 Task: Open a blank sheet, save the file as Joseph Add the quote 'Life isn't about finding yourself; it's about creating yourself.'Life isn't about finding yourself; it's about creating yourself.  Apply font style Apply font style DejaVu Serif and font size 20 Align the text to the Center .Change the text color to  Dark blue
Action: Mouse moved to (131, 119)
Screenshot: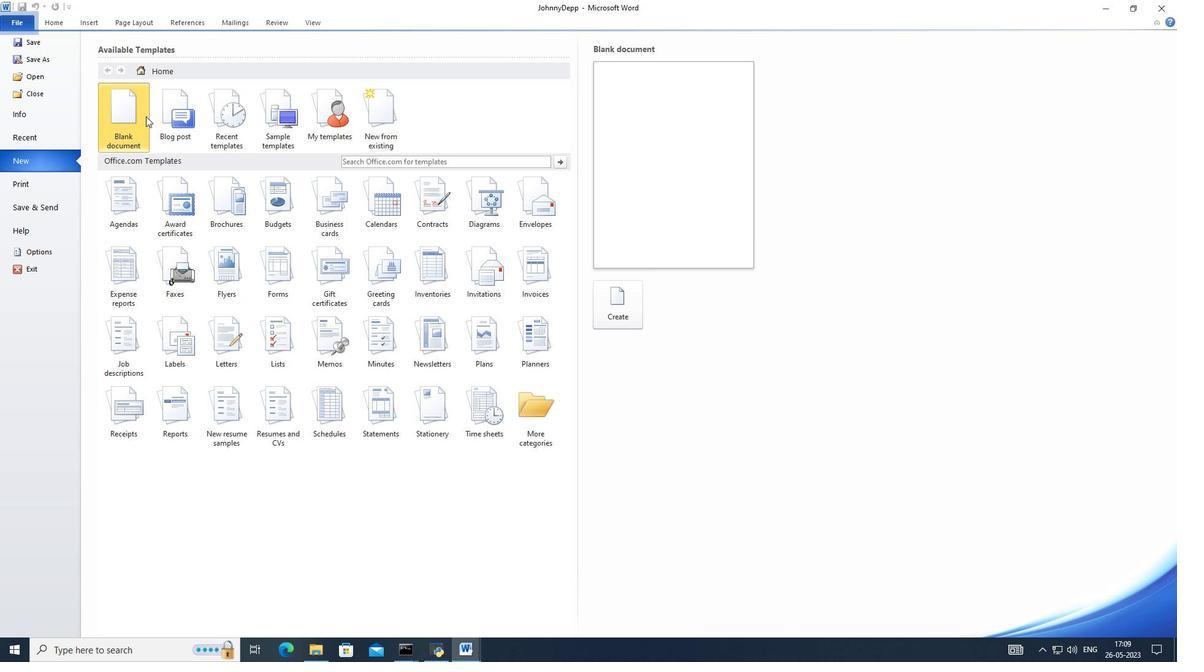 
Action: Mouse pressed left at (131, 119)
Screenshot: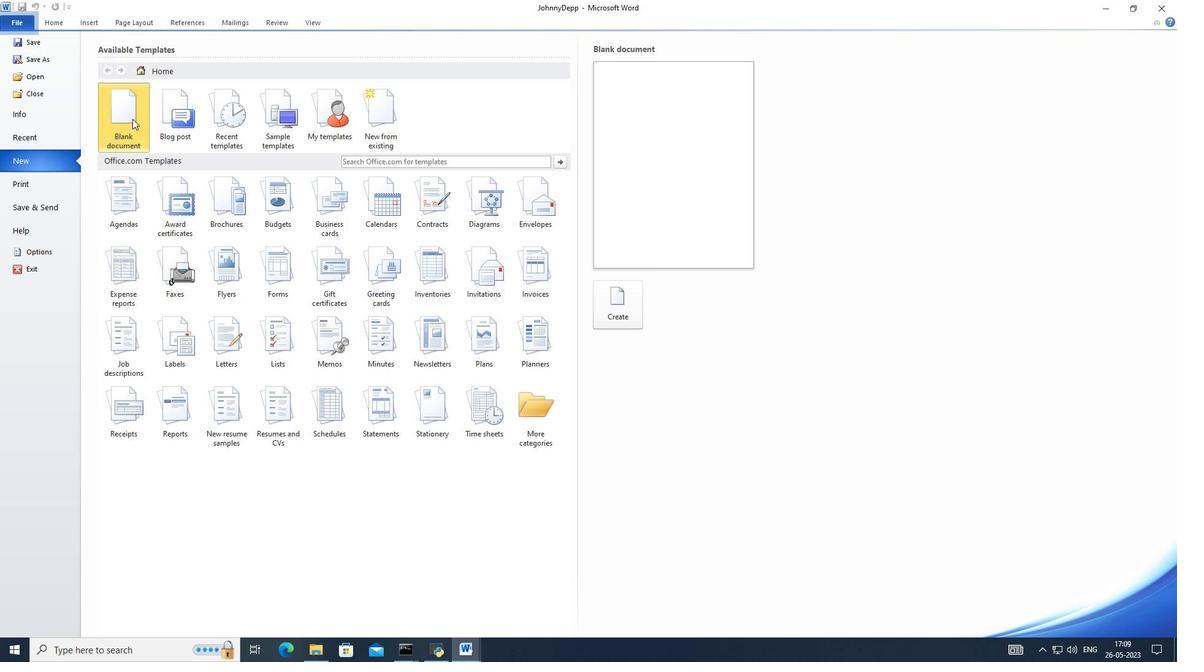 
Action: Mouse moved to (647, 311)
Screenshot: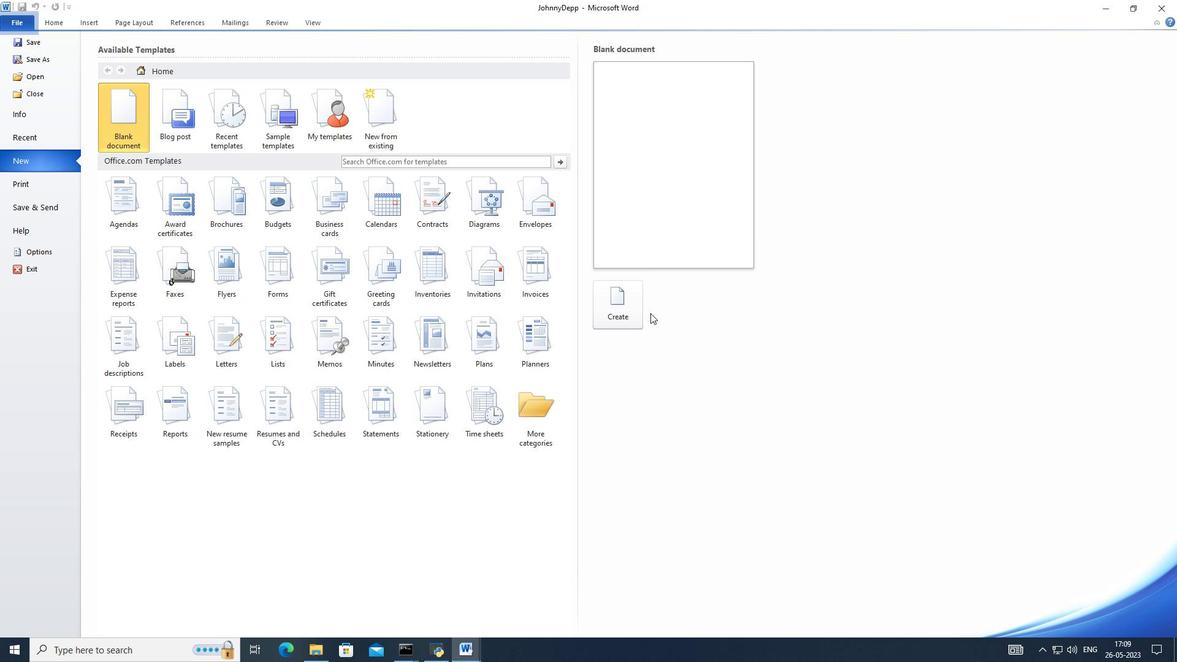 
Action: Mouse pressed left at (647, 311)
Screenshot: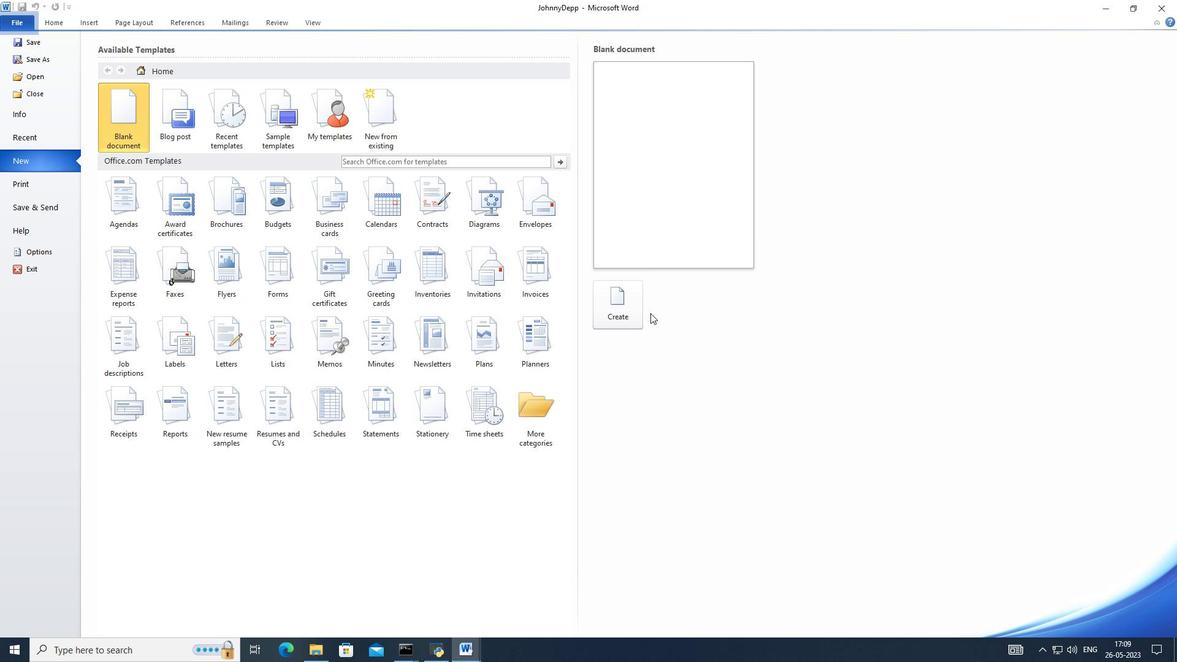 
Action: Mouse moved to (632, 312)
Screenshot: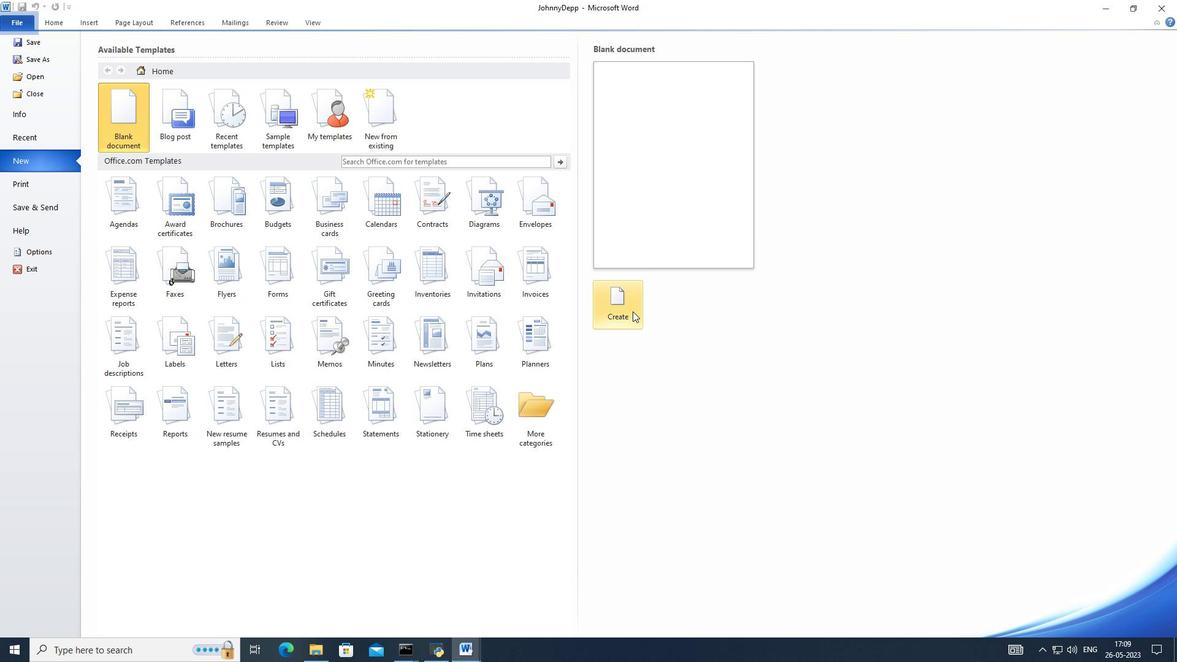 
Action: Mouse pressed left at (632, 312)
Screenshot: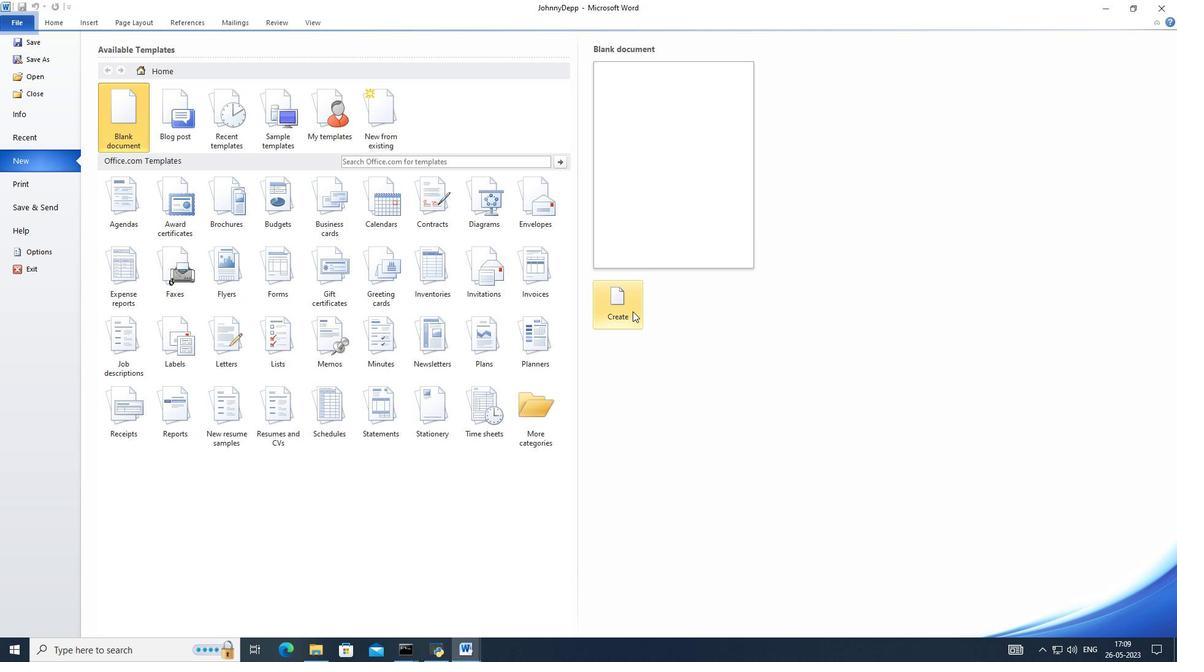 
Action: Key pressed ctrl+S<Key.caps_lock>J<Key.caps_lock>oseph
Screenshot: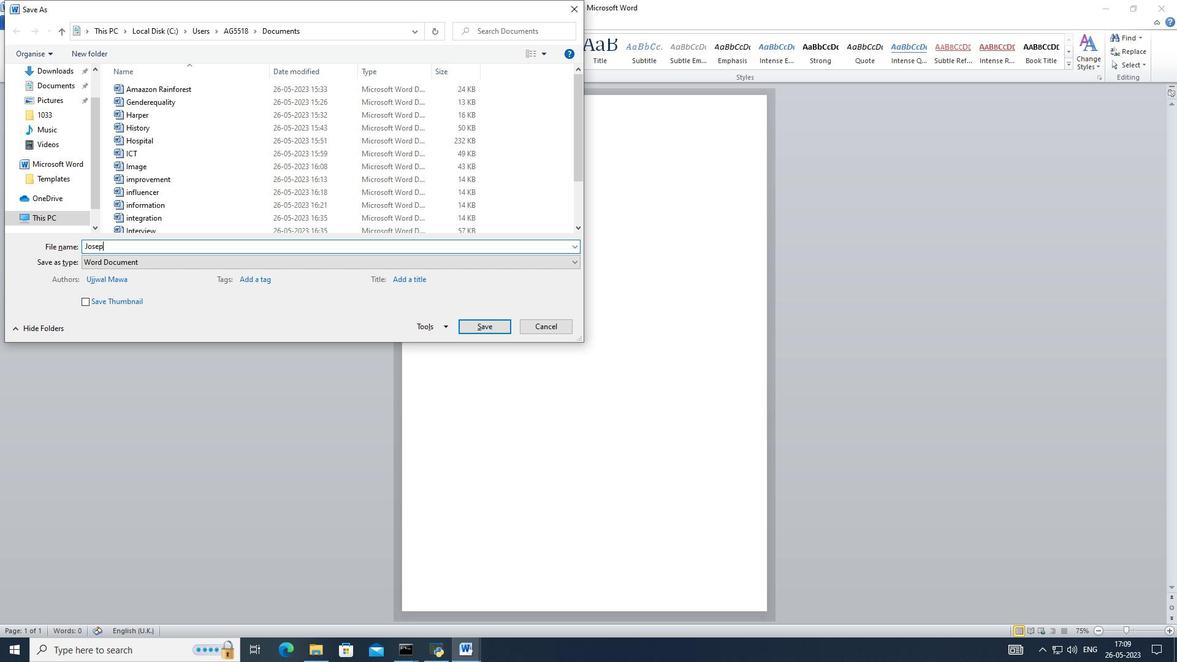 
Action: Mouse moved to (486, 323)
Screenshot: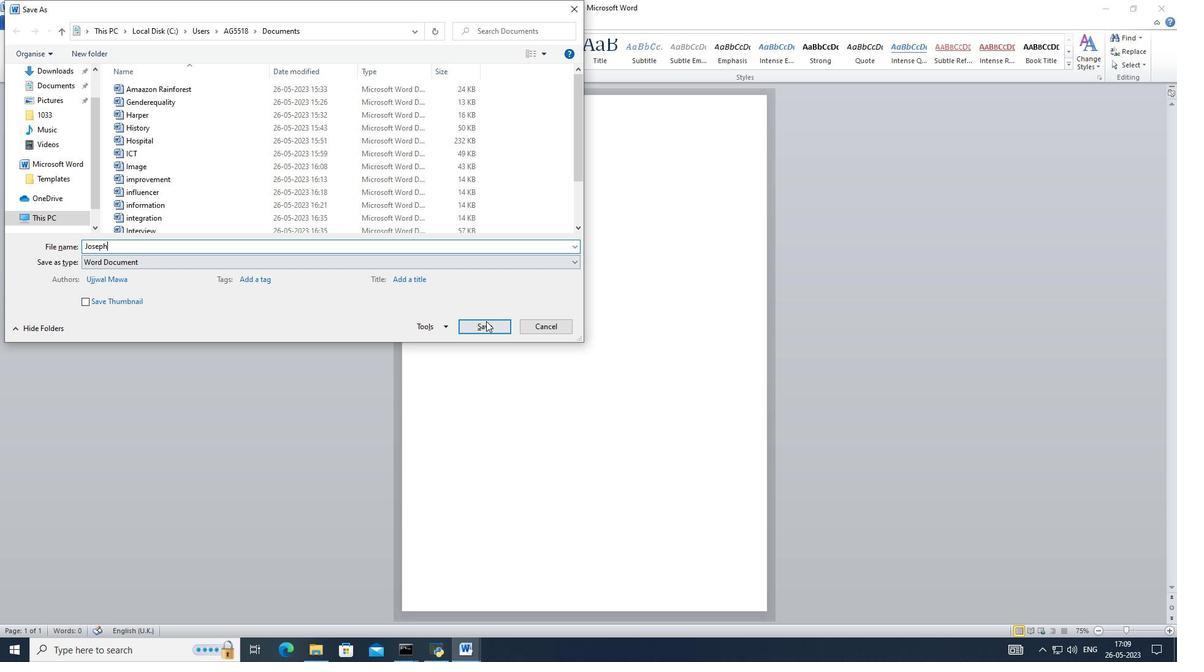 
Action: Mouse pressed left at (486, 323)
Screenshot: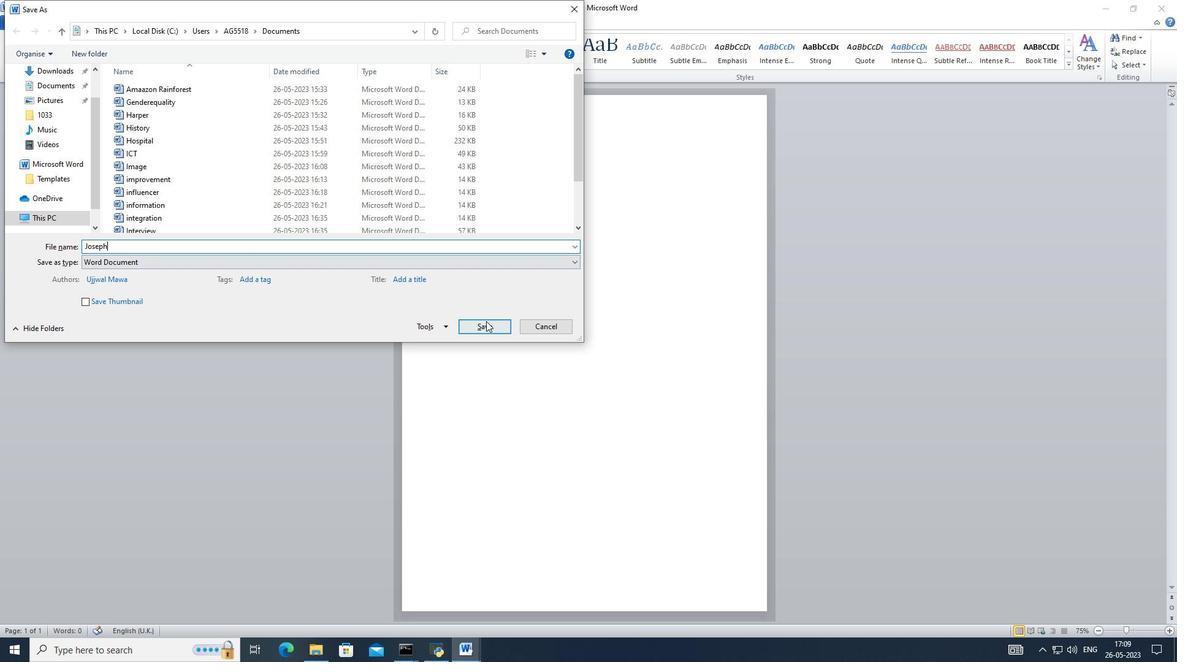 
Action: Mouse moved to (475, 158)
Screenshot: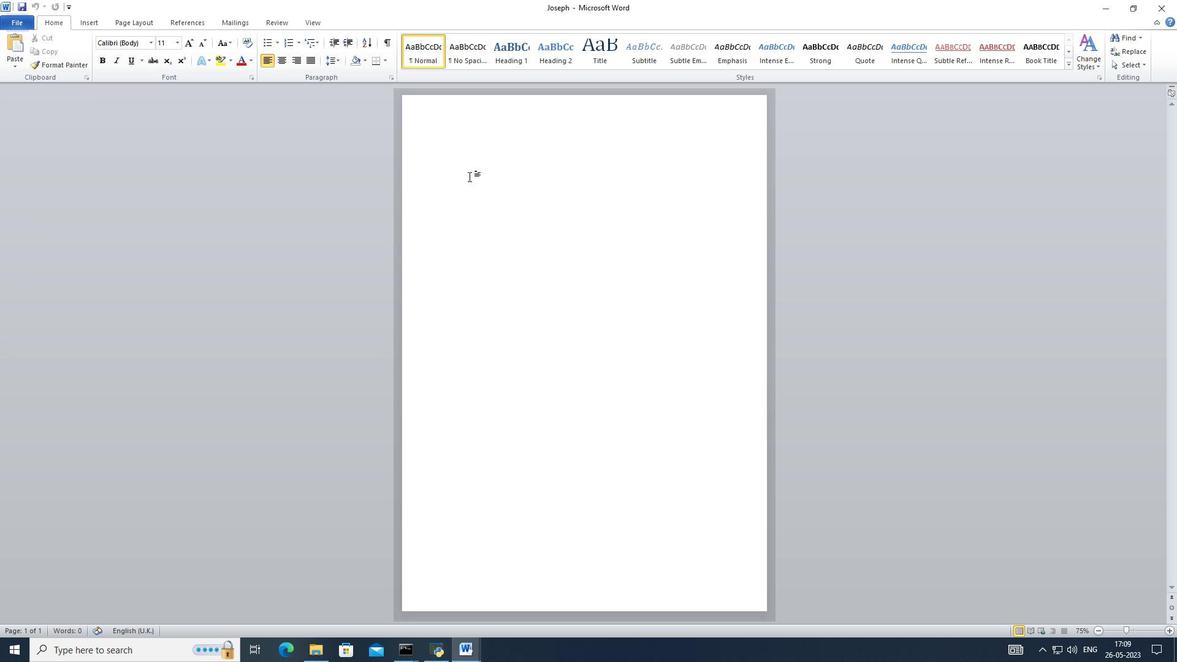 
Action: Mouse pressed left at (475, 158)
Screenshot: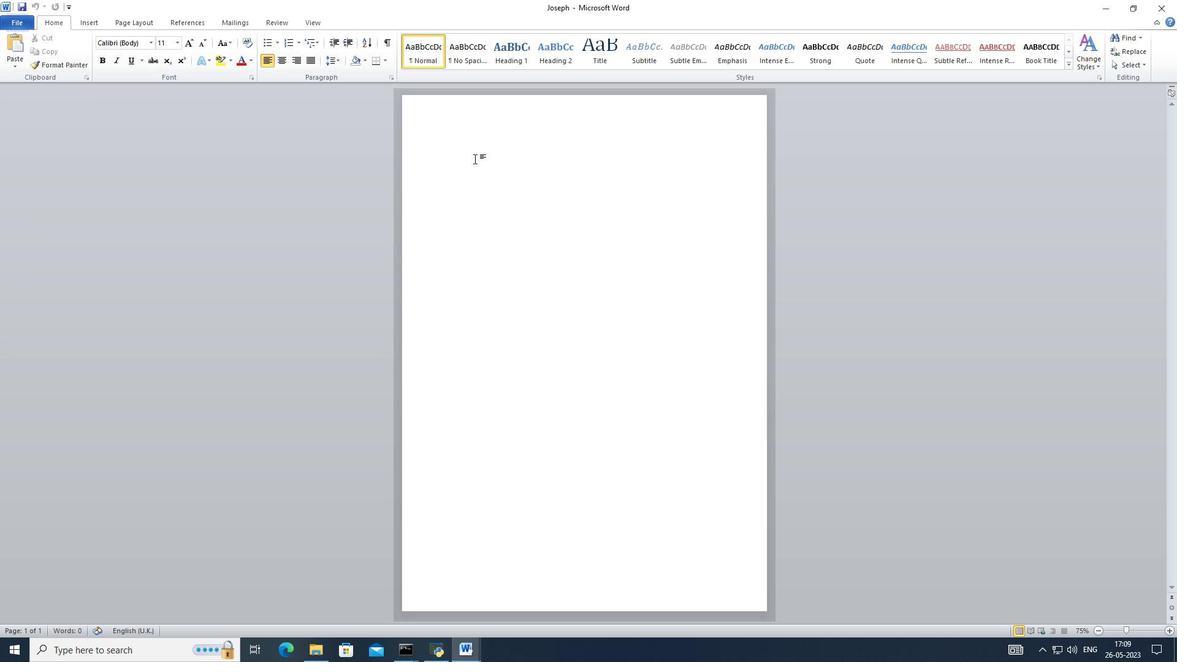 
Action: Mouse moved to (476, 157)
Screenshot: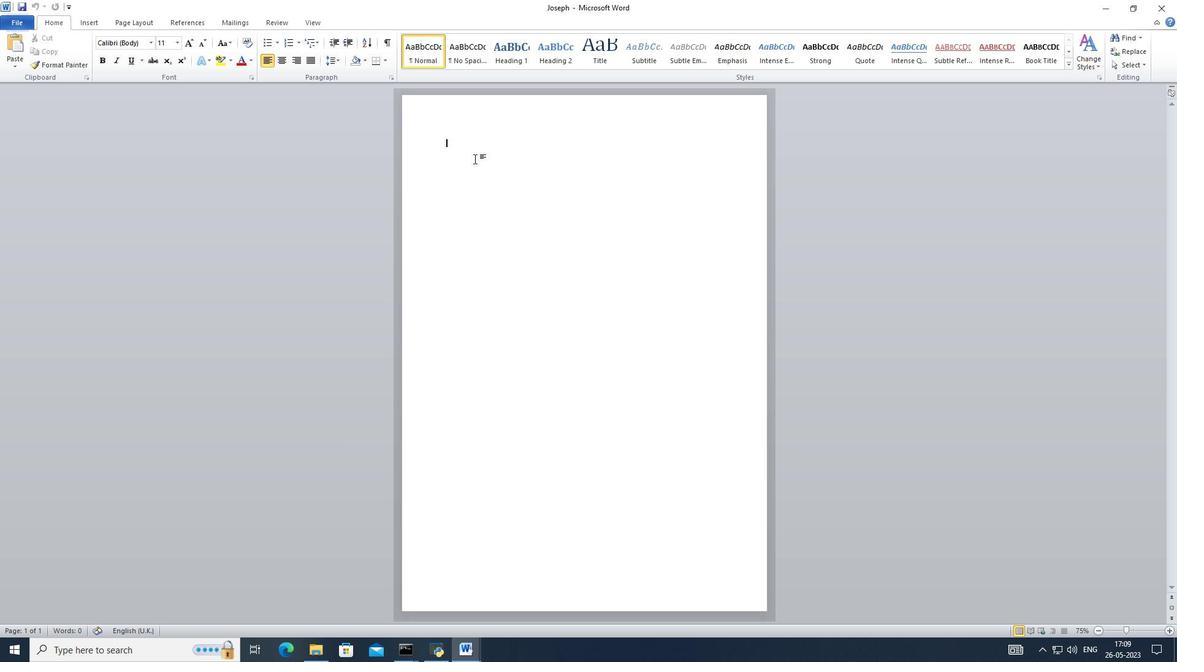
Action: Key pressed <Key.shift_r>"<Key.space><Key.caps_lock>L<Key.caps_lock>ife<Key.space>isntabout<Key.space>finf=<Key.backspace><Key.backspace>ding<Key.space>yourselg<Key.space>=<Key.backspace><Key.backspace><Key.backspace><Key.backspace><Key.backspace>elf<Key.space>it<Key.space>is<Key.space>about<Key.space>creating<Key.space>yourself<Key.shift_r>"
Screenshot: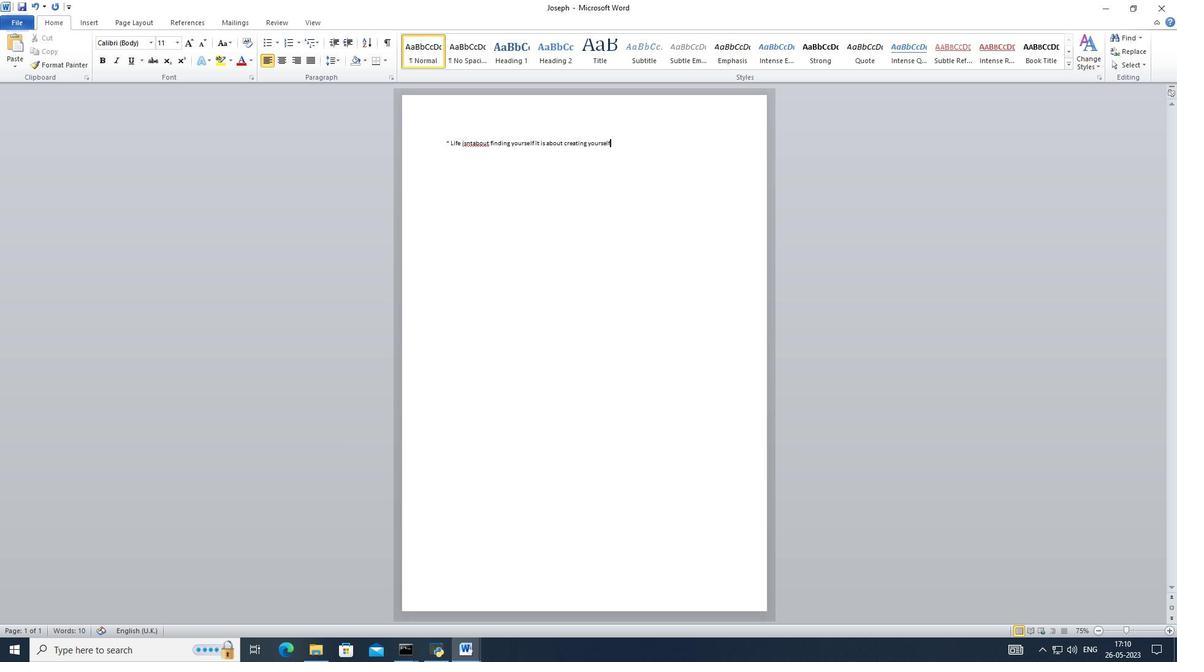 
Action: Mouse moved to (473, 149)
Screenshot: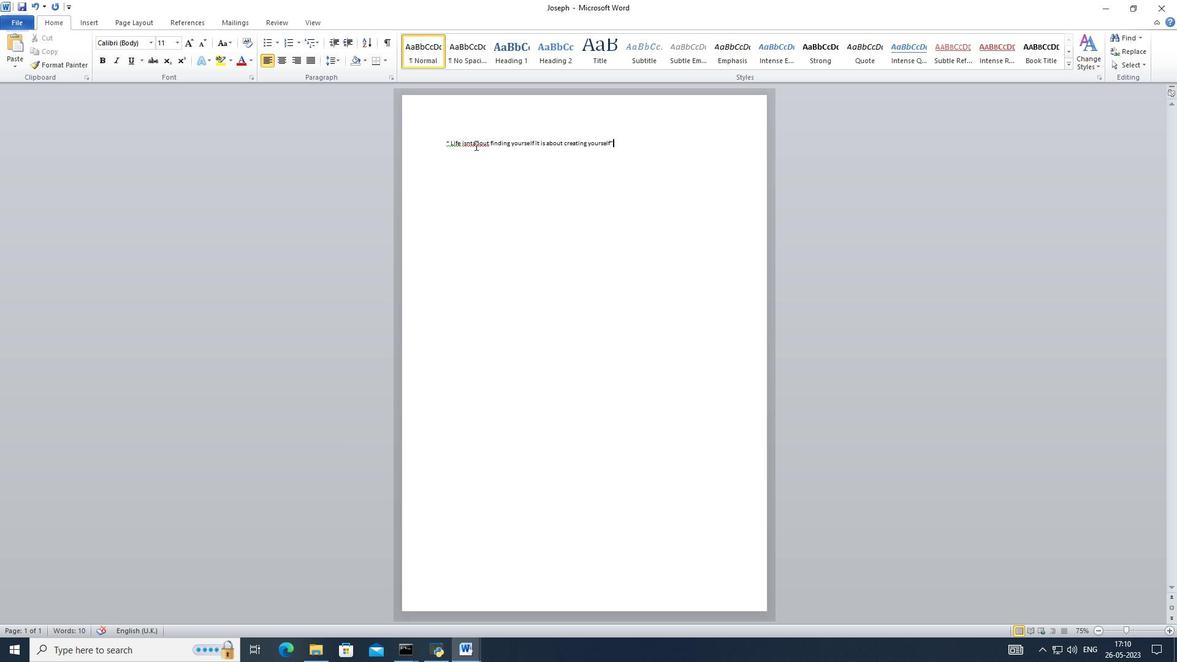 
Action: Mouse pressed left at (473, 149)
Screenshot: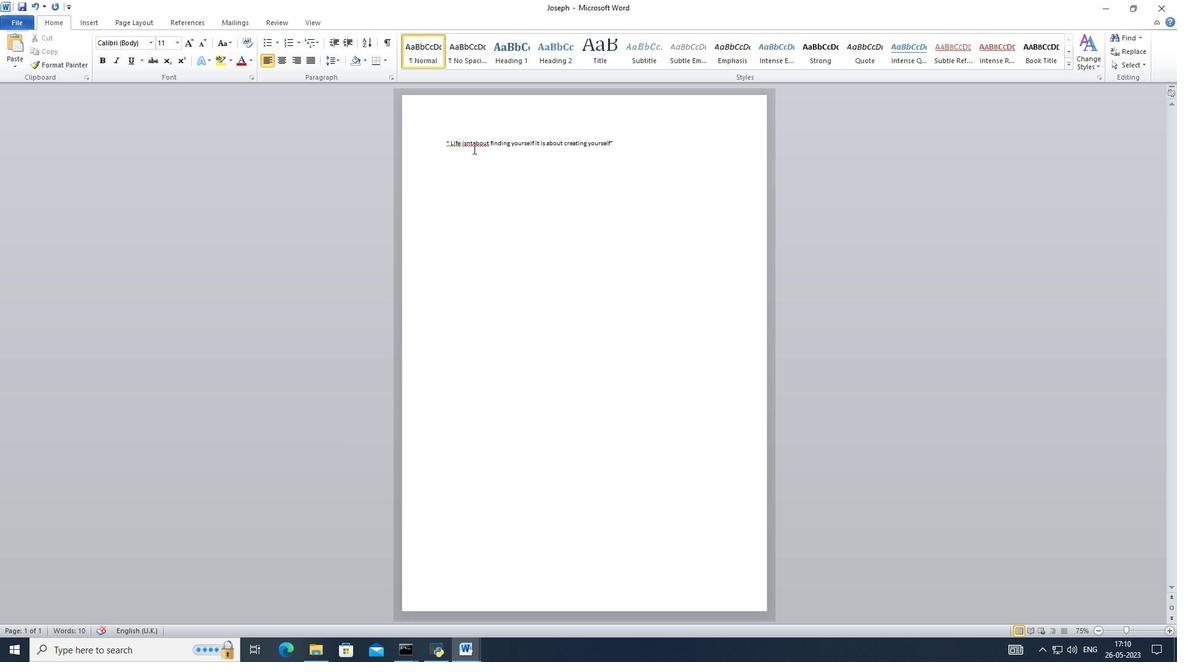 
Action: Mouse pressed left at (473, 149)
Screenshot: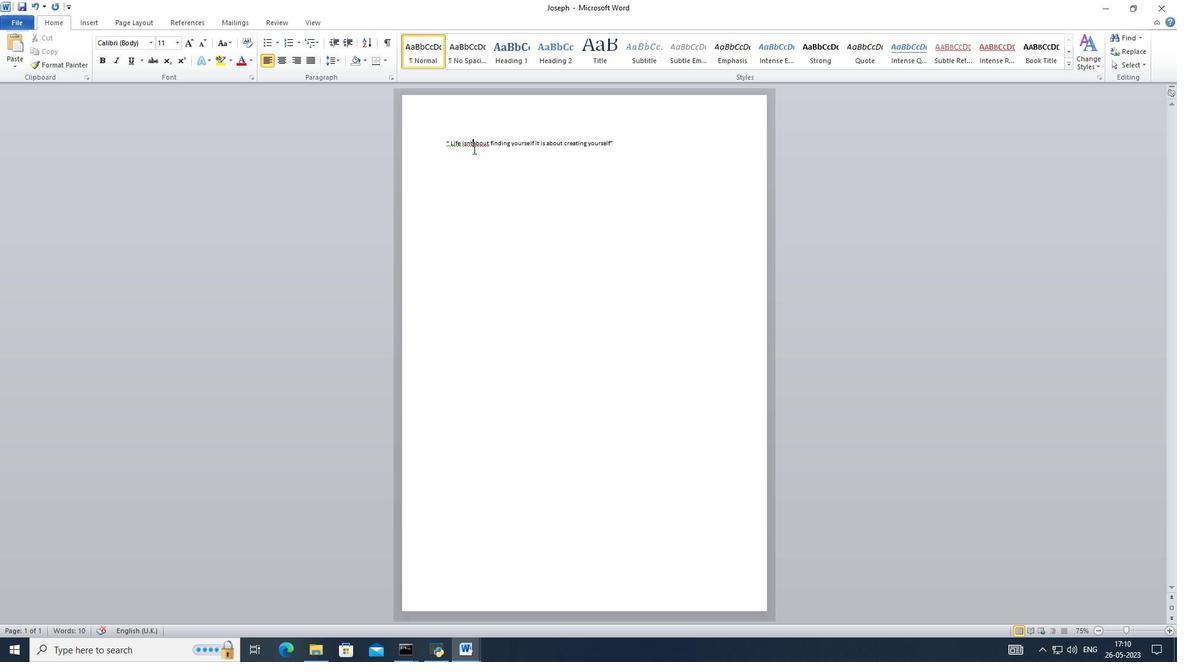 
Action: Mouse pressed right at (473, 149)
Screenshot: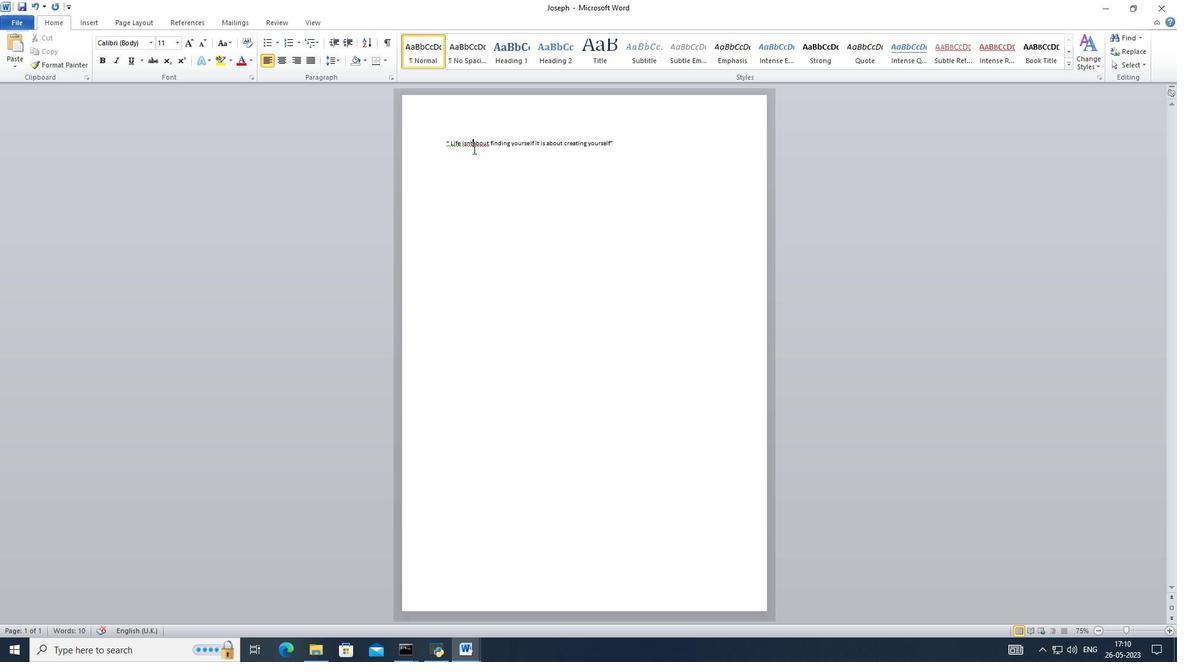 
Action: Mouse pressed right at (473, 149)
Screenshot: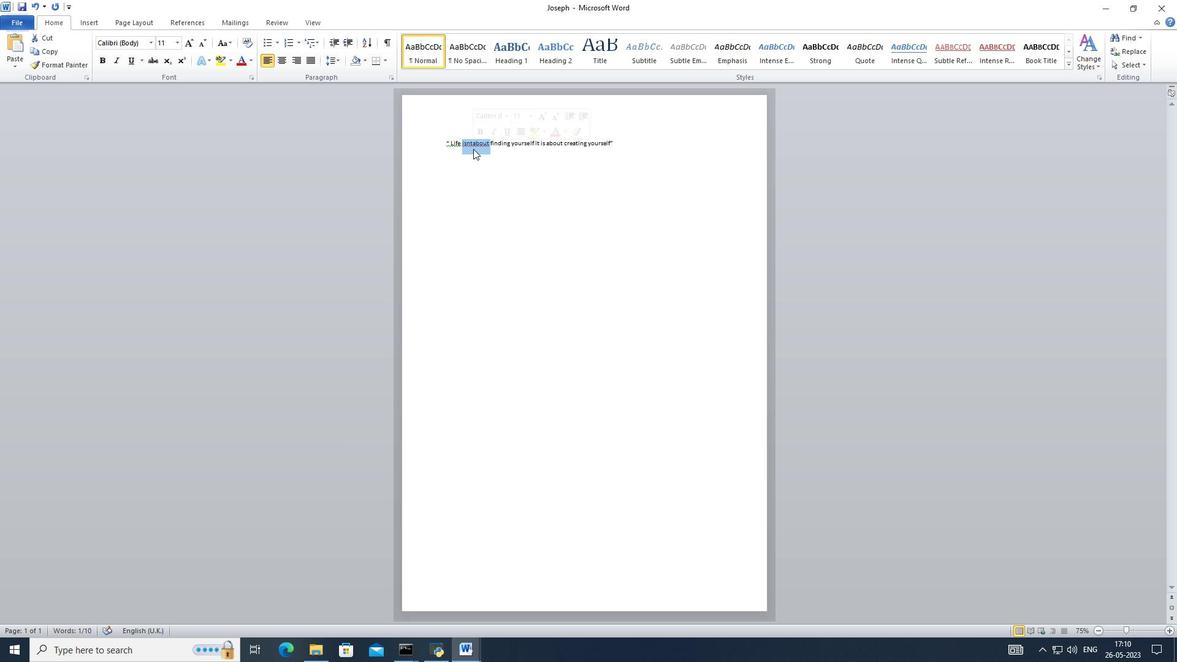 
Action: Mouse moved to (455, 173)
Screenshot: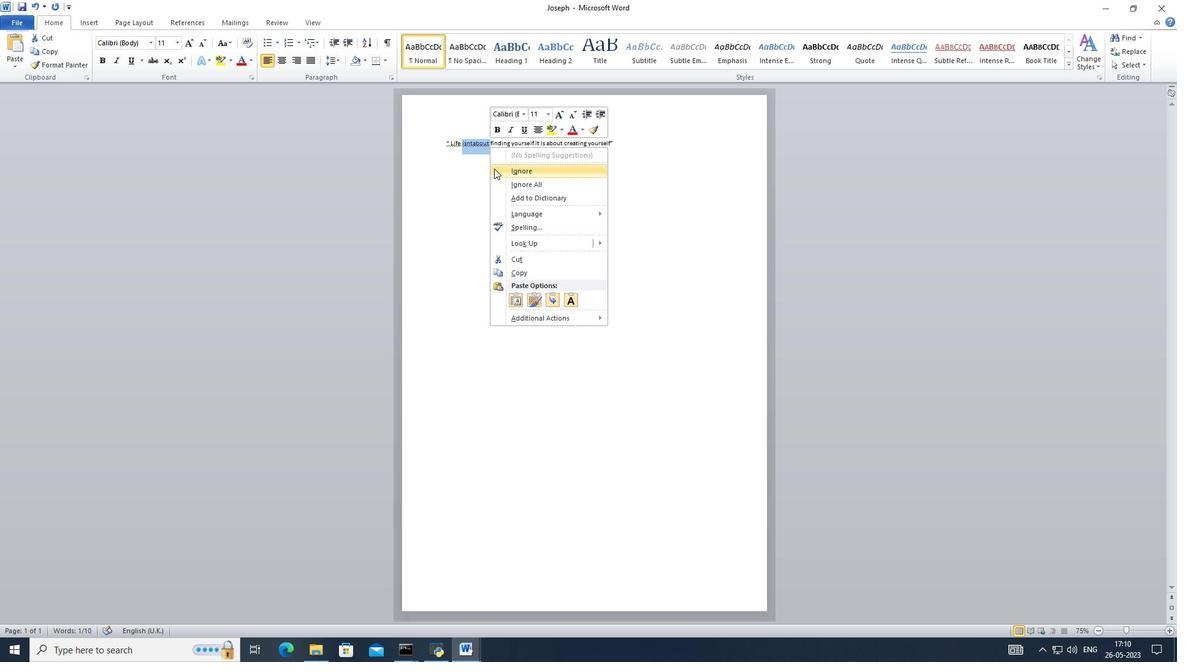 
Action: Mouse pressed left at (455, 173)
Screenshot: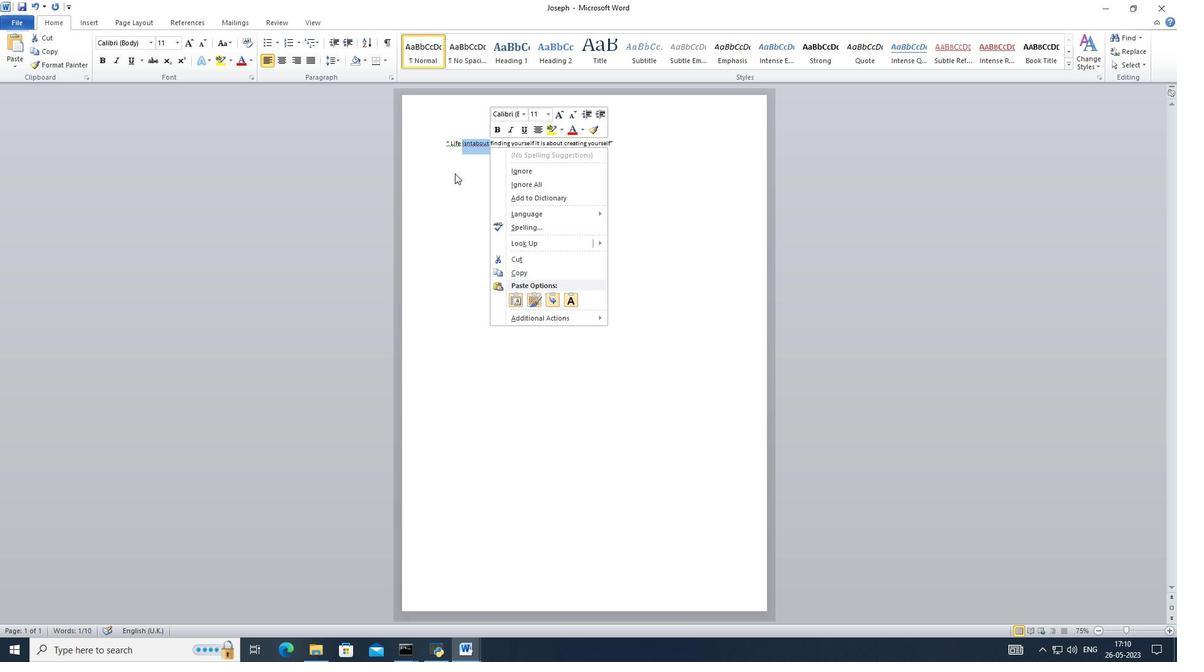 
Action: Mouse moved to (477, 153)
Screenshot: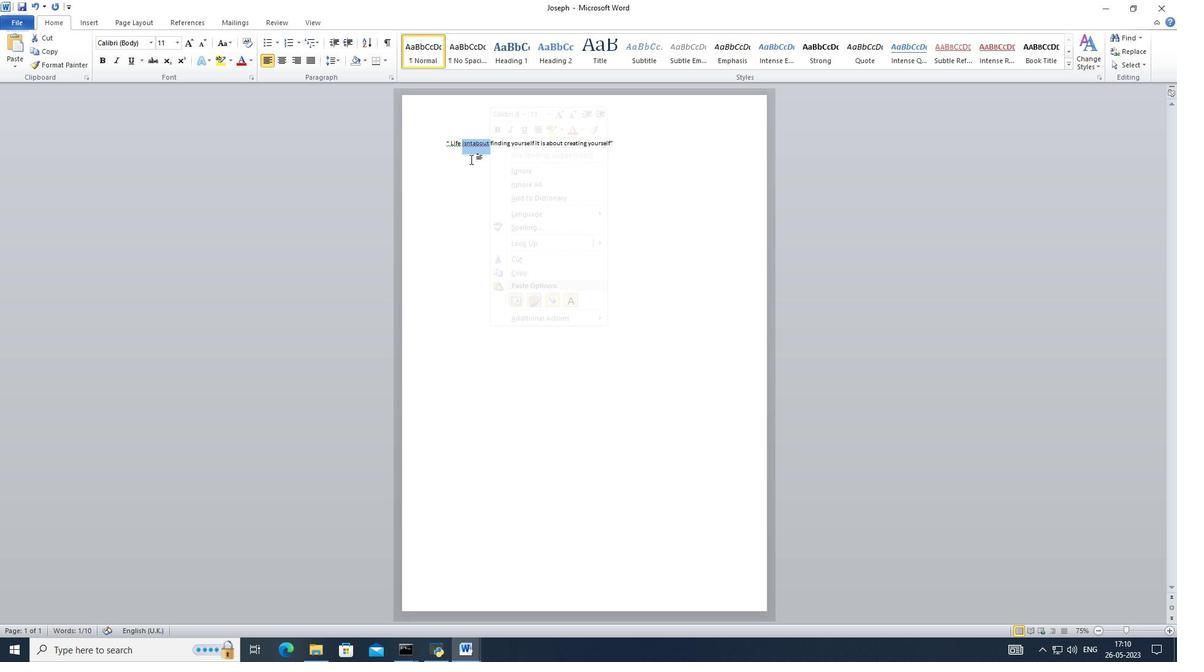 
Action: Mouse pressed left at (477, 153)
Screenshot: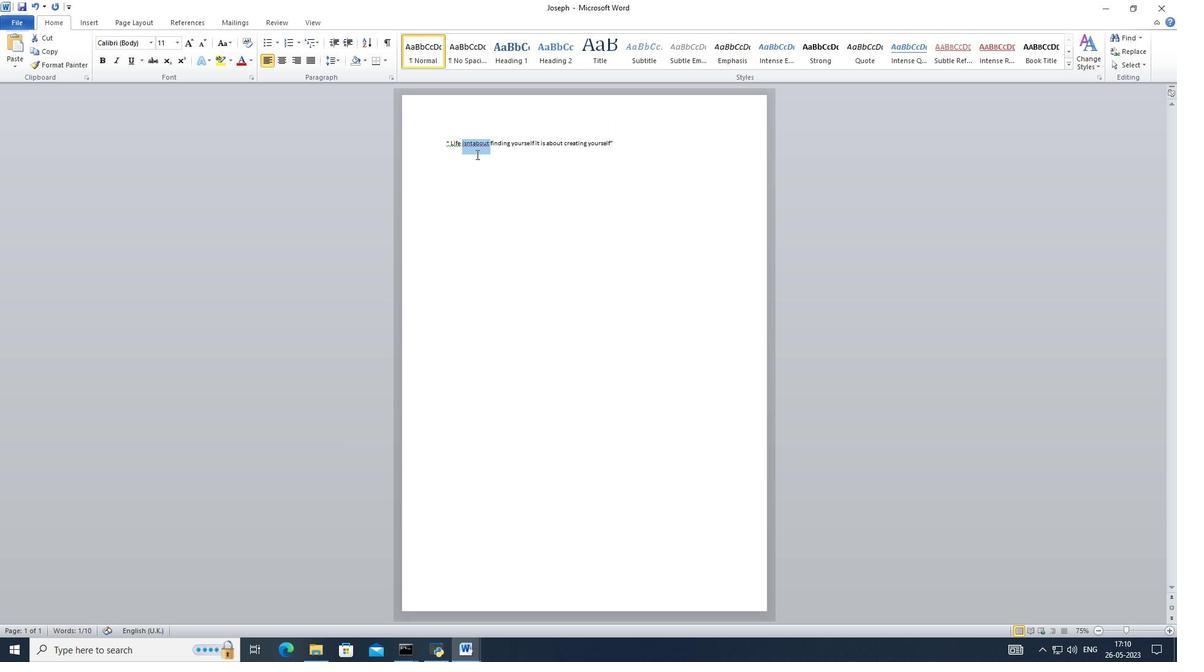
Action: Mouse moved to (474, 142)
Screenshot: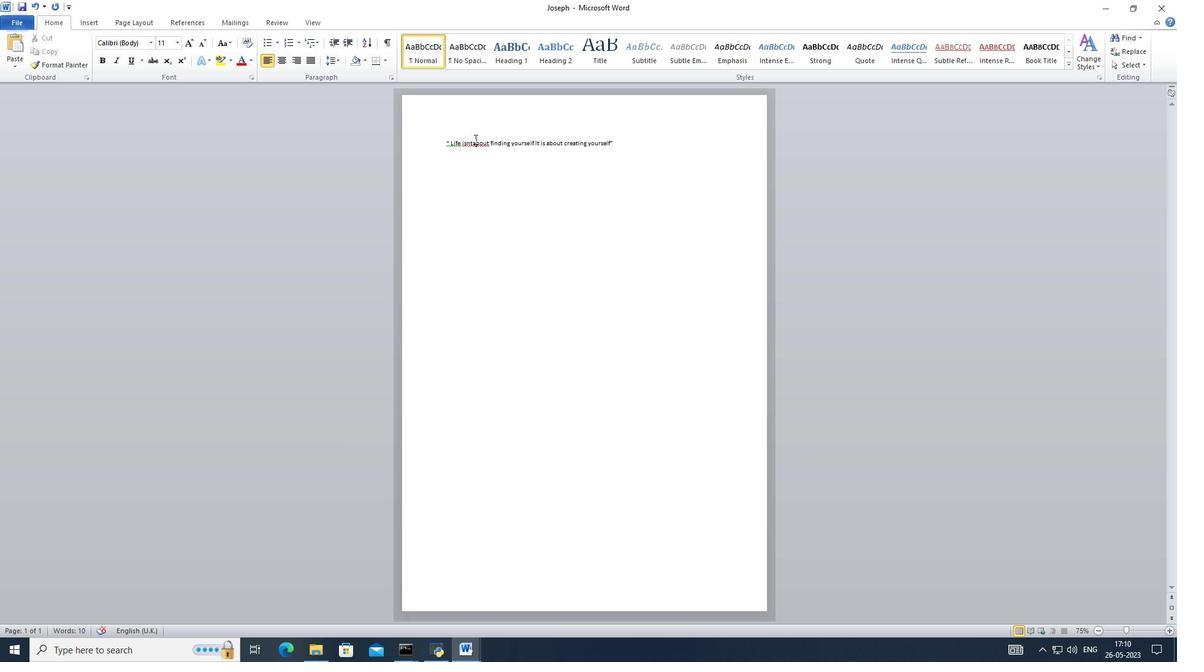 
Action: Mouse pressed left at (474, 142)
Screenshot: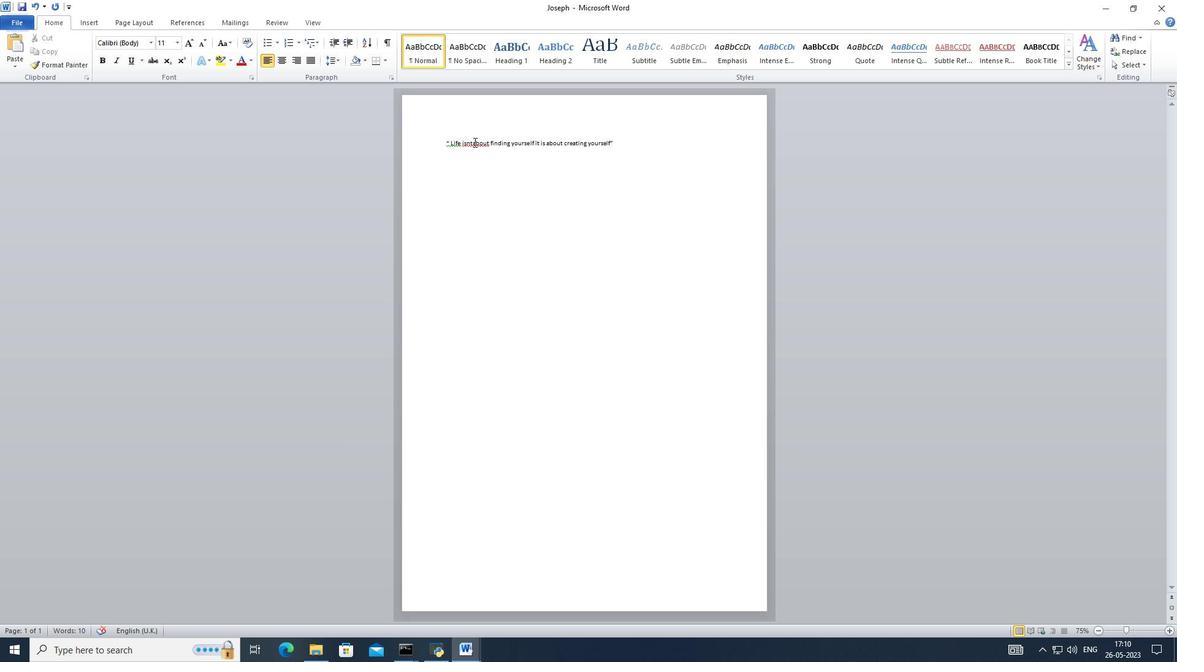 
Action: Key pressed v
Screenshot: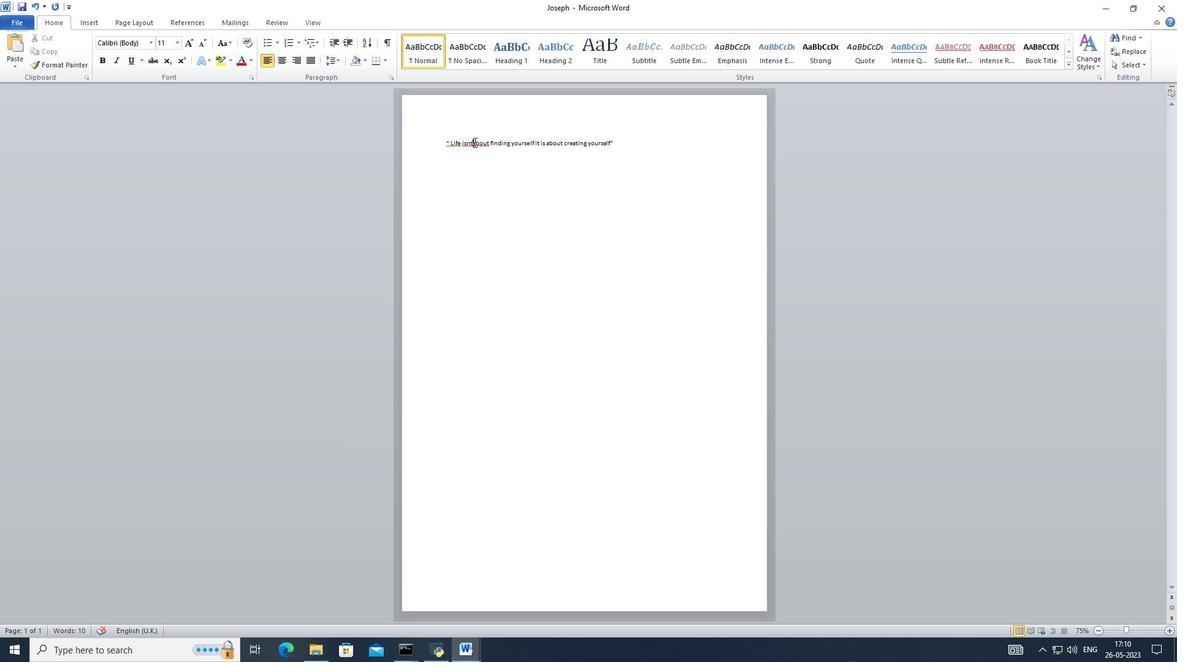 
Action: Mouse moved to (517, 135)
Screenshot: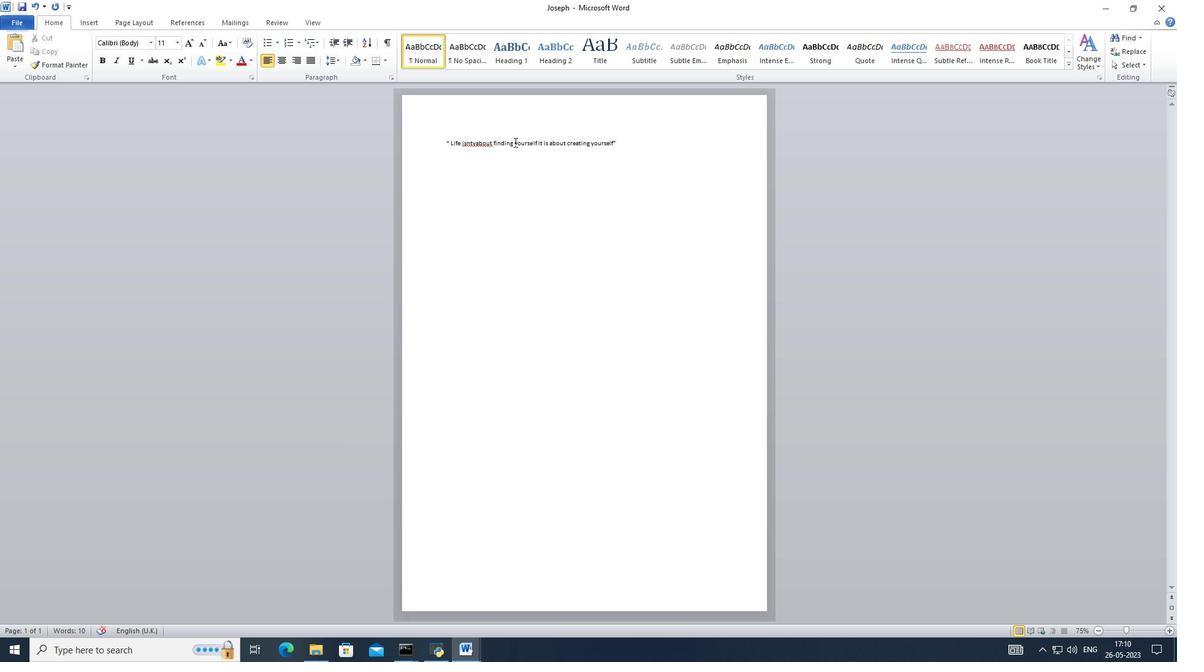 
Action: Key pressed <Key.backspace><Key.space>
Screenshot: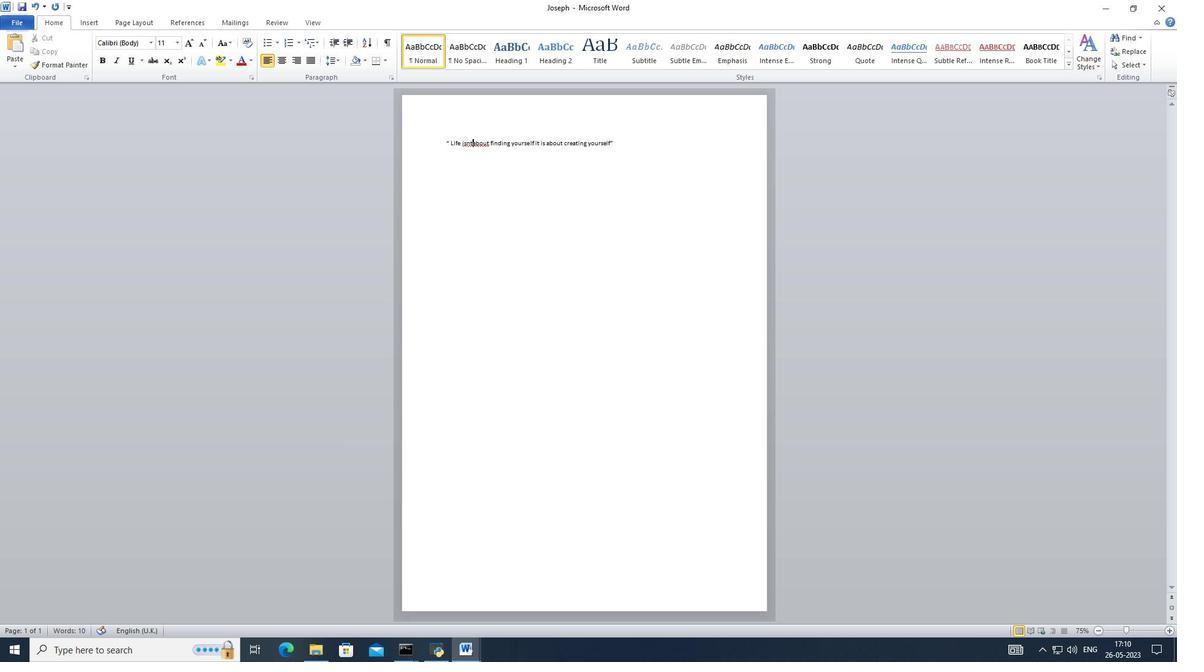 
Action: Mouse moved to (472, 172)
Screenshot: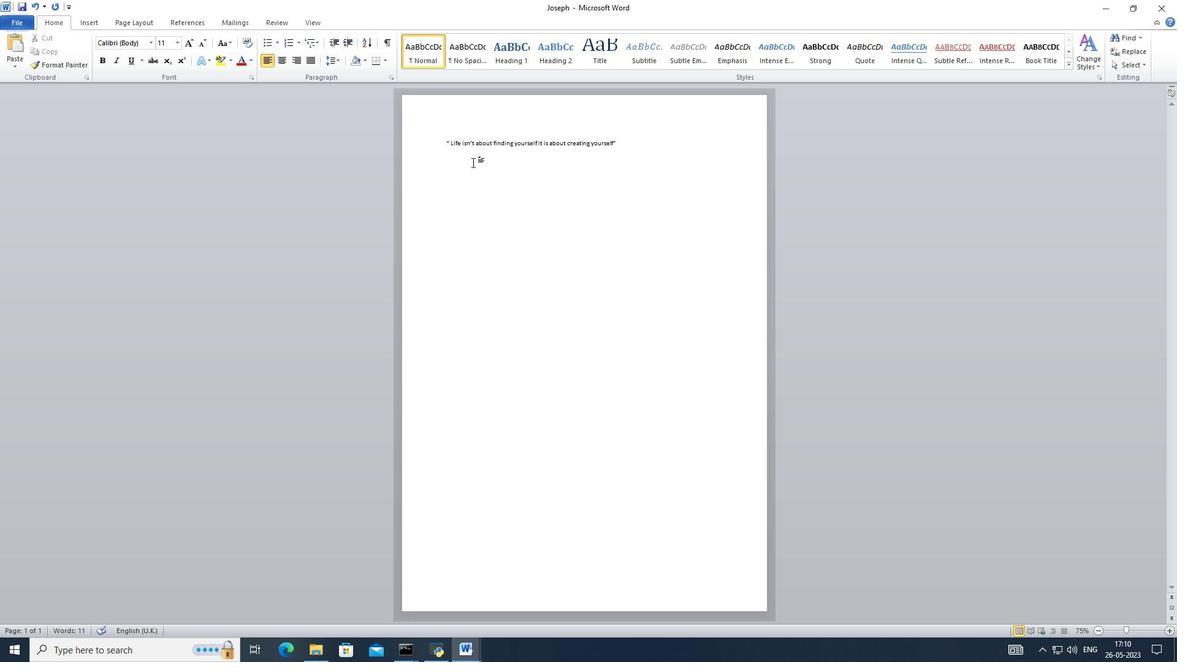 
Action: Mouse pressed left at (472, 172)
Screenshot: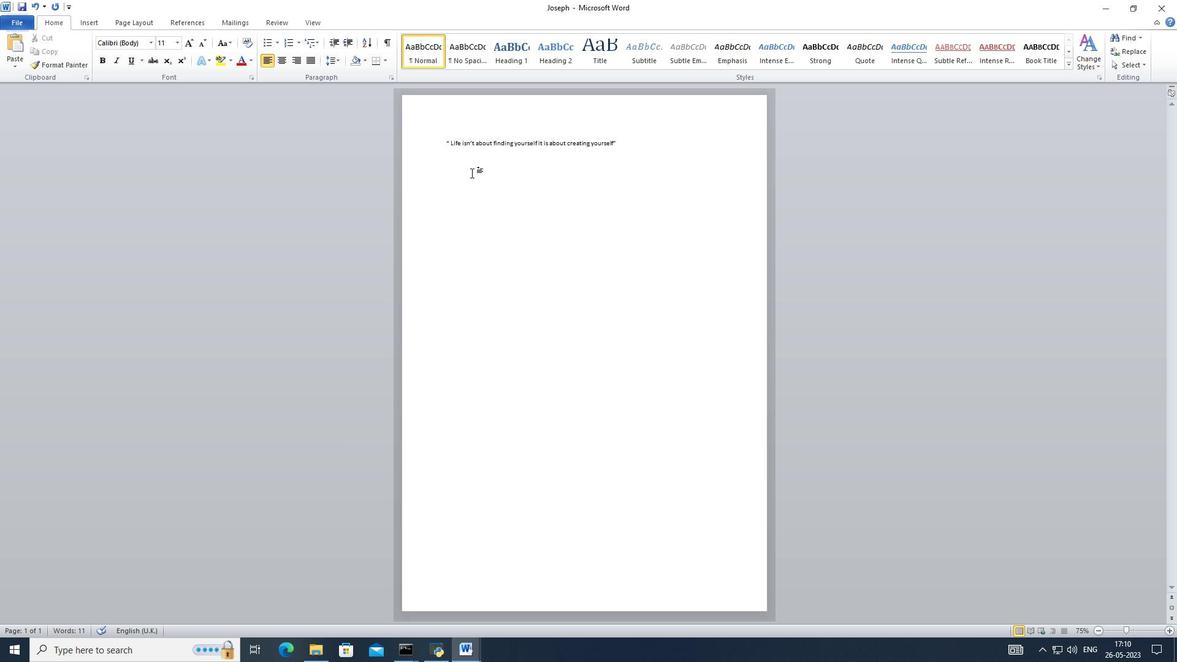 
Action: Mouse moved to (462, 142)
Screenshot: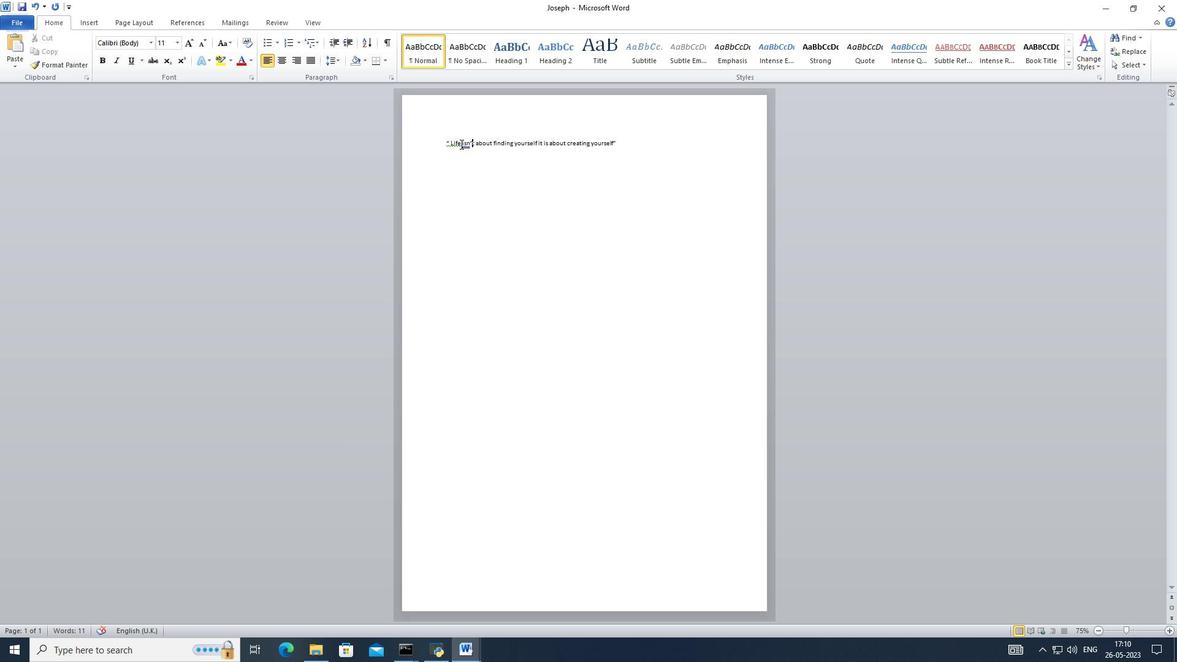 
Action: Mouse pressed left at (462, 142)
Screenshot: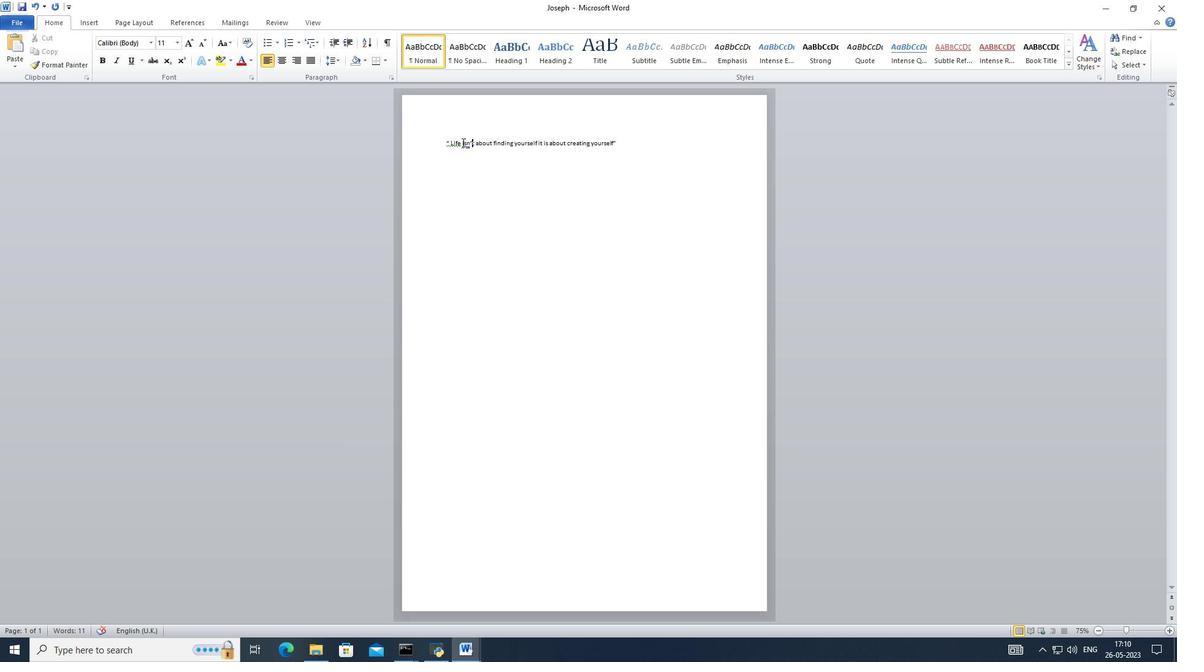 
Action: Mouse pressed right at (462, 142)
Screenshot: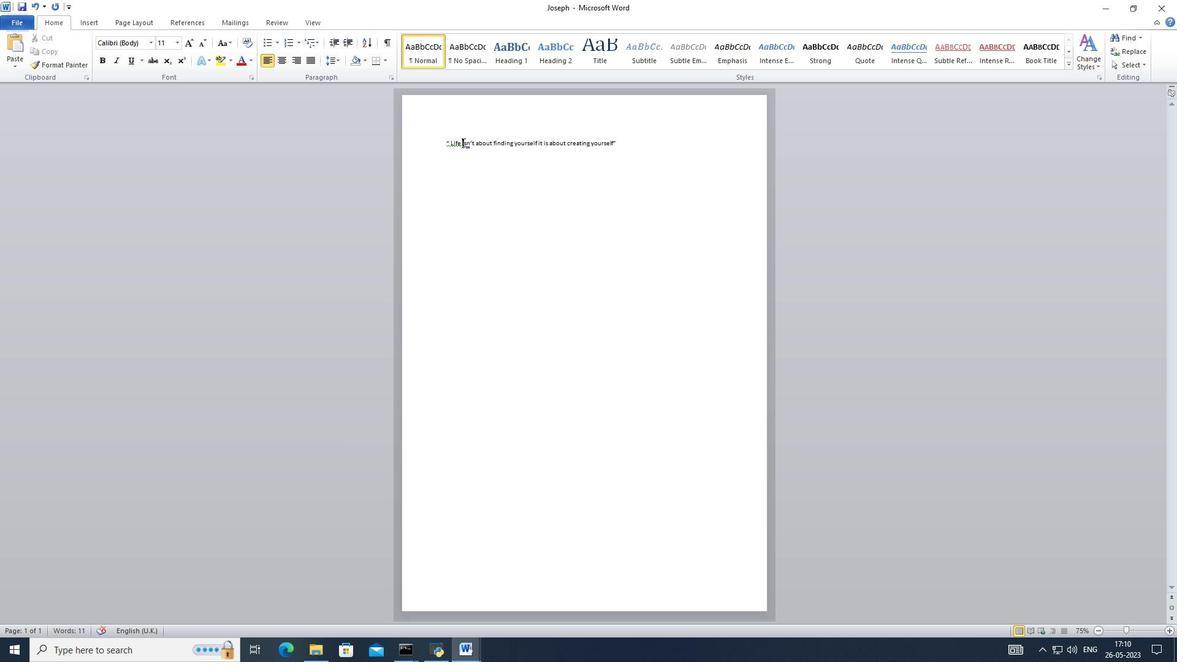 
Action: Mouse moved to (430, 212)
Screenshot: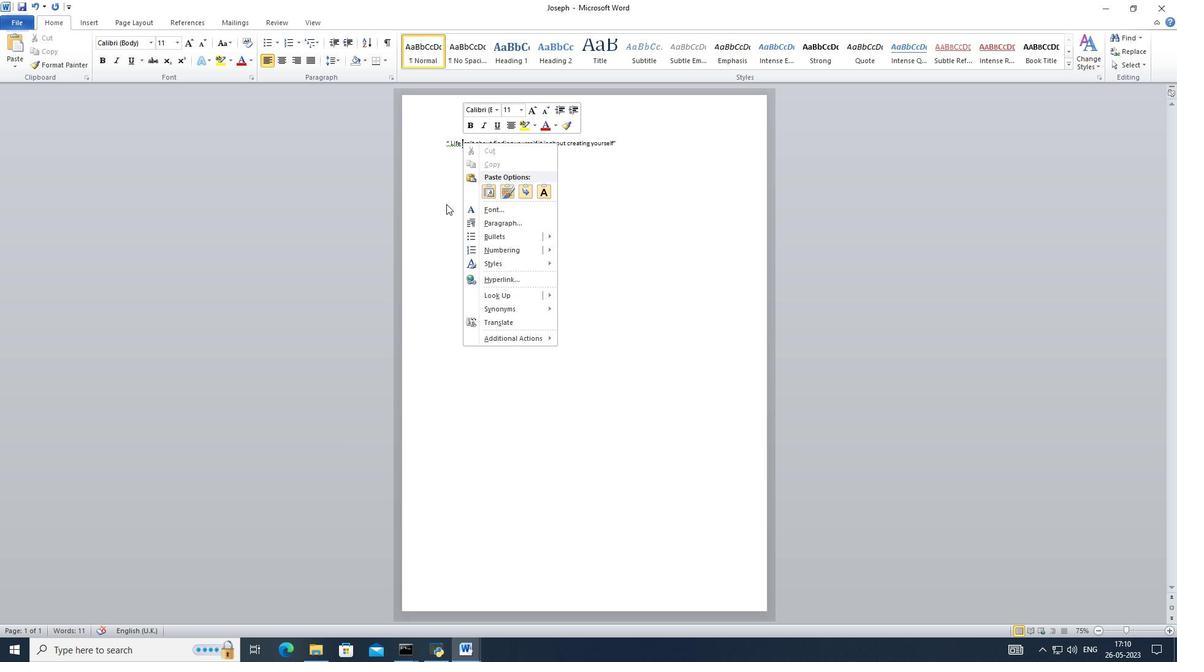 
Action: Mouse pressed left at (430, 212)
Screenshot: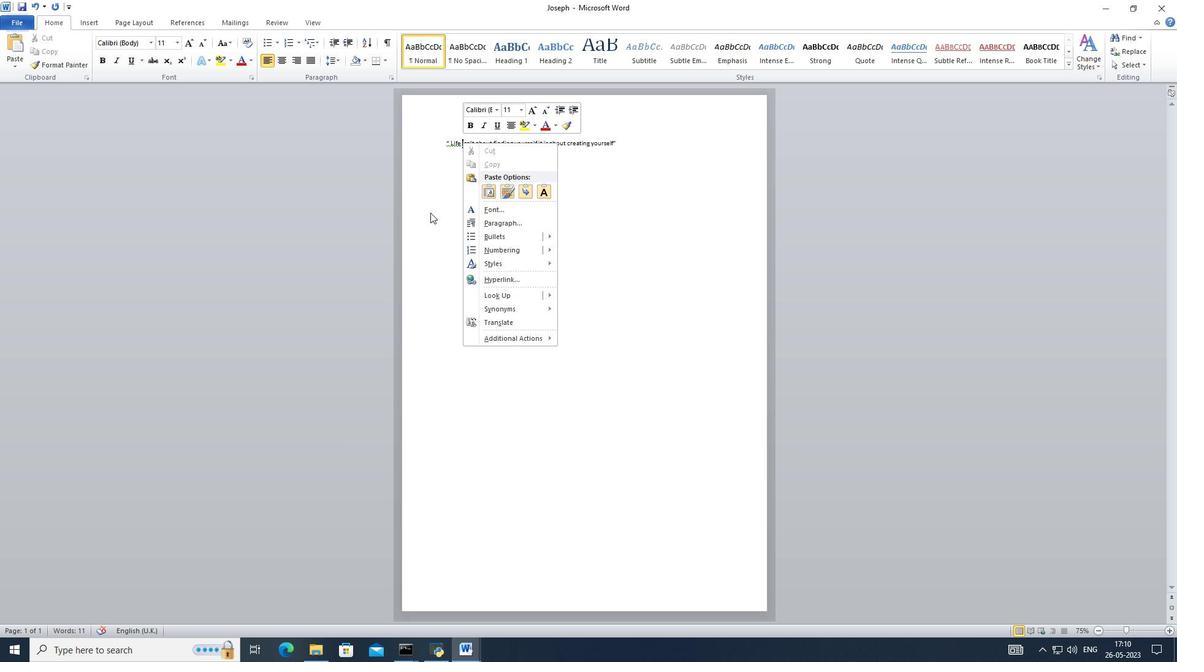 
Action: Mouse moved to (626, 142)
Screenshot: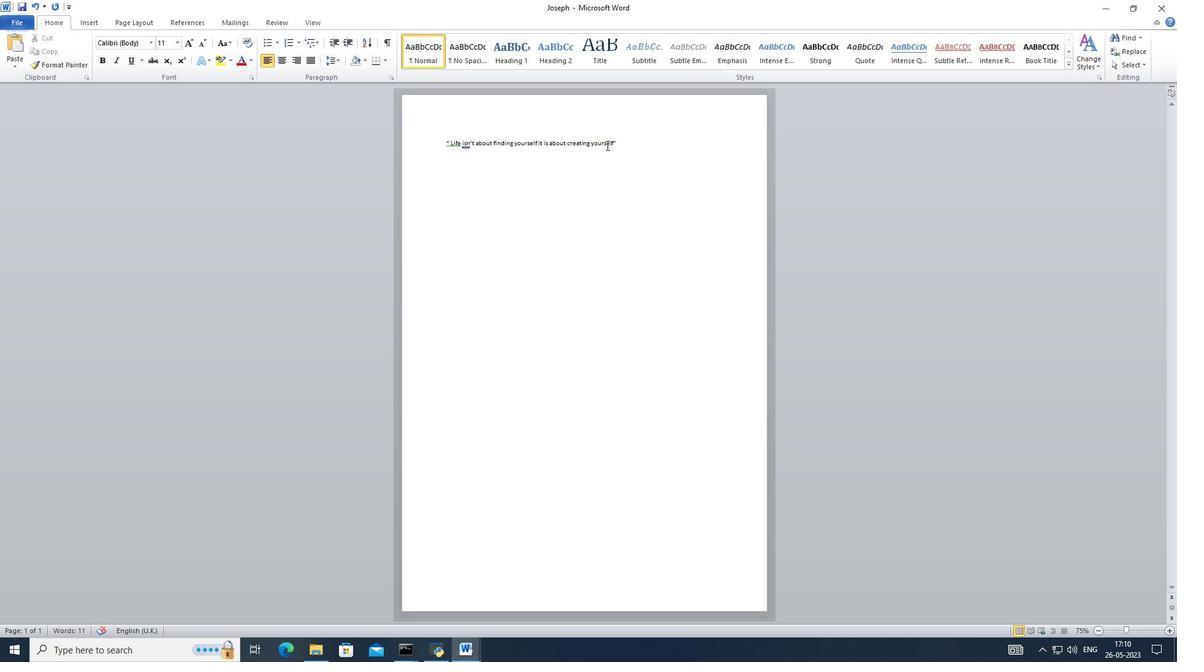 
Action: Mouse pressed left at (626, 142)
Screenshot: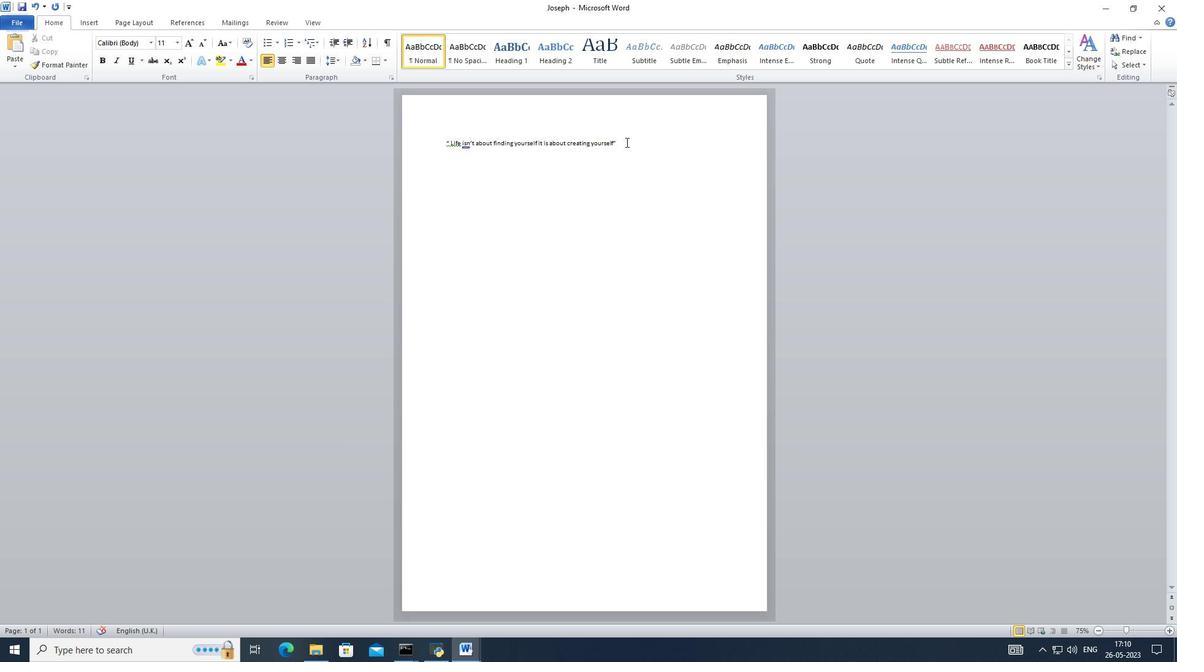 
Action: Mouse moved to (140, 46)
Screenshot: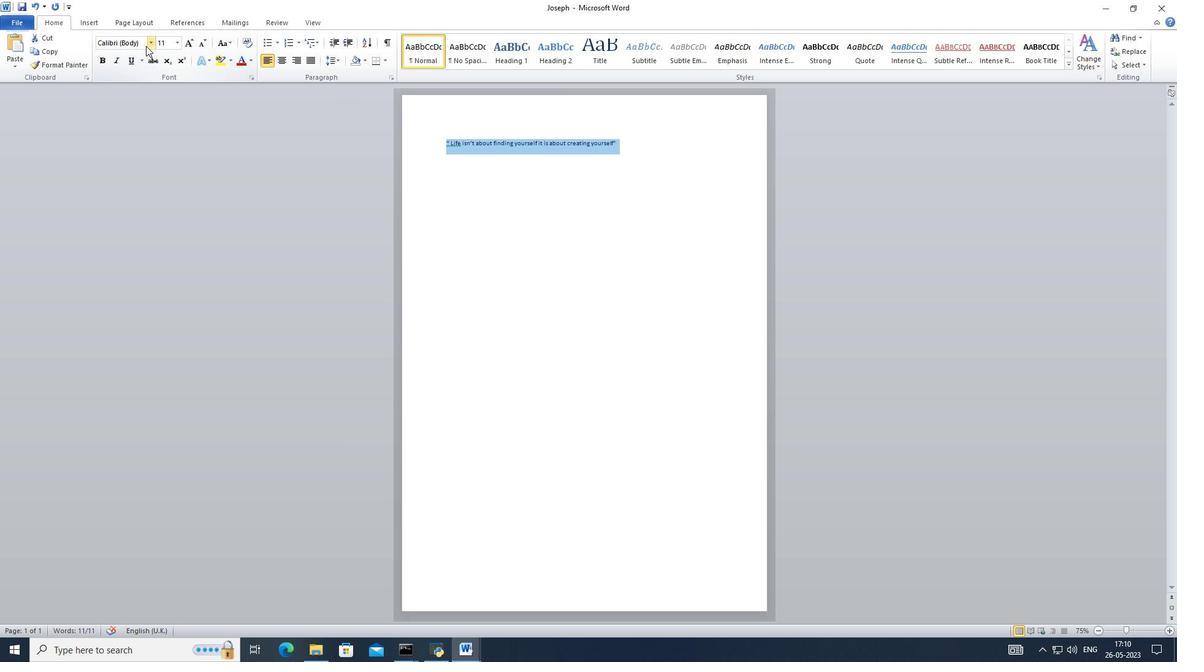 
Action: Mouse pressed left at (140, 46)
Screenshot: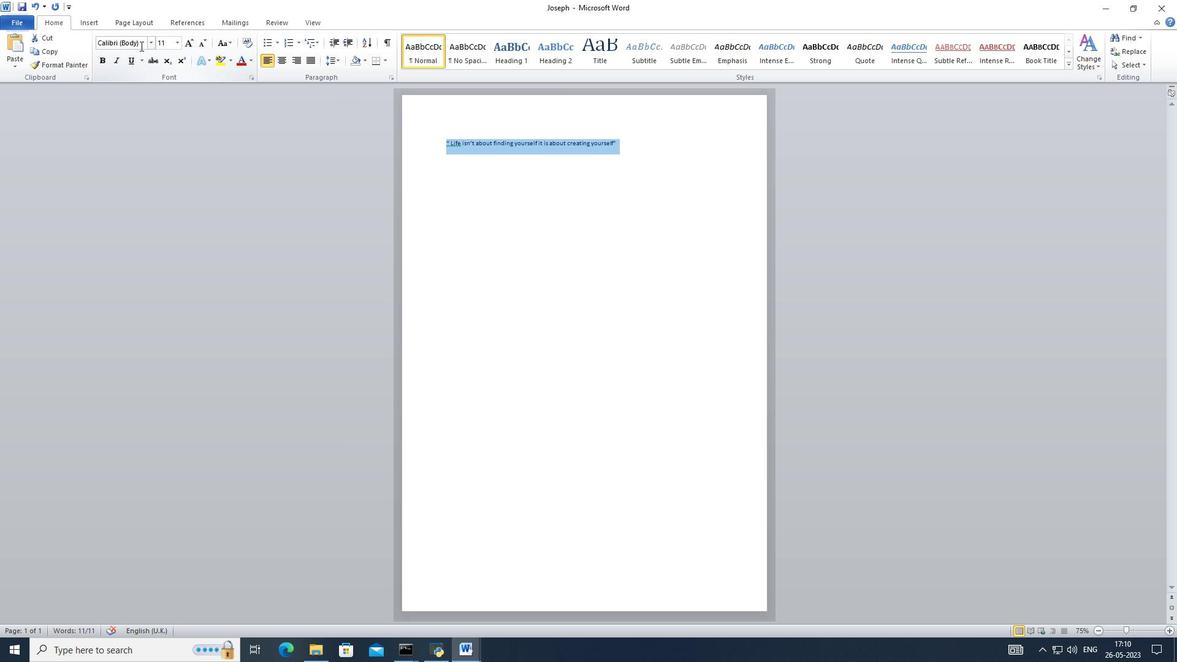 
Action: Mouse moved to (147, 41)
Screenshot: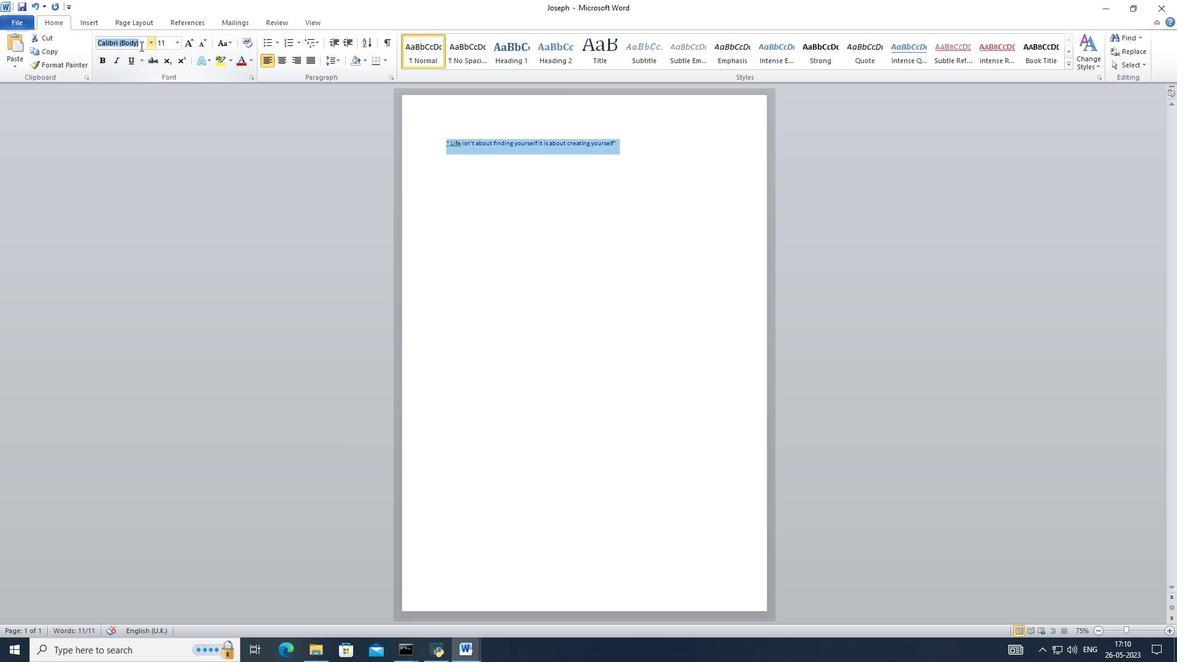 
Action: Mouse pressed left at (147, 41)
Screenshot: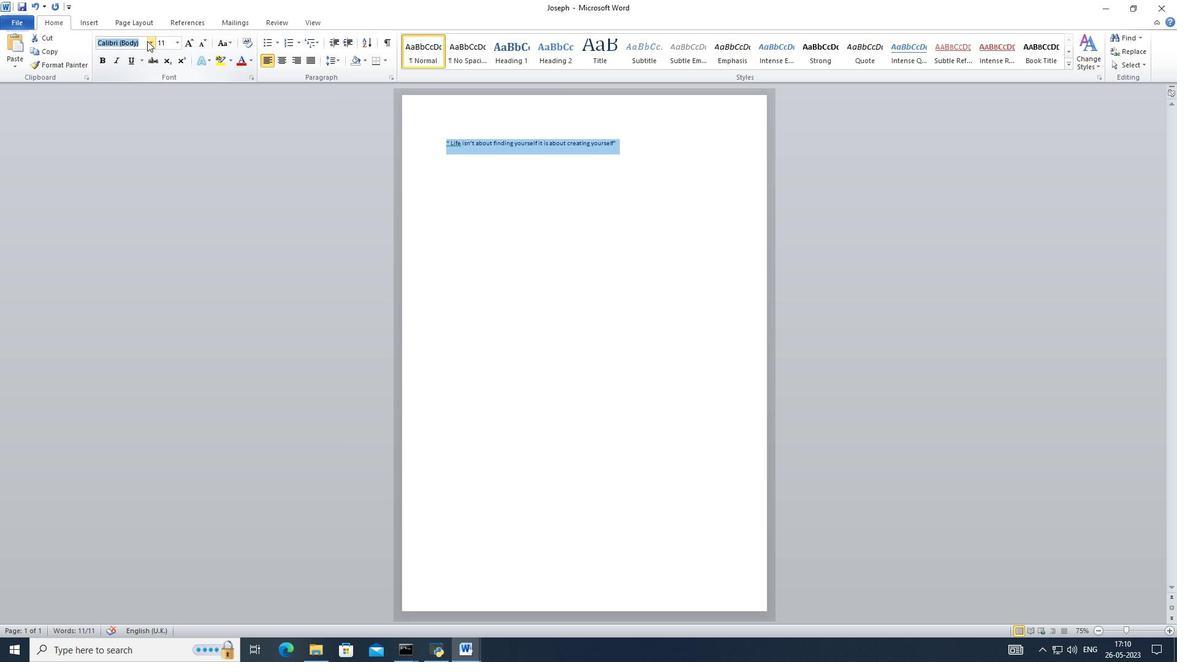 
Action: Mouse moved to (148, 291)
Screenshot: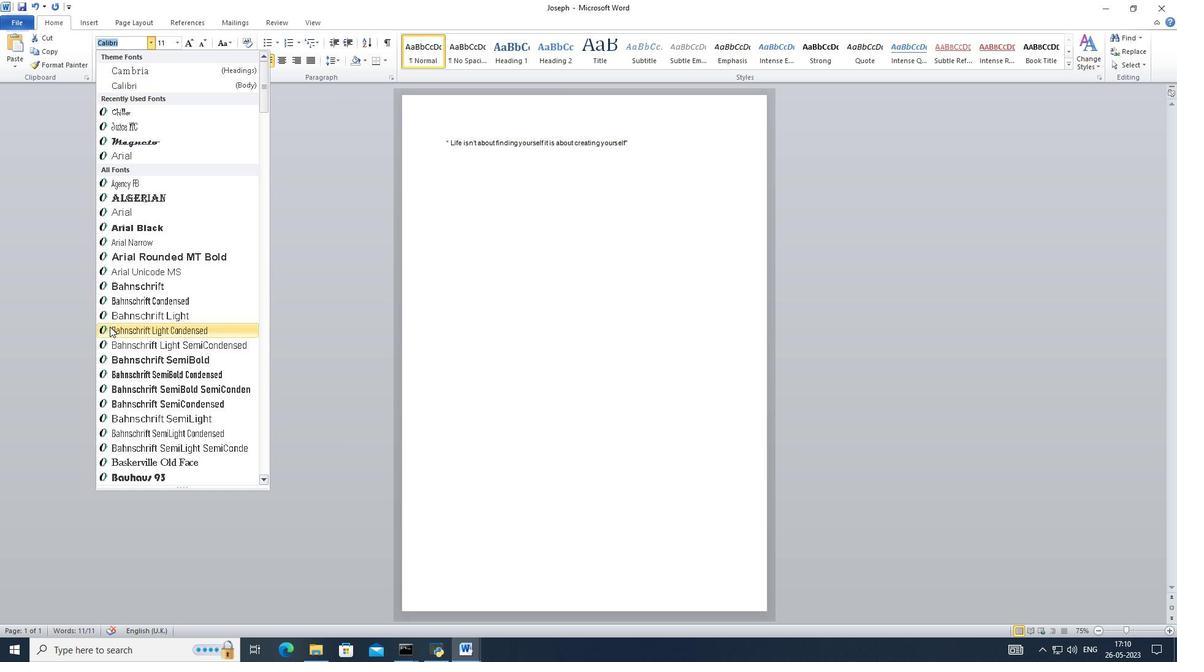 
Action: Mouse scrolled (148, 290) with delta (0, 0)
Screenshot: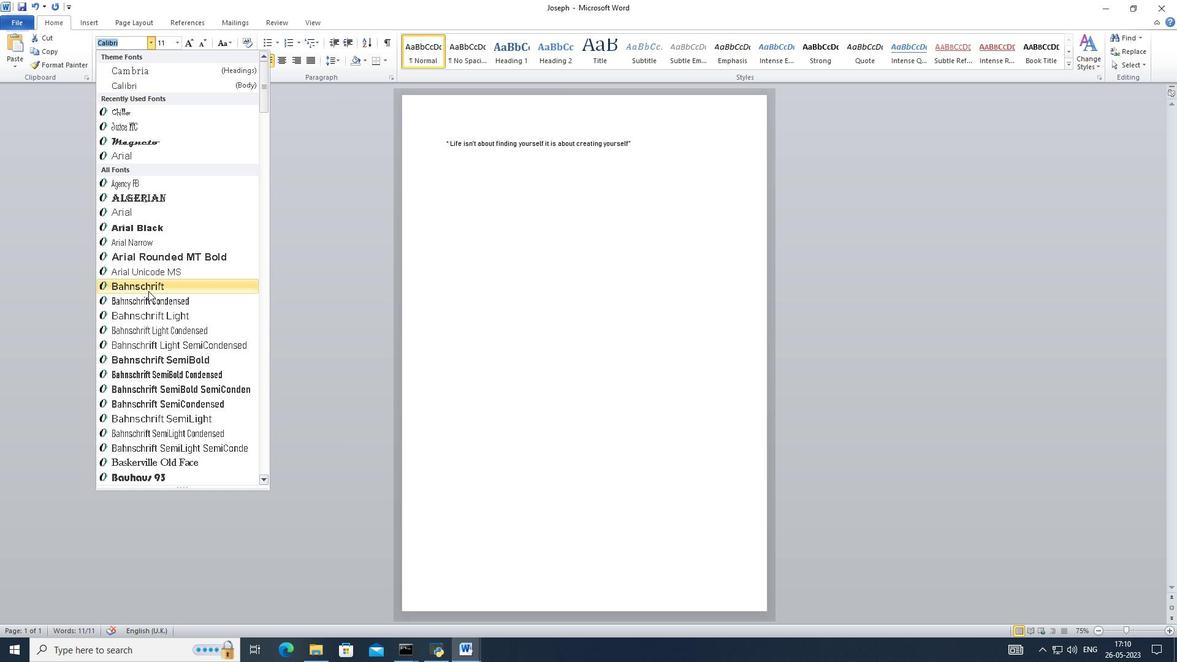 
Action: Mouse scrolled (148, 290) with delta (0, 0)
Screenshot: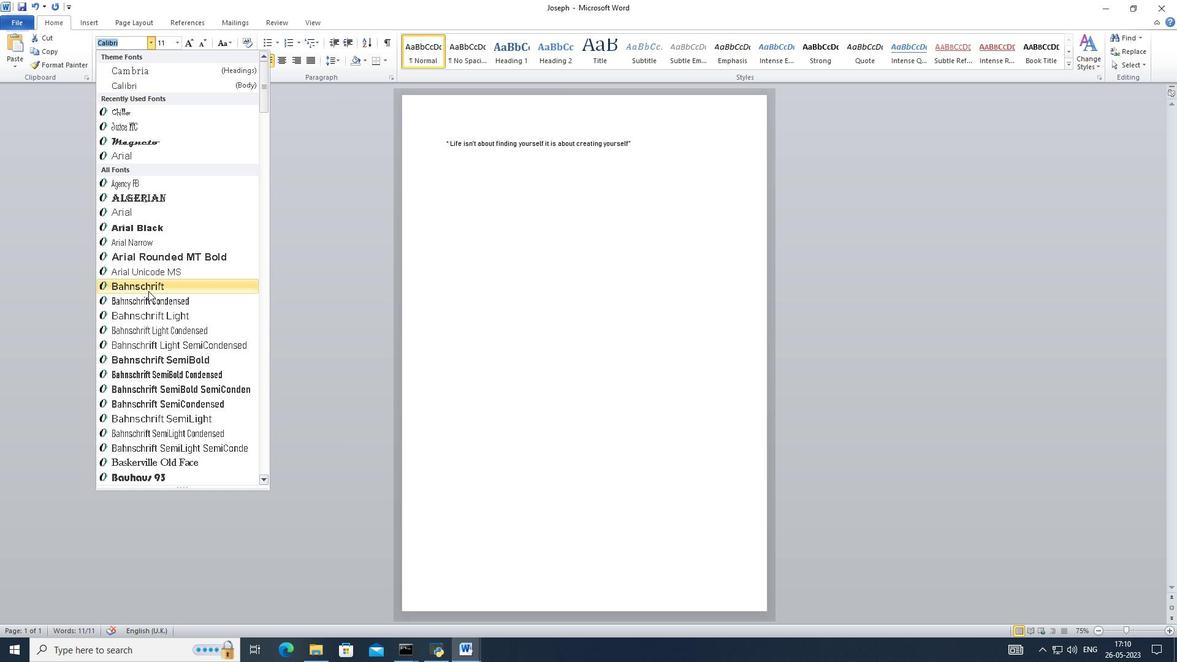 
Action: Mouse moved to (148, 290)
Screenshot: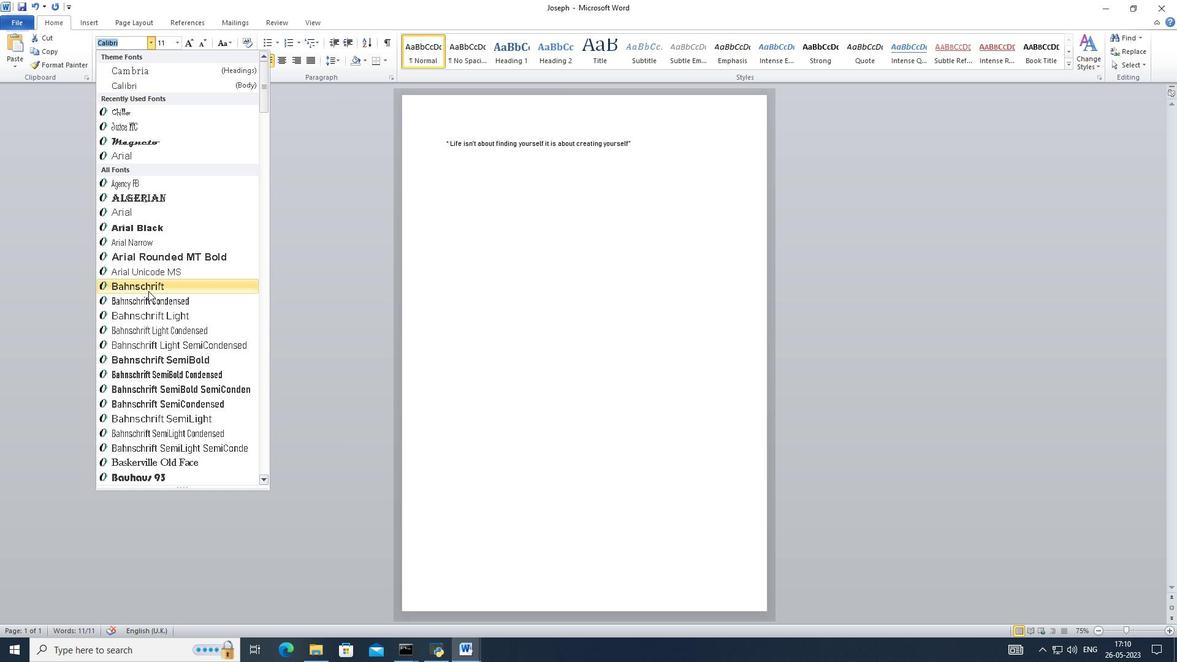 
Action: Mouse scrolled (148, 290) with delta (0, 0)
Screenshot: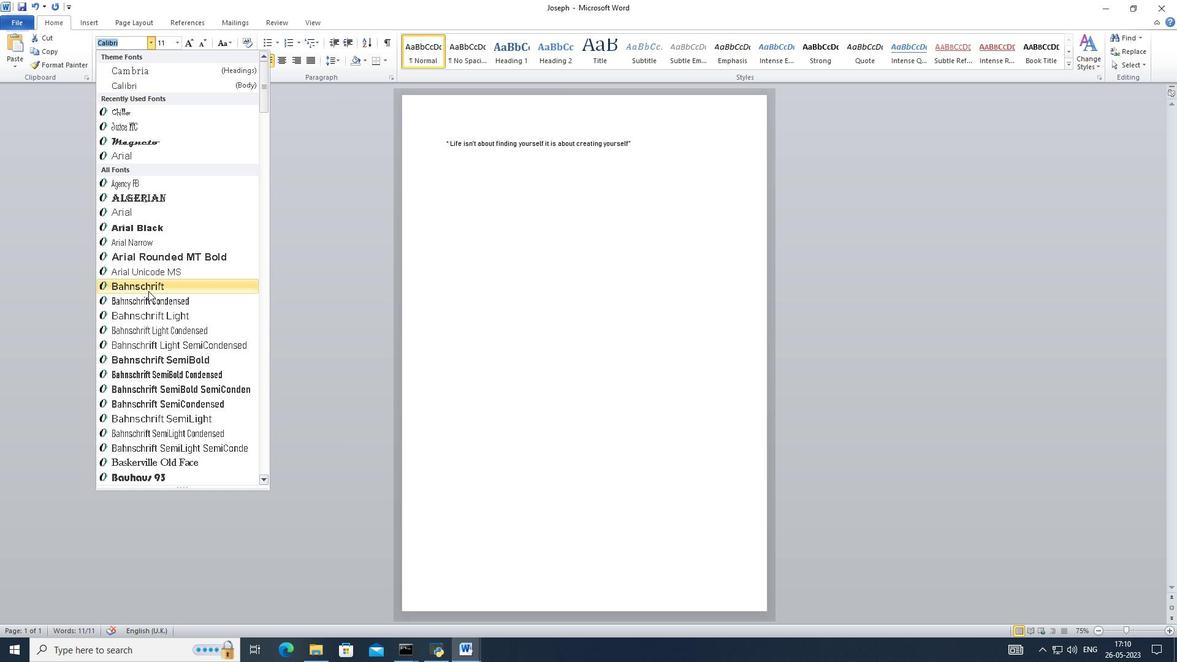 
Action: Mouse moved to (150, 289)
Screenshot: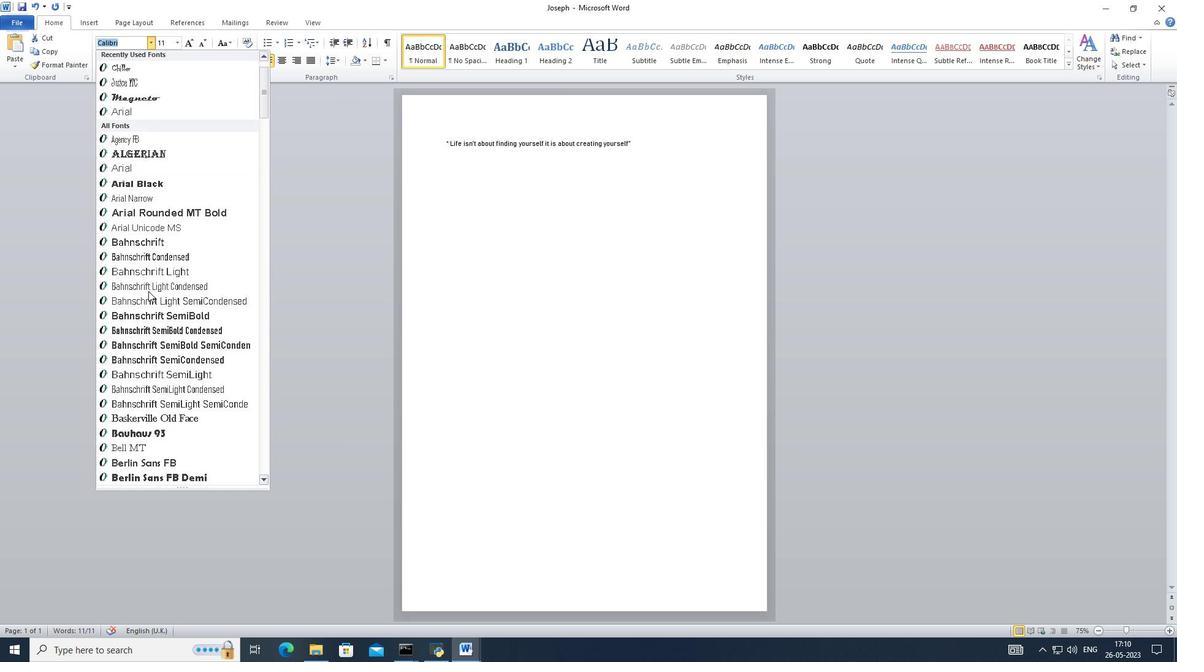 
Action: Mouse scrolled (150, 290) with delta (0, 0)
Screenshot: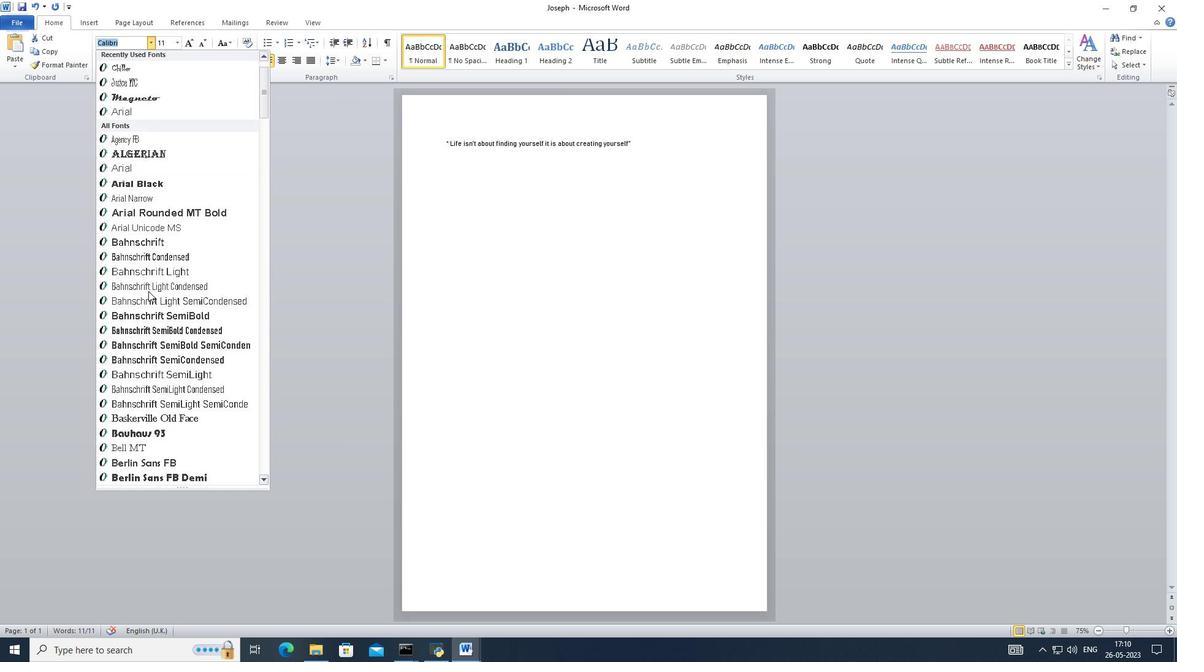 
Action: Mouse scrolled (150, 288) with delta (0, 0)
Screenshot: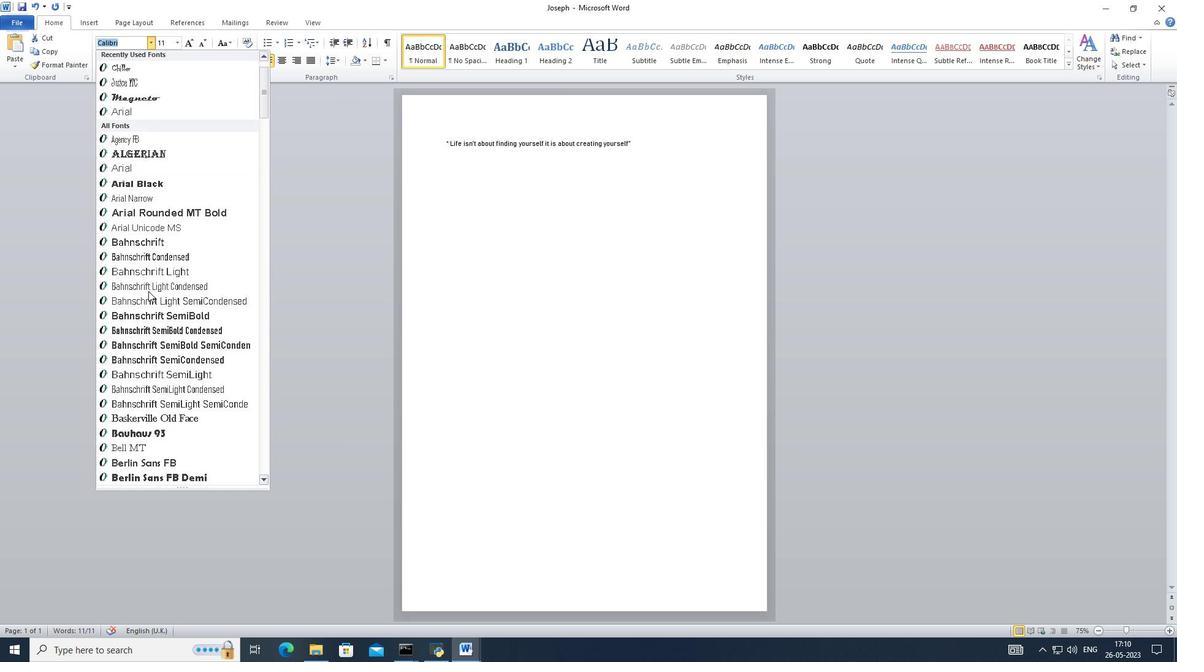 
Action: Mouse scrolled (150, 288) with delta (0, 0)
Screenshot: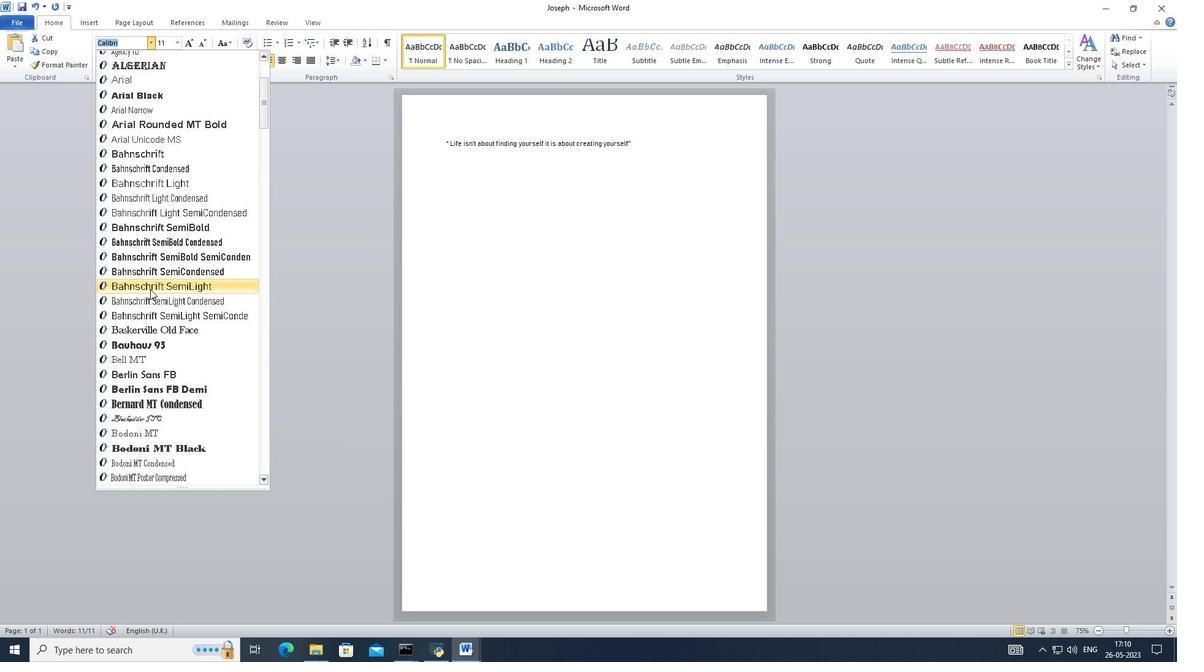 
Action: Mouse scrolled (150, 288) with delta (0, 0)
Screenshot: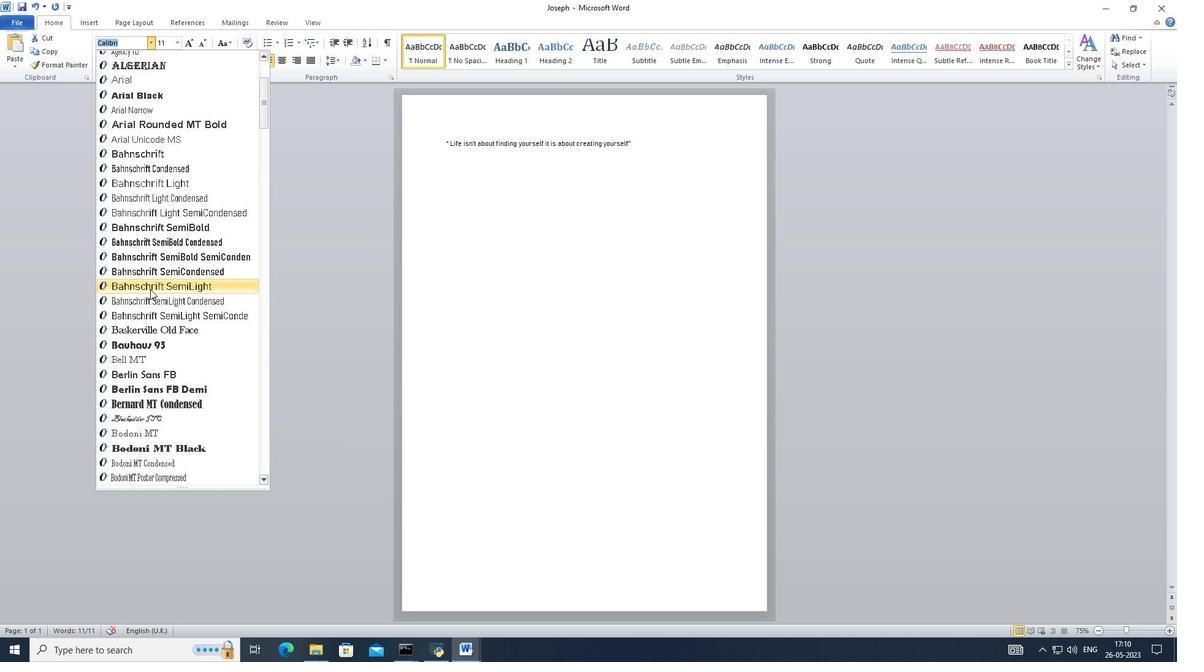 
Action: Mouse scrolled (150, 288) with delta (0, 0)
Screenshot: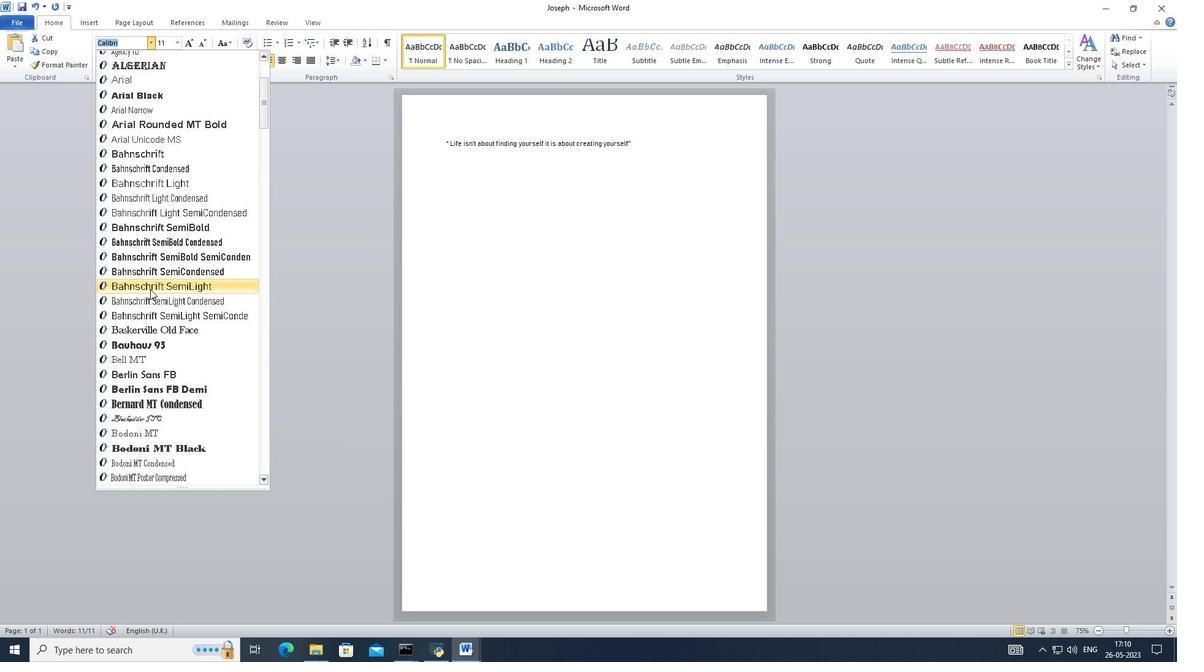
Action: Mouse moved to (150, 288)
Screenshot: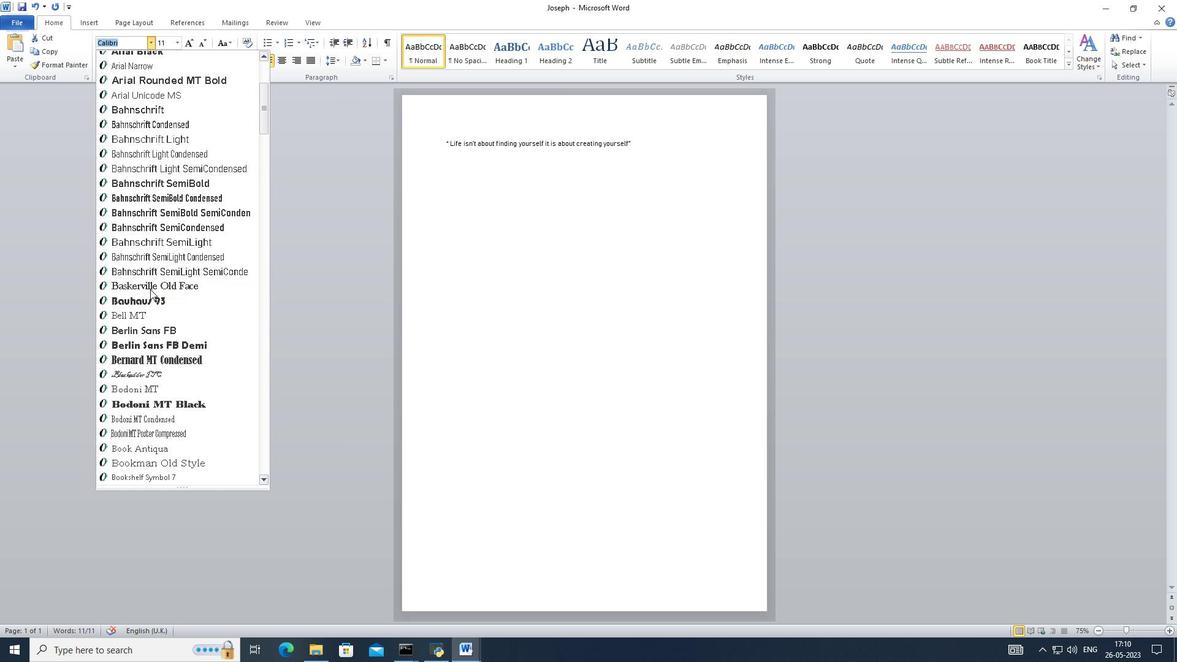 
Action: Mouse scrolled (150, 288) with delta (0, 0)
Screenshot: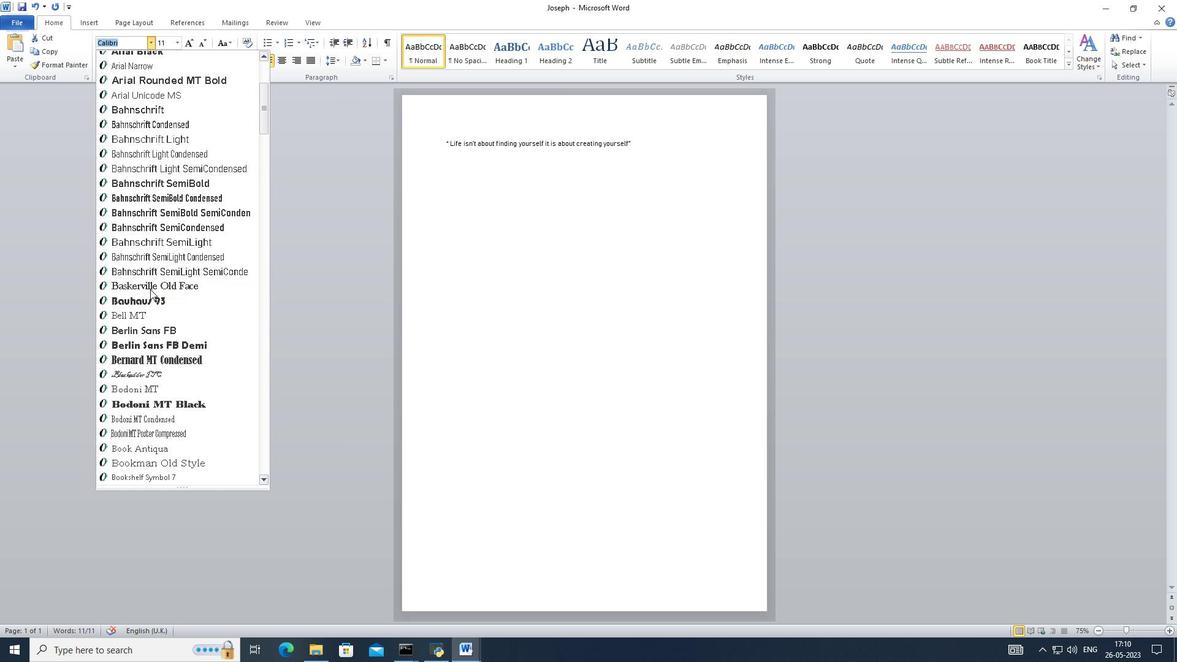 
Action: Mouse moved to (150, 288)
Screenshot: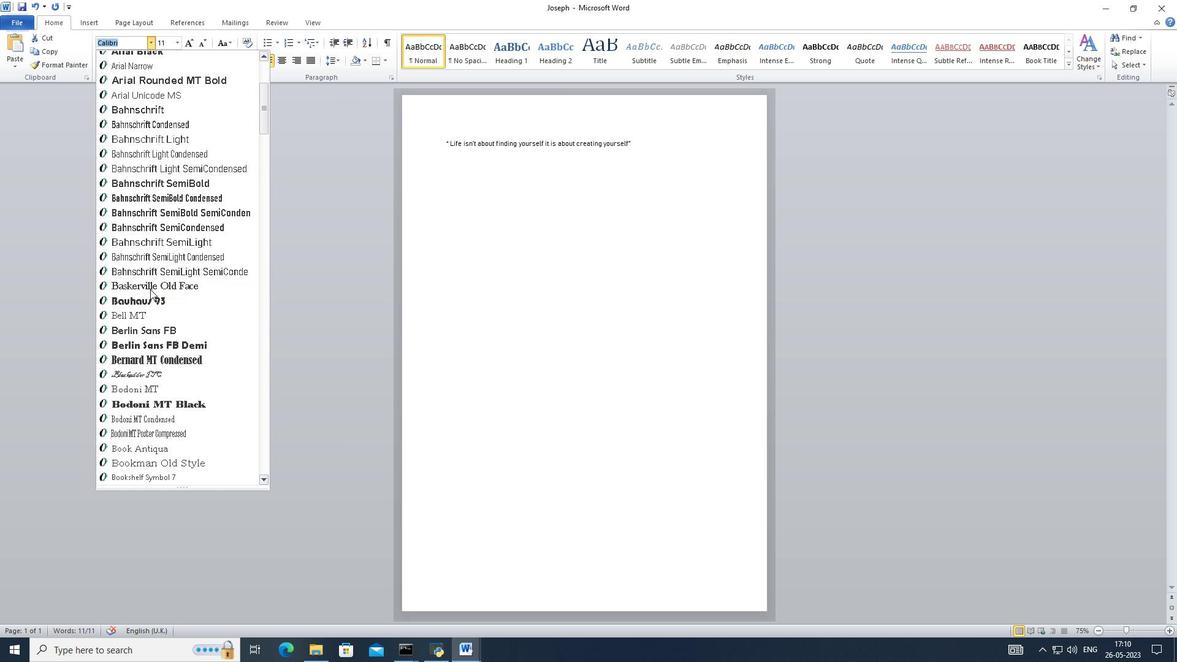 
Action: Mouse scrolled (150, 287) with delta (0, 0)
Screenshot: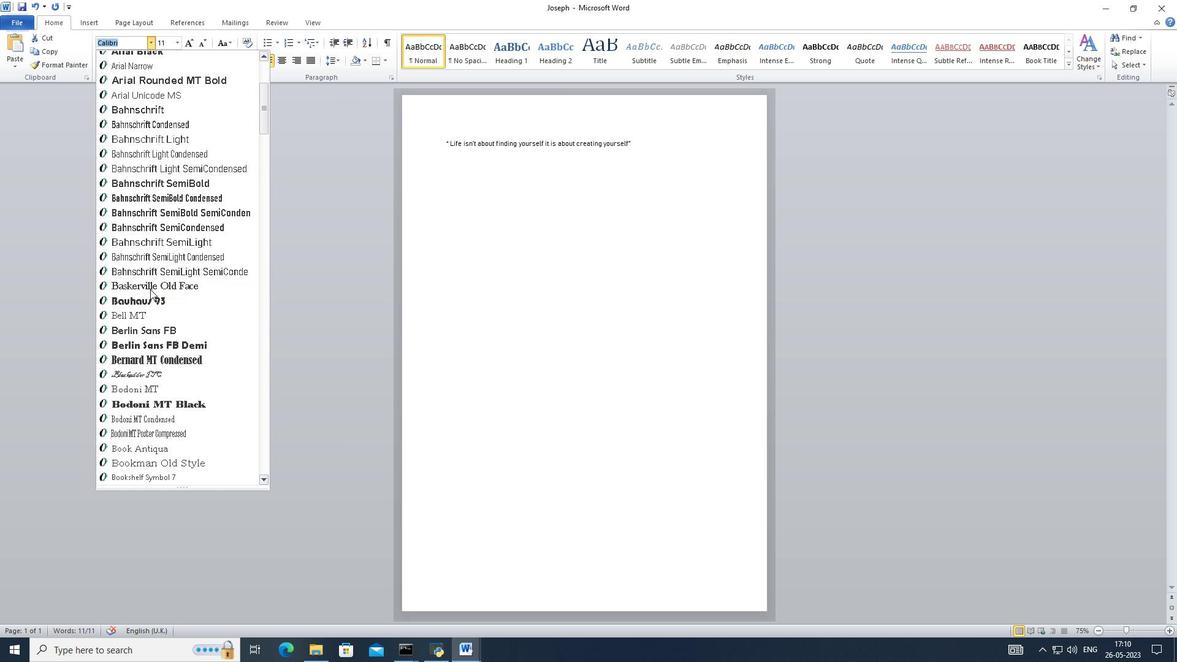 
Action: Mouse moved to (152, 287)
Screenshot: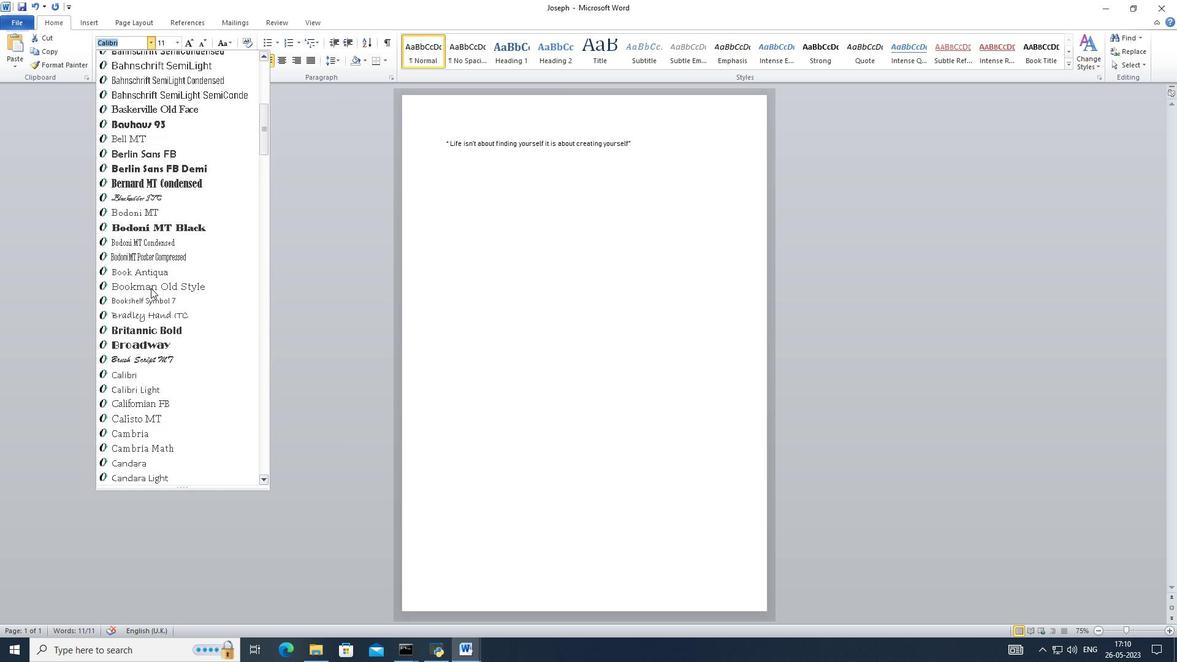 
Action: Mouse scrolled (152, 286) with delta (0, 0)
Screenshot: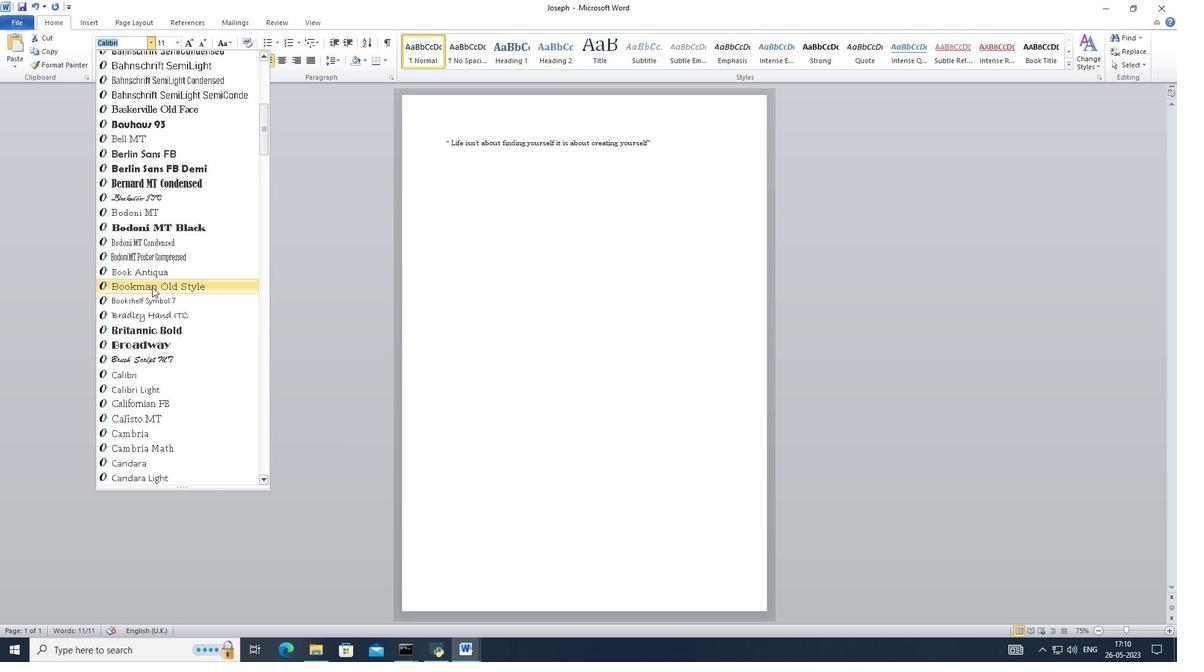 
Action: Mouse scrolled (152, 286) with delta (0, 0)
Screenshot: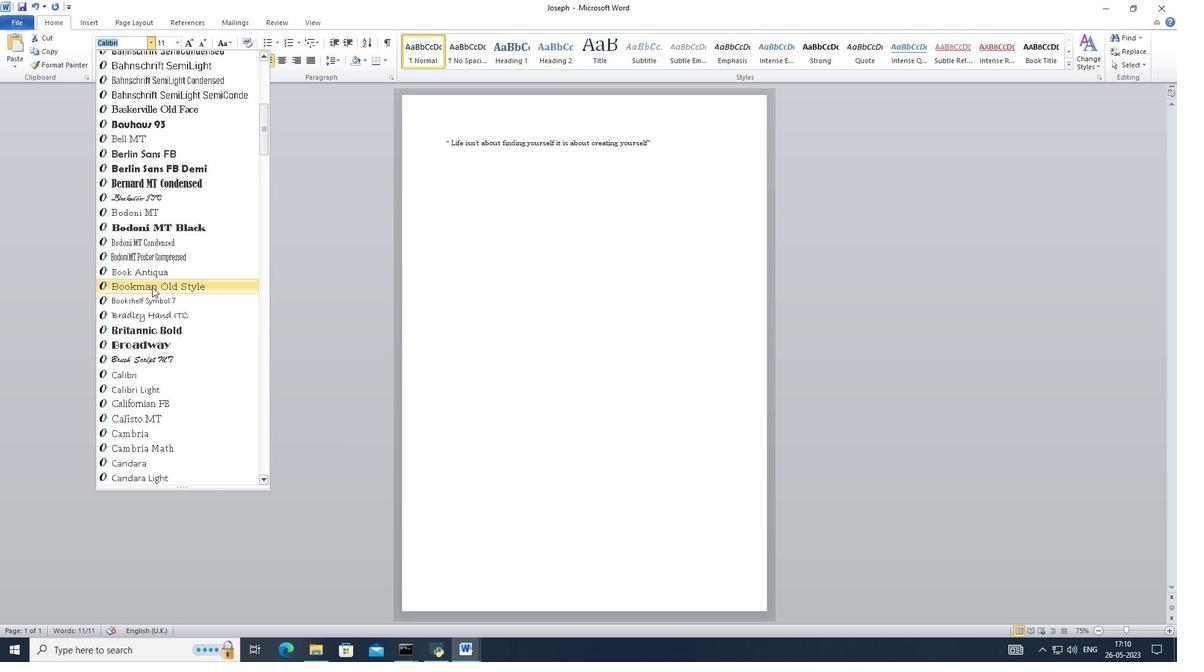 
Action: Mouse scrolled (152, 286) with delta (0, 0)
Screenshot: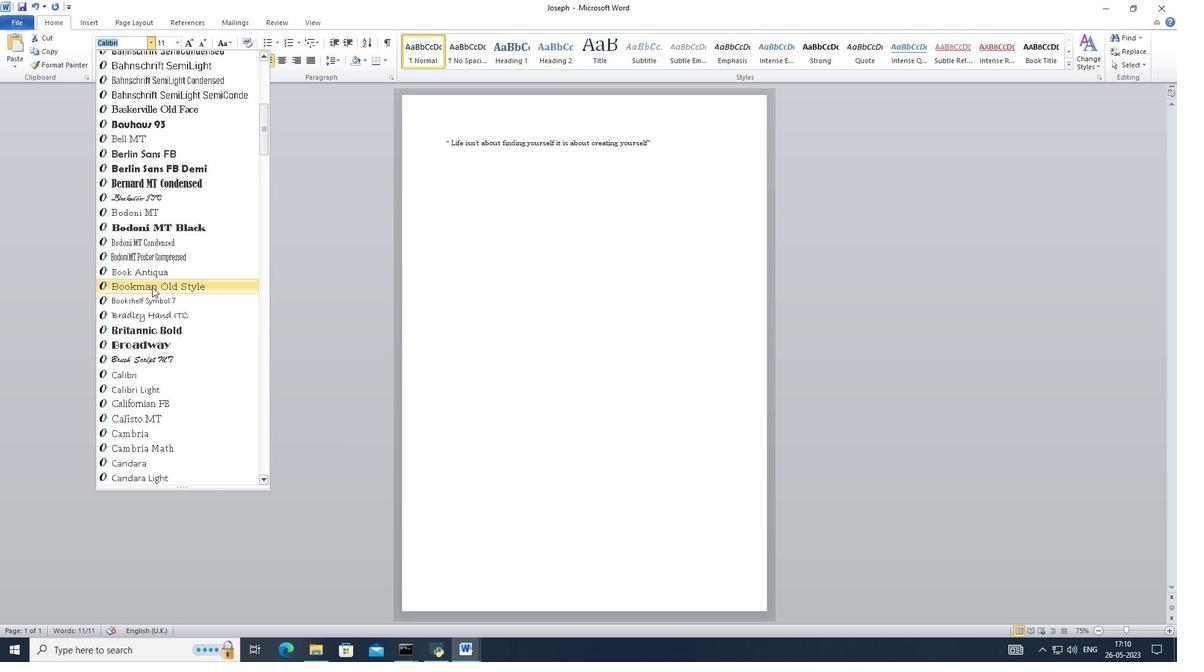 
Action: Mouse scrolled (152, 286) with delta (0, 0)
Screenshot: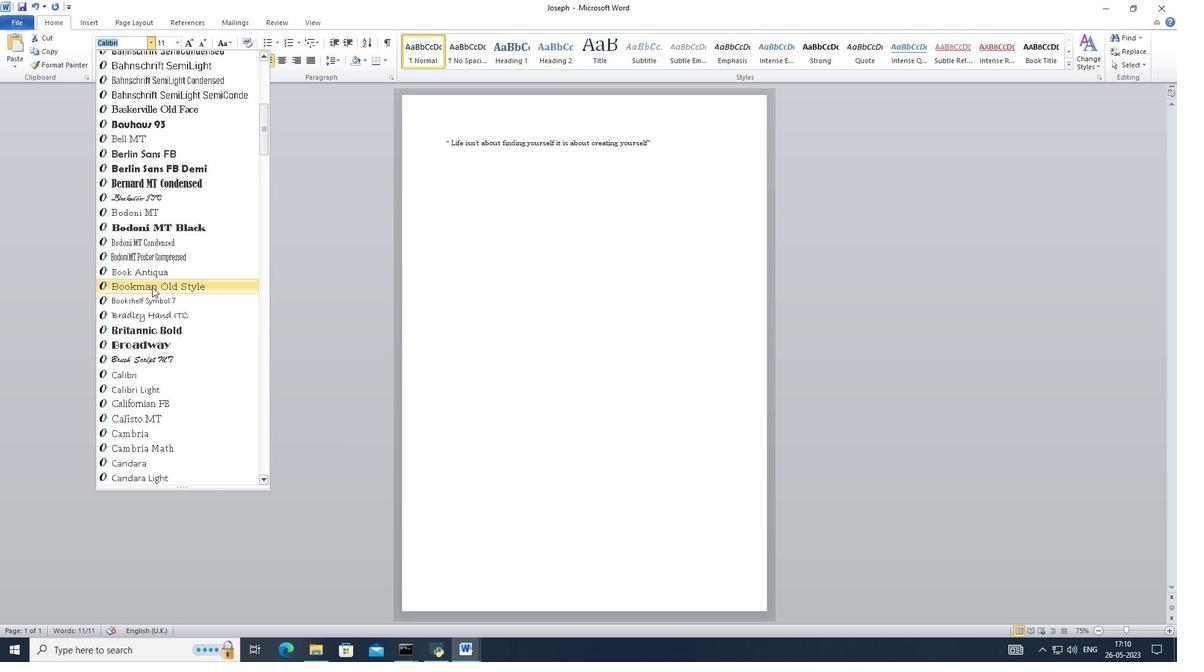 
Action: Mouse scrolled (152, 286) with delta (0, 0)
Screenshot: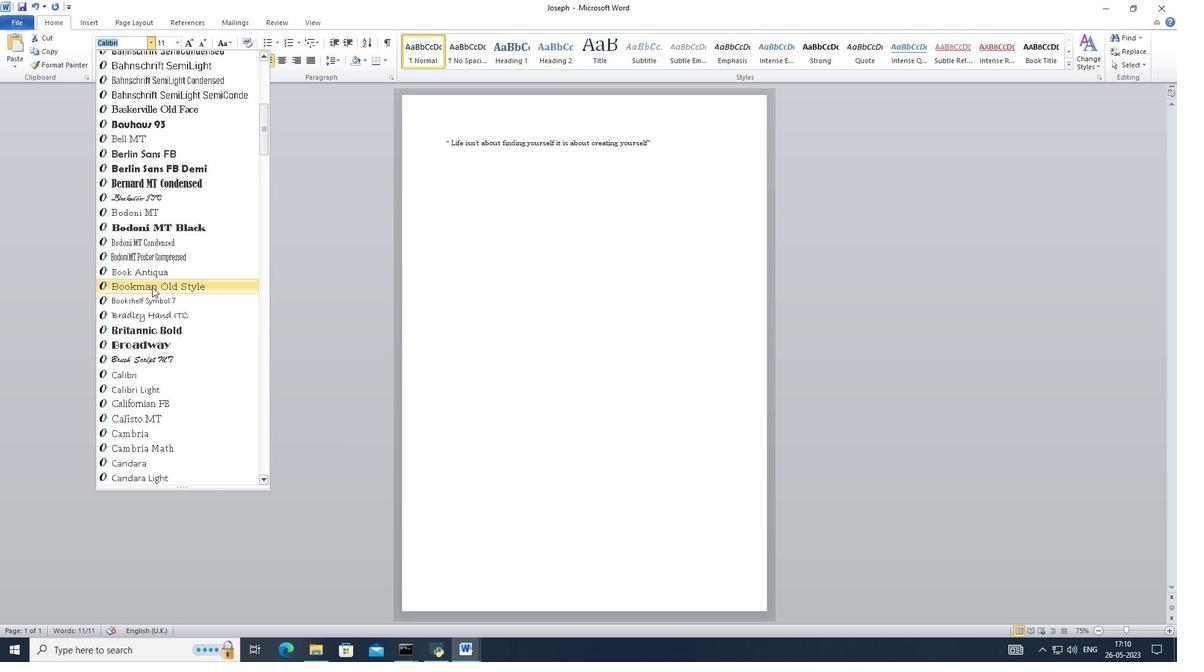 
Action: Mouse moved to (152, 286)
Screenshot: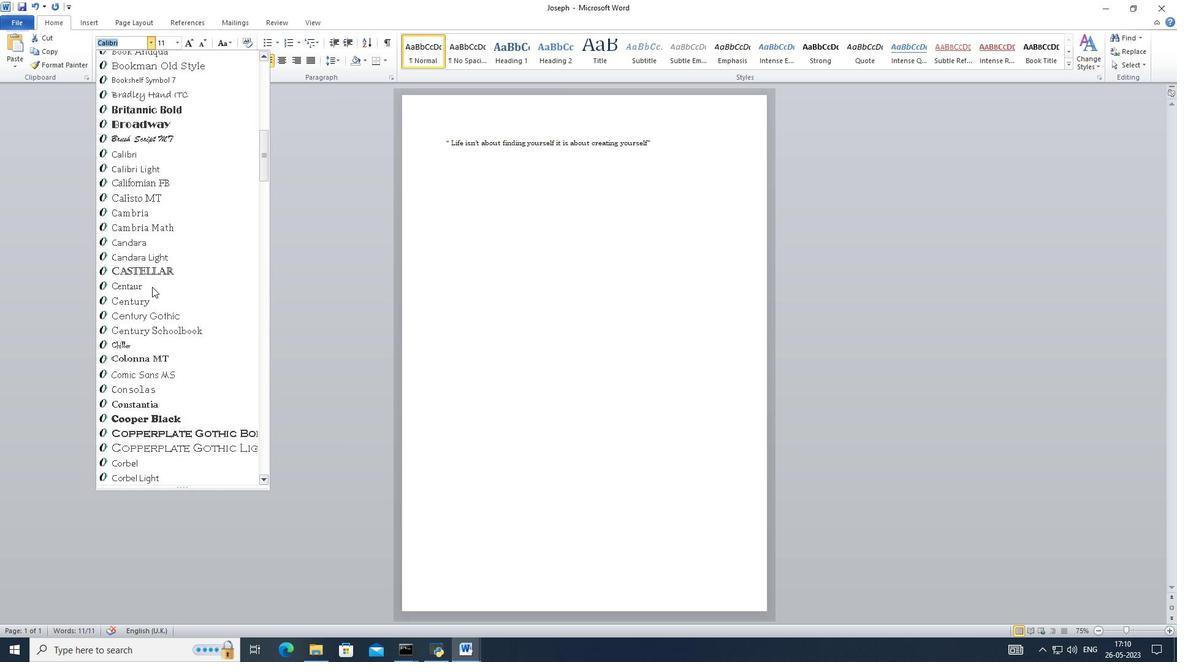 
Action: Mouse scrolled (152, 285) with delta (0, 0)
Screenshot: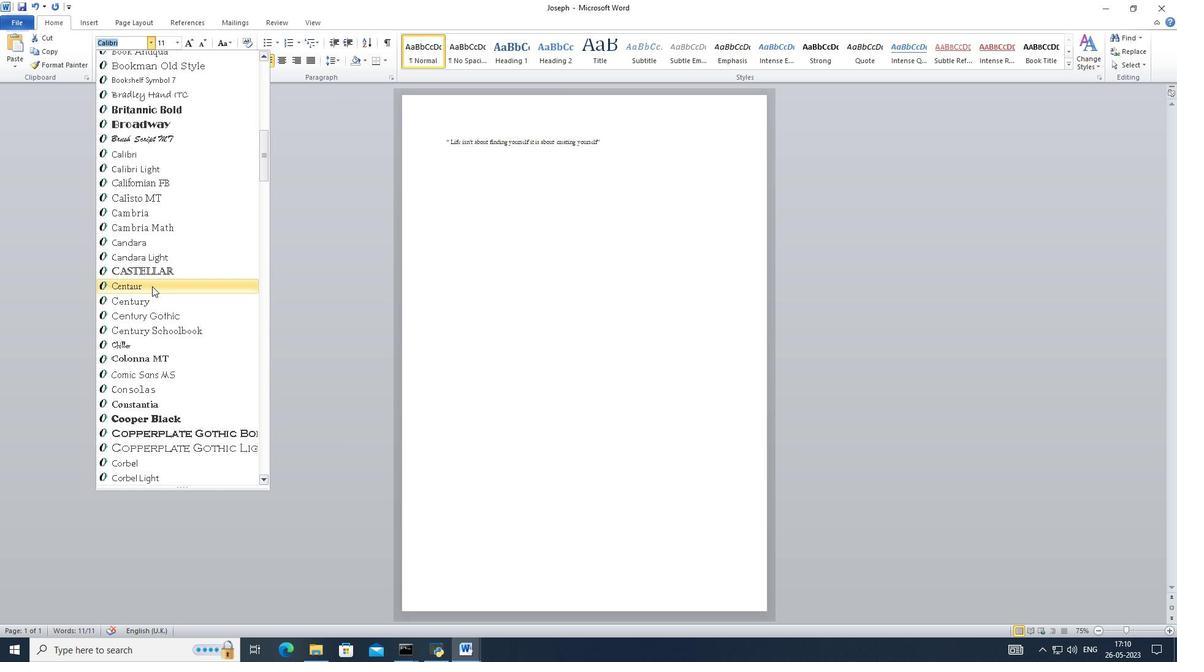 
Action: Mouse moved to (153, 285)
Screenshot: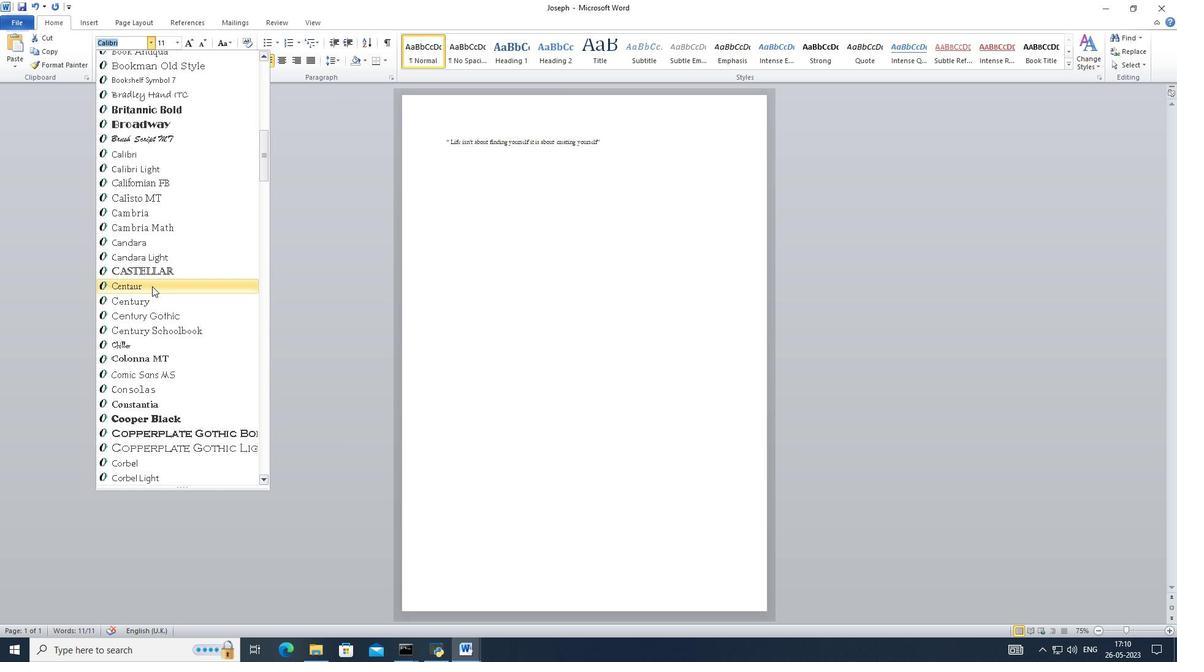 
Action: Mouse scrolled (152, 285) with delta (0, 0)
Screenshot: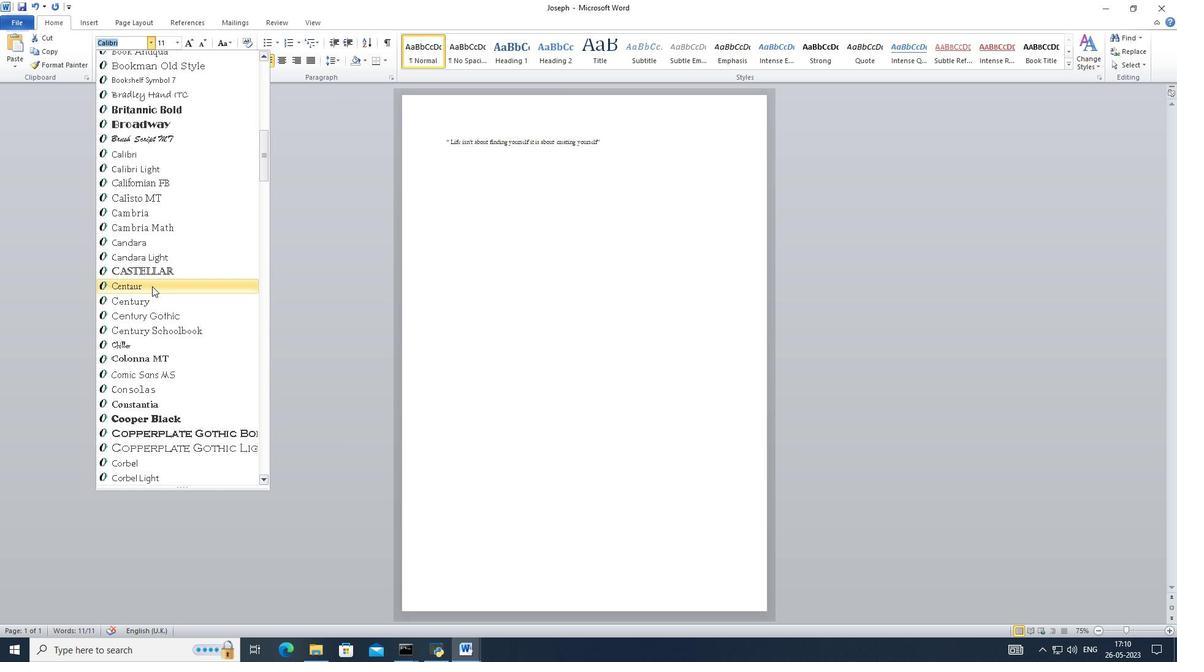 
Action: Mouse scrolled (153, 285) with delta (0, 0)
Screenshot: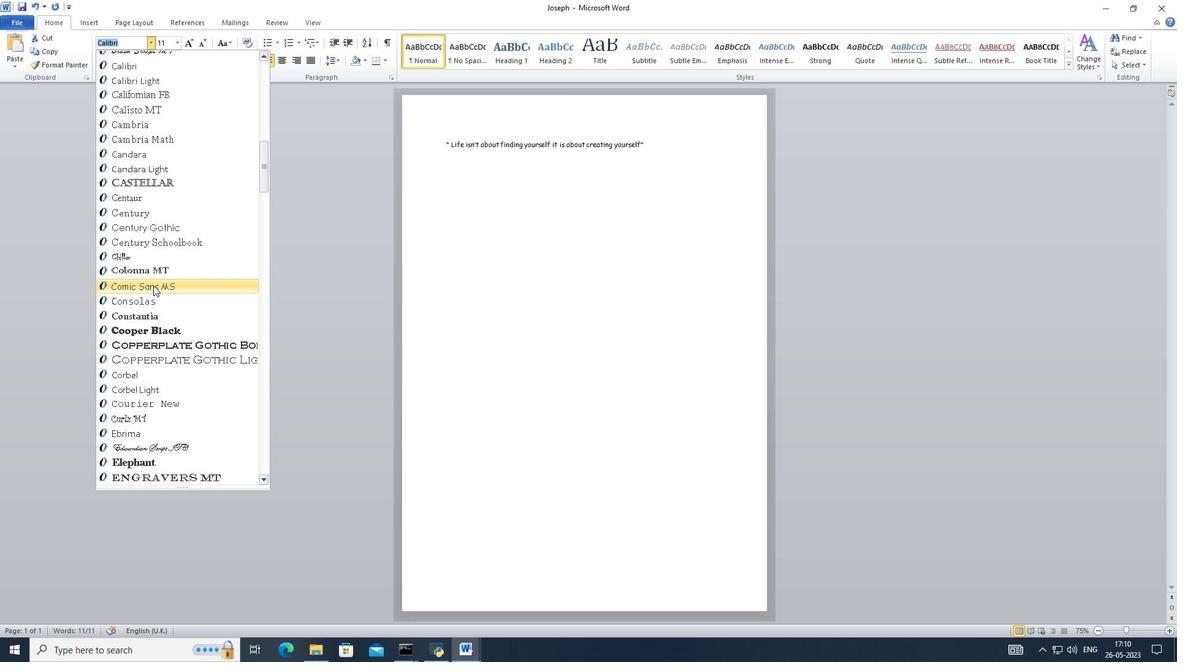 
Action: Mouse scrolled (153, 285) with delta (0, 0)
Screenshot: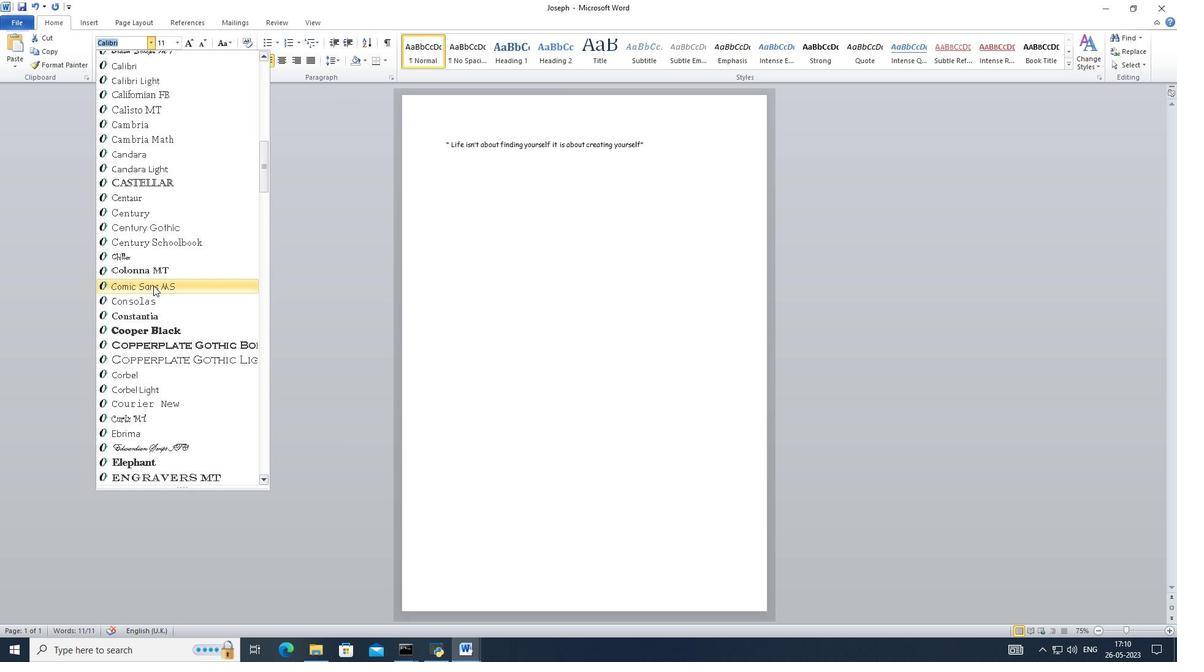 
Action: Mouse scrolled (153, 286) with delta (0, 0)
Screenshot: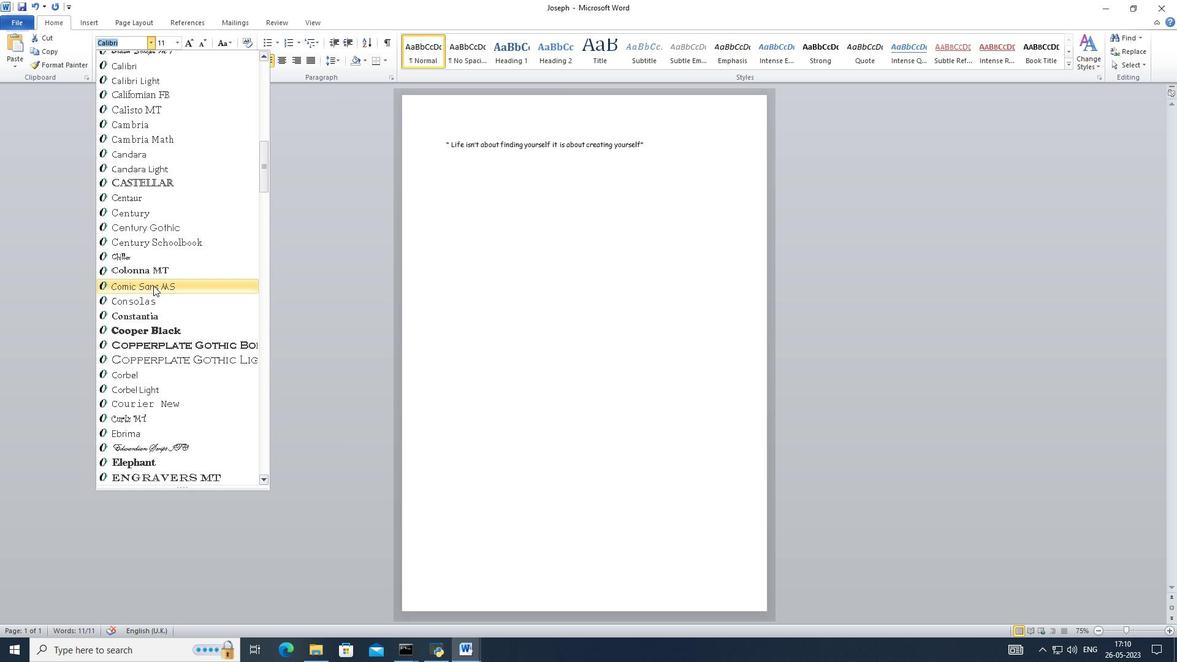 
Action: Mouse scrolled (153, 285) with delta (0, 0)
Screenshot: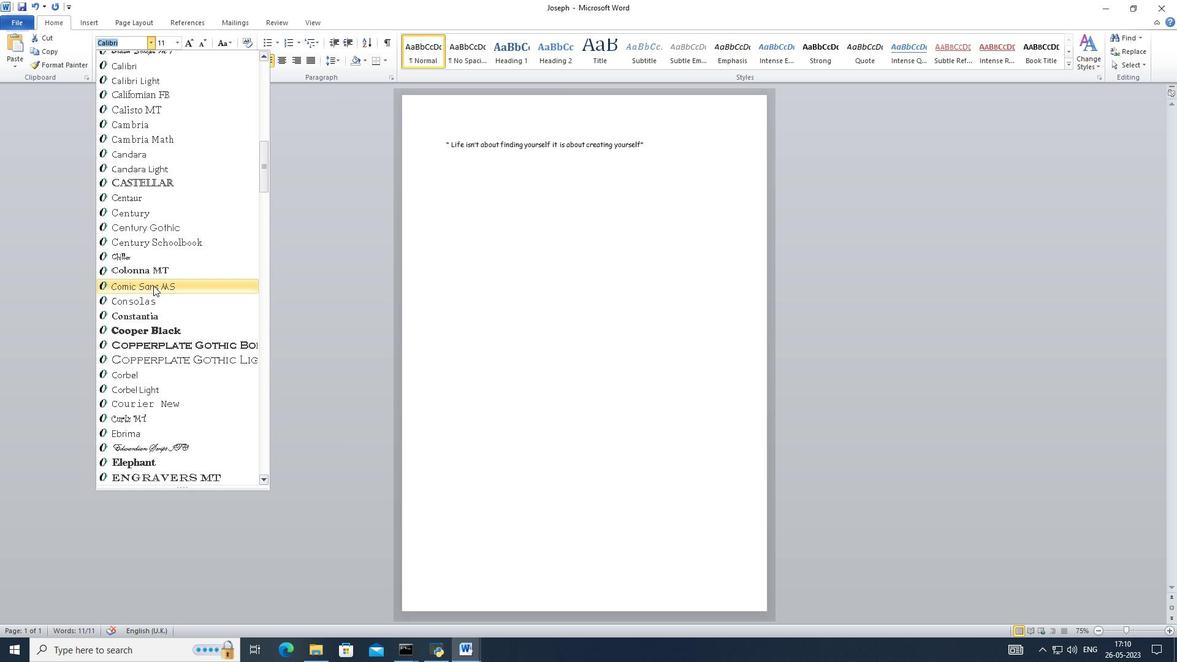 
Action: Mouse scrolled (153, 285) with delta (0, 0)
Screenshot: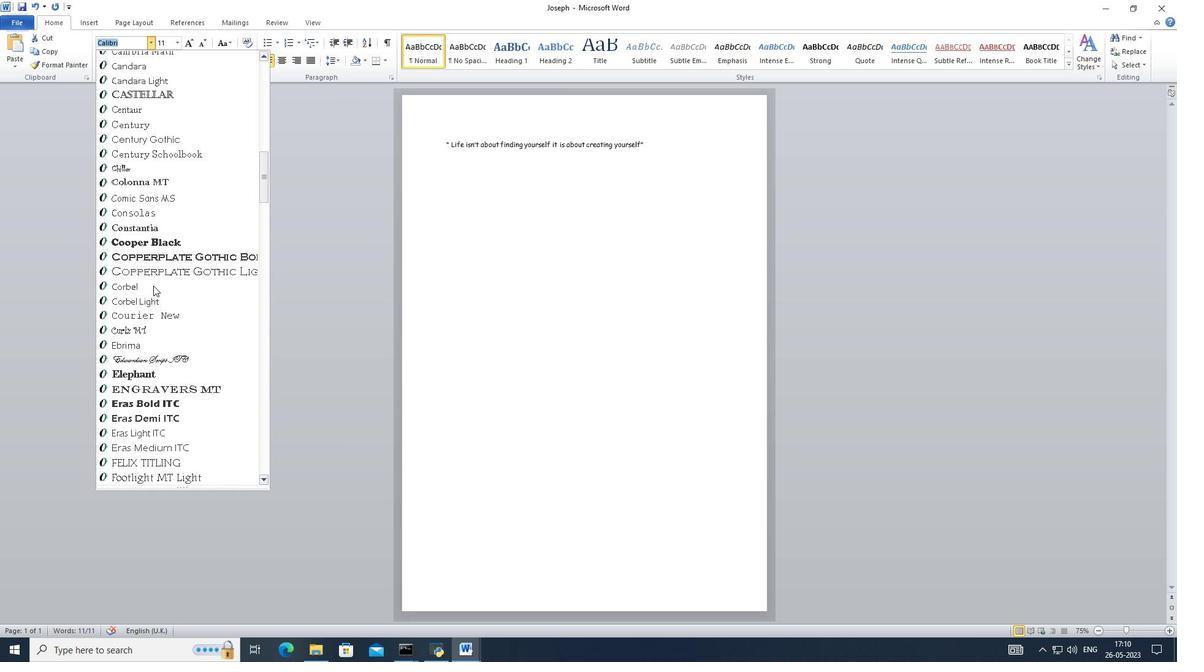 
Action: Mouse scrolled (153, 285) with delta (0, 0)
Screenshot: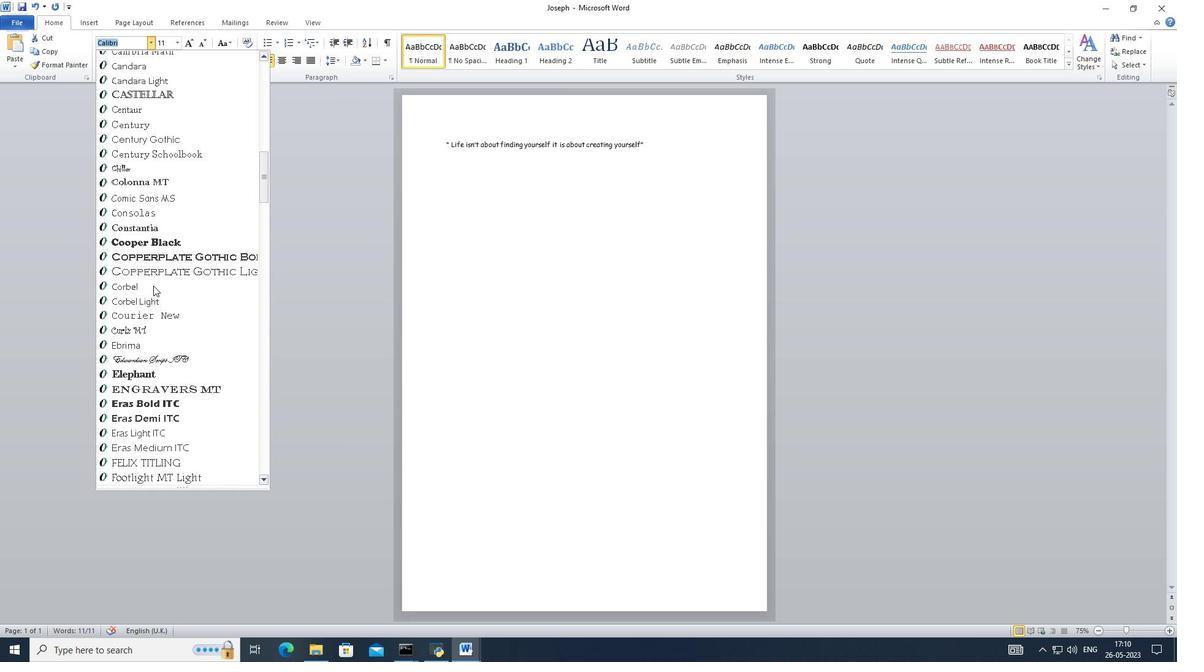 
Action: Mouse scrolled (153, 285) with delta (0, 0)
Screenshot: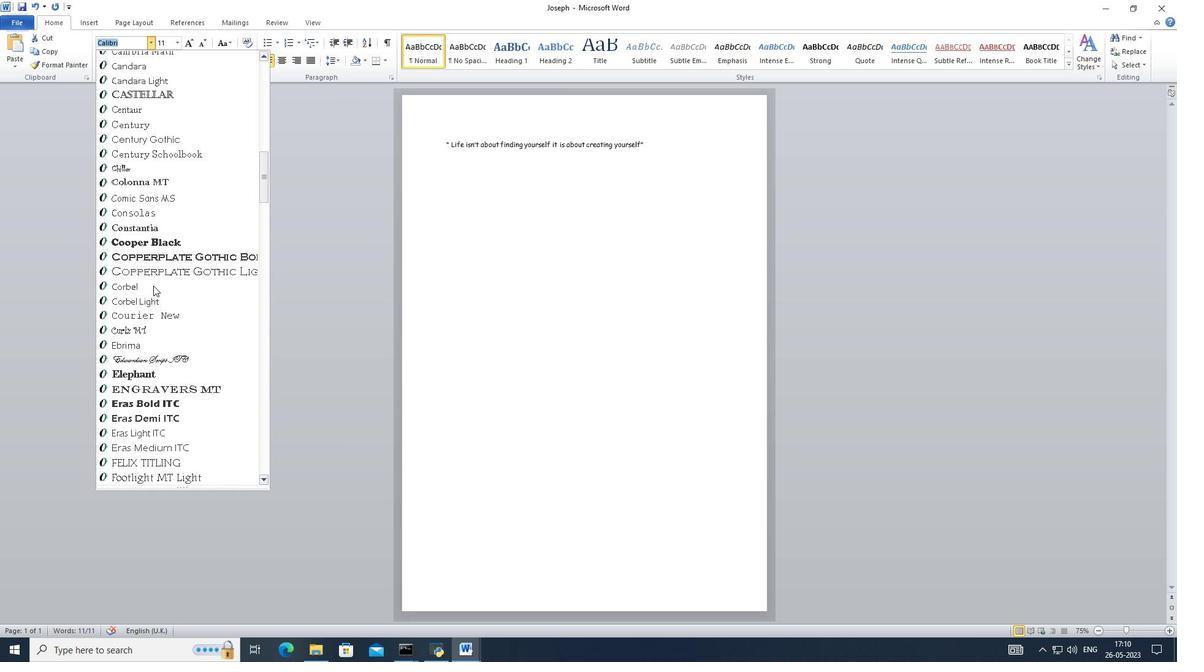 
Action: Mouse scrolled (153, 285) with delta (0, 0)
Screenshot: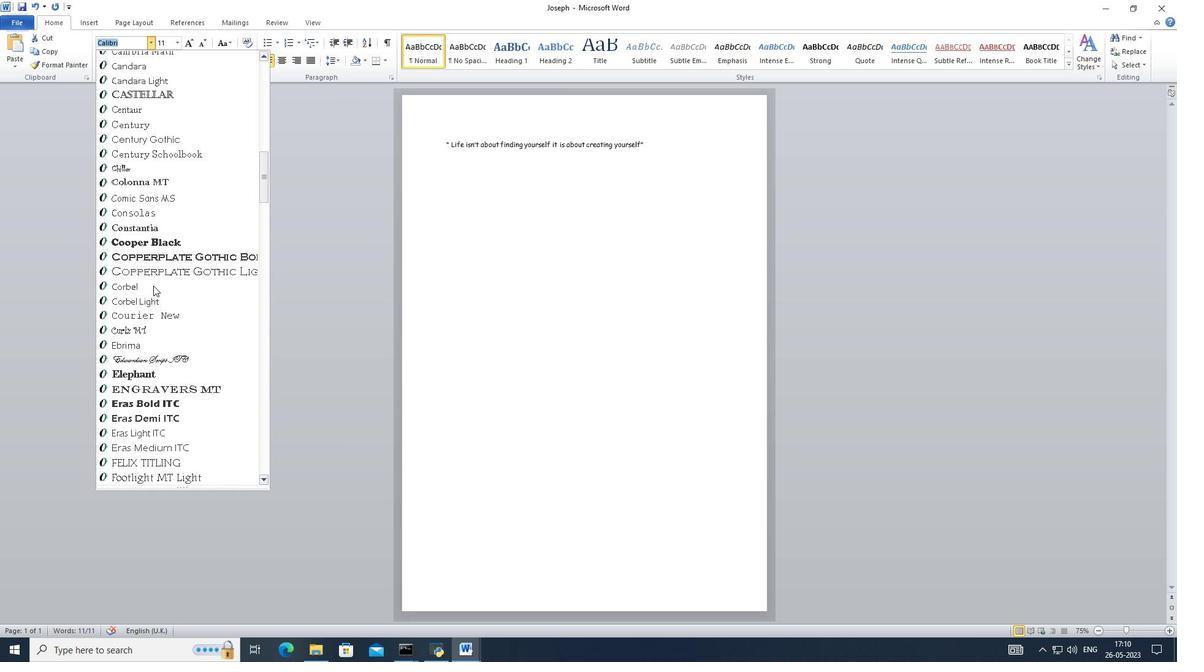 
Action: Mouse moved to (146, 423)
Screenshot: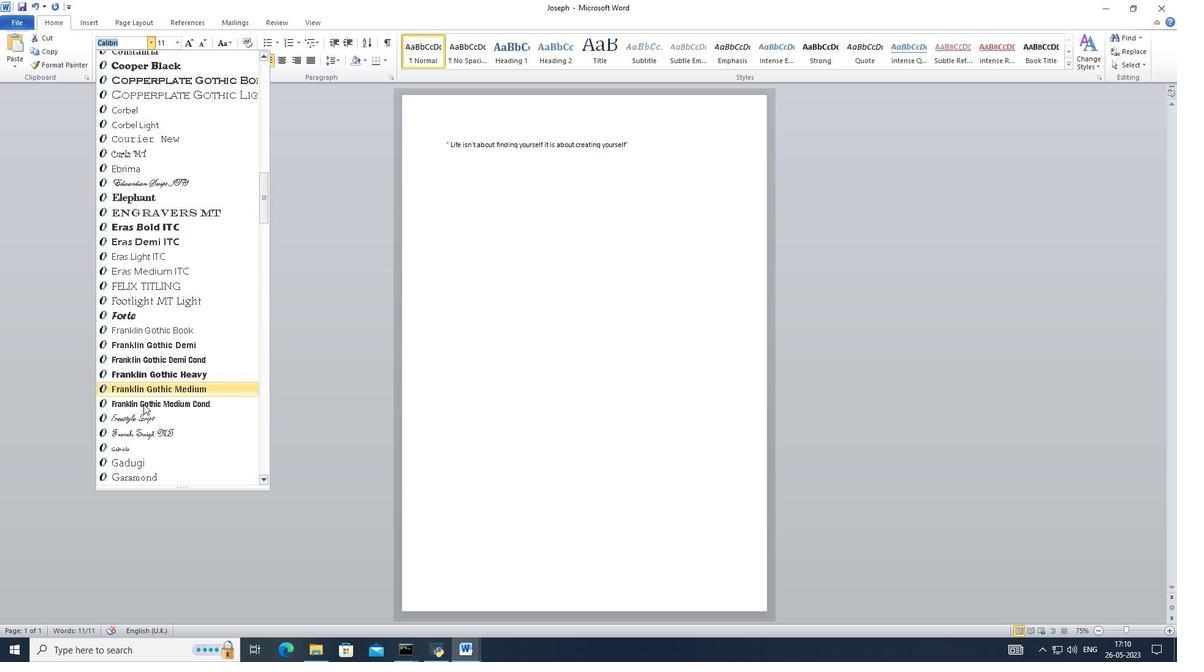 
Action: Mouse scrolled (146, 422) with delta (0, 0)
Screenshot: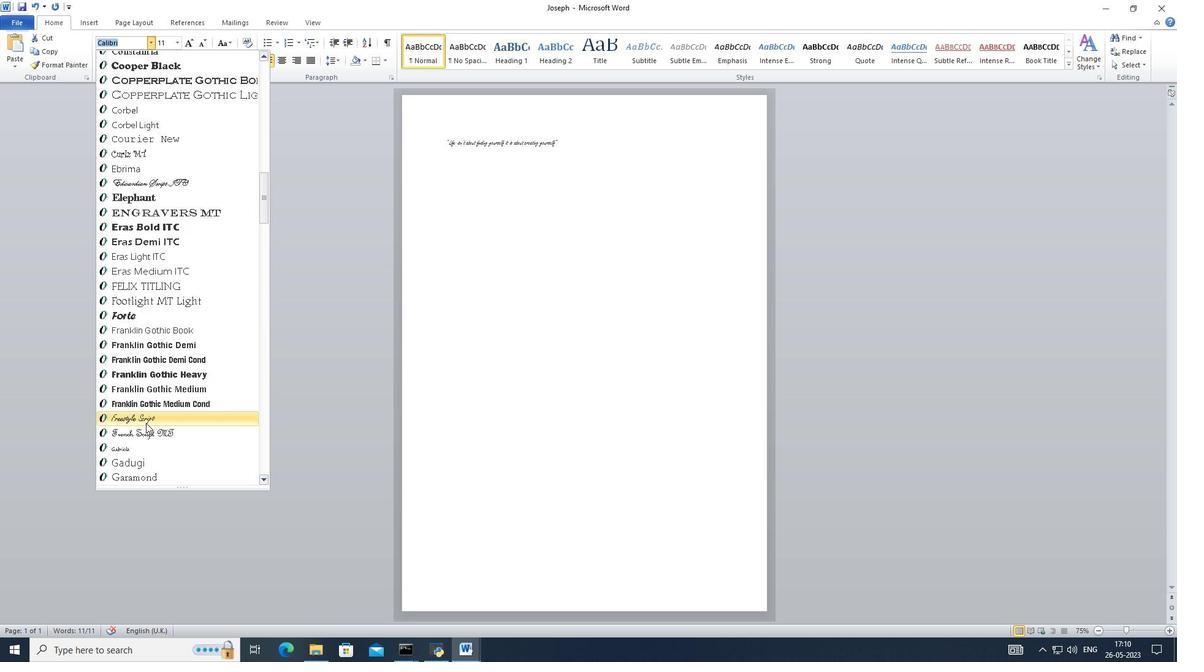 
Action: Mouse scrolled (146, 422) with delta (0, 0)
Screenshot: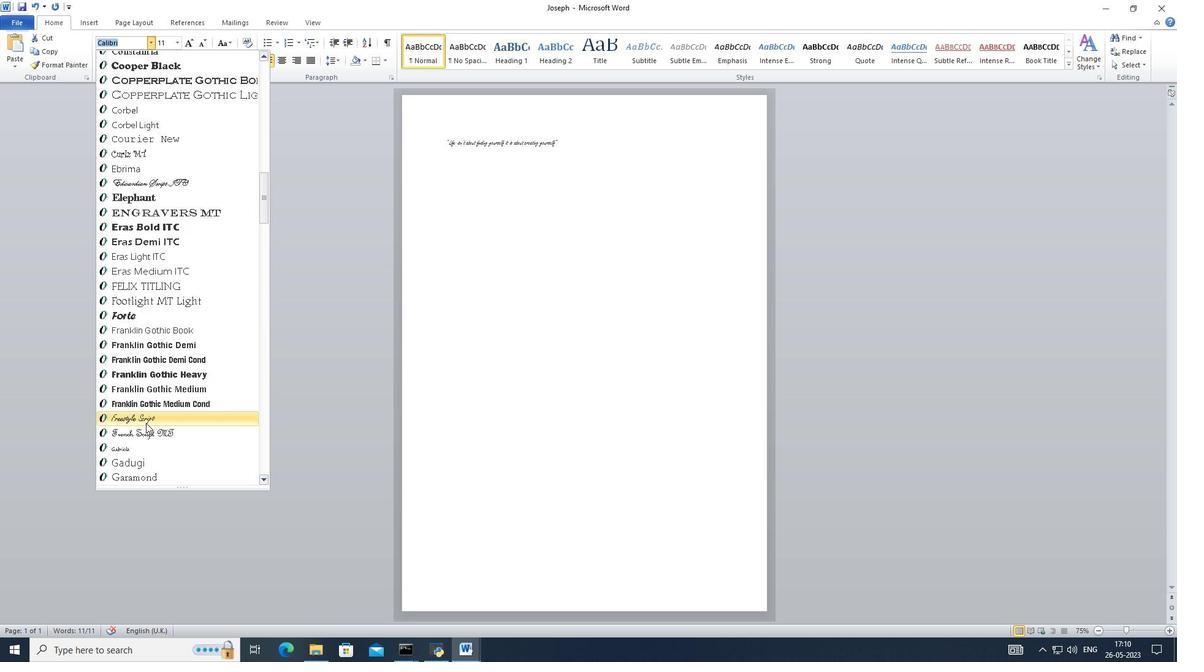 
Action: Mouse scrolled (146, 422) with delta (0, 0)
Screenshot: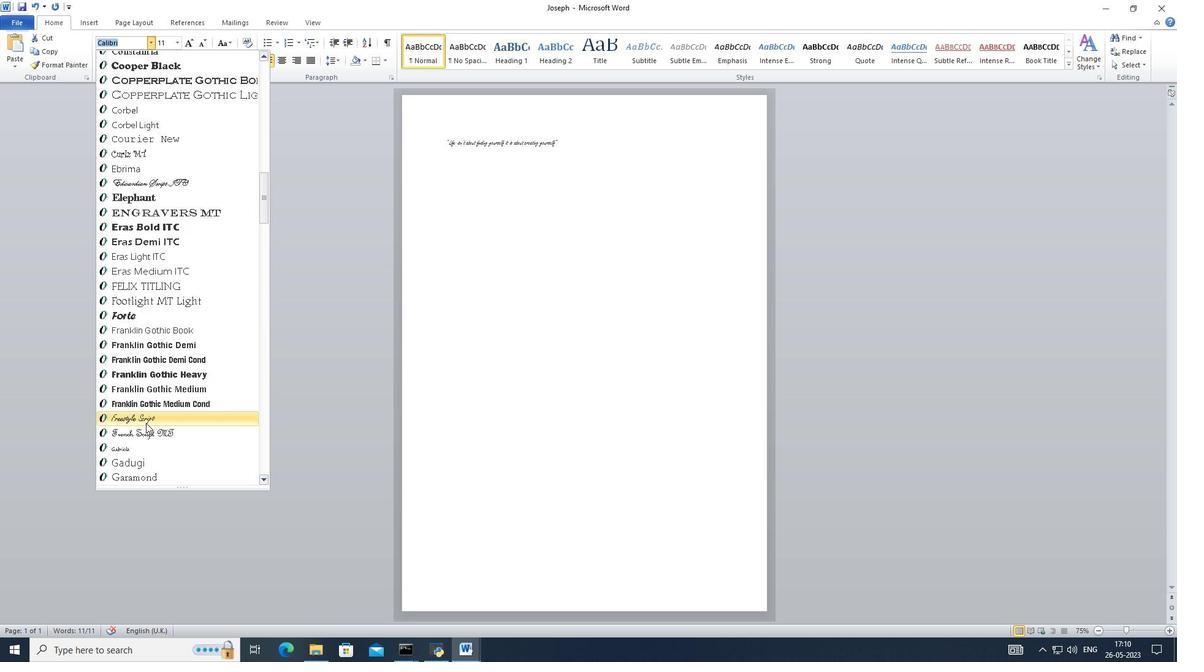 
Action: Mouse moved to (146, 421)
Screenshot: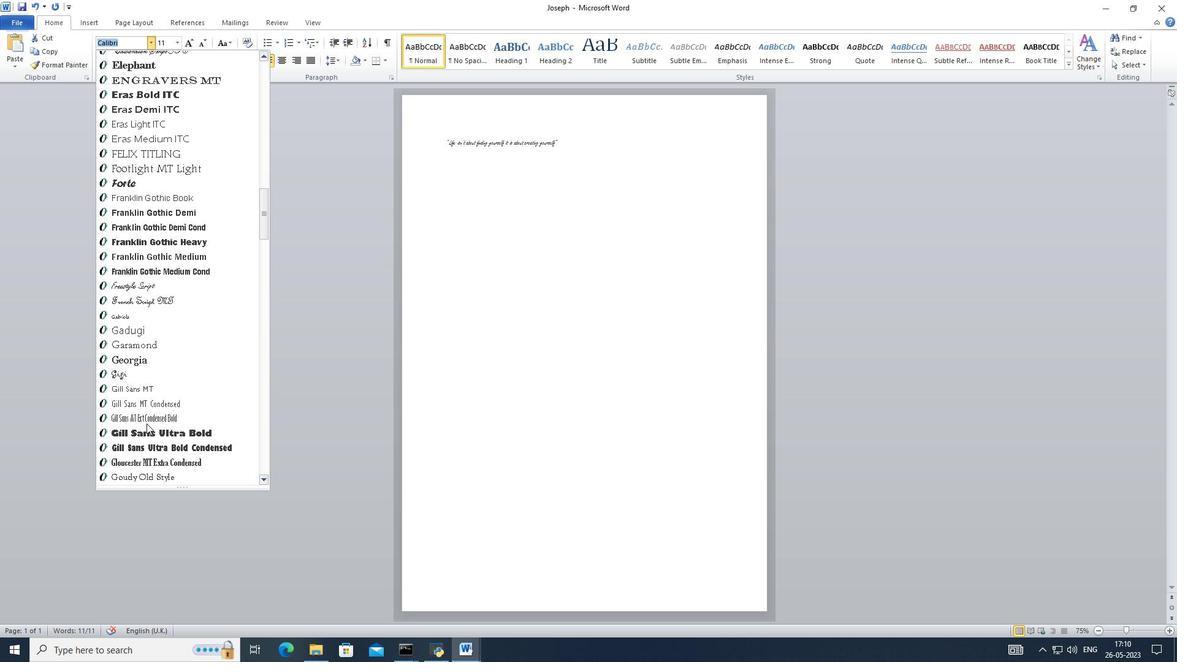 
Action: Mouse scrolled (146, 420) with delta (0, 0)
Screenshot: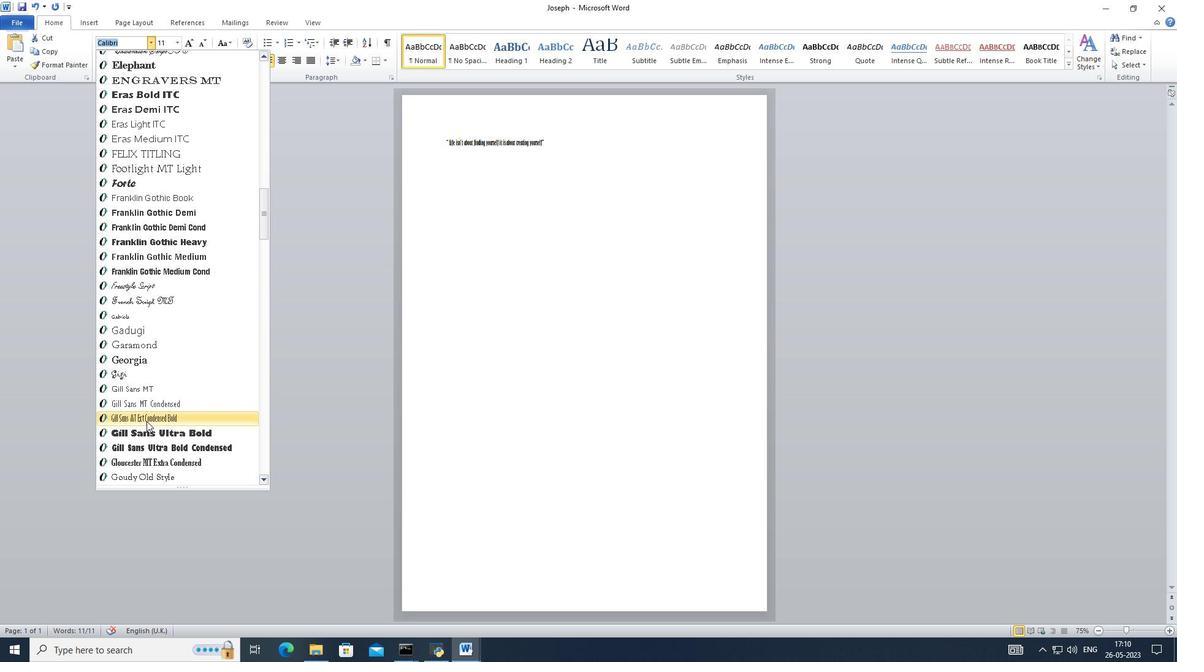 
Action: Mouse scrolled (146, 420) with delta (0, 0)
Screenshot: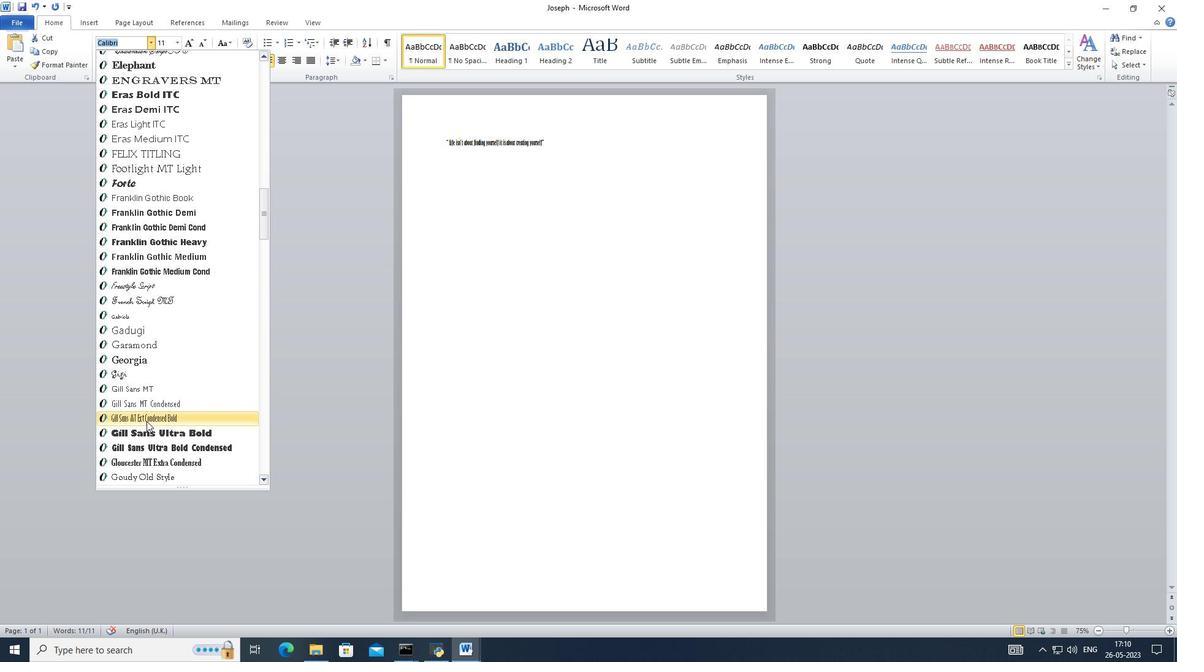 
Action: Mouse scrolled (146, 420) with delta (0, 0)
Screenshot: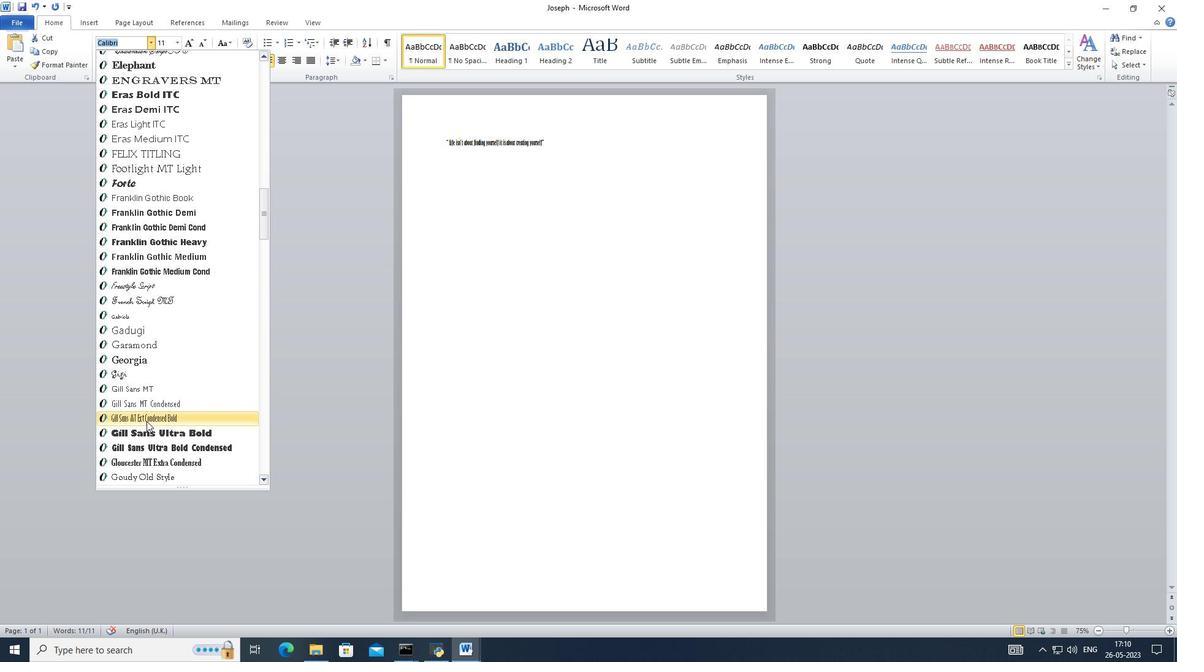 
Action: Mouse scrolled (146, 420) with delta (0, 0)
Screenshot: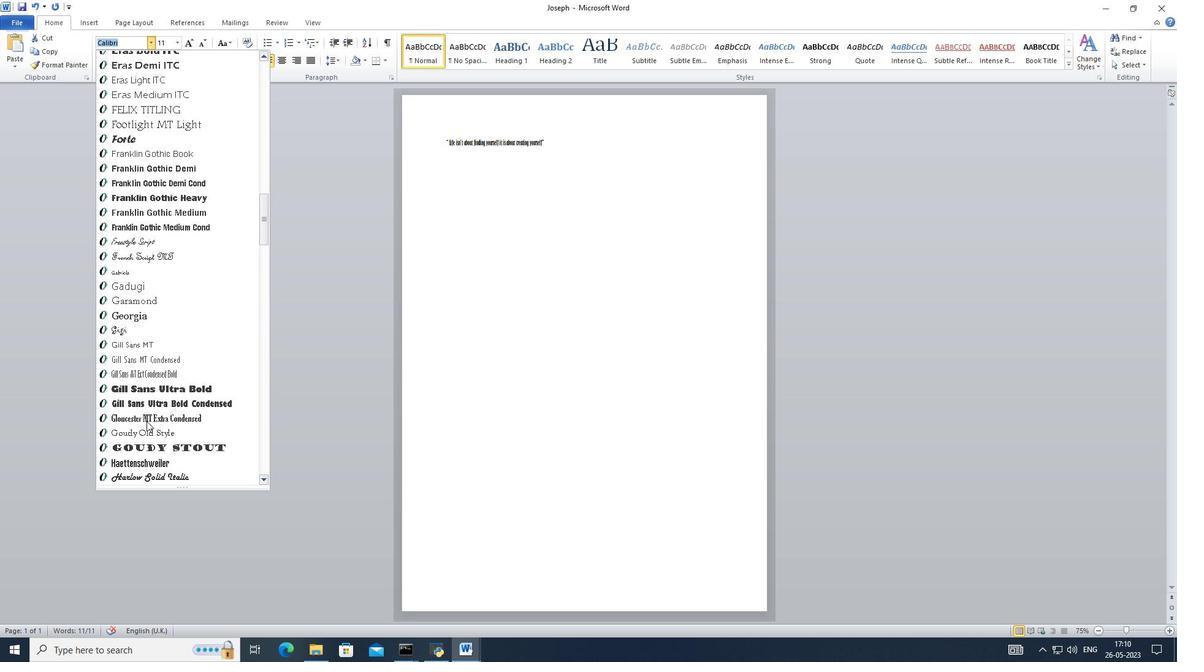 
Action: Mouse moved to (146, 419)
Screenshot: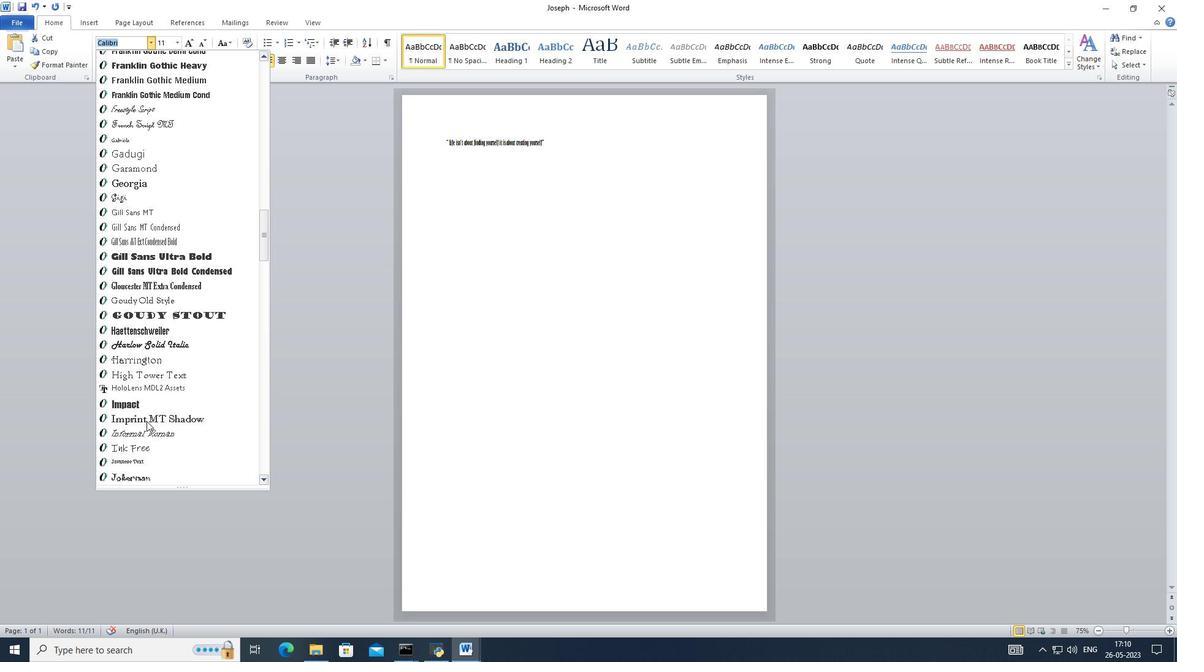 
Action: Mouse scrolled (146, 418) with delta (0, 0)
Screenshot: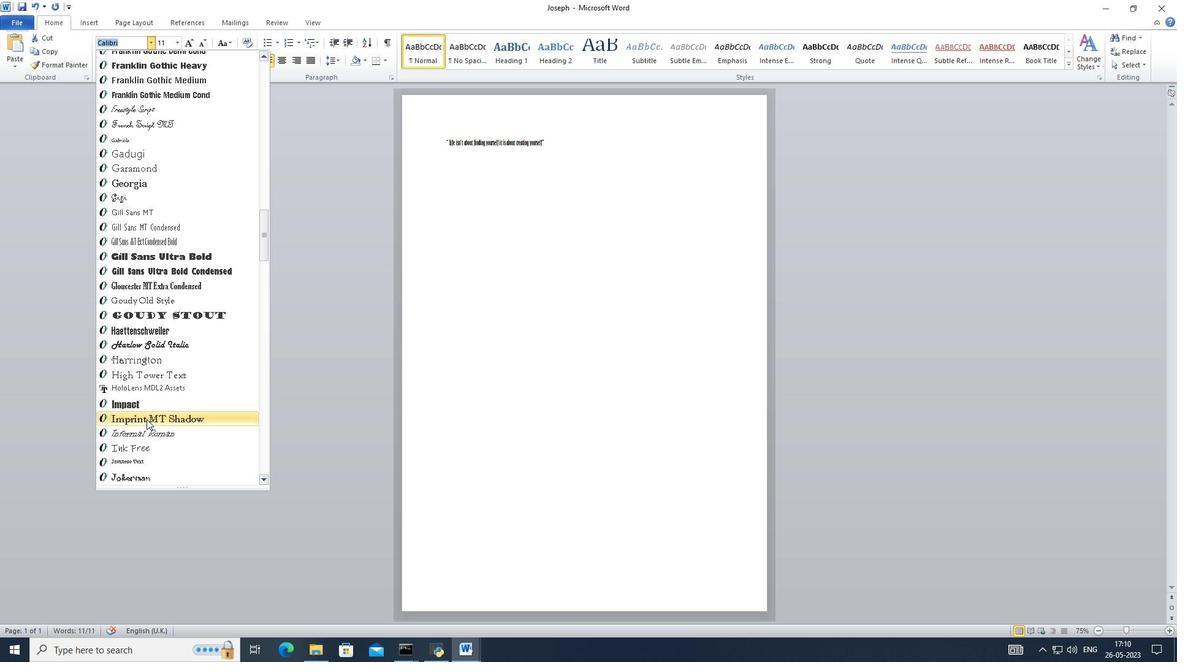 
Action: Mouse scrolled (146, 418) with delta (0, 0)
Screenshot: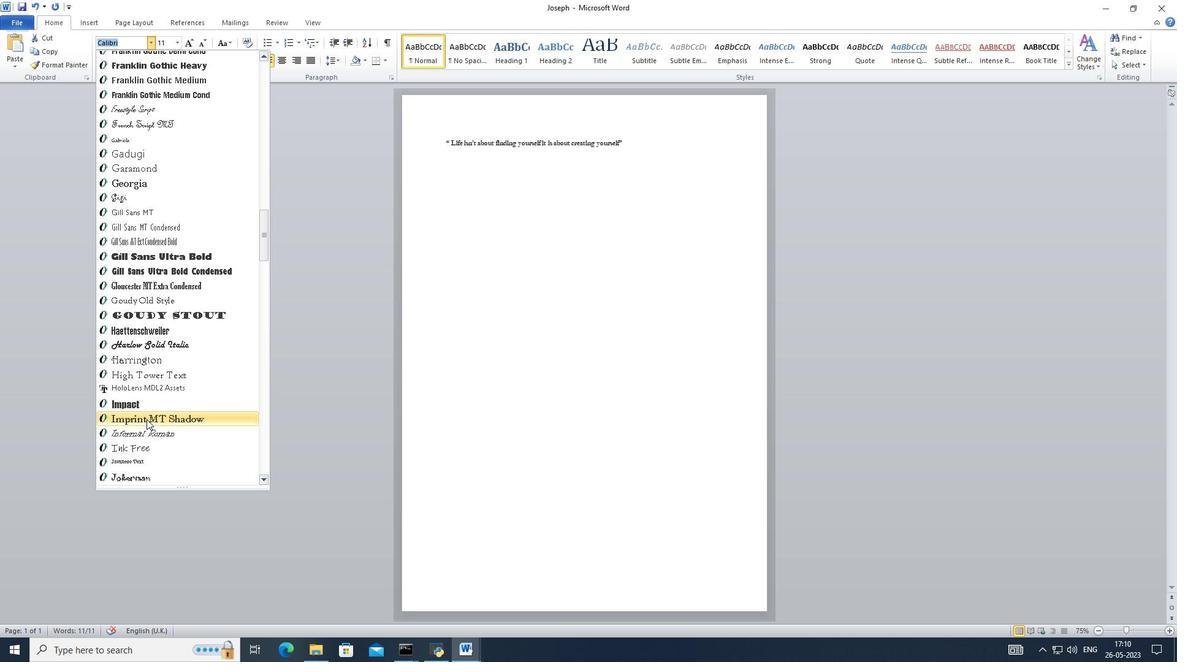 
Action: Mouse scrolled (146, 418) with delta (0, 0)
Screenshot: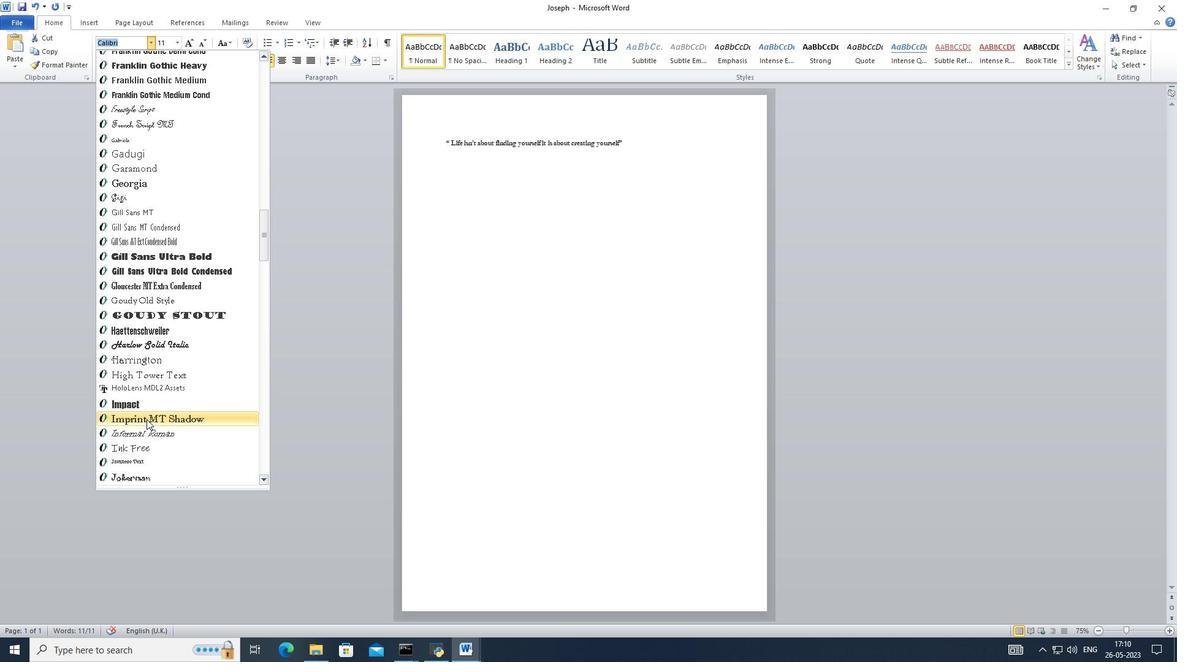 
Action: Mouse scrolled (146, 418) with delta (0, 0)
Screenshot: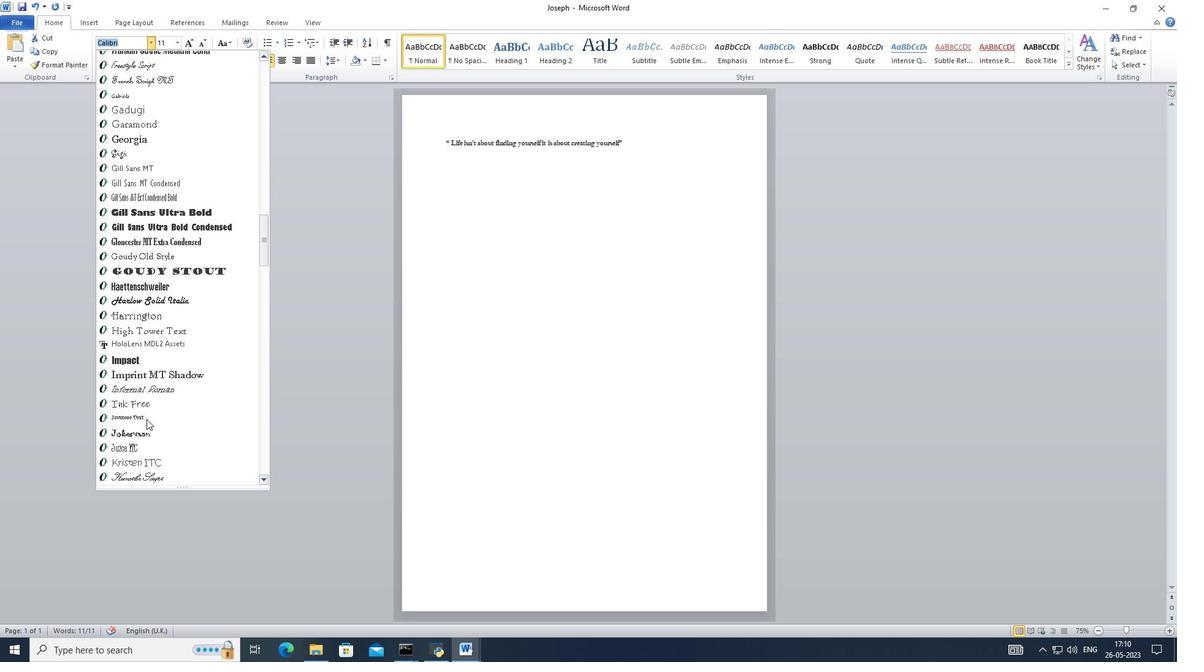 
Action: Mouse scrolled (146, 418) with delta (0, 0)
Screenshot: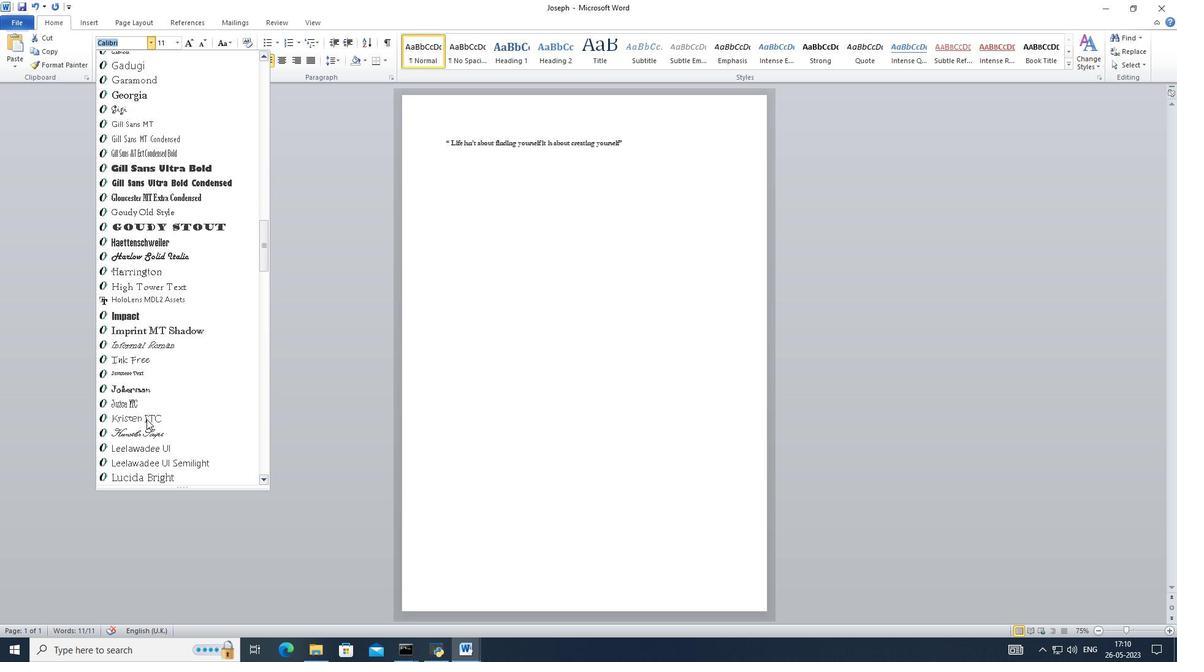
Action: Mouse moved to (146, 417)
Screenshot: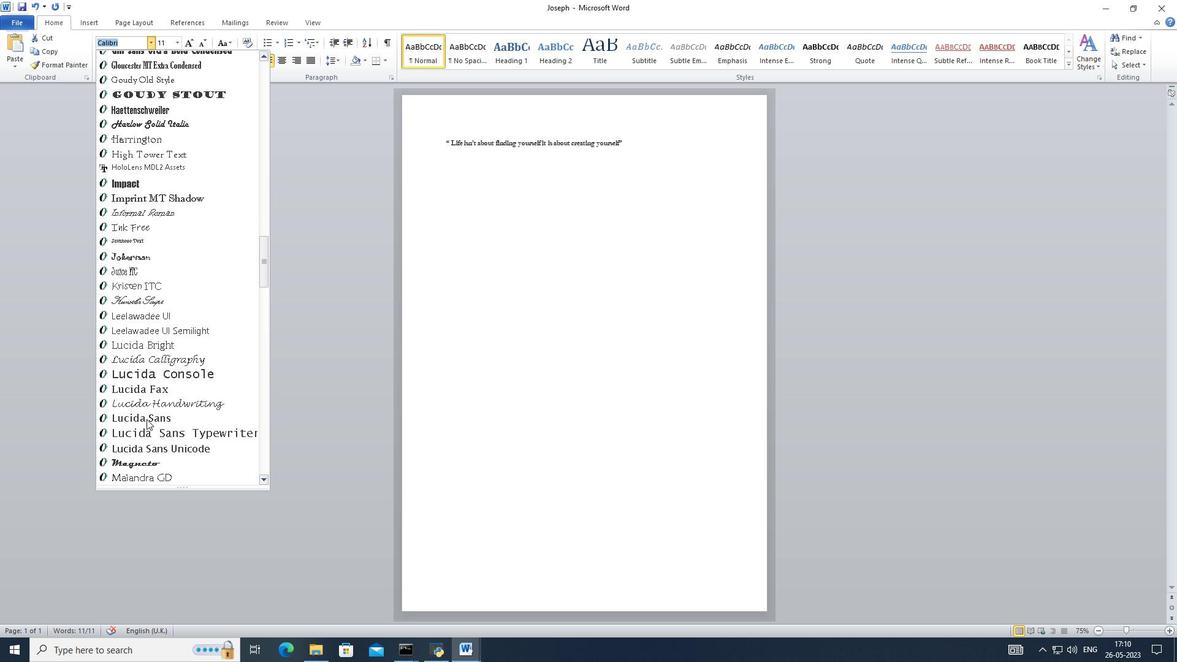 
Action: Mouse scrolled (146, 416) with delta (0, 0)
Screenshot: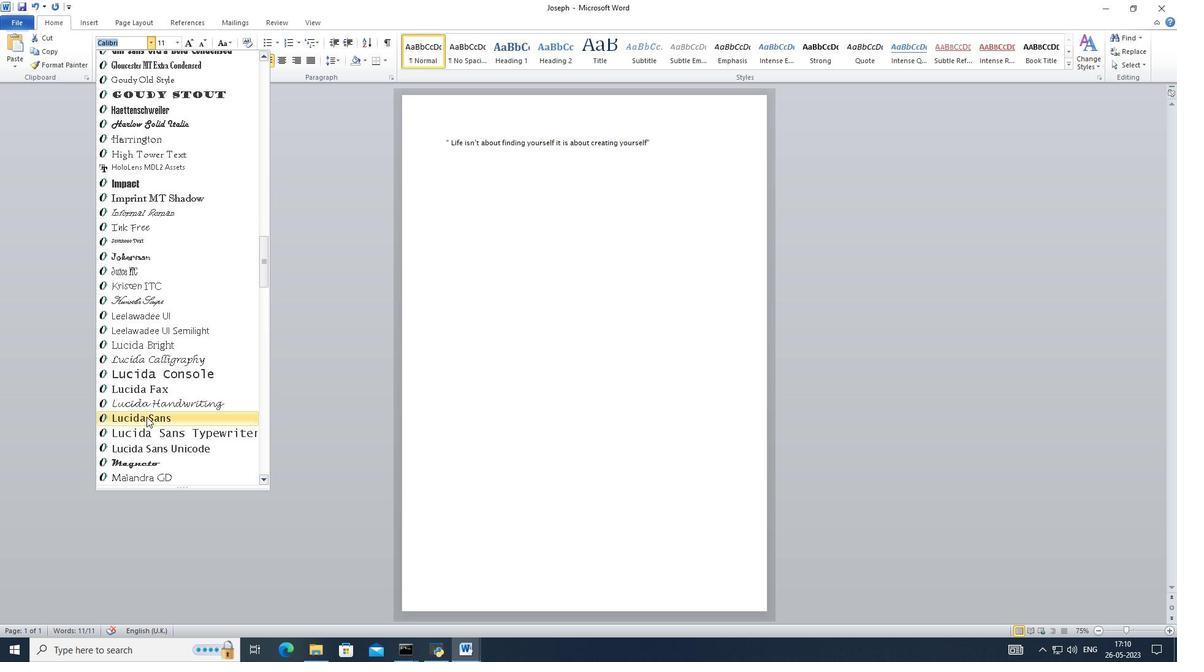 
Action: Mouse scrolled (146, 416) with delta (0, 0)
Screenshot: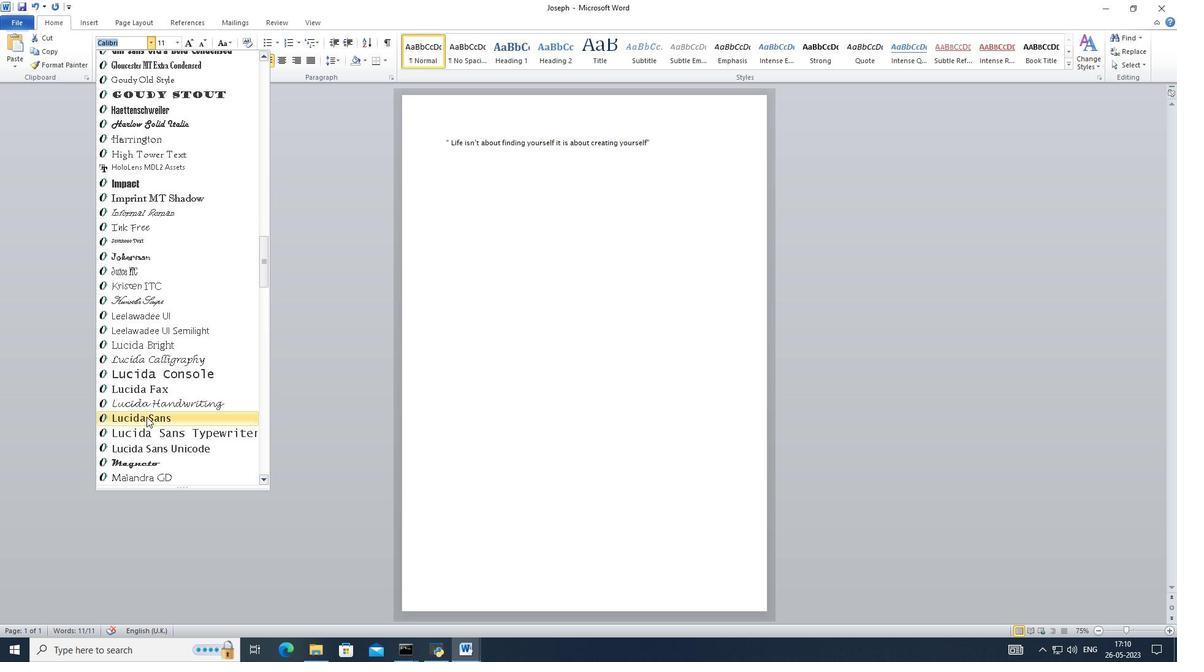
Action: Mouse scrolled (146, 416) with delta (0, 0)
Screenshot: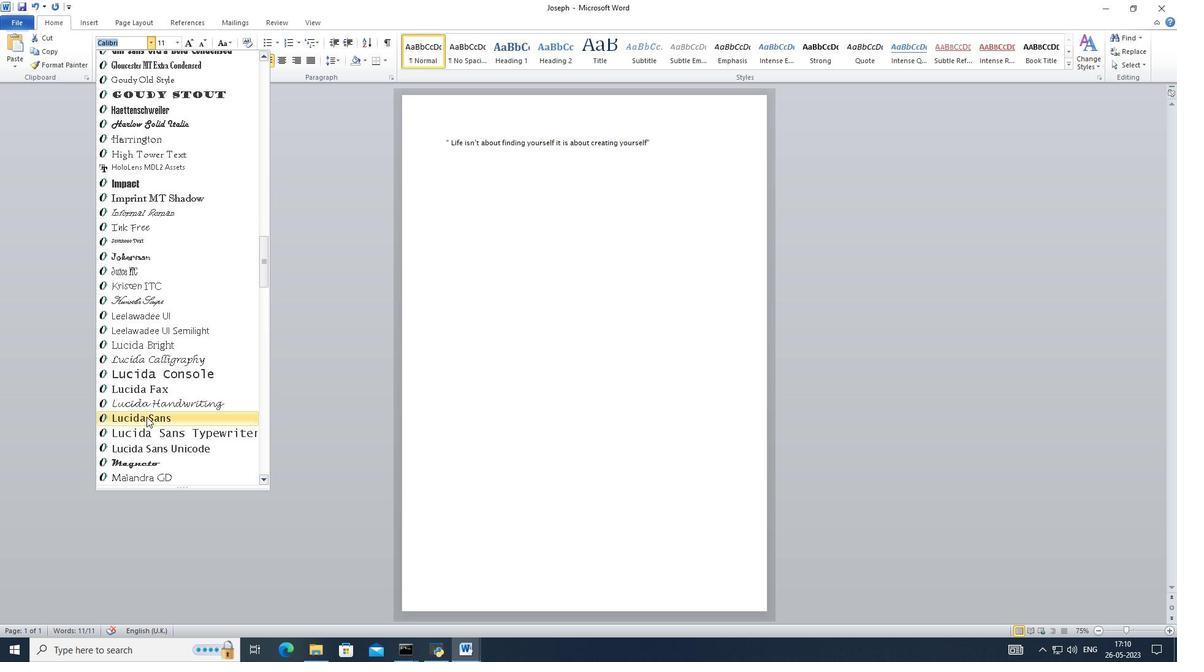 
Action: Mouse scrolled (146, 416) with delta (0, 0)
Screenshot: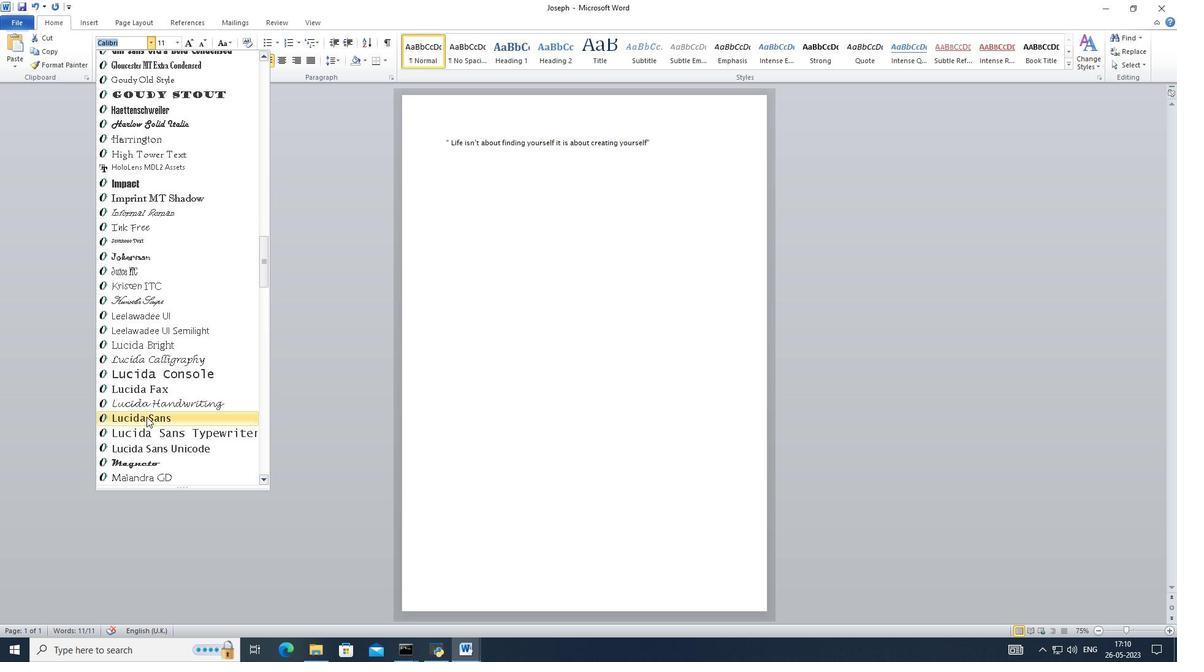 
Action: Mouse scrolled (146, 416) with delta (0, 0)
Screenshot: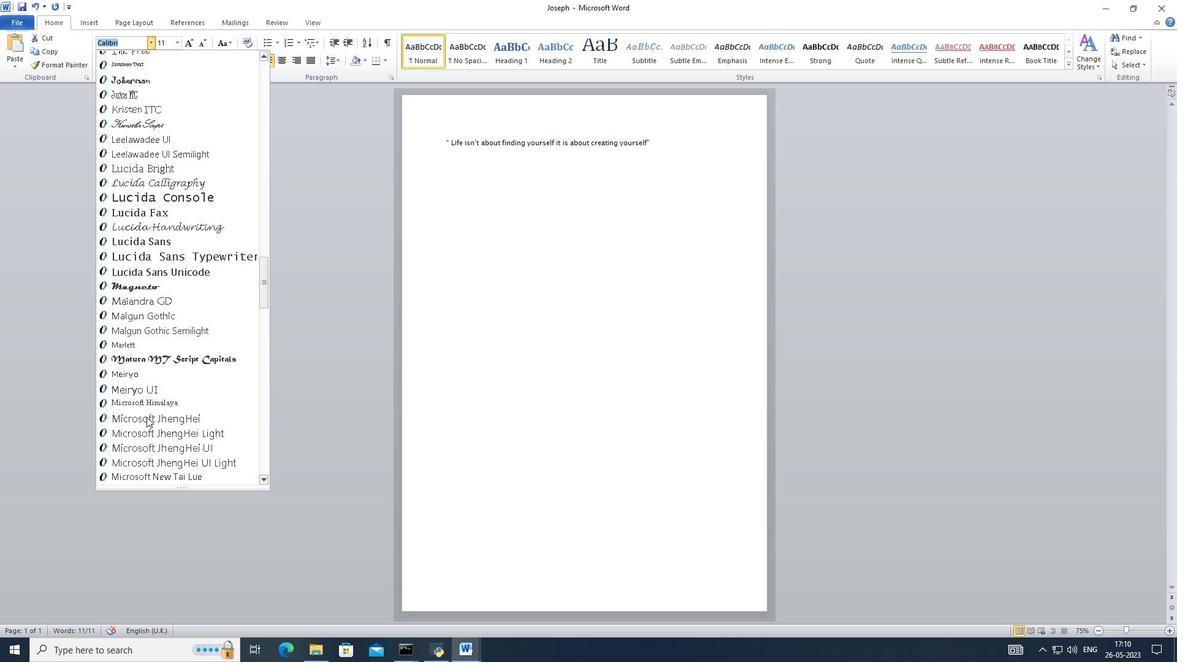 
Action: Mouse scrolled (146, 416) with delta (0, 0)
Screenshot: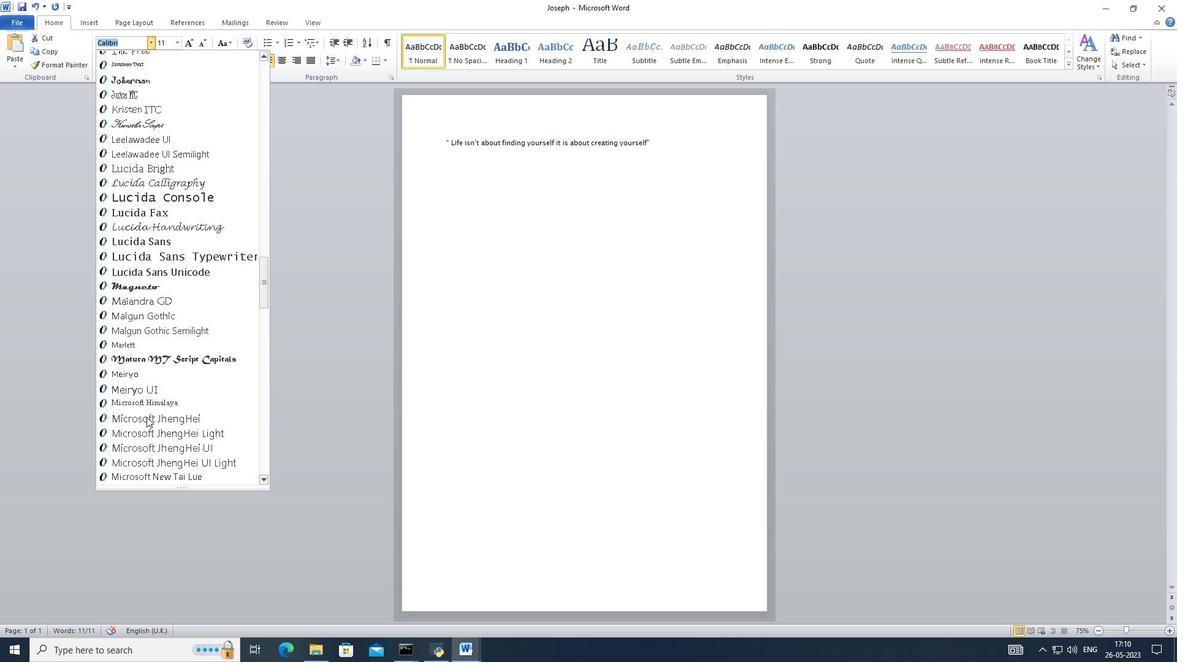 
Action: Mouse scrolled (146, 416) with delta (0, 0)
Screenshot: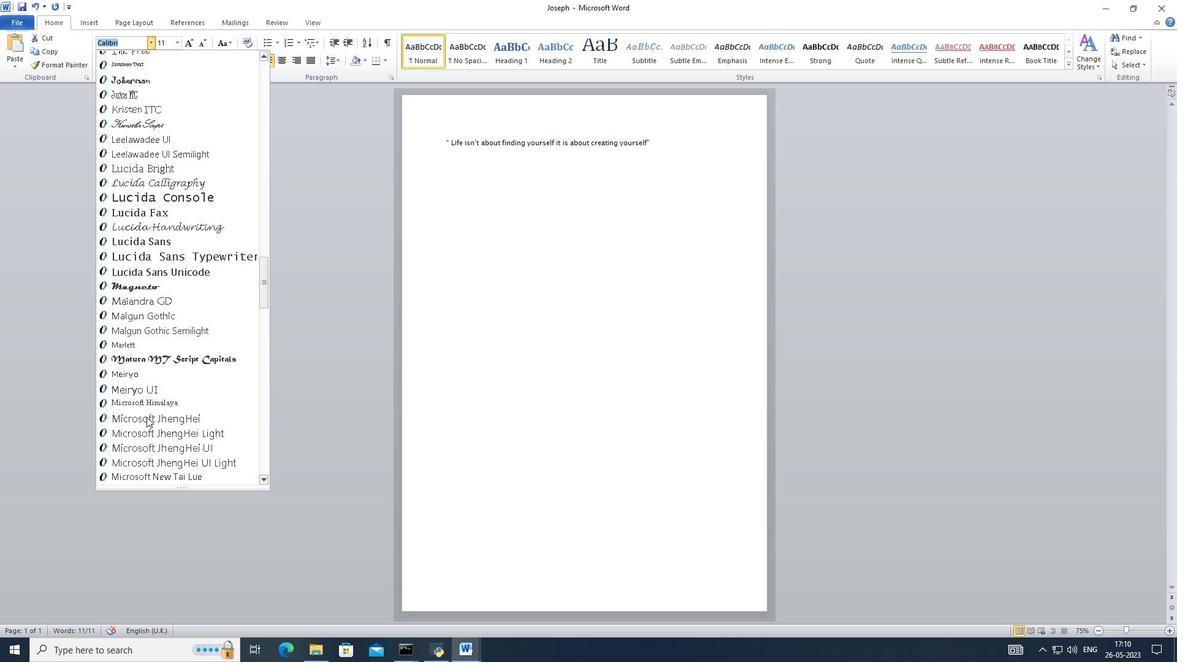
Action: Mouse scrolled (146, 416) with delta (0, 0)
Screenshot: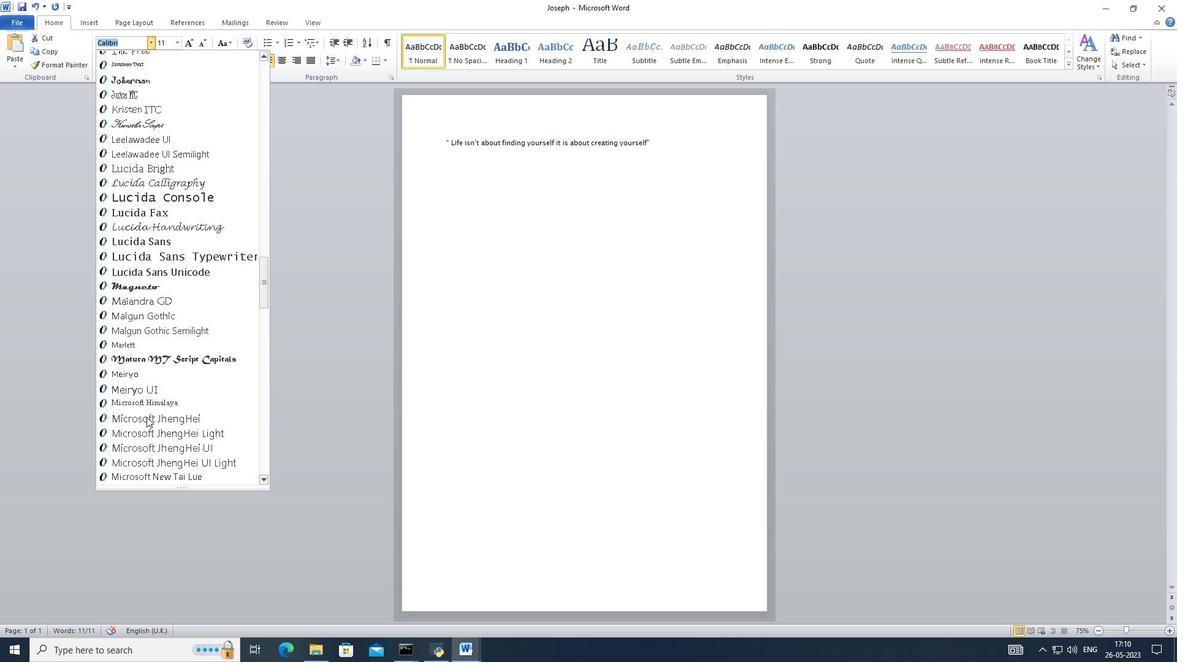 
Action: Mouse scrolled (146, 416) with delta (0, 0)
Screenshot: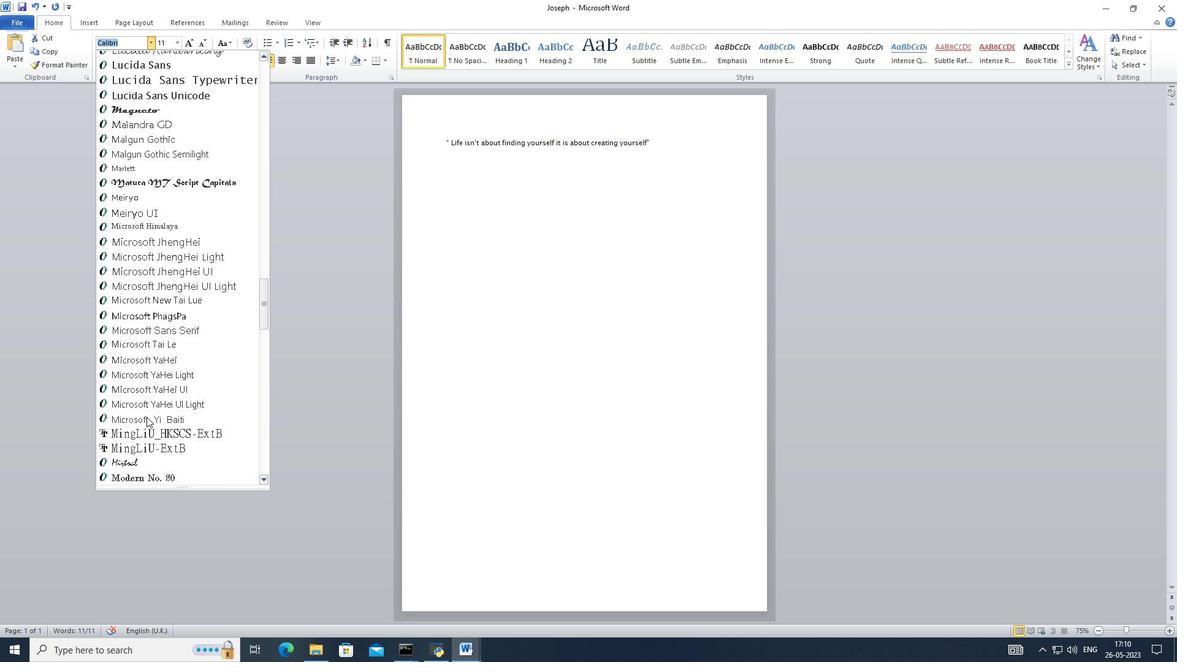 
Action: Mouse scrolled (146, 416) with delta (0, 0)
Screenshot: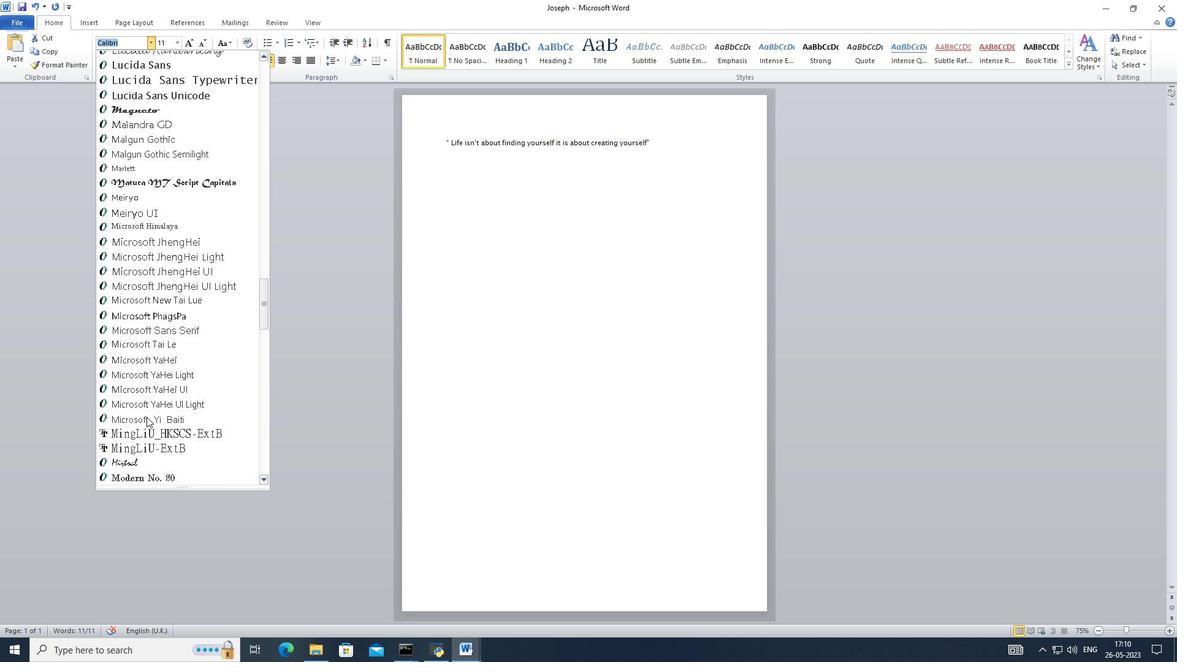
Action: Mouse scrolled (146, 416) with delta (0, 0)
Screenshot: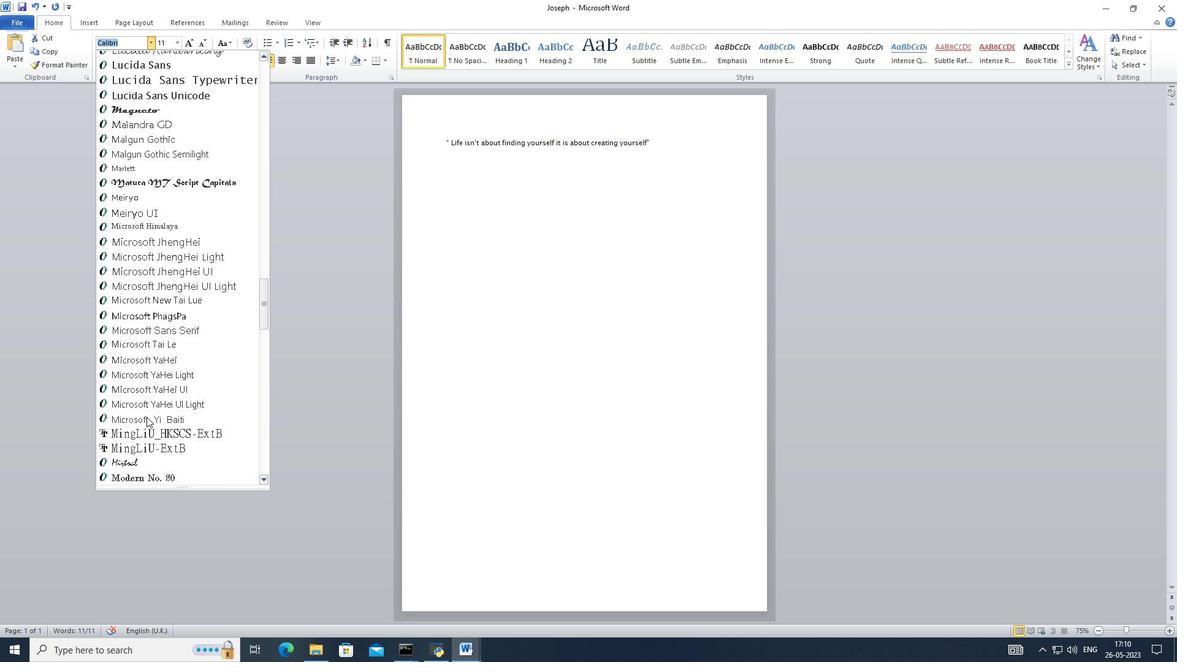 
Action: Mouse scrolled (146, 416) with delta (0, 0)
Screenshot: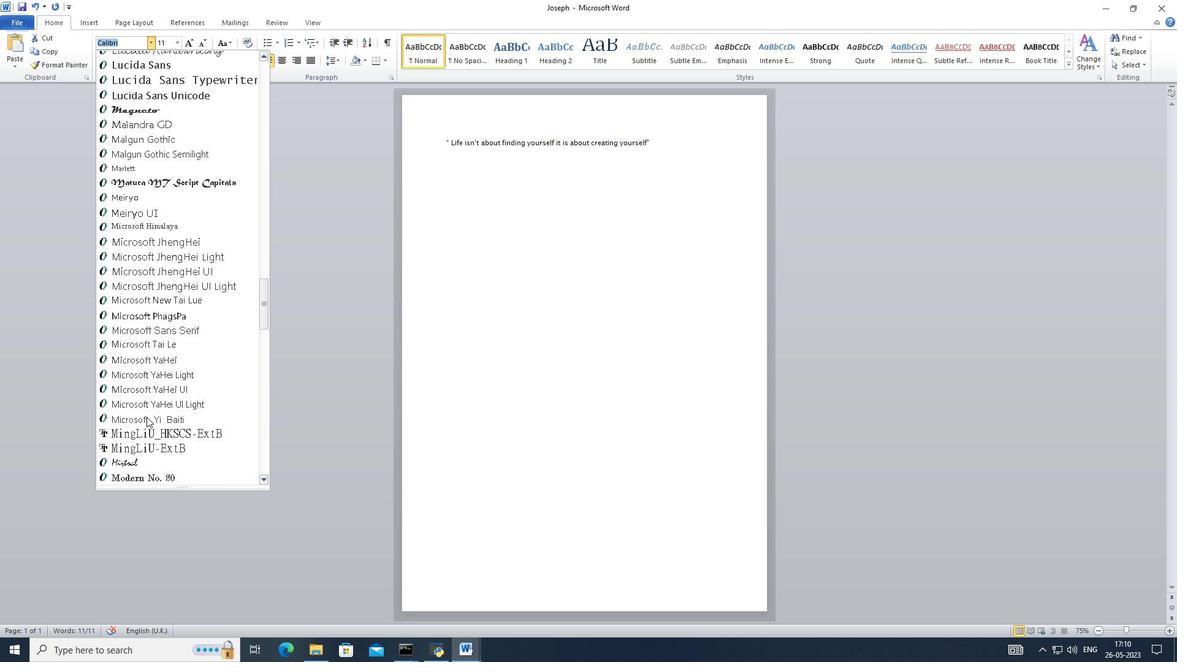 
Action: Mouse scrolled (146, 416) with delta (0, 0)
Screenshot: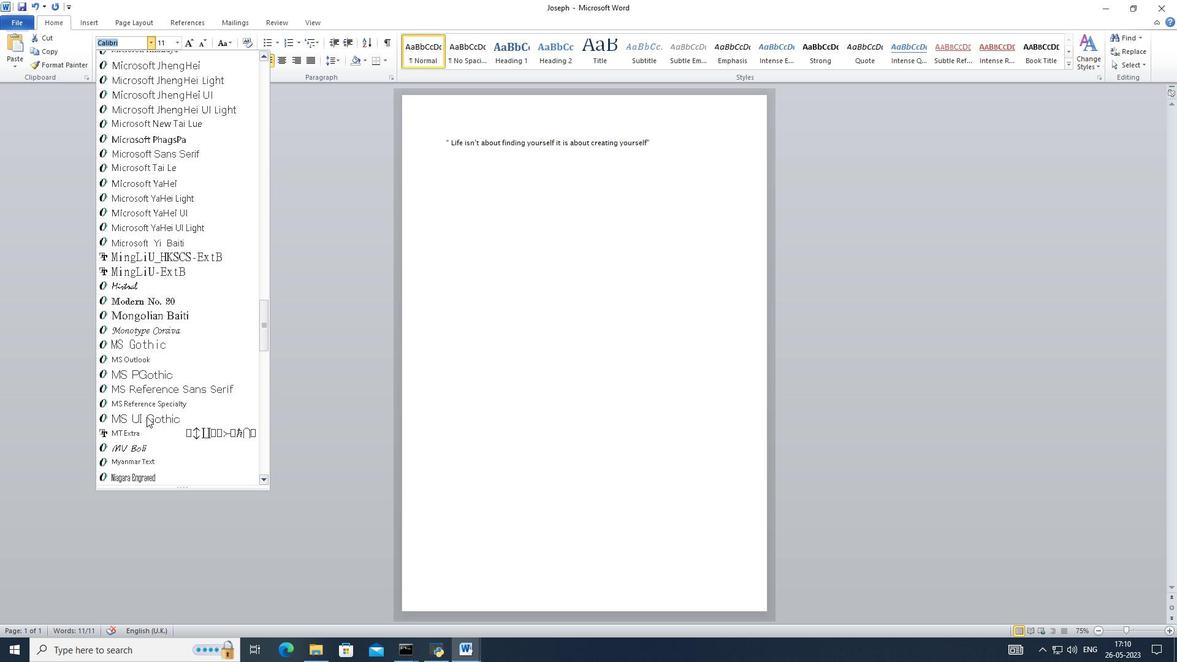 
Action: Mouse scrolled (146, 416) with delta (0, 0)
Screenshot: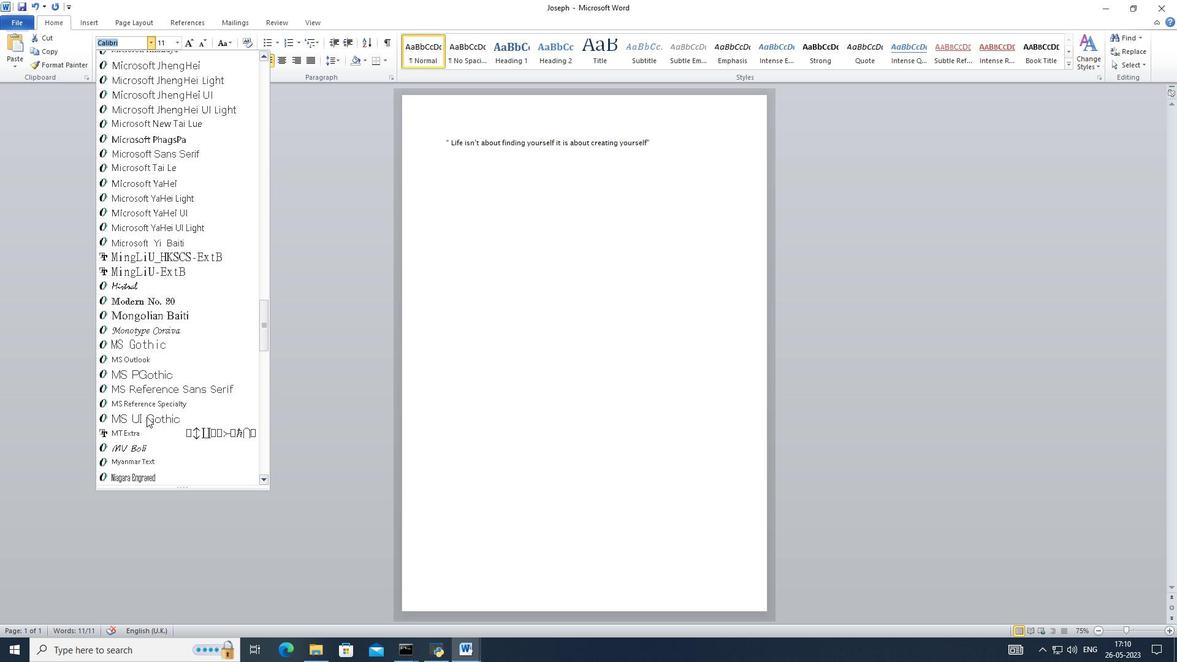 
Action: Mouse scrolled (146, 416) with delta (0, 0)
Screenshot: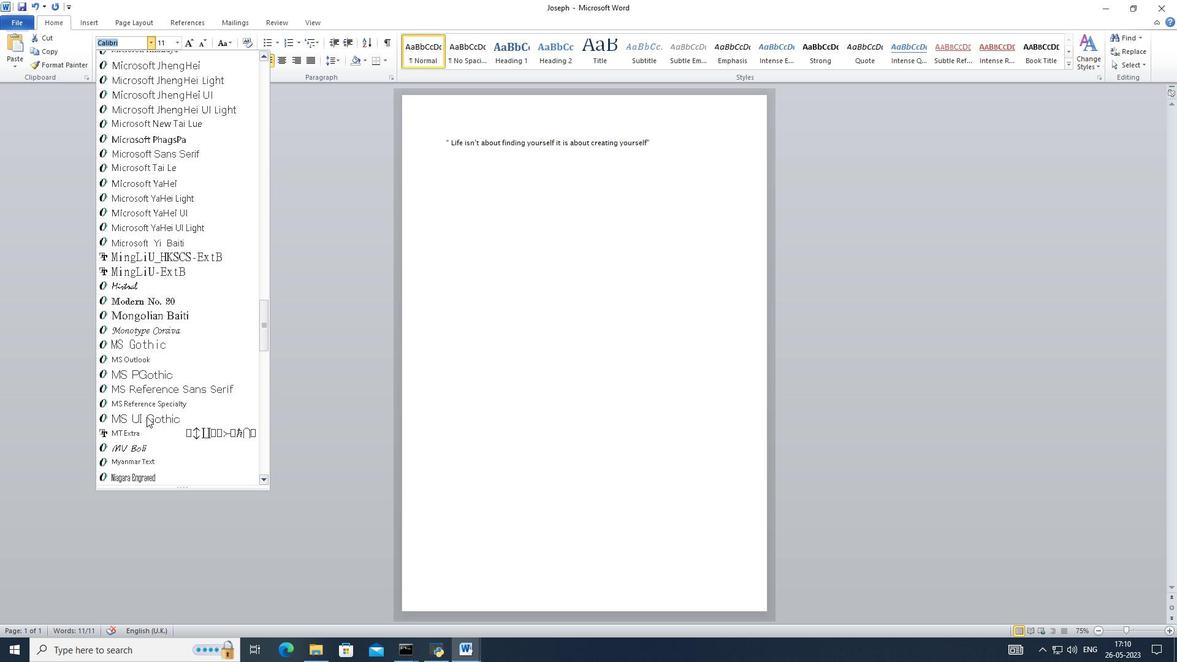 
Action: Mouse scrolled (146, 416) with delta (0, 0)
Screenshot: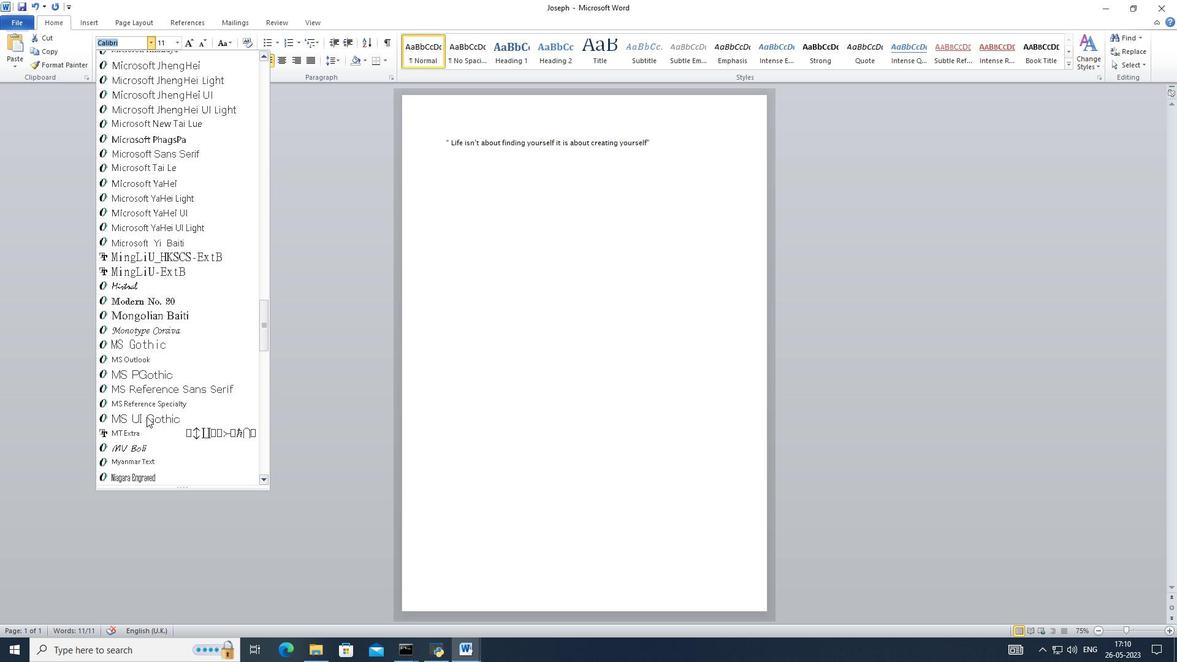 
Action: Mouse moved to (146, 412)
Screenshot: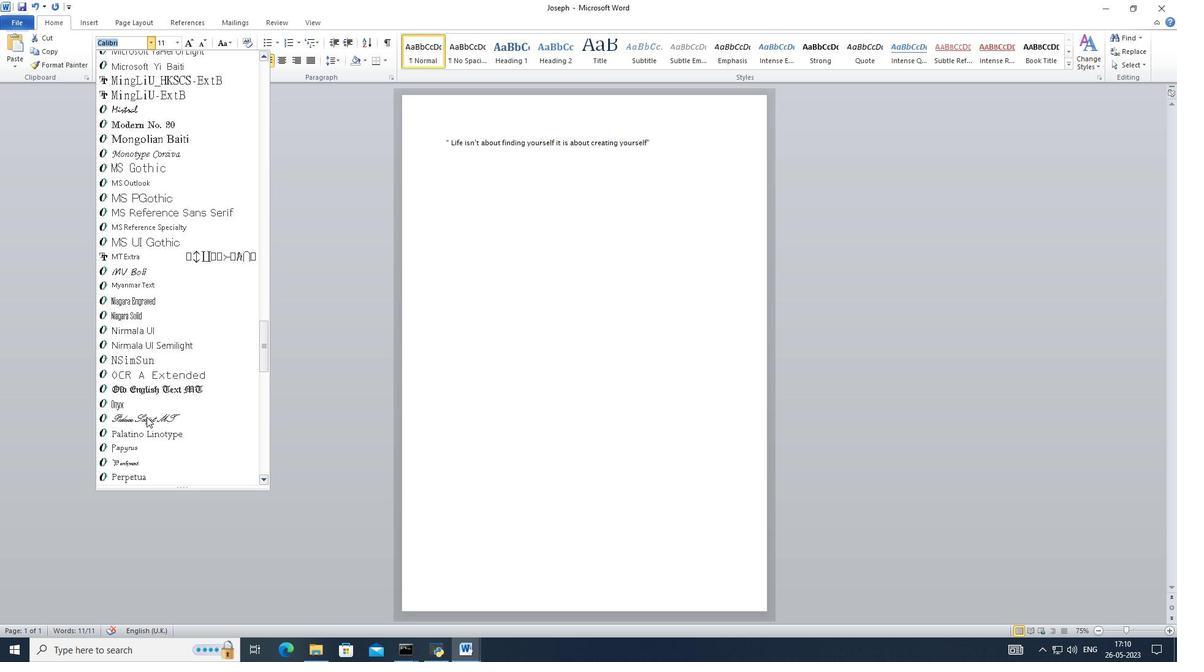 
Action: Mouse scrolled (146, 411) with delta (0, 0)
Screenshot: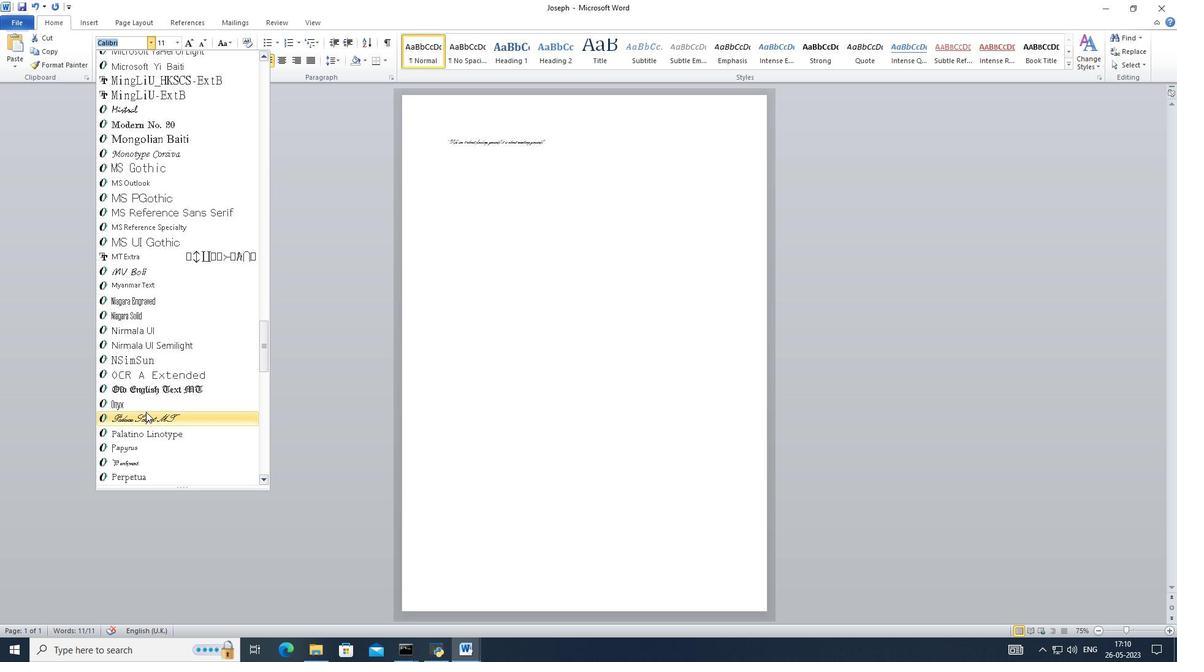 
Action: Mouse scrolled (146, 411) with delta (0, 0)
Screenshot: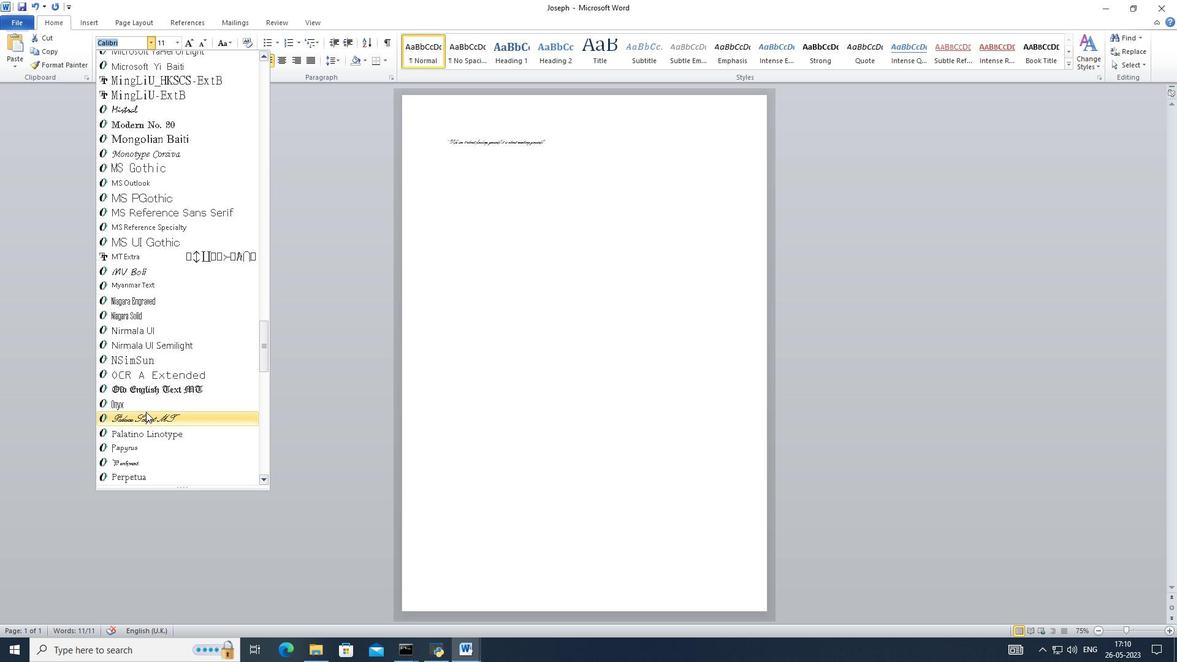
Action: Mouse scrolled (146, 411) with delta (0, 0)
Screenshot: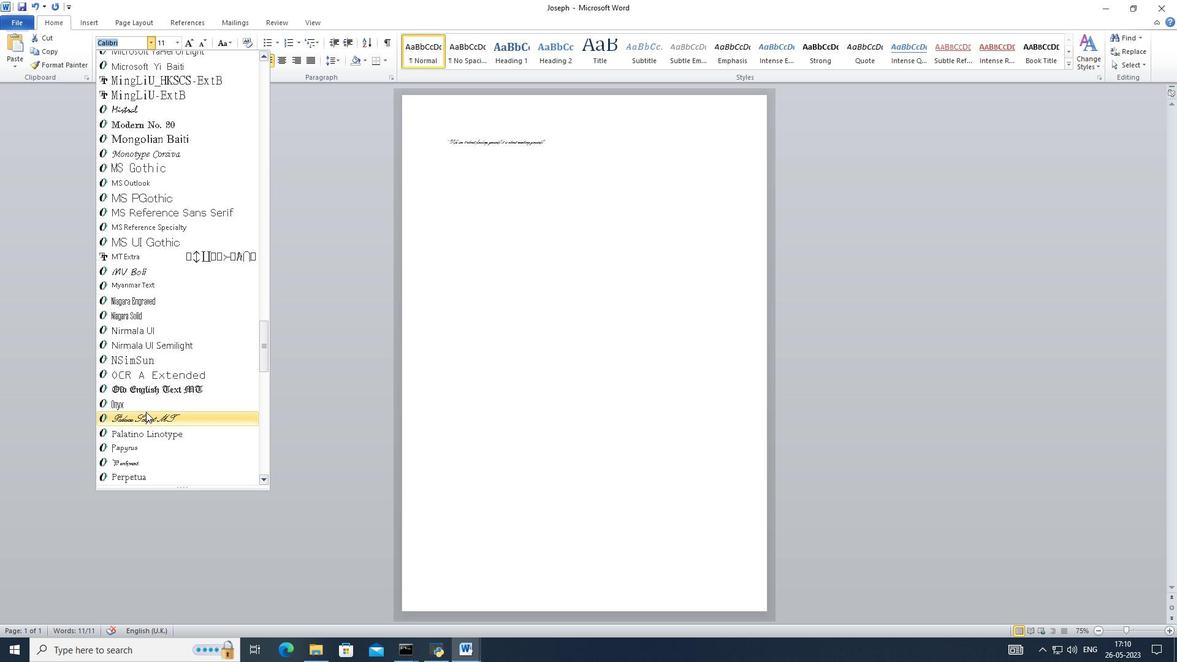 
Action: Mouse scrolled (146, 411) with delta (0, 0)
Screenshot: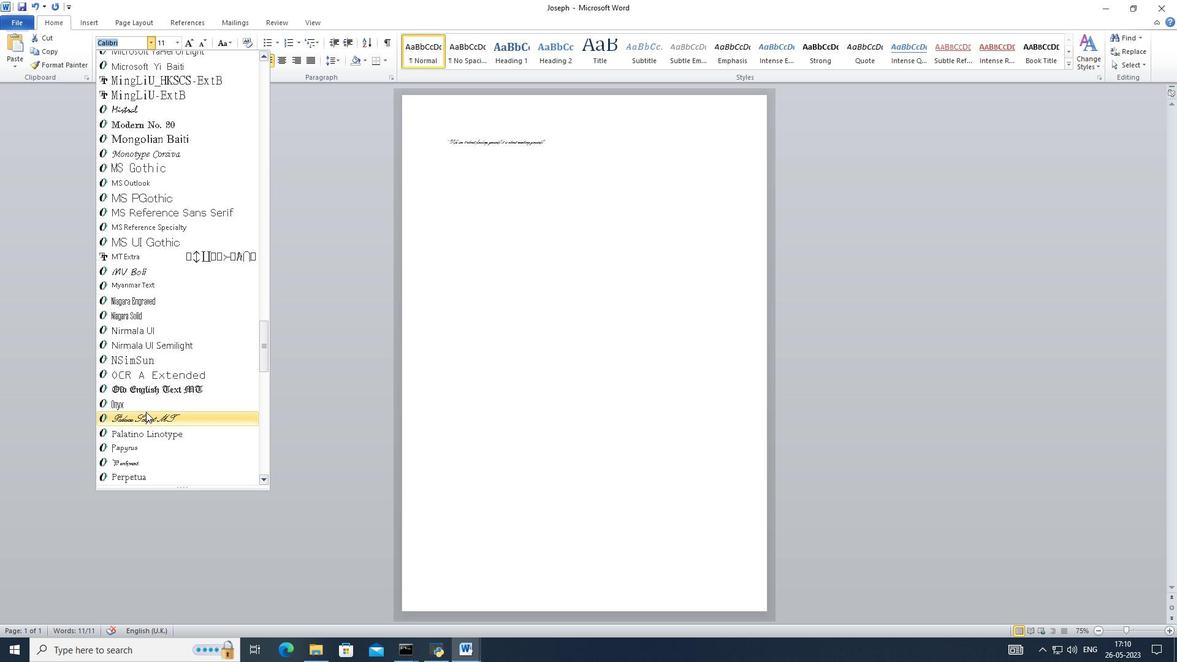
Action: Mouse scrolled (146, 411) with delta (0, 0)
Screenshot: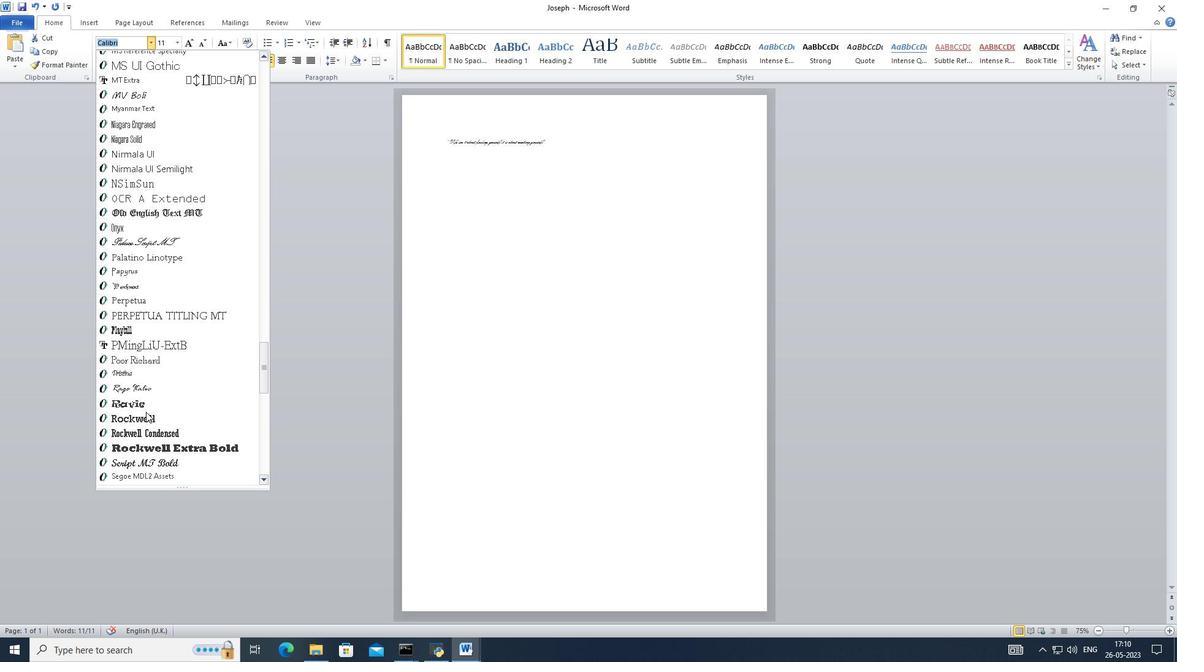 
Action: Mouse scrolled (146, 411) with delta (0, 0)
Screenshot: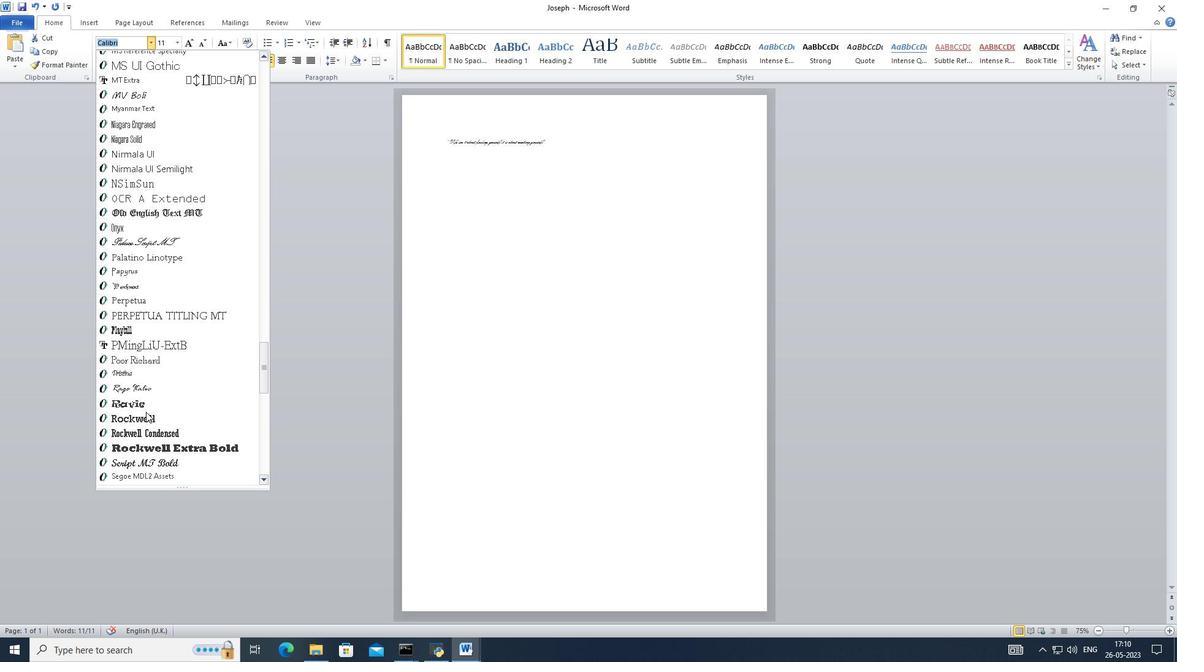 
Action: Mouse scrolled (146, 411) with delta (0, 0)
Screenshot: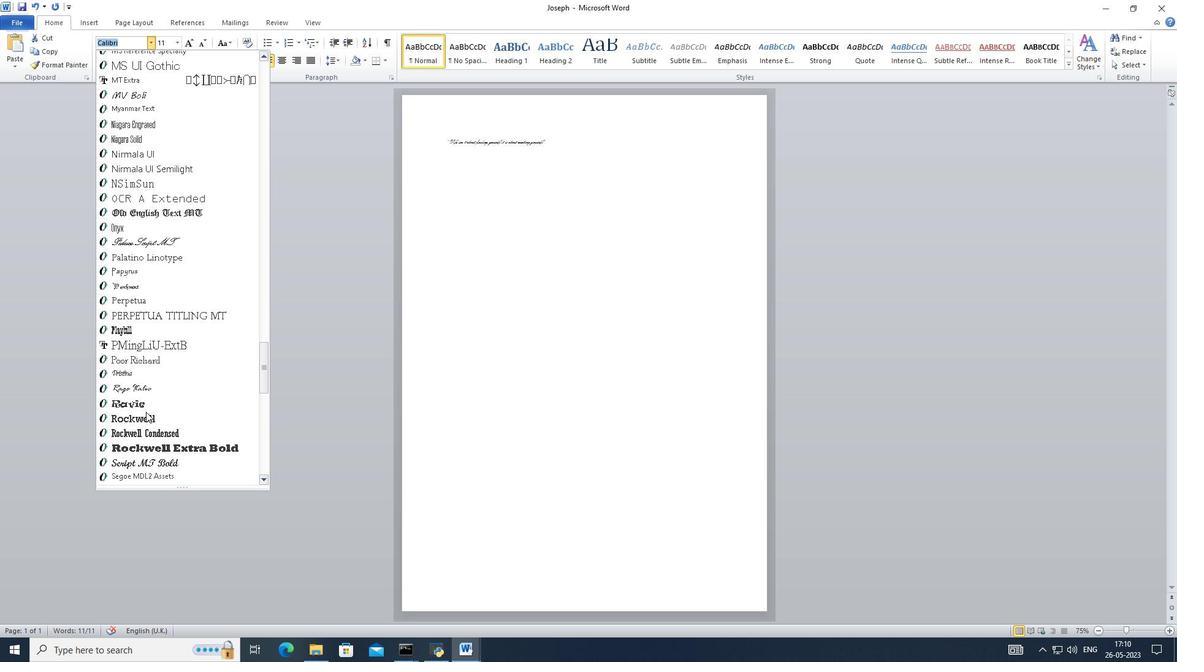
Action: Mouse scrolled (146, 411) with delta (0, 0)
Screenshot: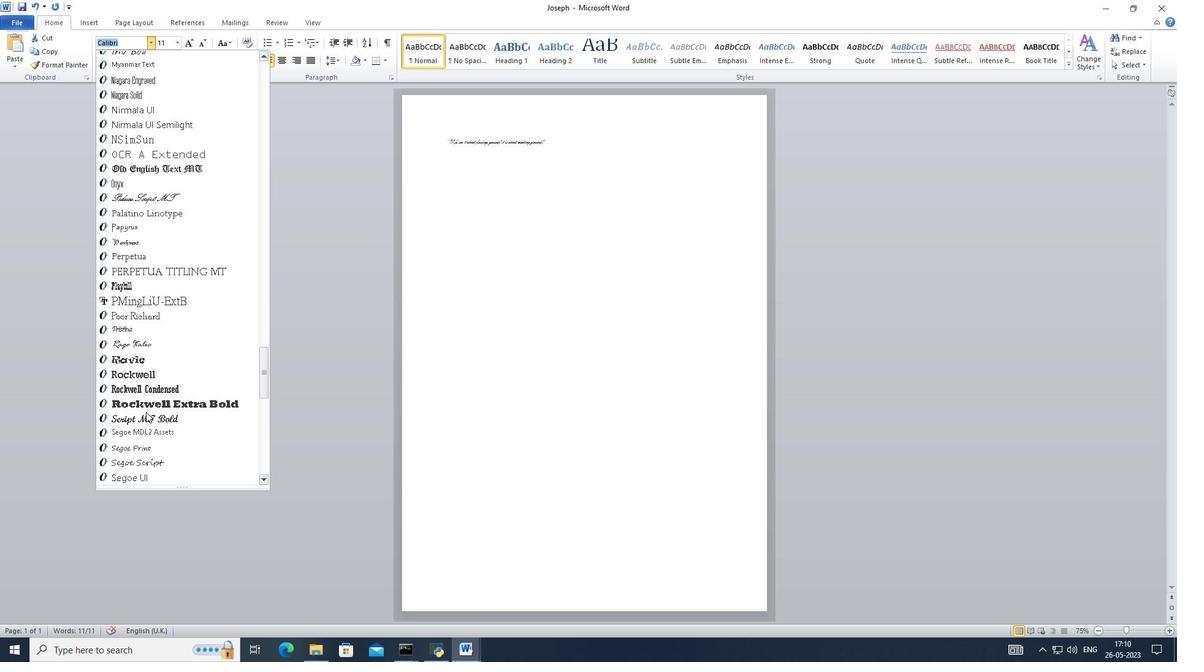 
Action: Mouse scrolled (146, 411) with delta (0, 0)
Screenshot: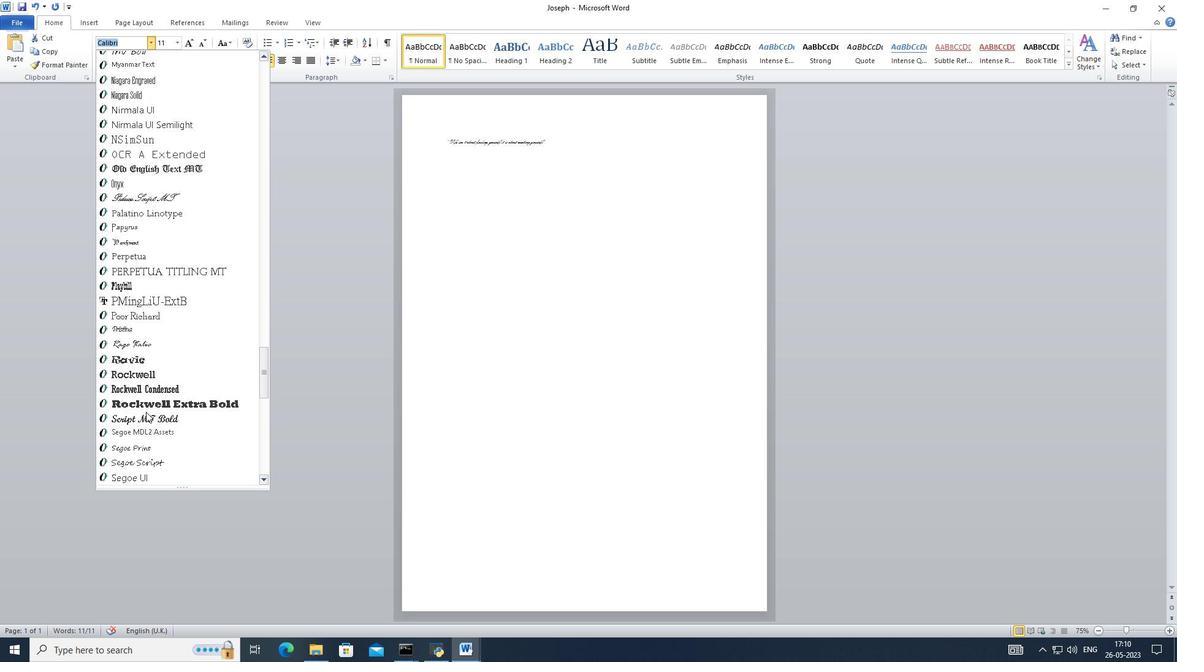 
Action: Mouse moved to (142, 387)
Screenshot: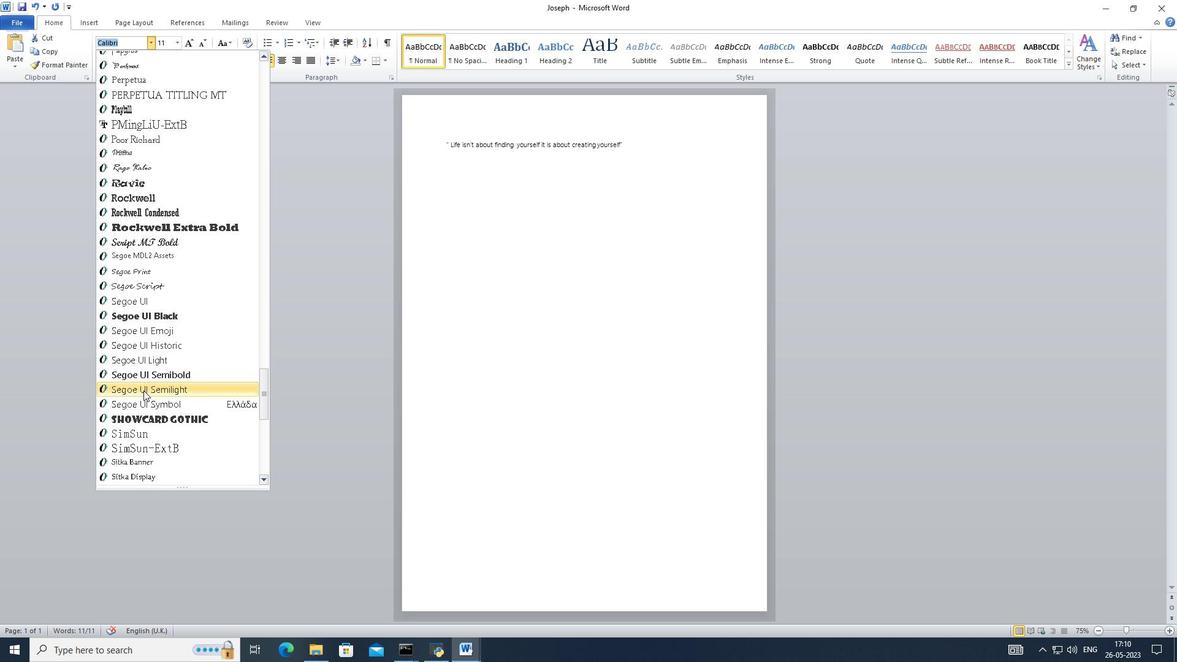 
Action: Mouse scrolled (142, 387) with delta (0, 0)
Screenshot: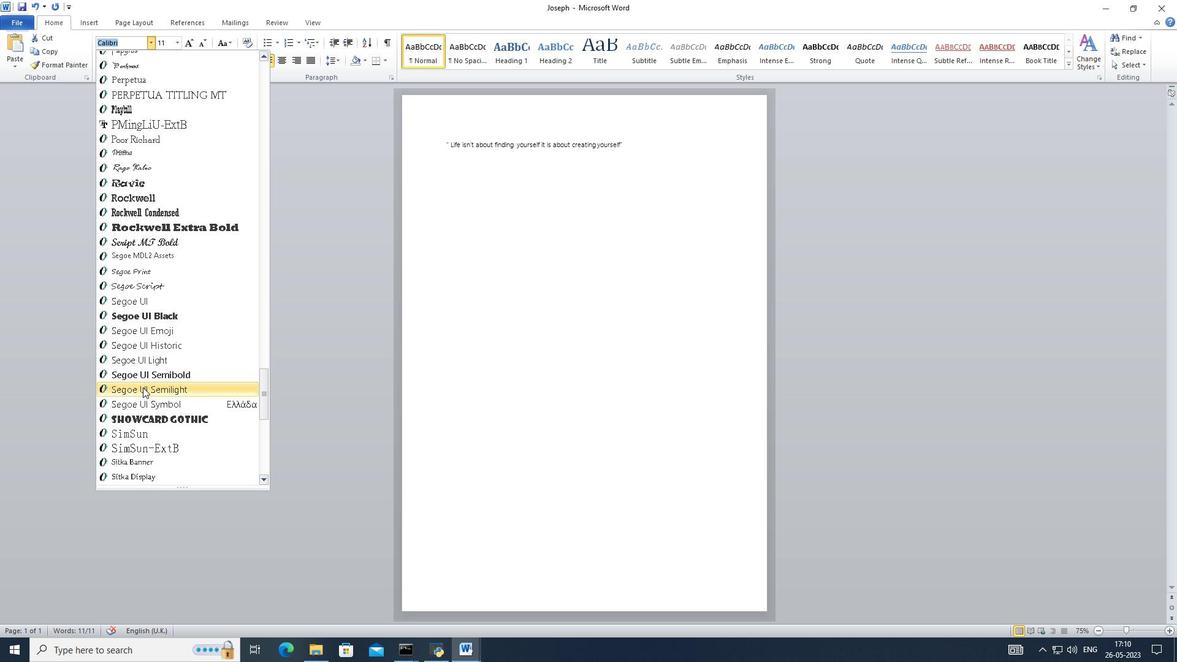 
Action: Mouse scrolled (142, 386) with delta (0, 0)
Screenshot: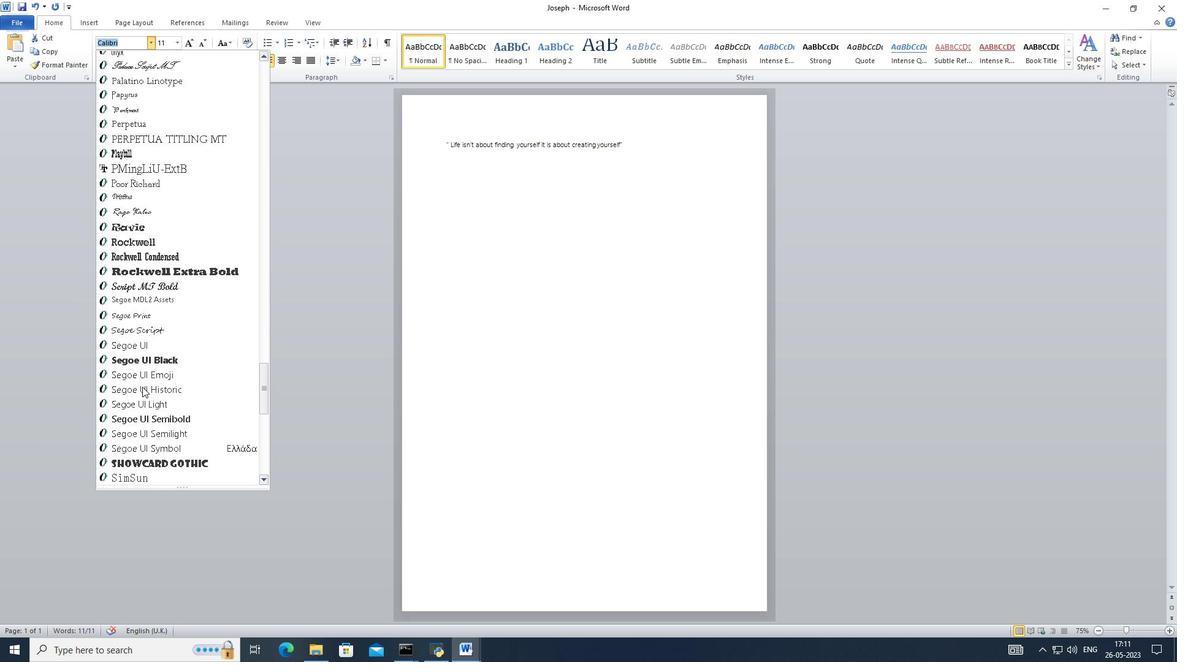 
Action: Mouse scrolled (142, 386) with delta (0, 0)
Screenshot: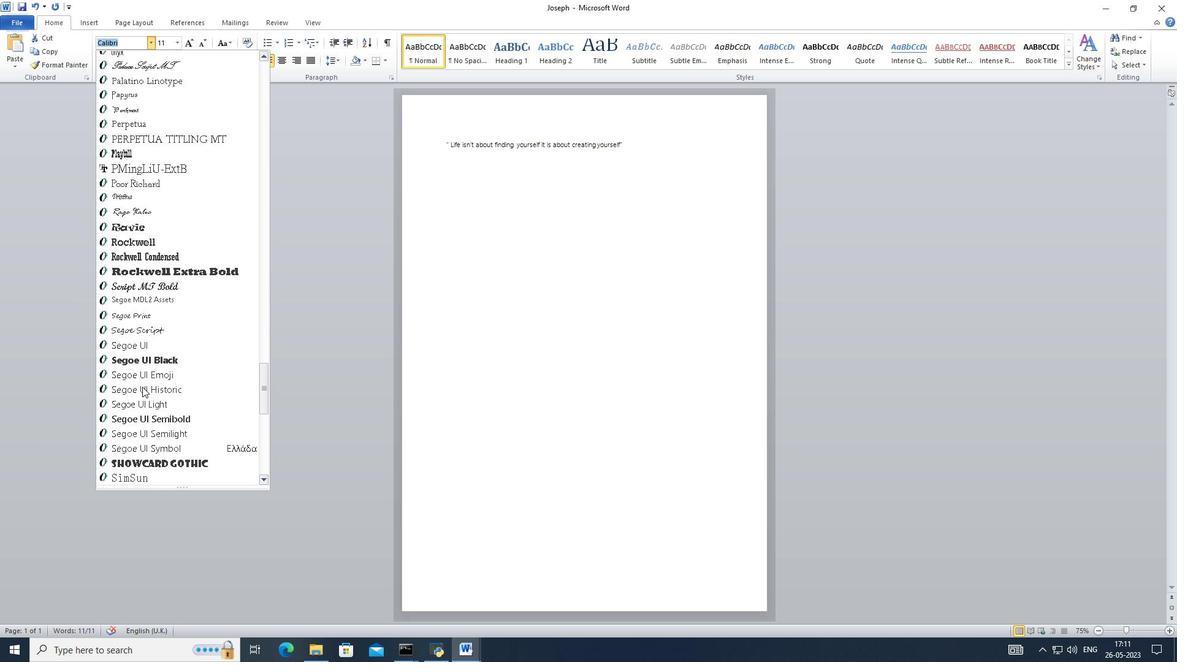 
Action: Mouse scrolled (142, 386) with delta (0, 0)
Screenshot: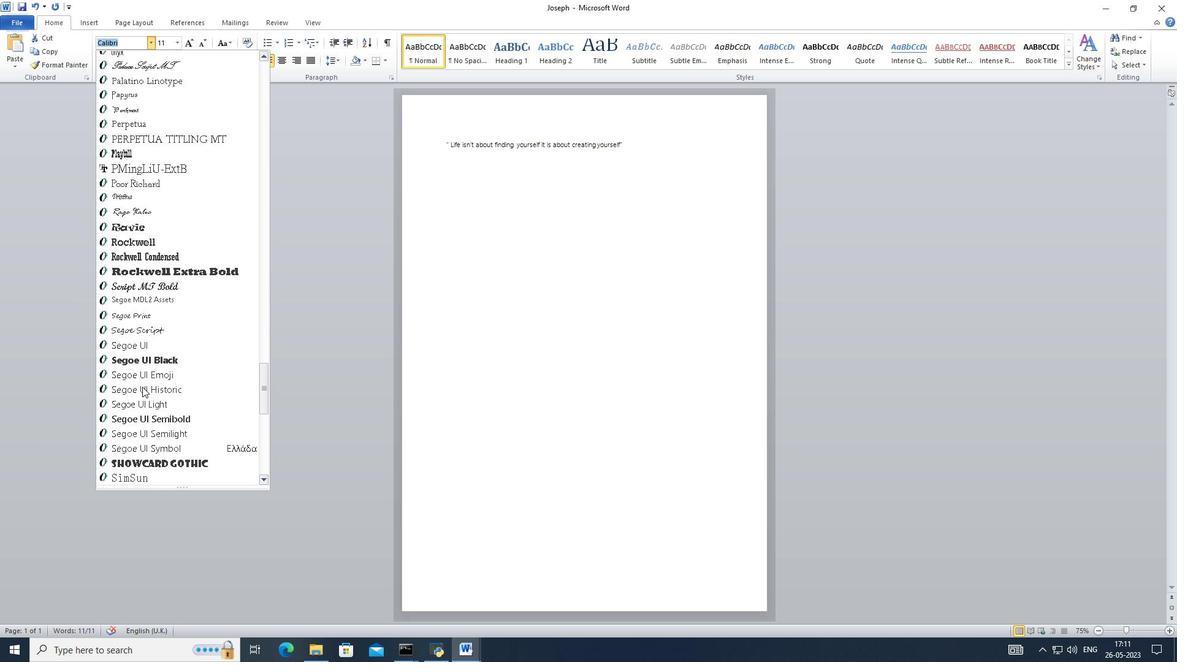 
Action: Mouse scrolled (142, 386) with delta (0, 0)
Screenshot: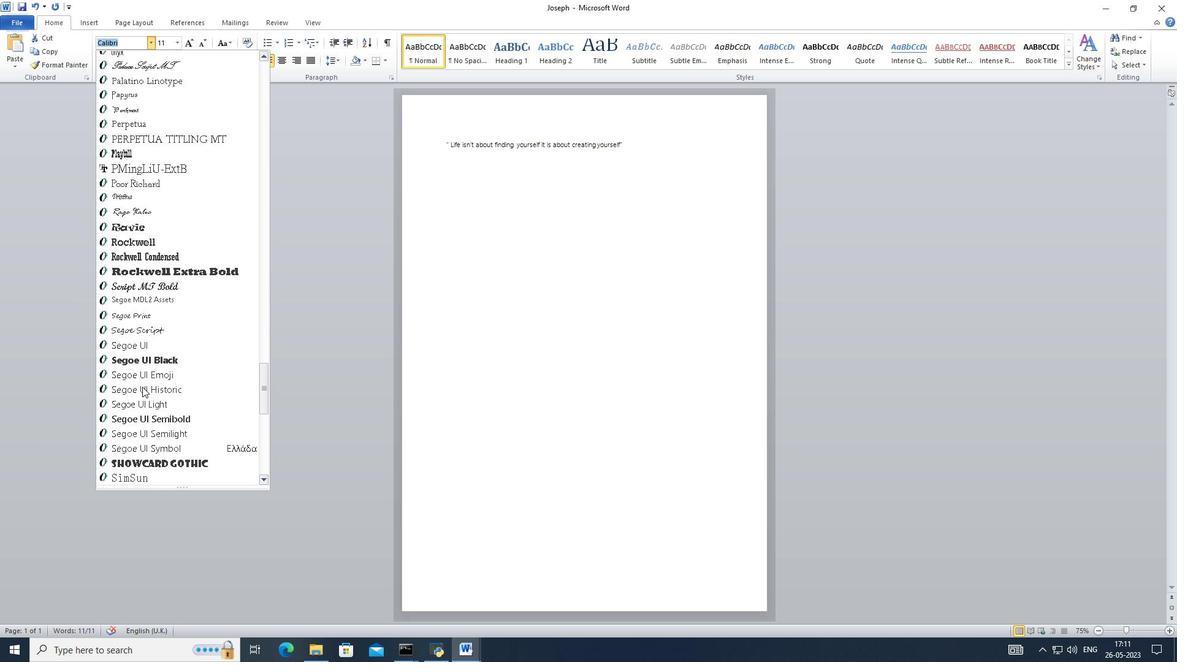 
Action: Mouse scrolled (142, 386) with delta (0, 0)
Screenshot: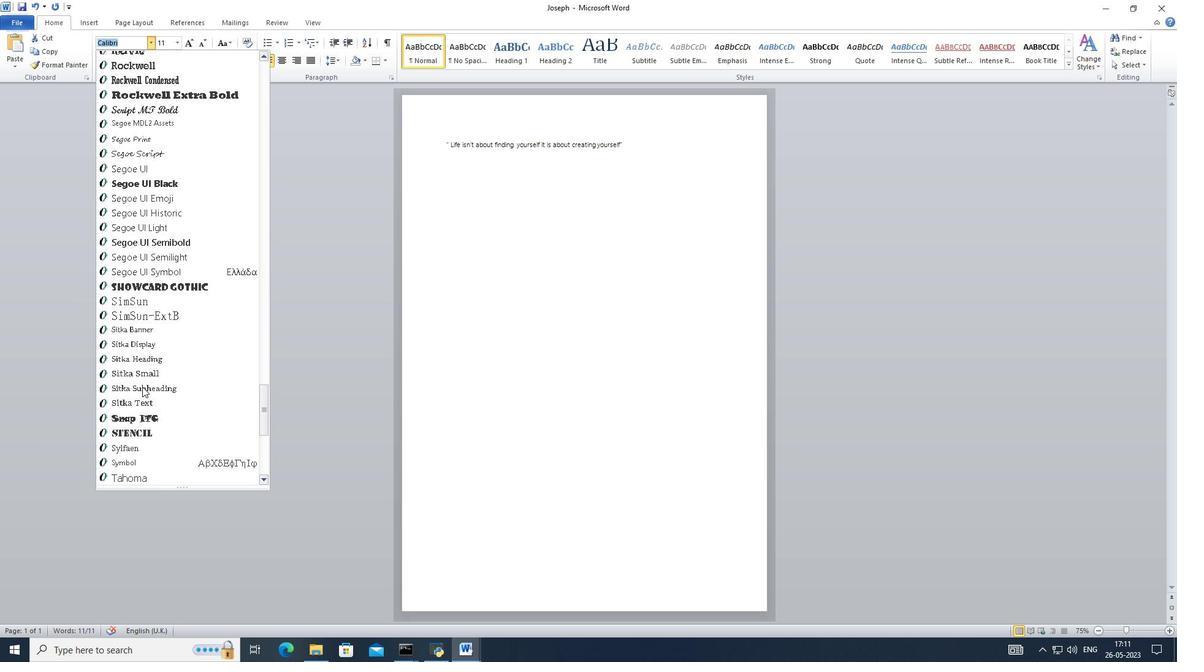 
Action: Mouse scrolled (142, 386) with delta (0, 0)
Screenshot: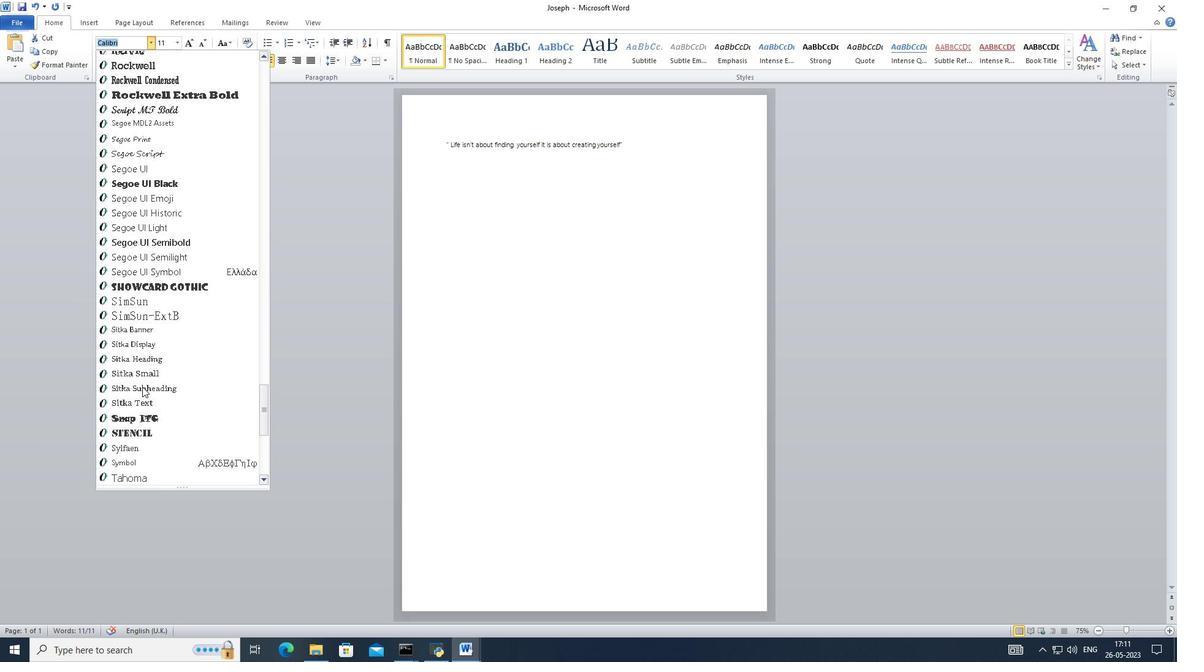 
Action: Mouse scrolled (142, 386) with delta (0, 0)
Screenshot: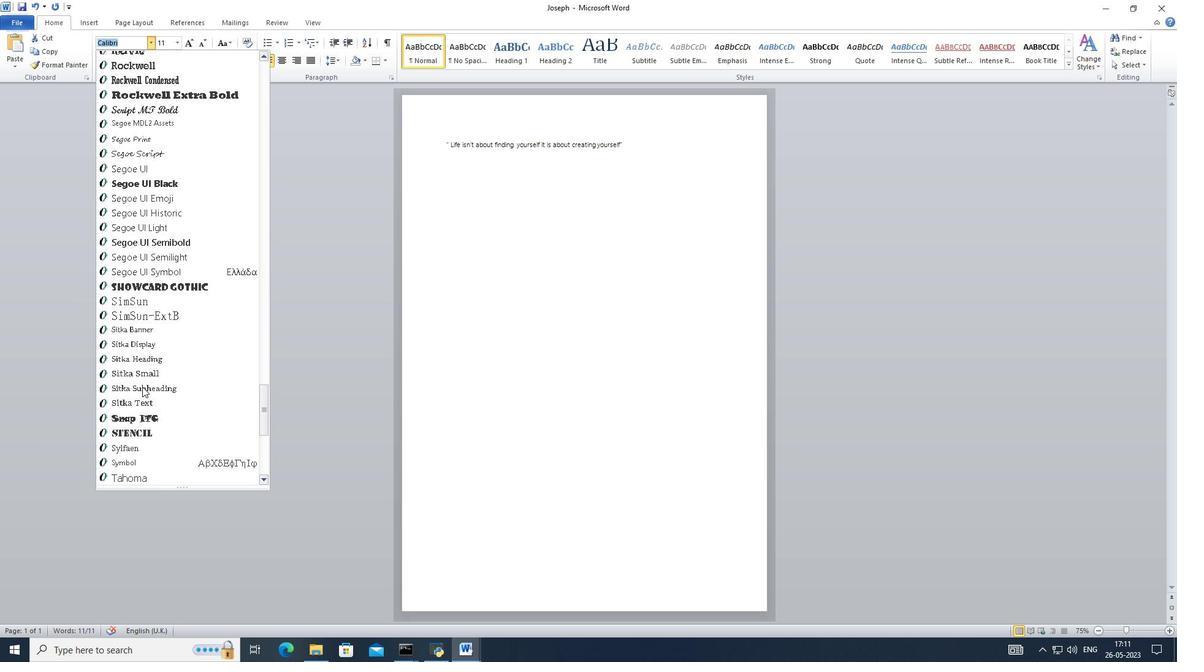 
Action: Mouse scrolled (142, 386) with delta (0, 0)
Screenshot: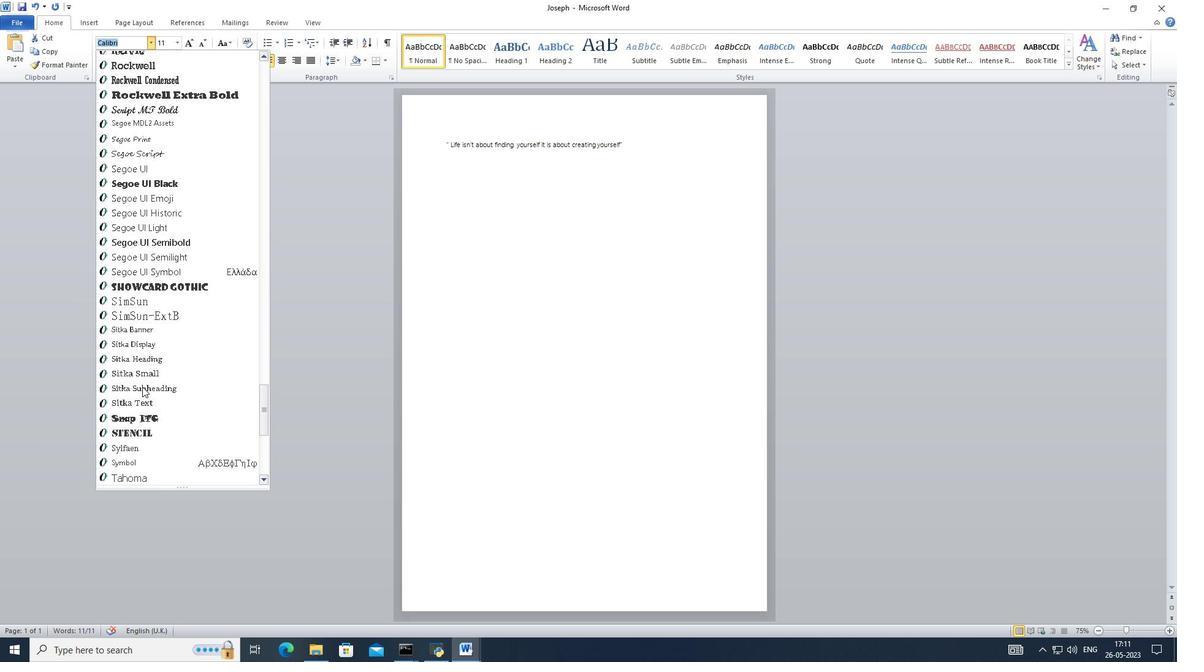 
Action: Mouse scrolled (142, 386) with delta (0, 0)
Screenshot: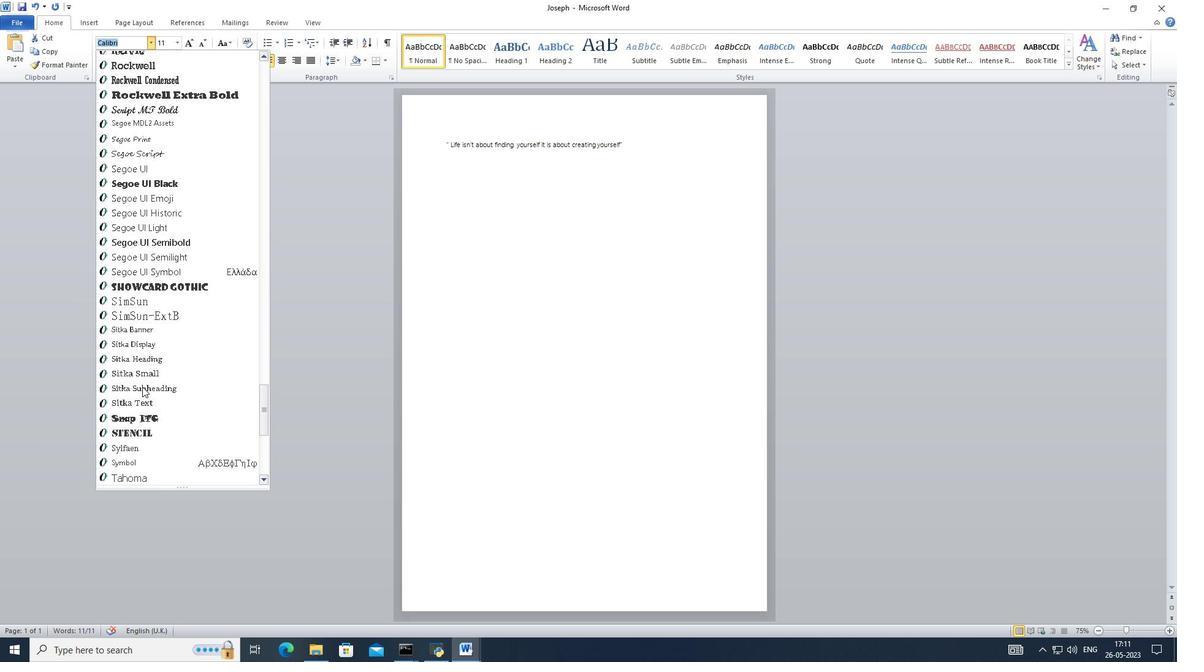 
Action: Mouse scrolled (142, 387) with delta (0, 0)
Screenshot: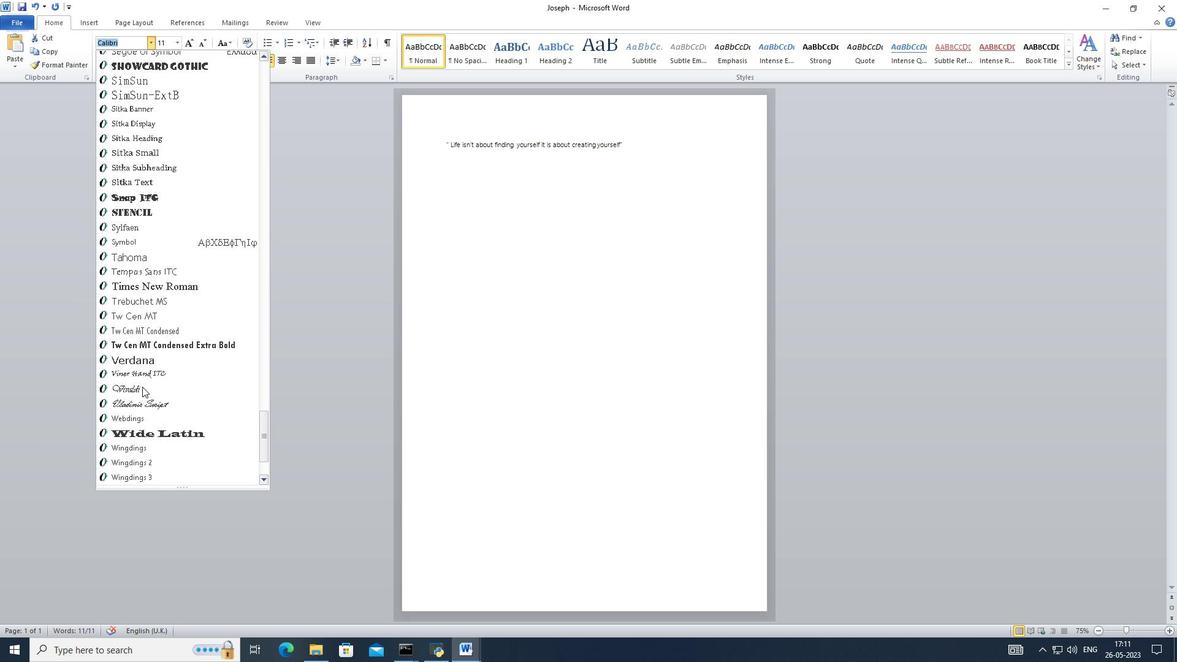 
Action: Mouse scrolled (142, 387) with delta (0, 0)
Screenshot: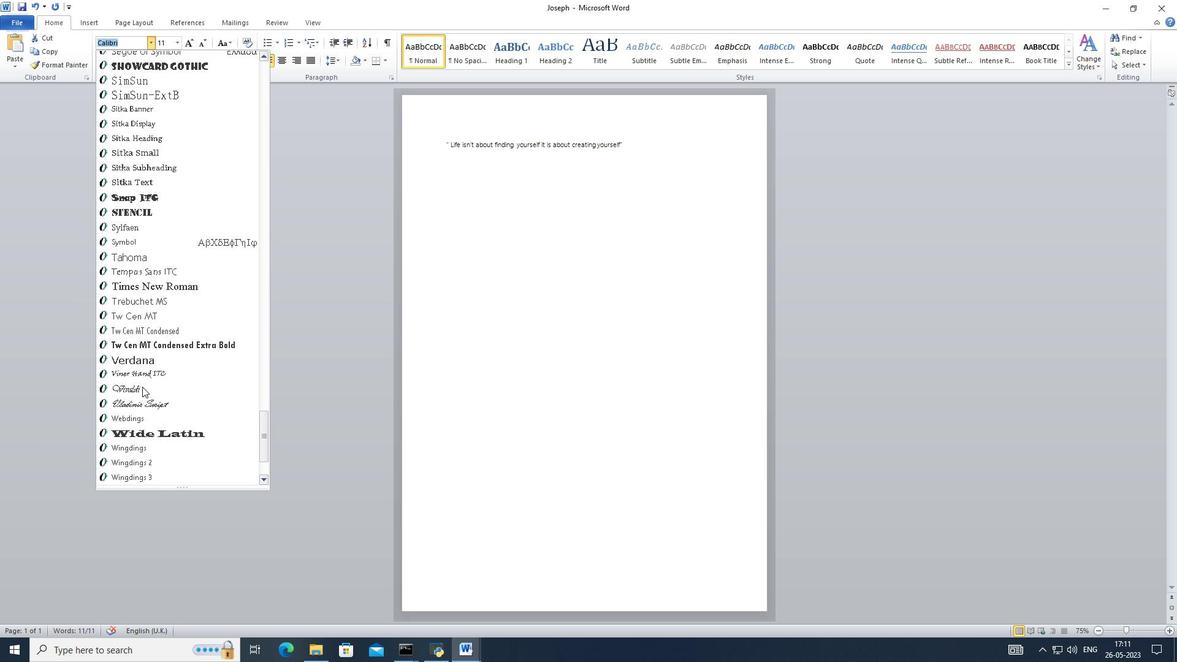 
Action: Mouse scrolled (142, 387) with delta (0, 0)
Screenshot: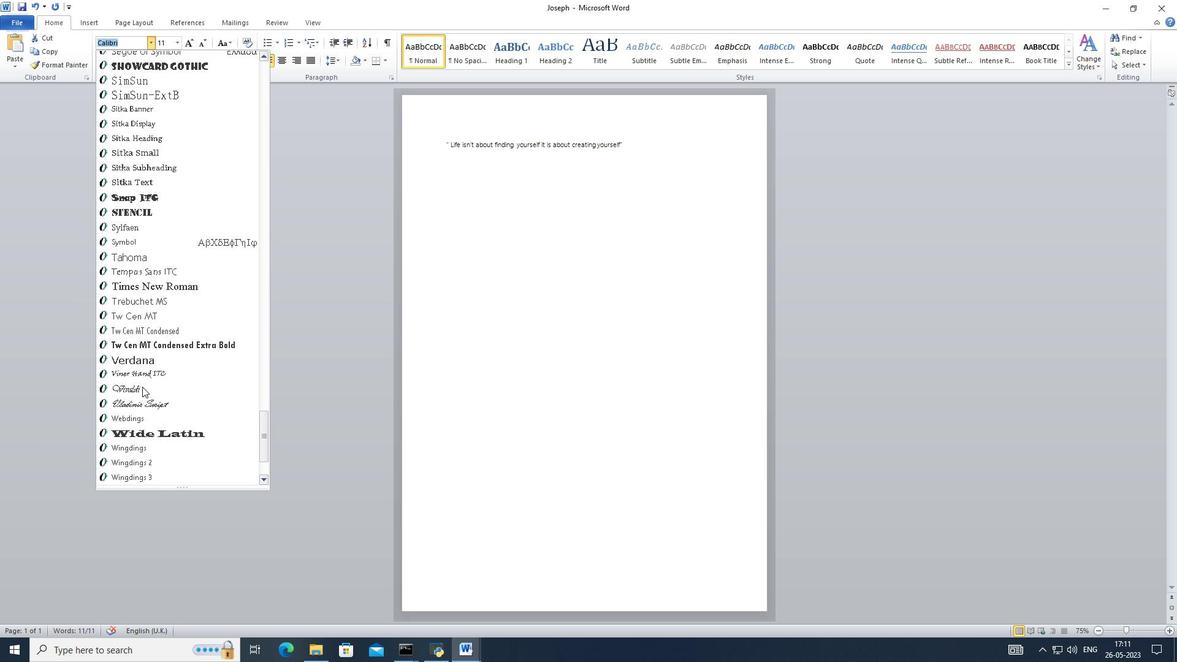 
Action: Mouse scrolled (142, 387) with delta (0, 0)
Screenshot: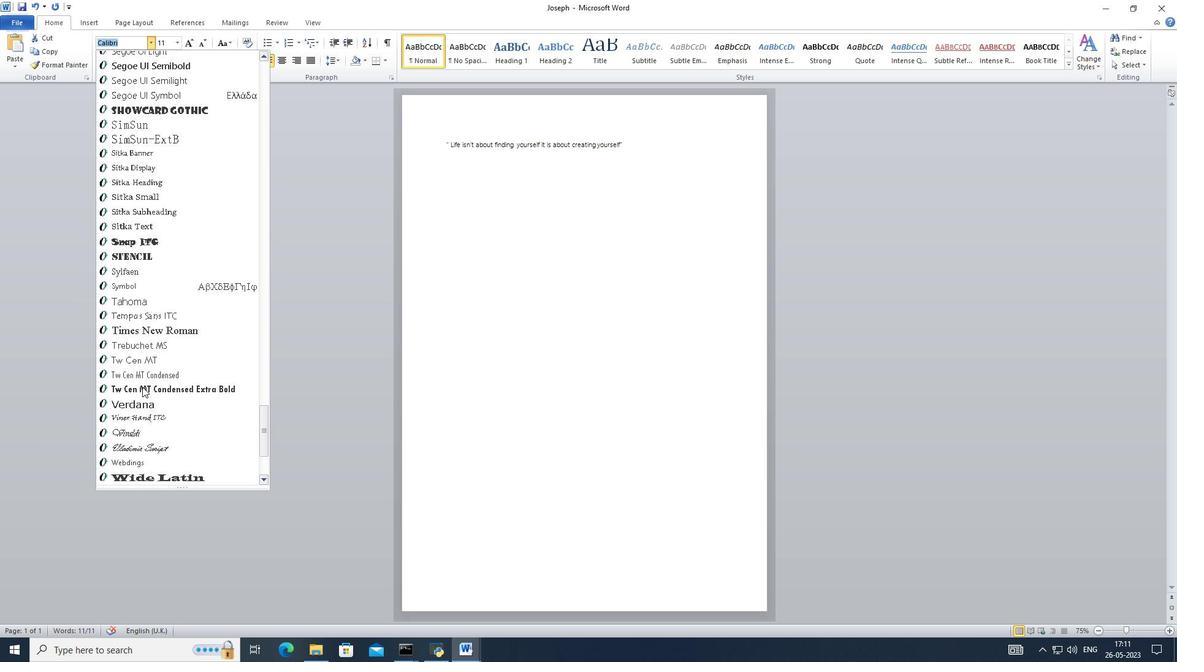 
Action: Mouse scrolled (142, 387) with delta (0, 0)
Screenshot: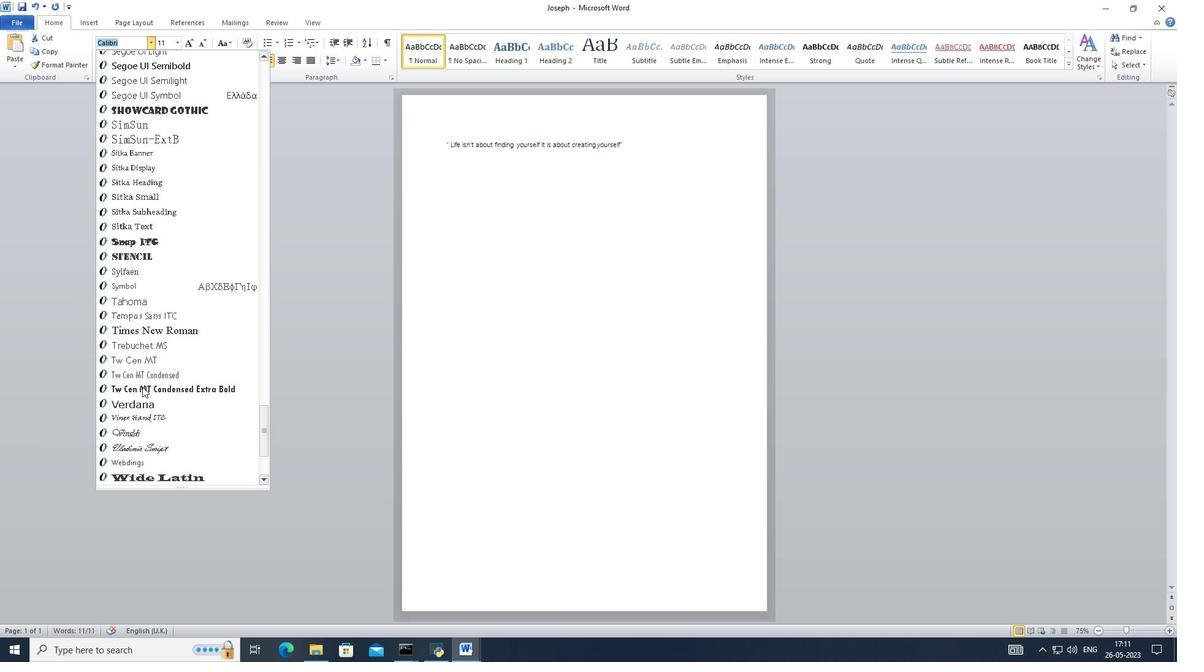 
Action: Mouse scrolled (142, 387) with delta (0, 0)
Screenshot: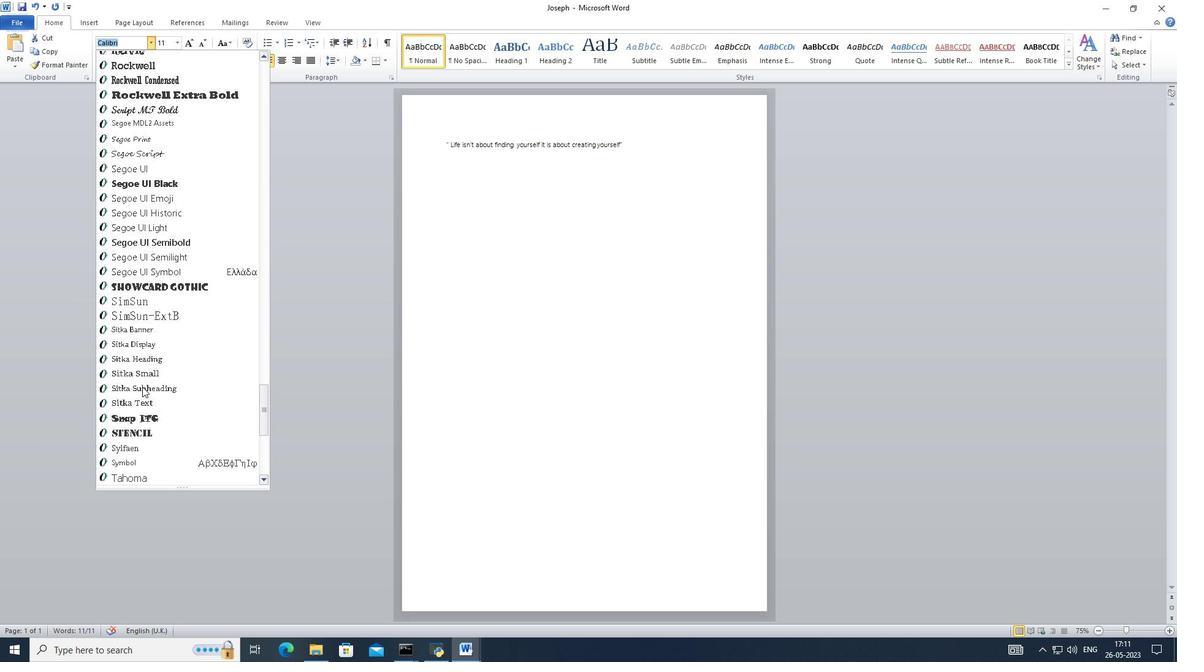 
Action: Mouse scrolled (142, 387) with delta (0, 0)
Screenshot: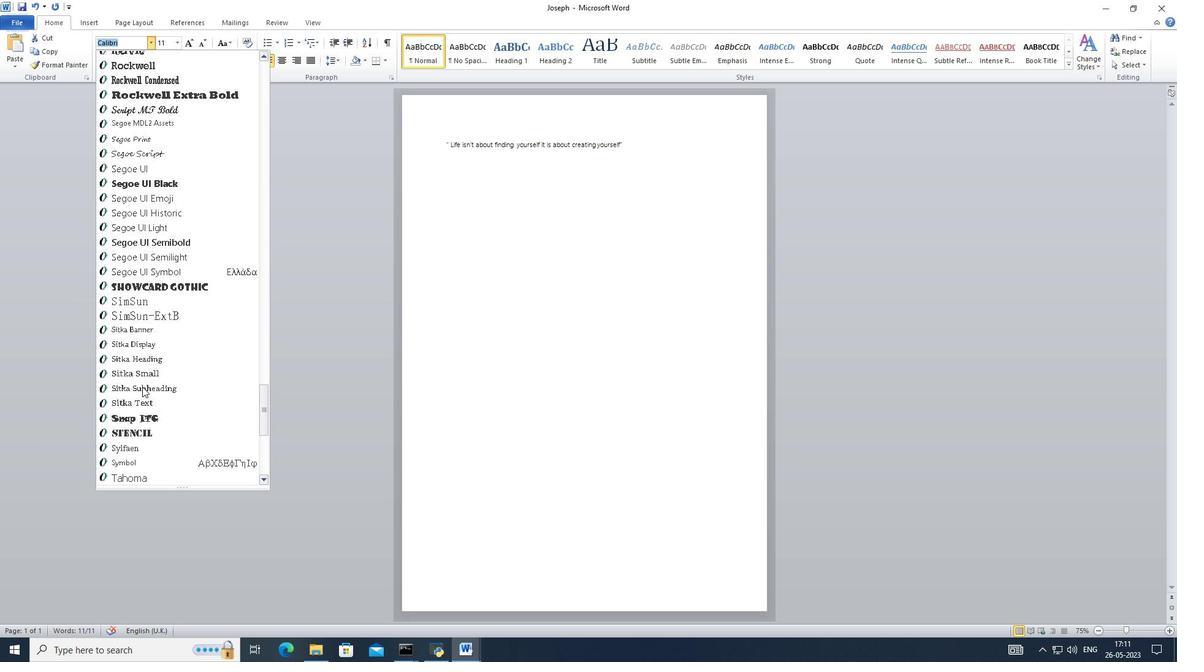 
Action: Mouse scrolled (142, 387) with delta (0, 0)
Screenshot: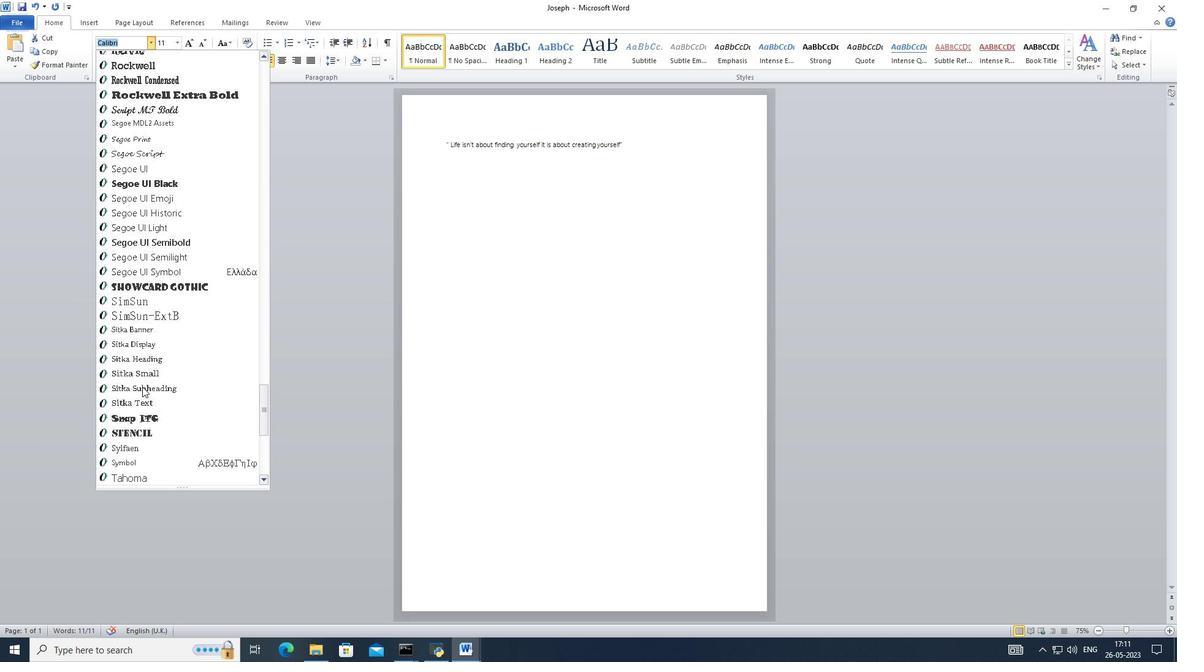 
Action: Mouse scrolled (142, 387) with delta (0, 0)
Screenshot: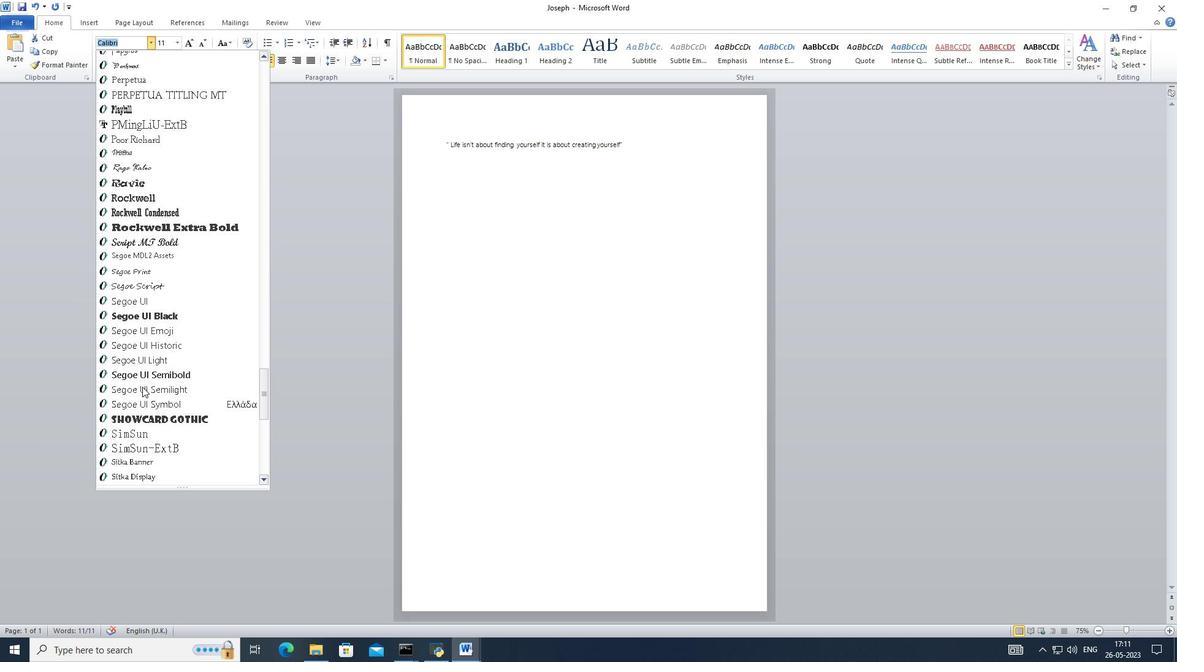 
Action: Mouse scrolled (142, 387) with delta (0, 0)
Screenshot: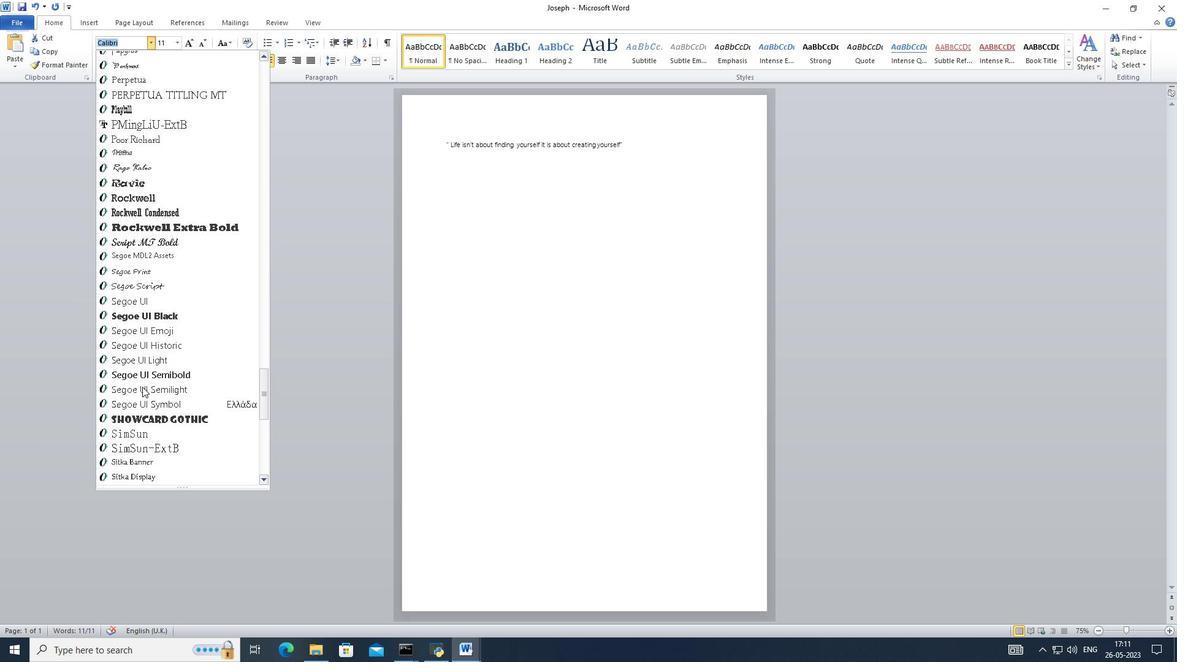 
Action: Mouse scrolled (142, 387) with delta (0, 0)
Screenshot: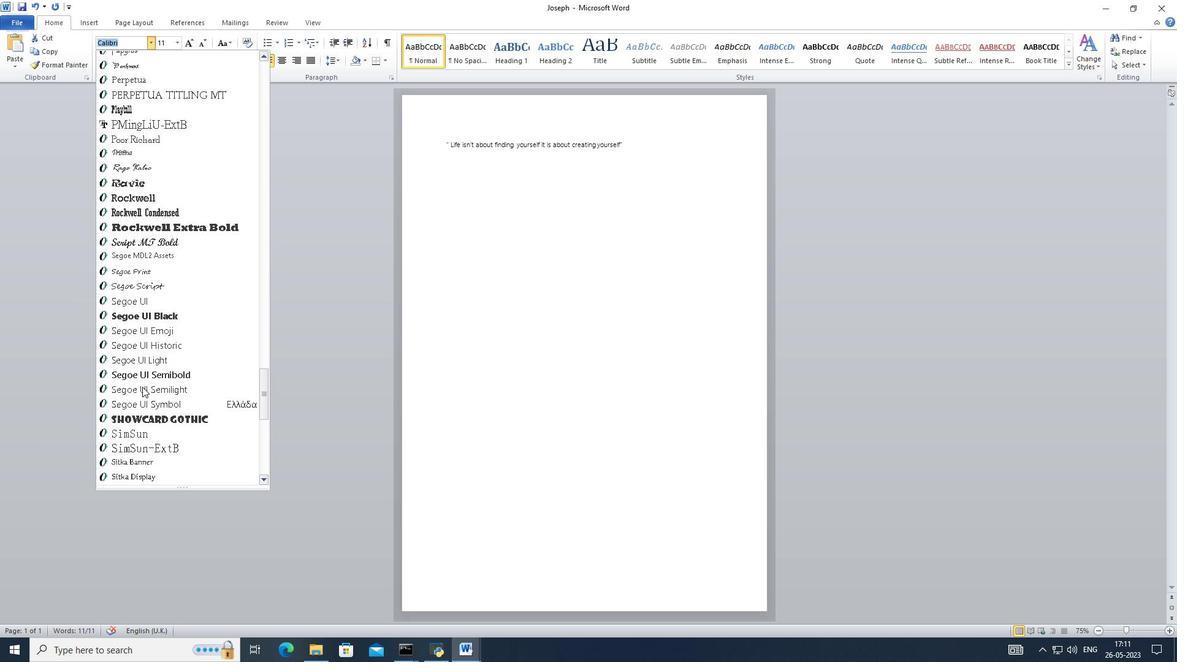 
Action: Mouse scrolled (142, 387) with delta (0, 0)
Screenshot: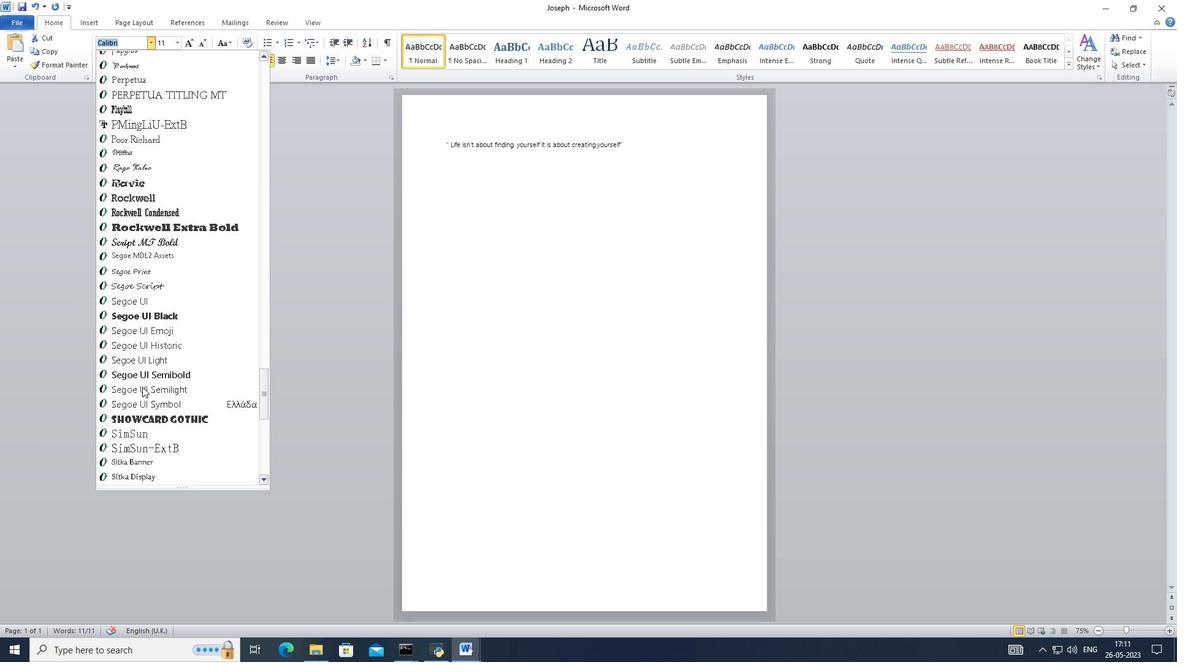 
Action: Mouse scrolled (142, 387) with delta (0, 0)
Screenshot: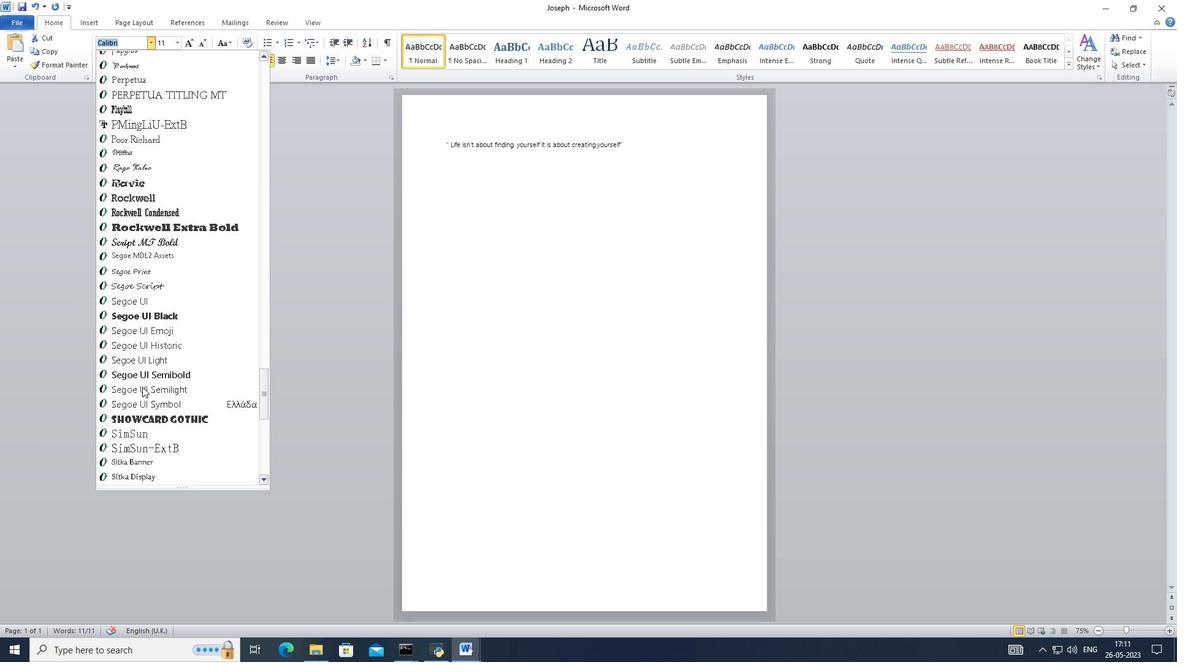 
Action: Mouse scrolled (142, 387) with delta (0, 0)
Screenshot: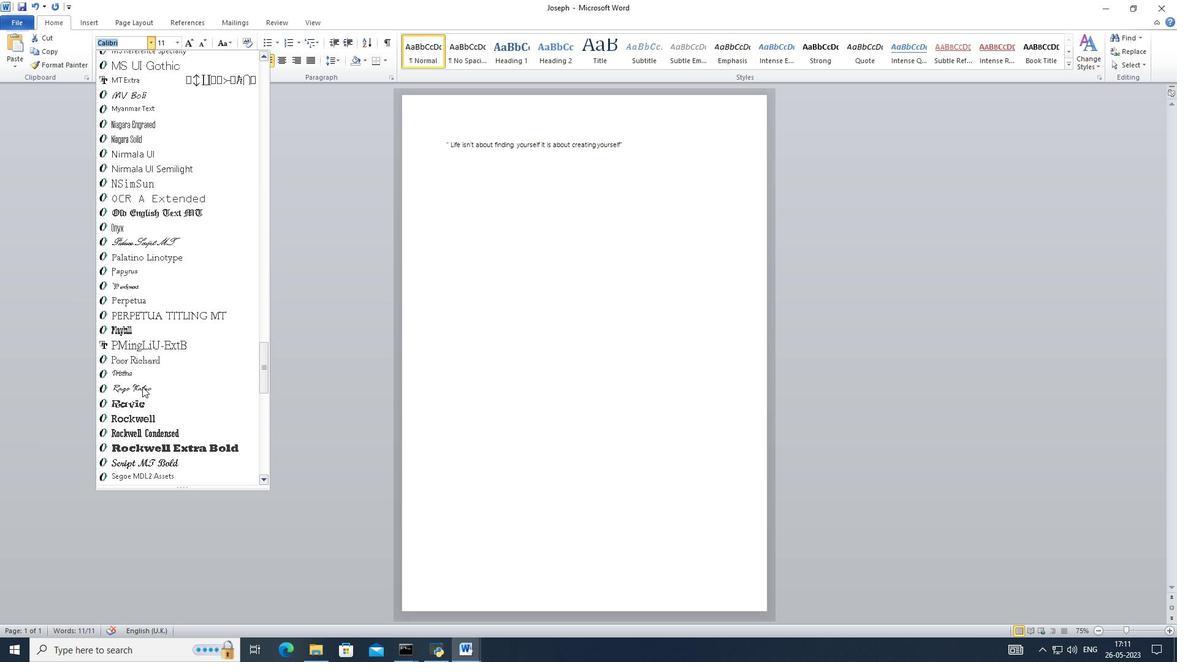 
Action: Mouse scrolled (142, 387) with delta (0, 0)
Screenshot: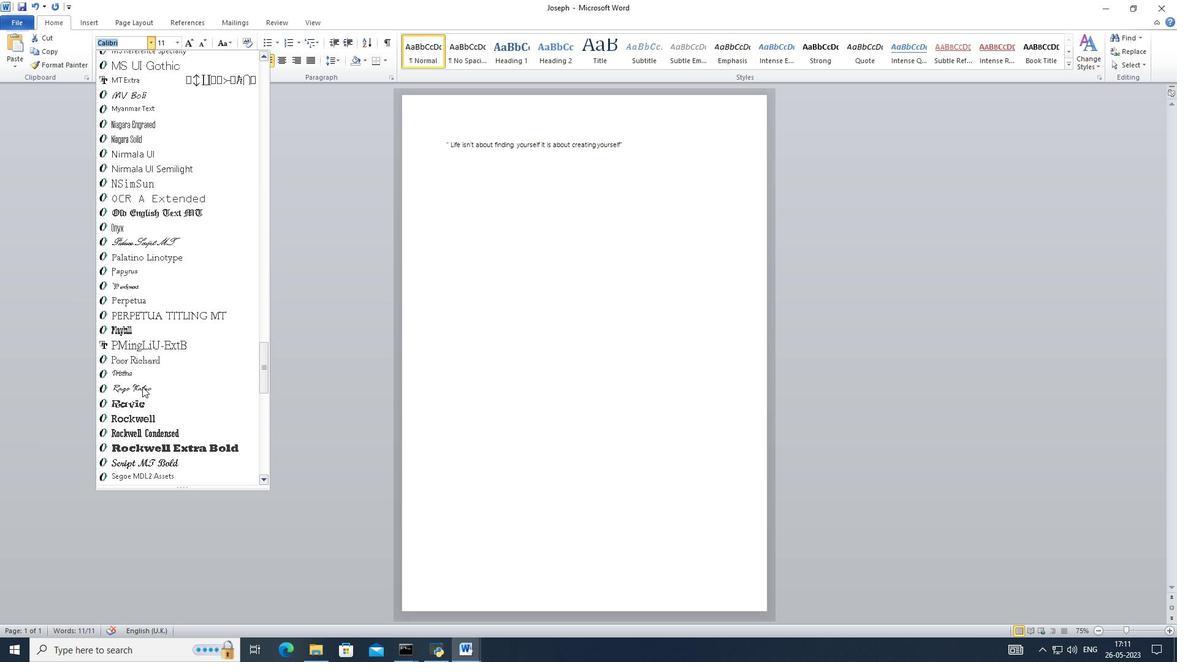 
Action: Mouse scrolled (142, 387) with delta (0, 0)
Screenshot: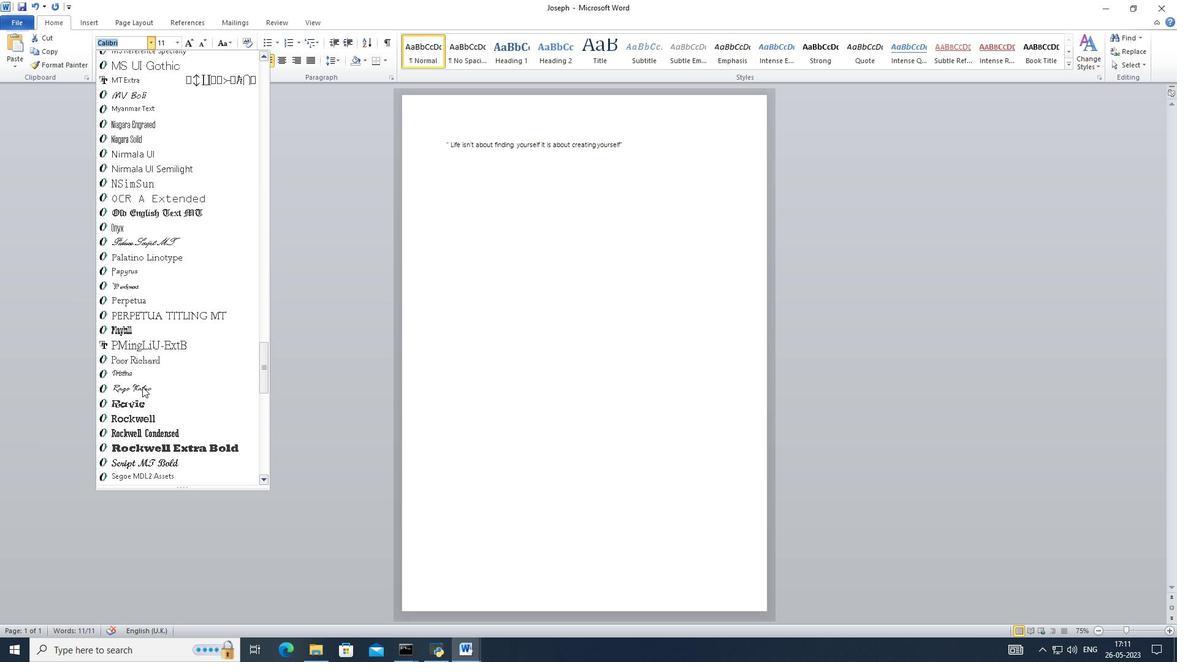 
Action: Mouse scrolled (142, 387) with delta (0, 0)
Screenshot: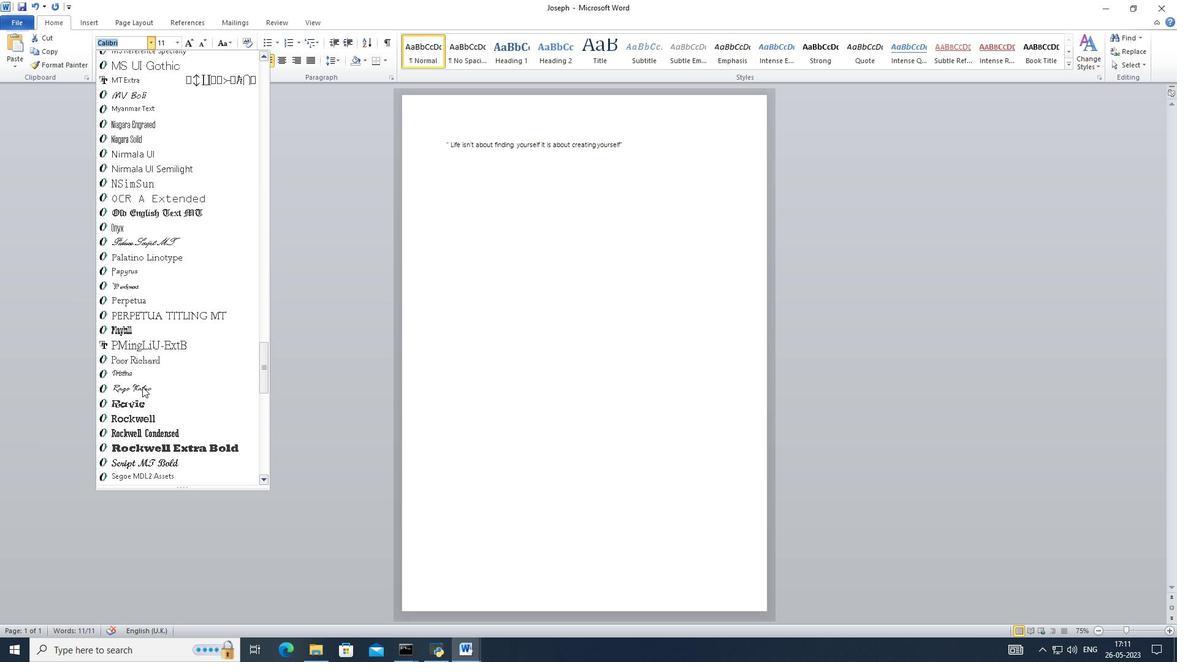 
Action: Mouse scrolled (142, 387) with delta (0, 0)
Screenshot: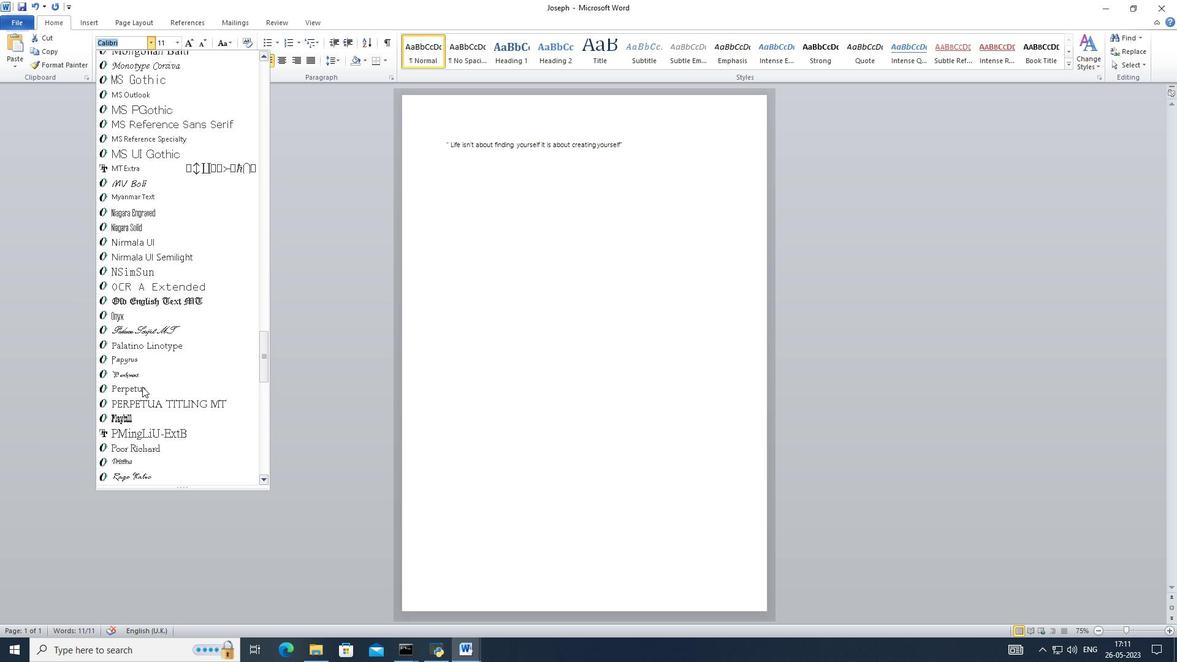 
Action: Mouse scrolled (142, 387) with delta (0, 0)
Screenshot: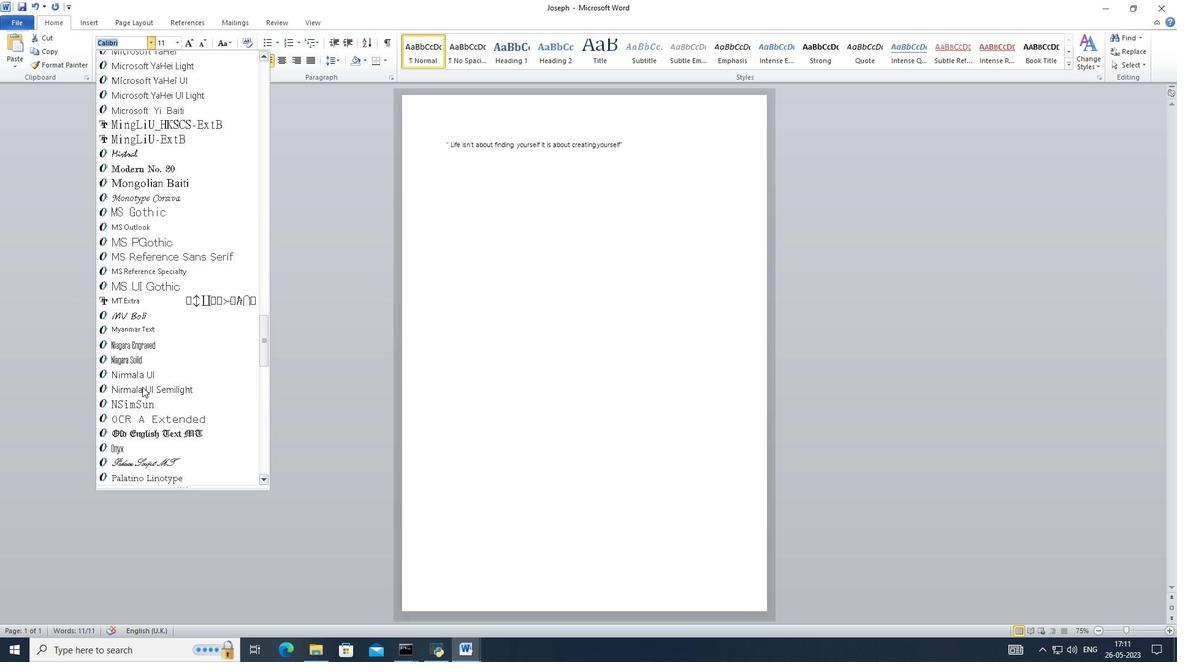 
Action: Mouse scrolled (142, 387) with delta (0, 0)
Screenshot: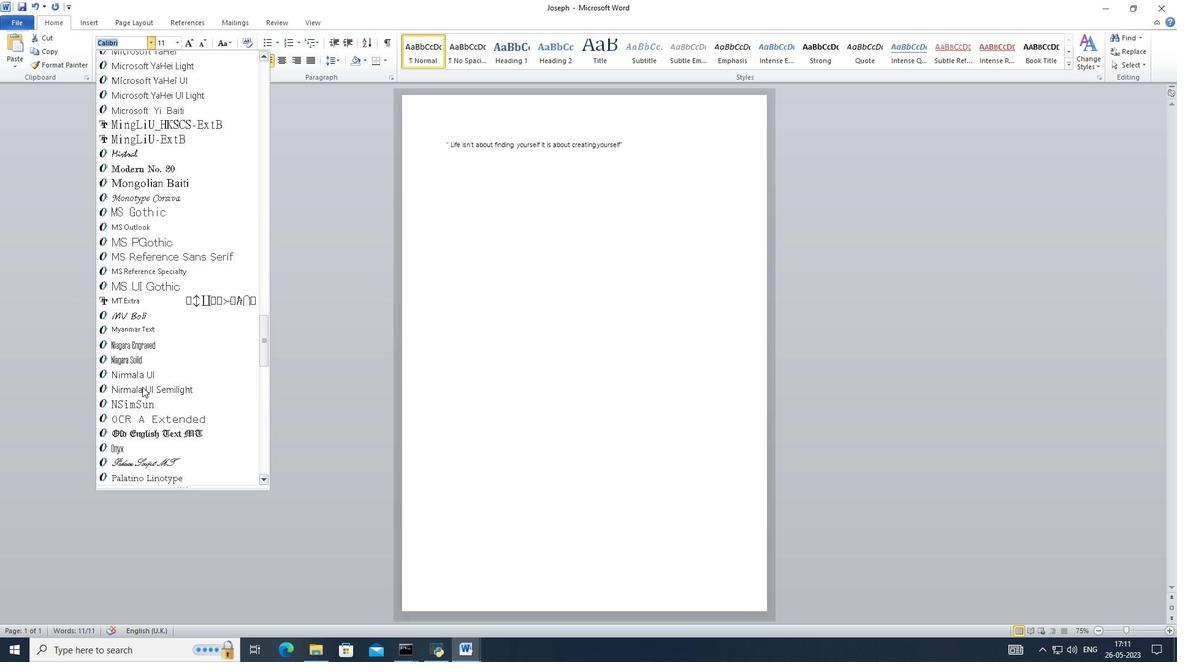 
Action: Mouse scrolled (142, 387) with delta (0, 0)
Screenshot: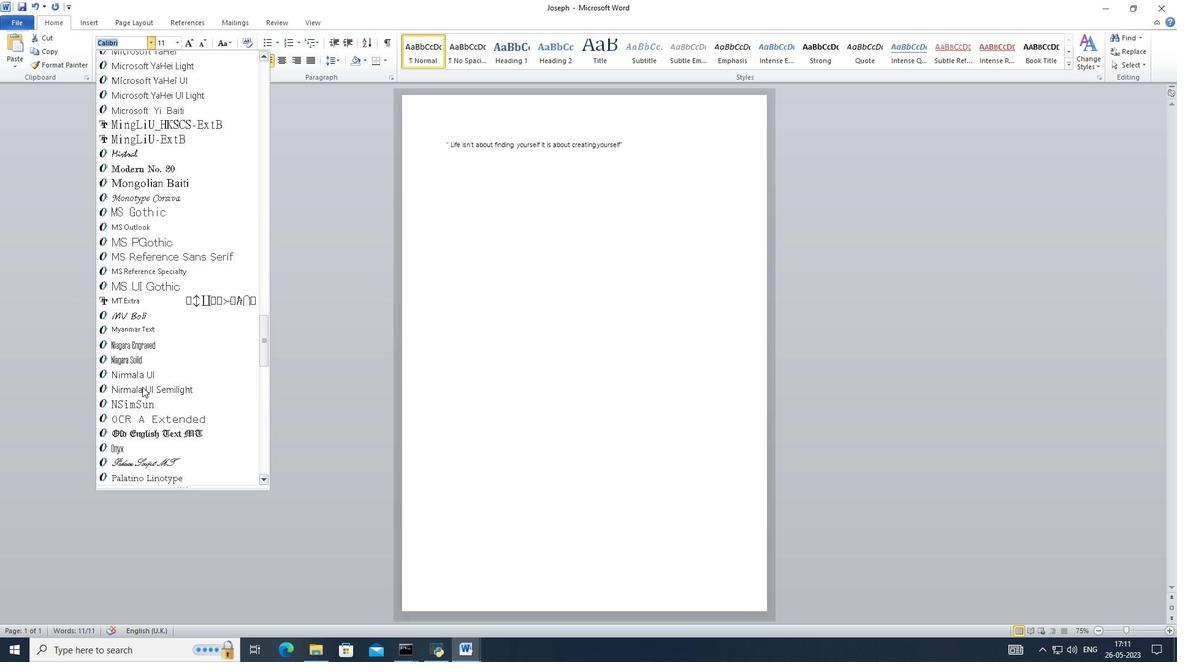 
Action: Mouse scrolled (142, 387) with delta (0, 0)
Screenshot: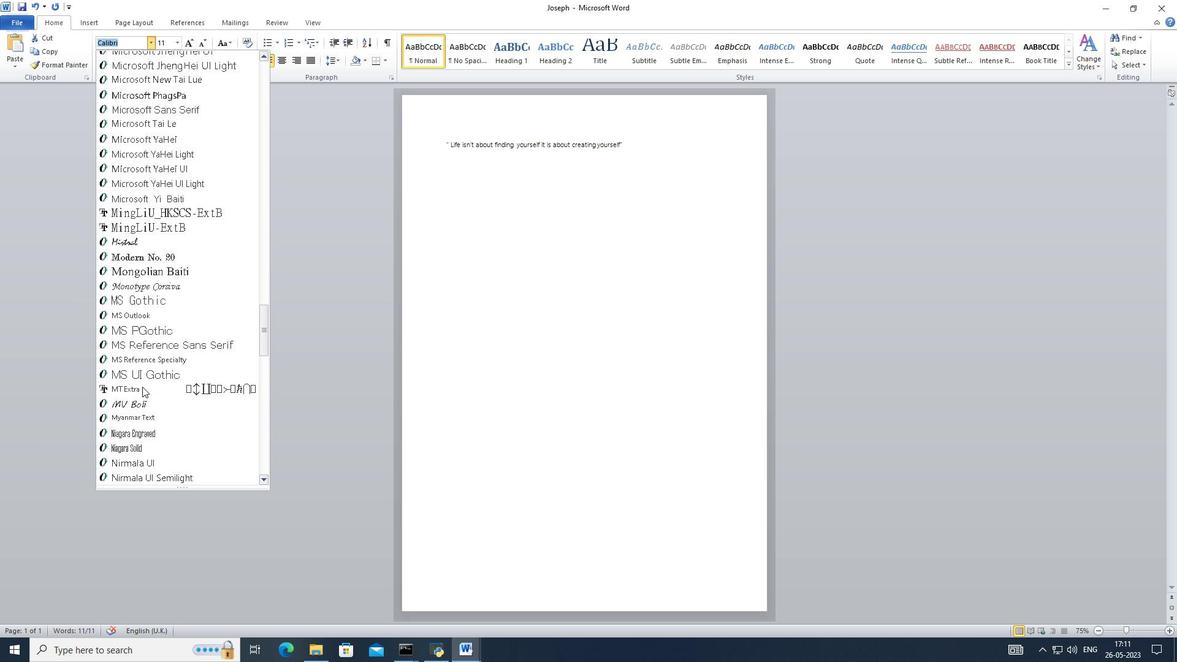 
Action: Mouse scrolled (142, 387) with delta (0, 0)
Screenshot: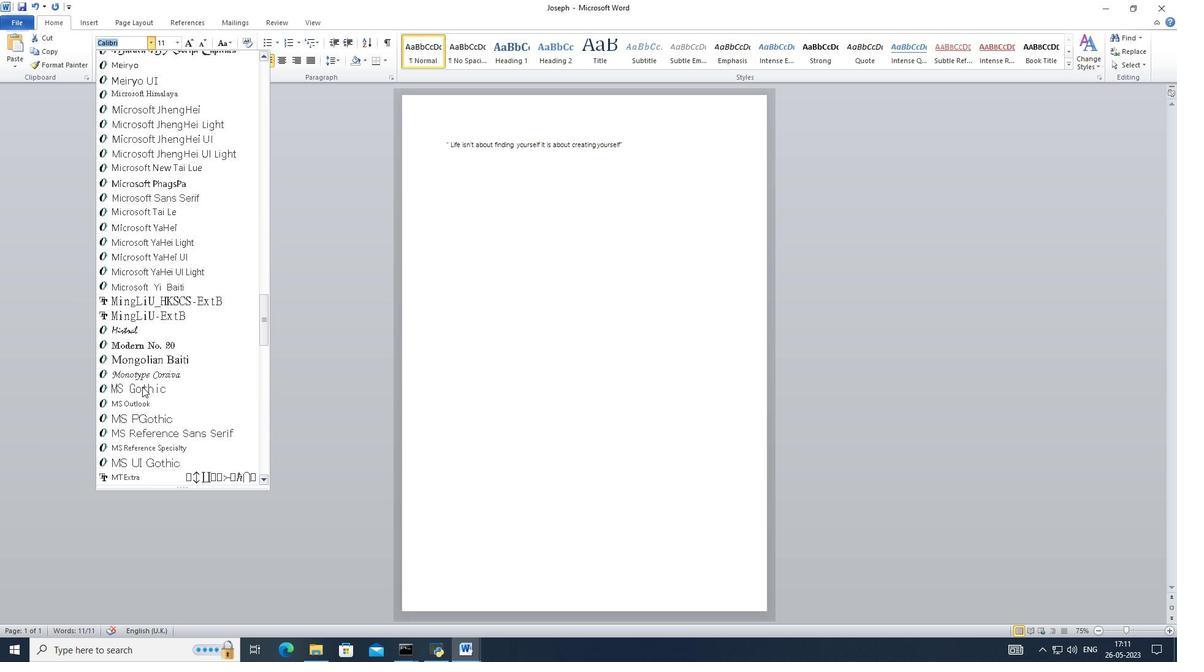 
Action: Mouse scrolled (142, 387) with delta (0, 0)
Screenshot: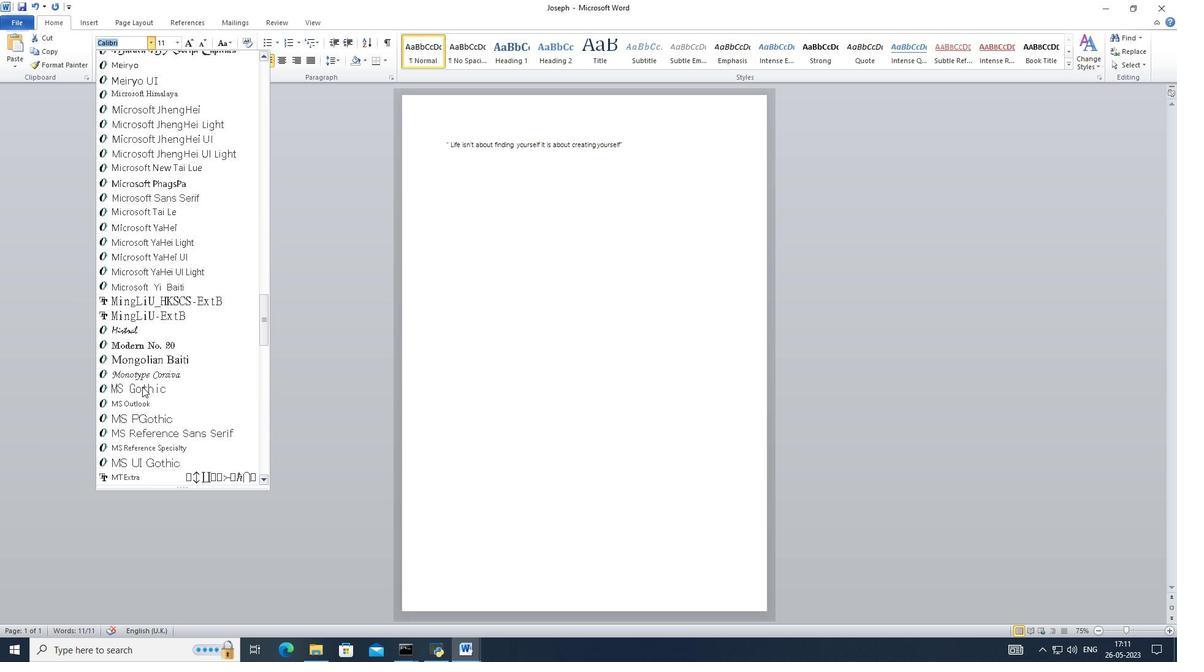 
Action: Mouse scrolled (142, 387) with delta (0, 0)
Screenshot: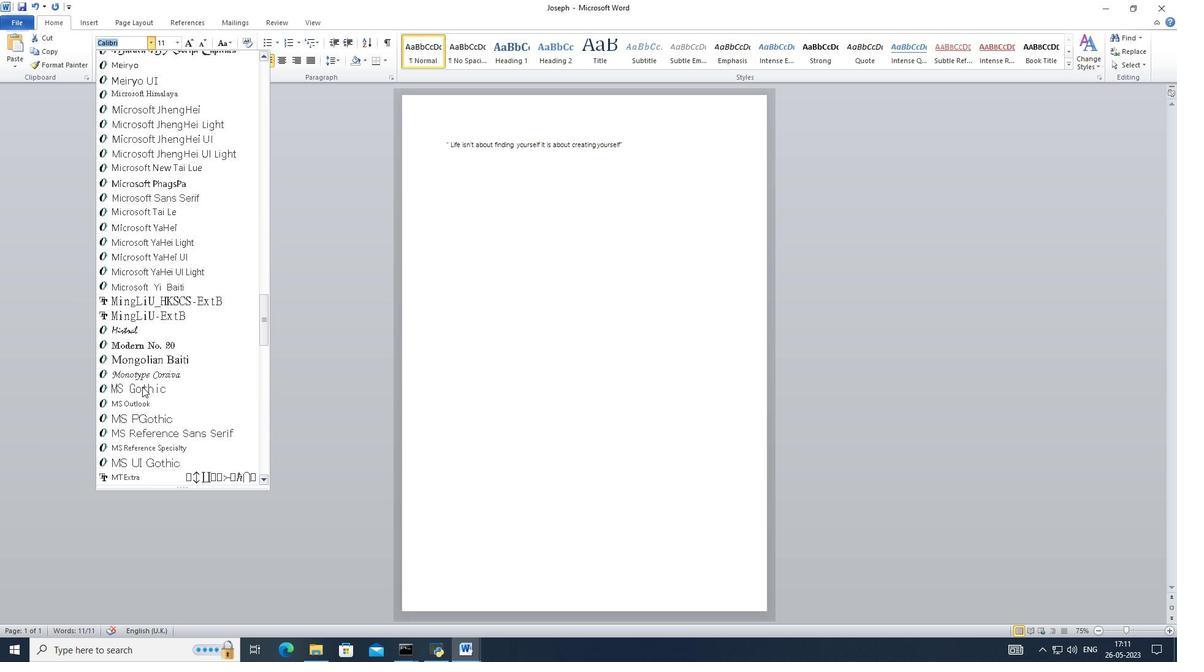 
Action: Mouse scrolled (142, 387) with delta (0, 0)
Screenshot: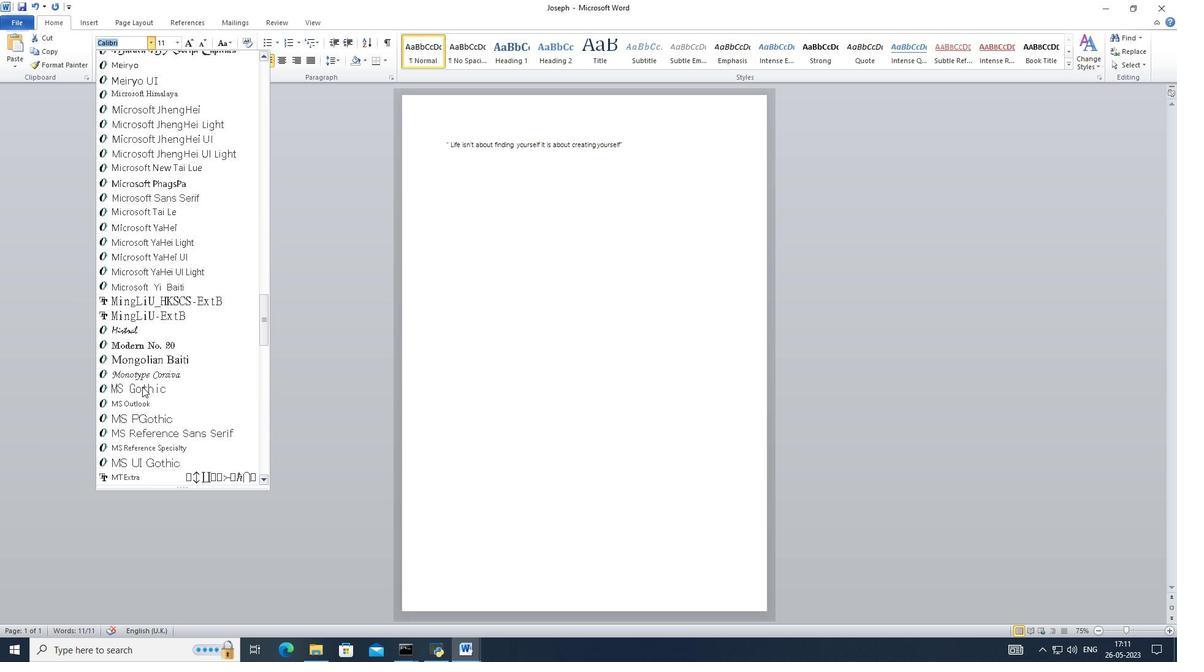 
Action: Mouse scrolled (142, 387) with delta (0, 0)
Screenshot: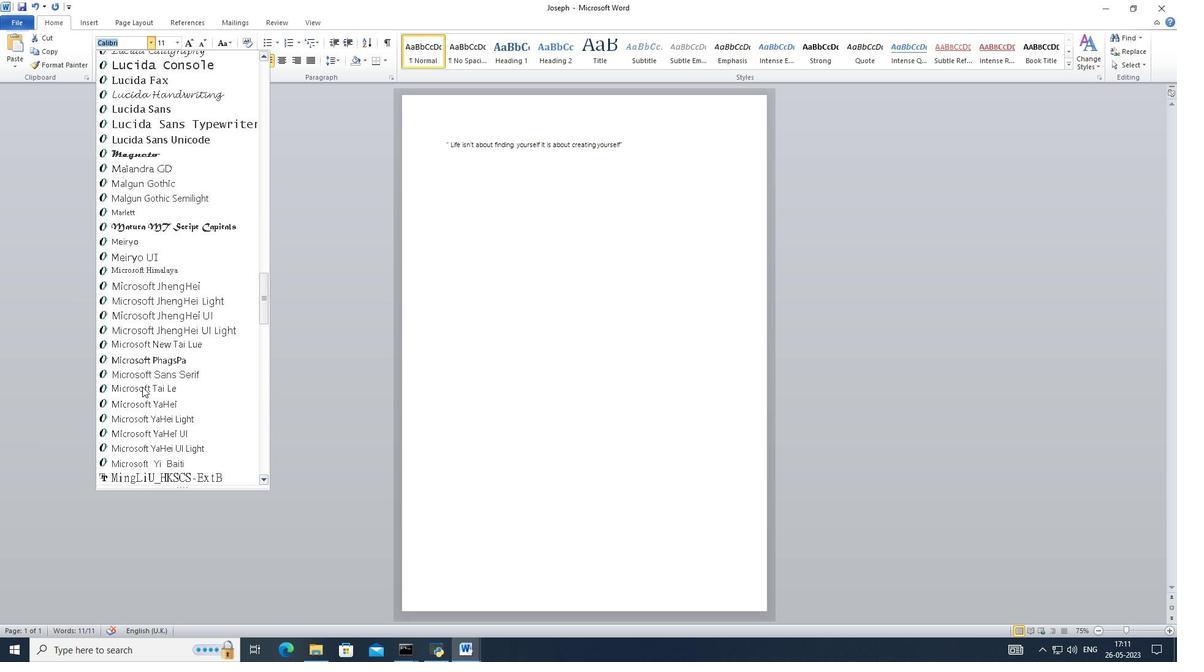 
Action: Mouse scrolled (142, 387) with delta (0, 0)
Screenshot: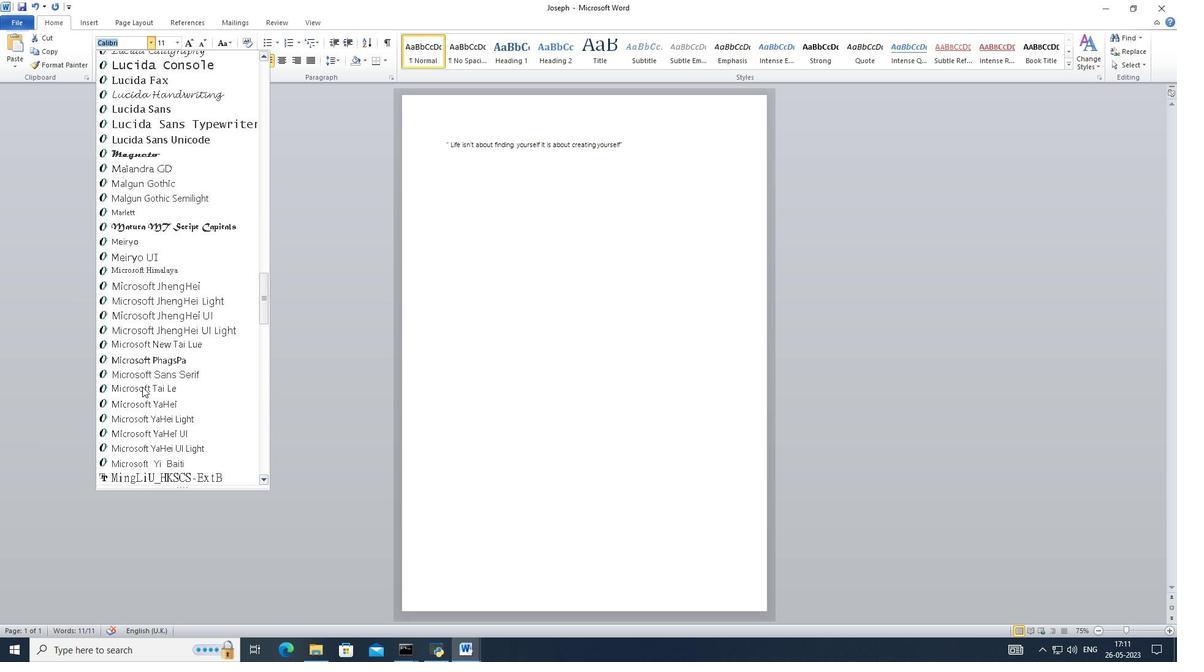 
Action: Mouse scrolled (142, 387) with delta (0, 0)
Screenshot: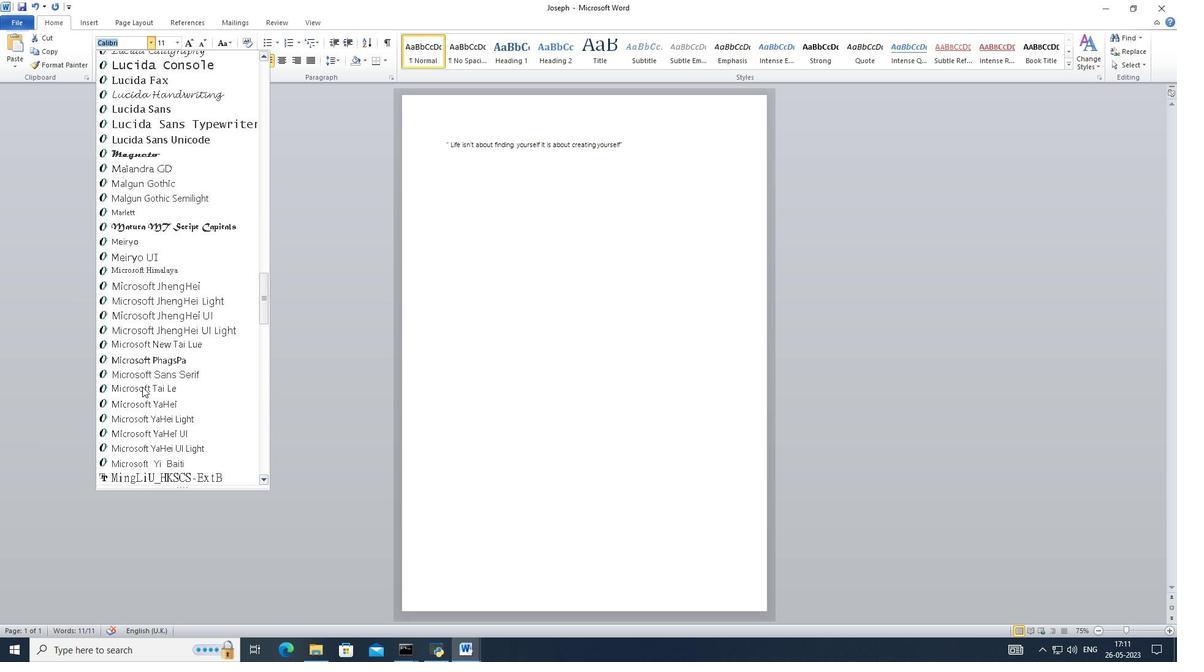 
Action: Mouse scrolled (142, 387) with delta (0, 0)
Screenshot: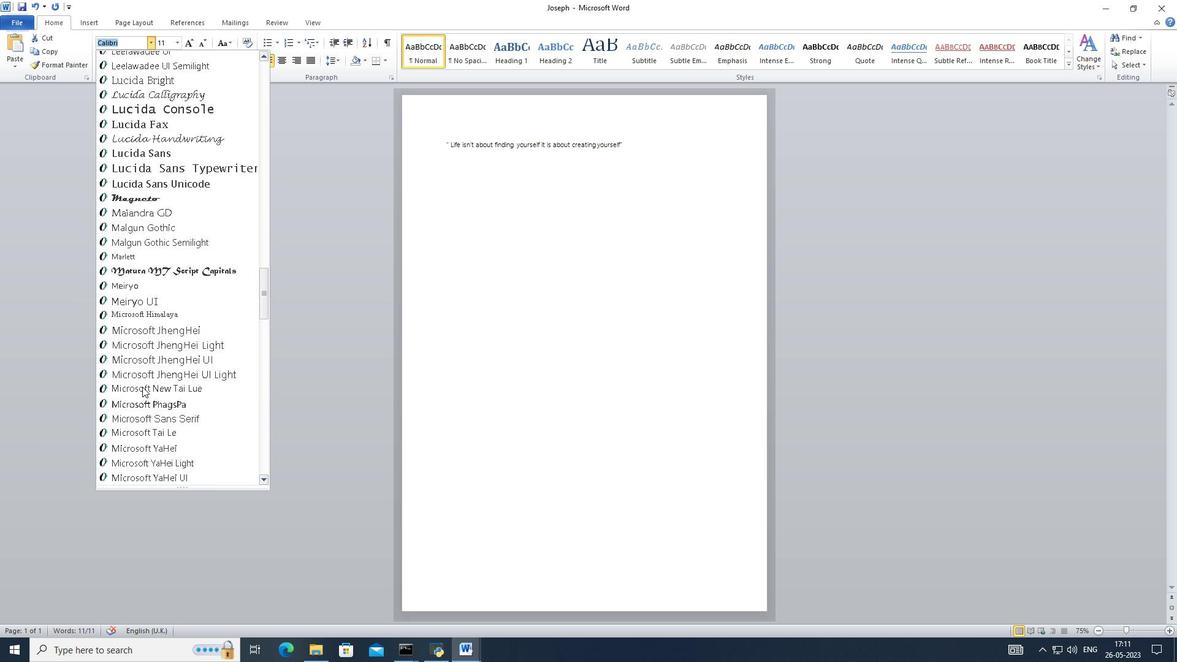 
Action: Mouse scrolled (142, 387) with delta (0, 0)
Screenshot: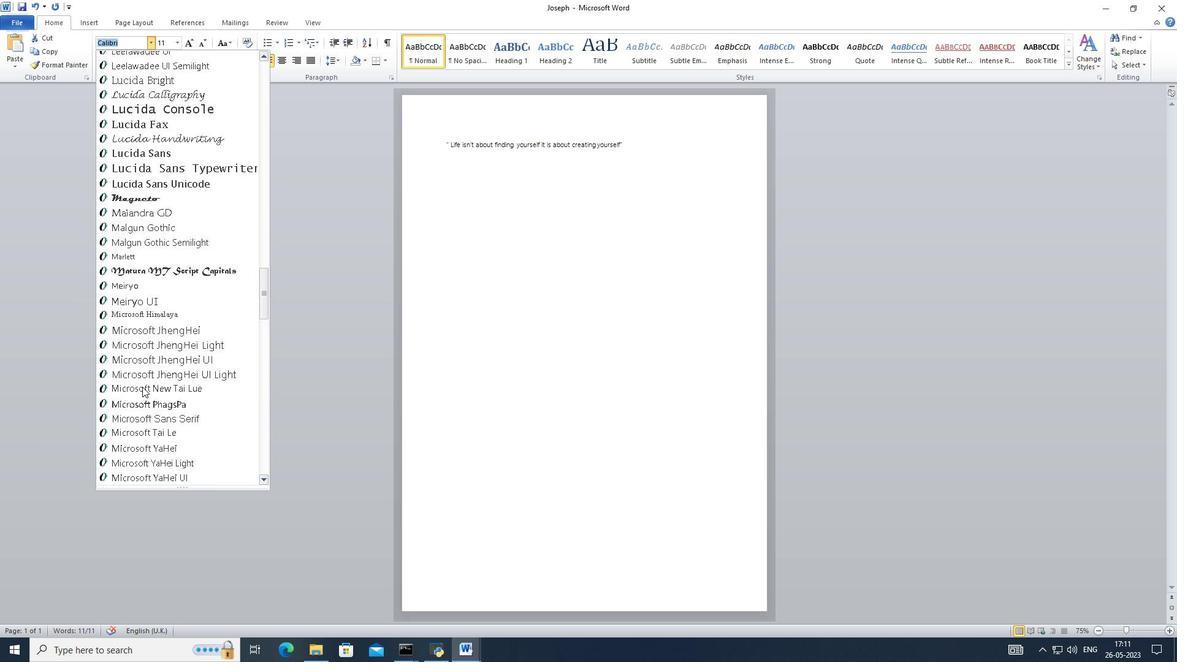 
Action: Mouse scrolled (142, 387) with delta (0, 0)
Screenshot: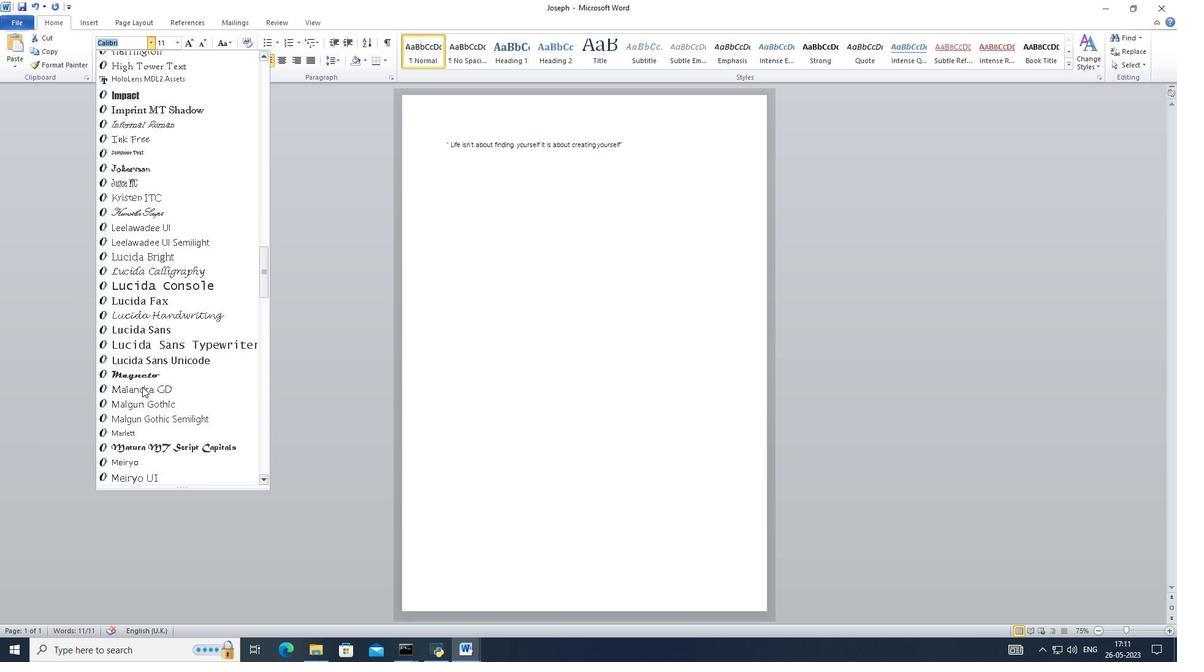 
Action: Mouse scrolled (142, 387) with delta (0, 0)
Screenshot: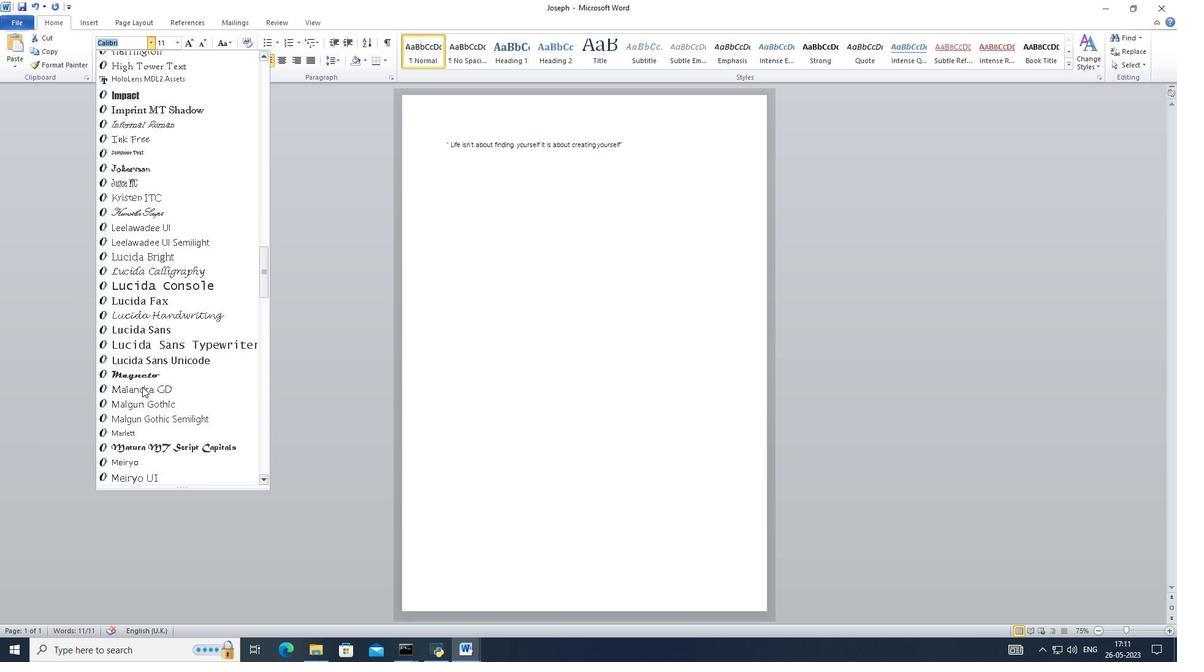 
Action: Mouse scrolled (142, 387) with delta (0, 0)
Screenshot: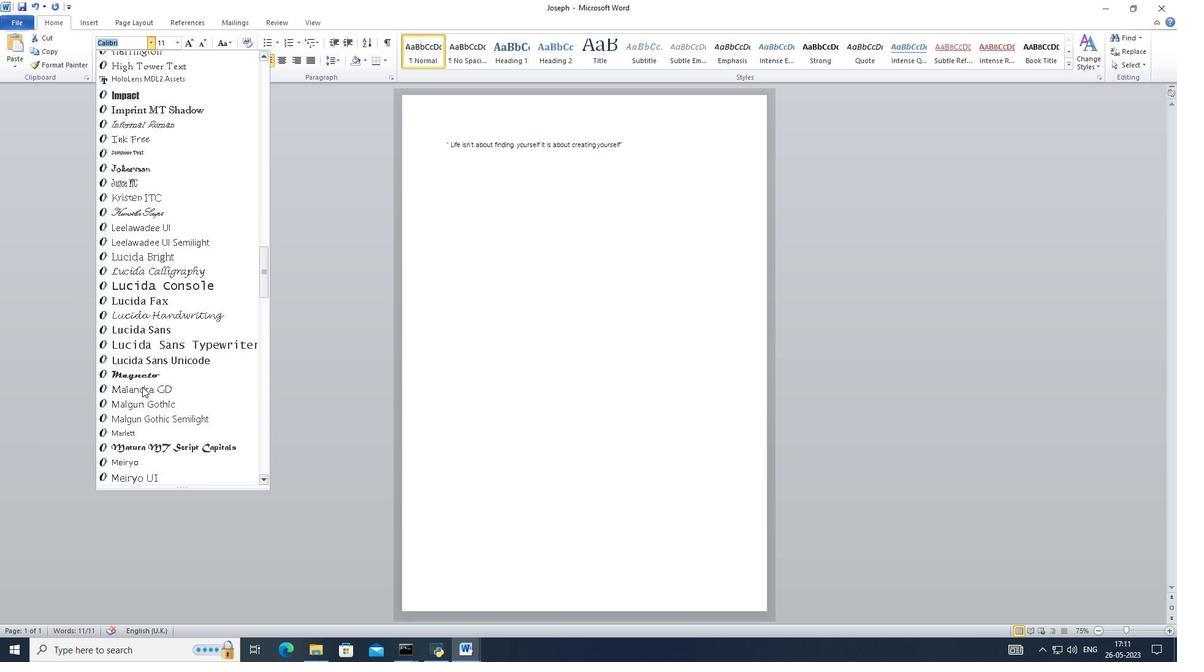 
Action: Mouse scrolled (142, 387) with delta (0, 0)
Screenshot: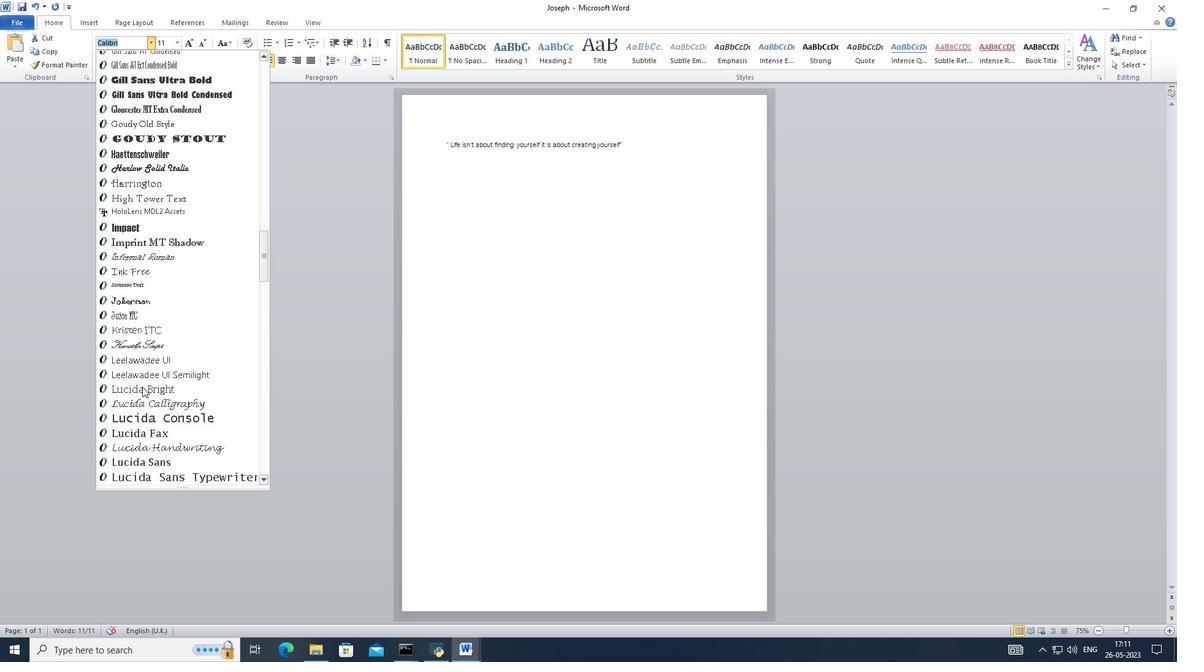 
Action: Mouse scrolled (142, 387) with delta (0, 0)
Screenshot: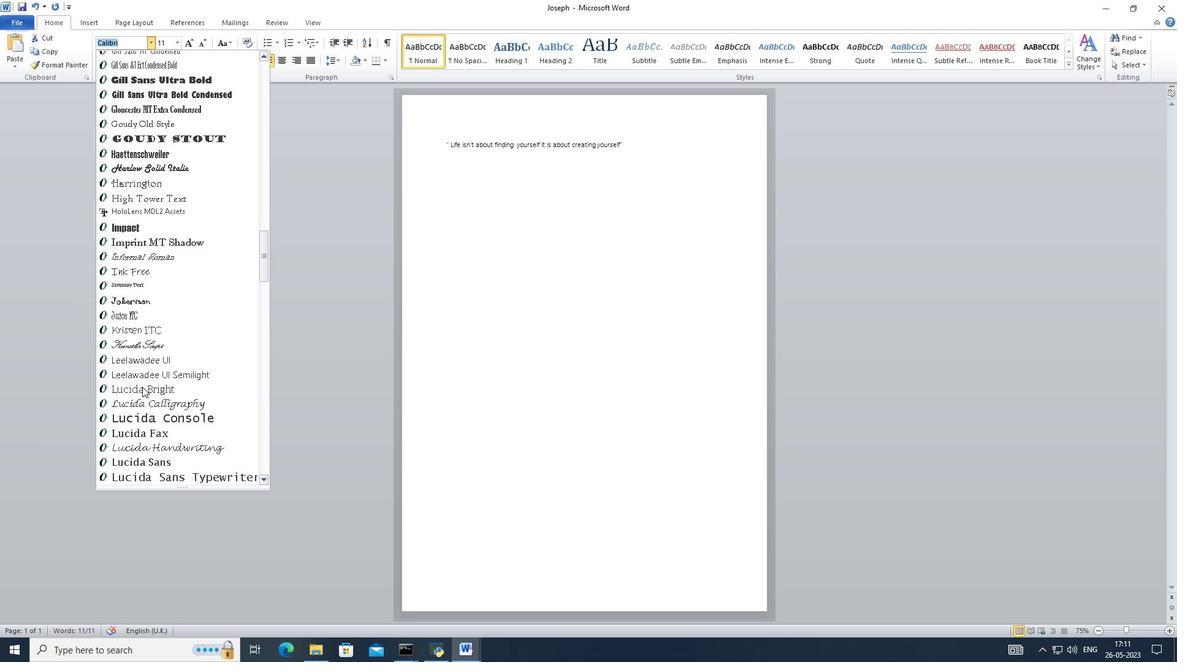 
Action: Mouse scrolled (142, 387) with delta (0, 0)
Screenshot: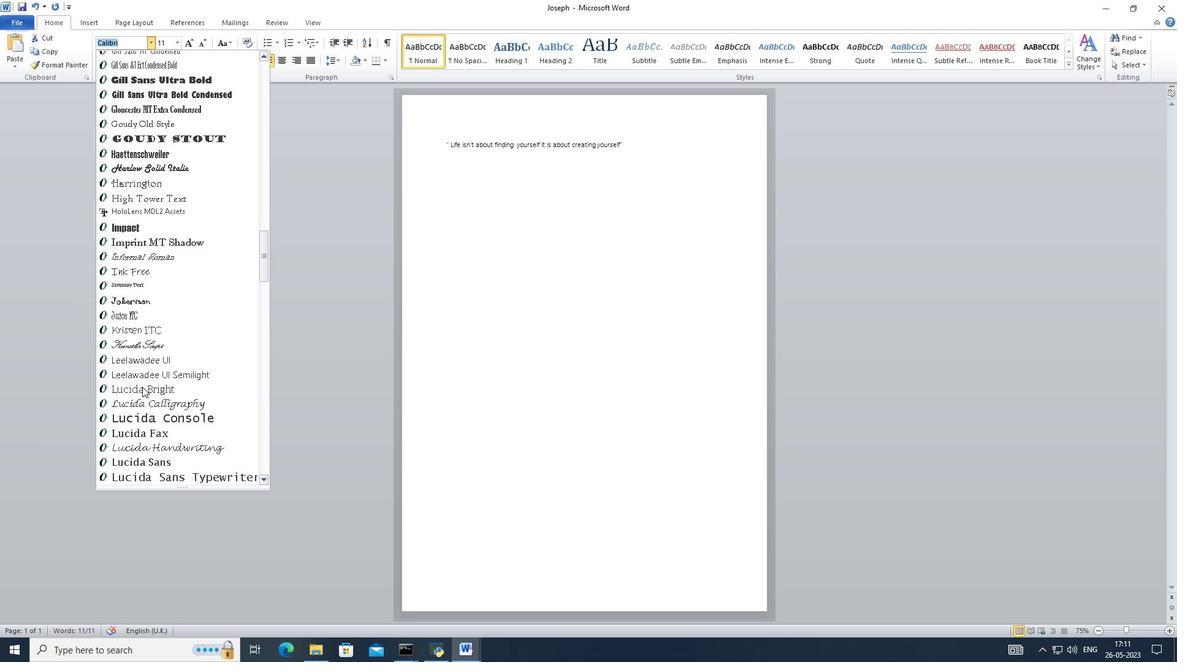 
Action: Mouse scrolled (142, 387) with delta (0, 0)
Screenshot: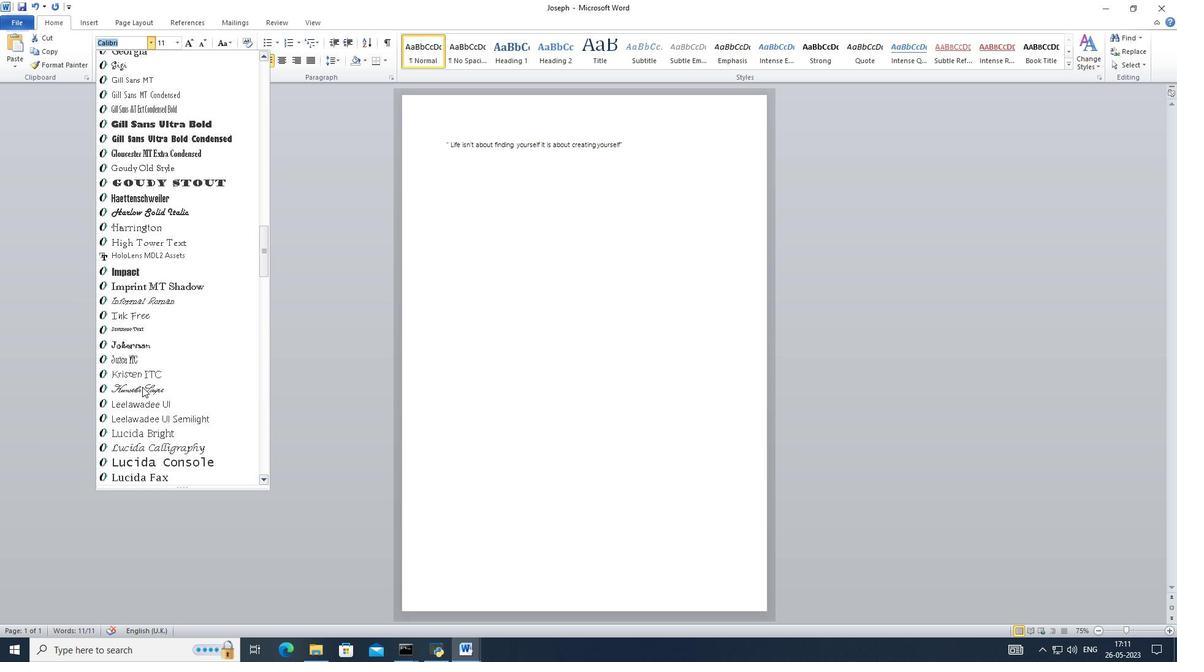 
Action: Mouse scrolled (142, 387) with delta (0, 0)
Screenshot: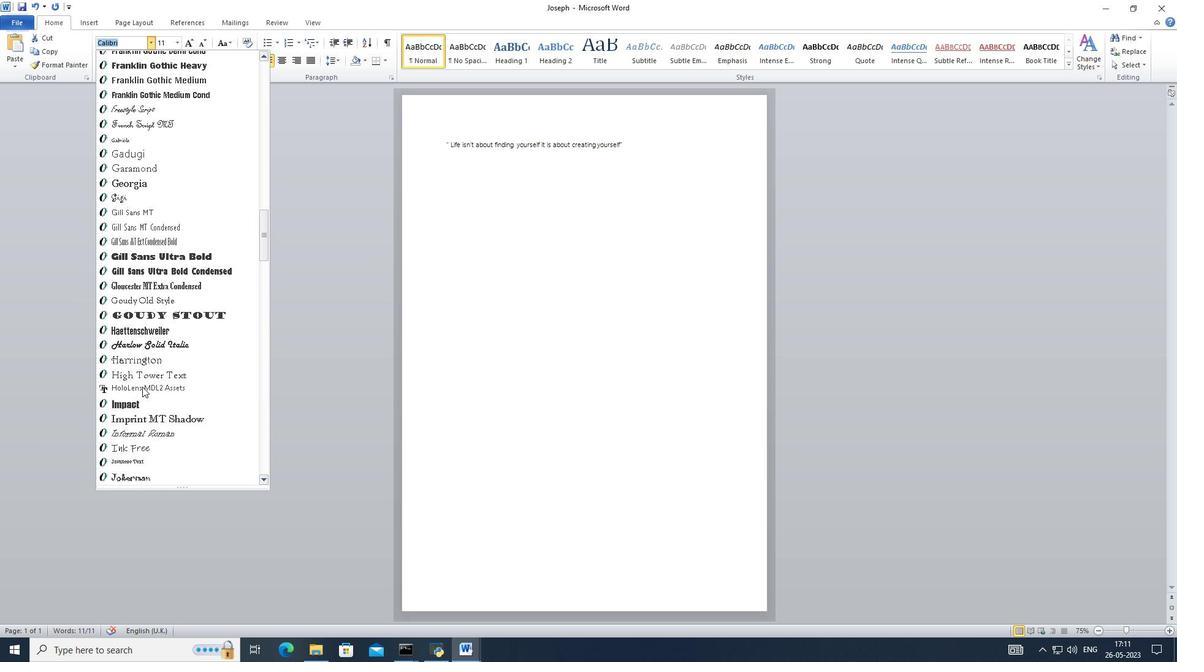 
Action: Mouse scrolled (142, 387) with delta (0, 0)
Screenshot: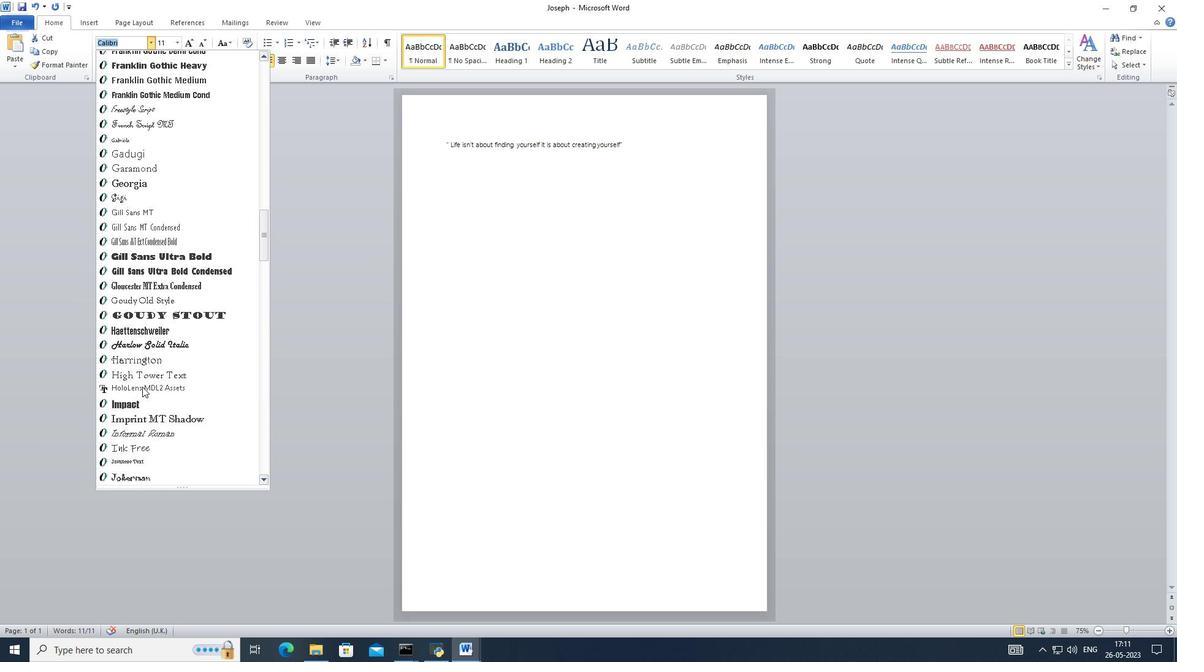 
Action: Mouse scrolled (142, 387) with delta (0, 0)
Screenshot: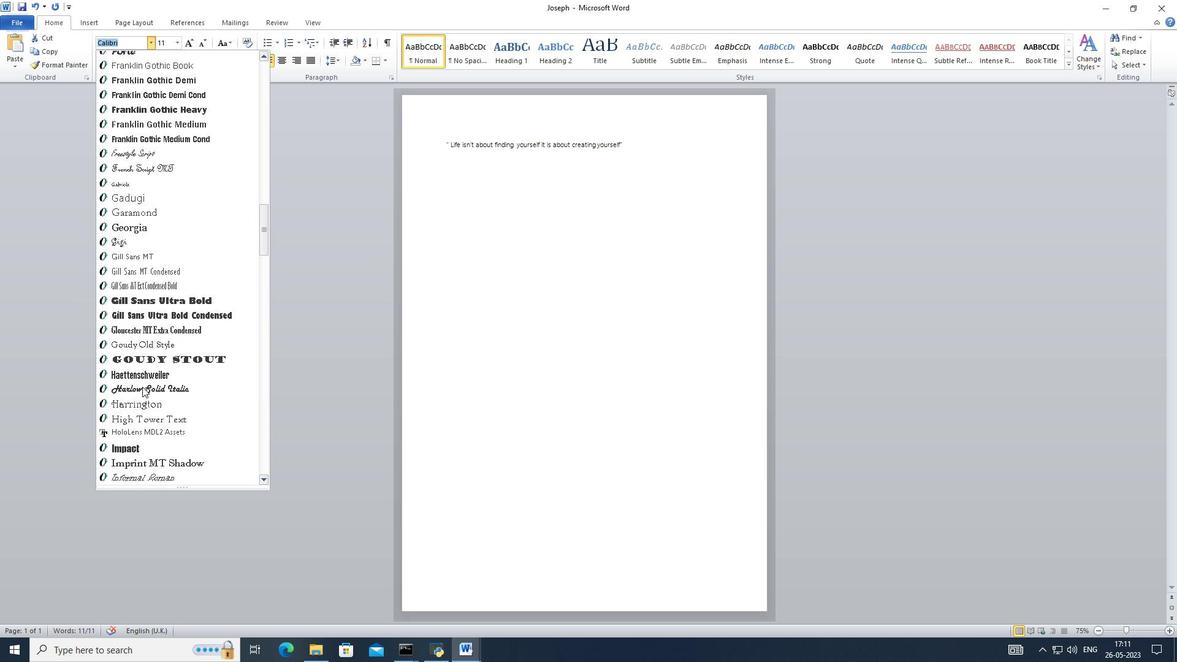 
Action: Mouse scrolled (142, 386) with delta (0, 0)
Screenshot: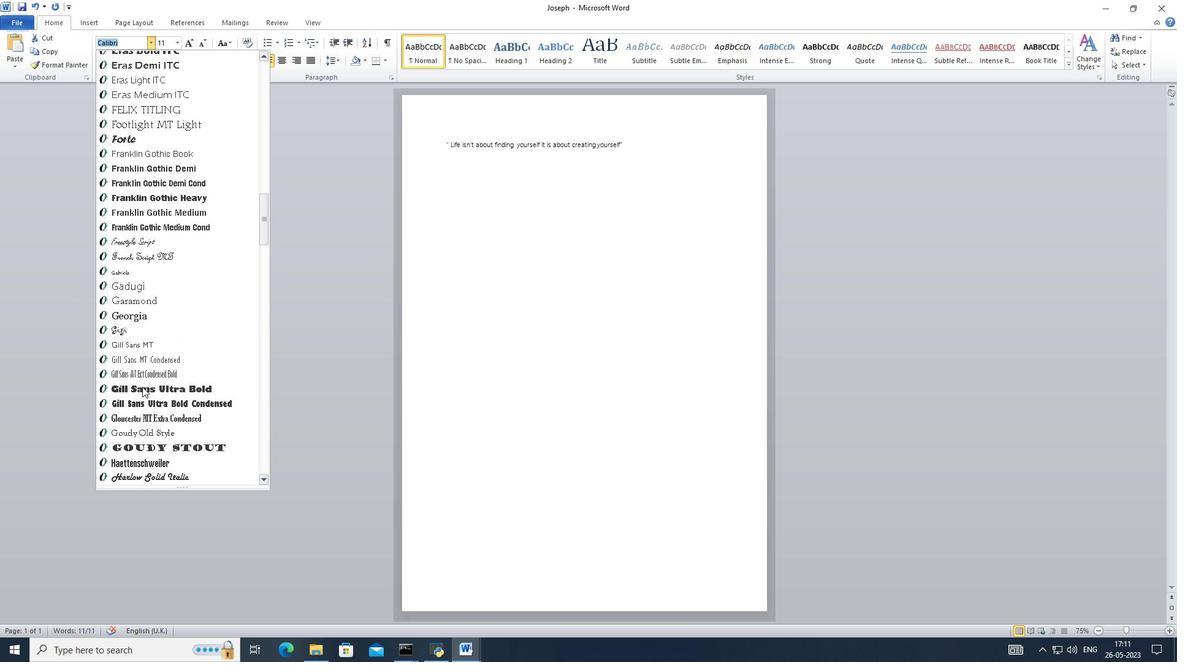 
Action: Mouse scrolled (142, 387) with delta (0, 0)
Screenshot: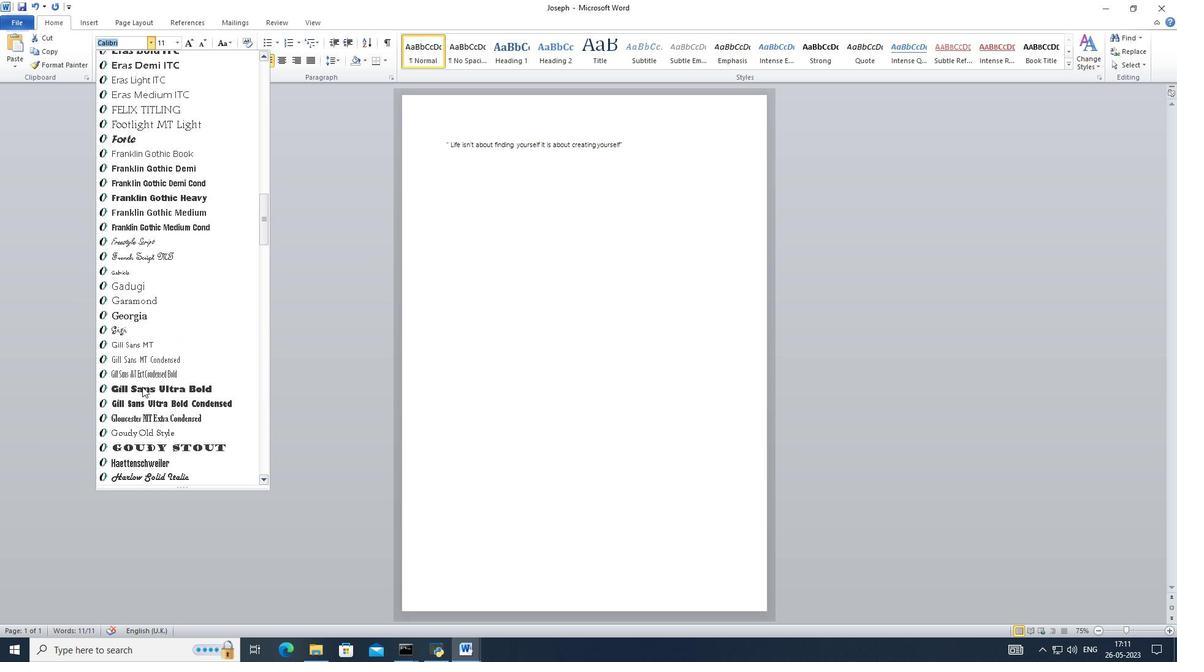 
Action: Mouse scrolled (142, 387) with delta (0, 0)
Screenshot: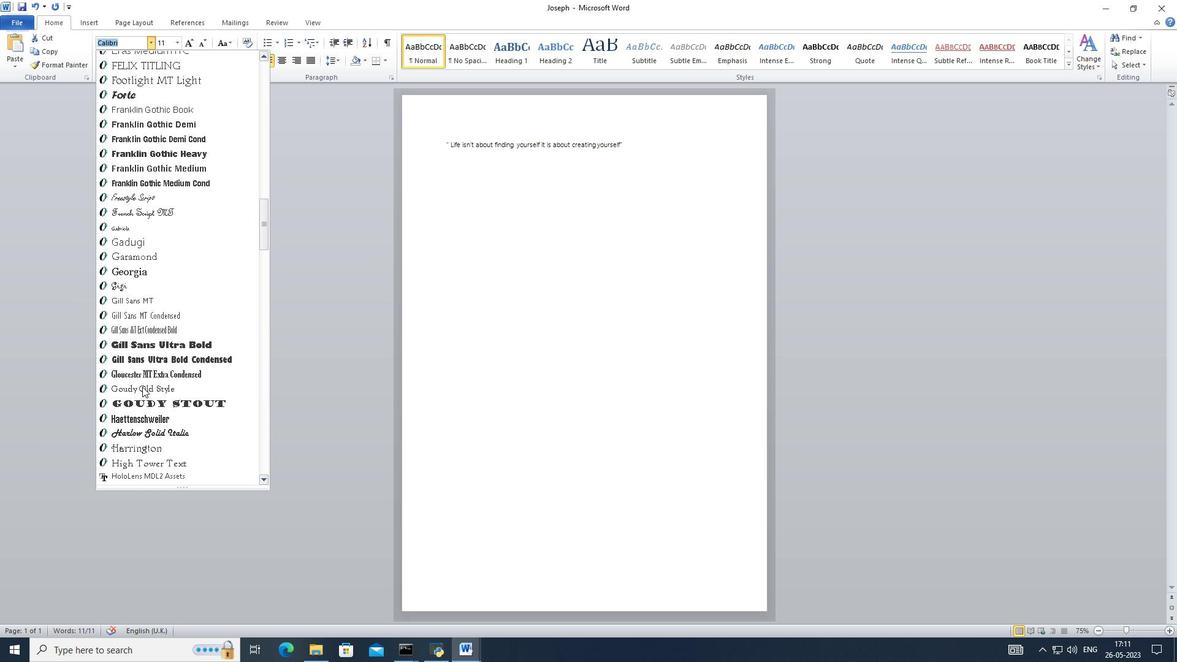 
Action: Mouse scrolled (142, 387) with delta (0, 0)
Screenshot: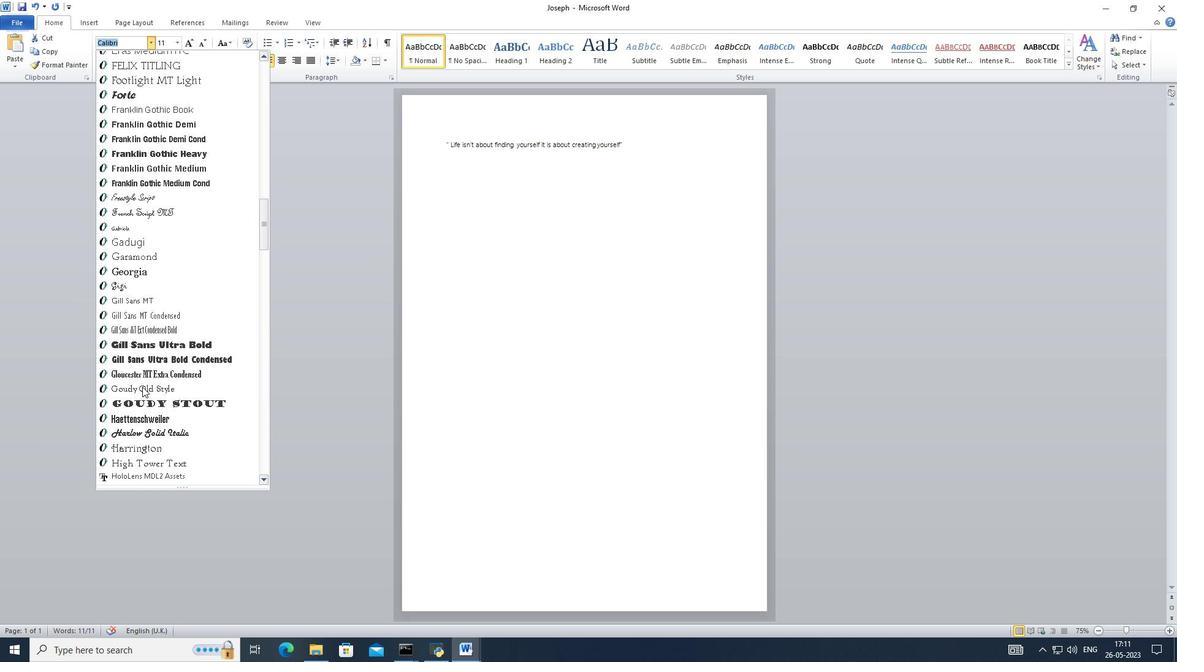 
Action: Mouse scrolled (142, 387) with delta (0, 0)
Screenshot: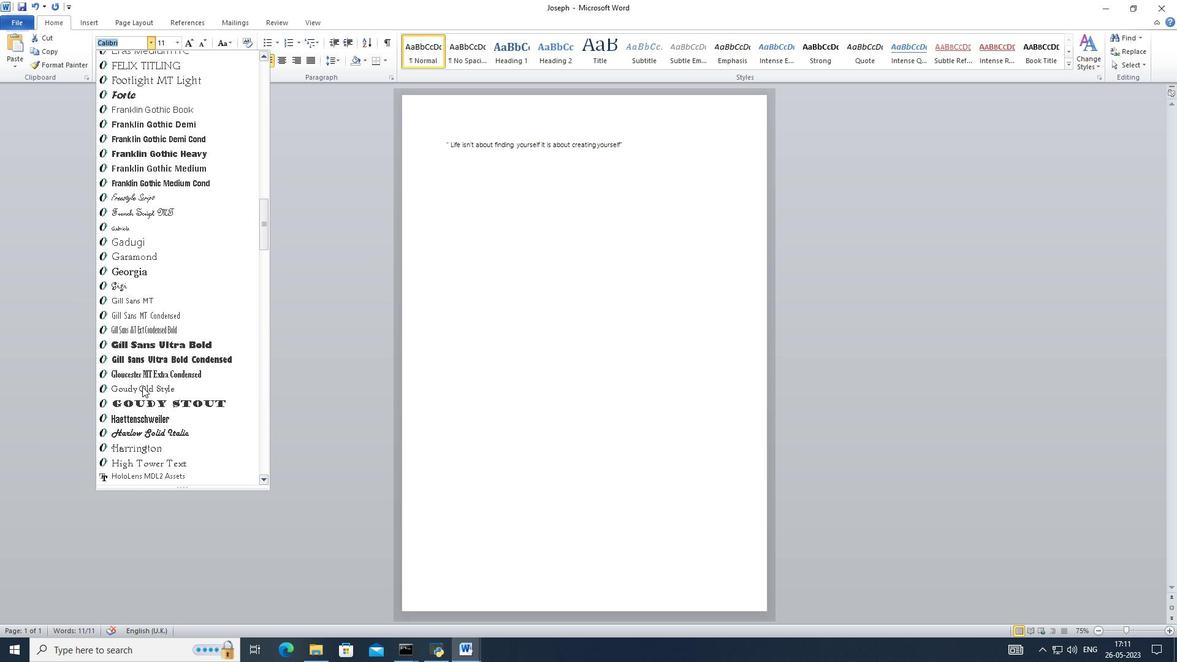 
Action: Mouse scrolled (142, 387) with delta (0, 0)
Screenshot: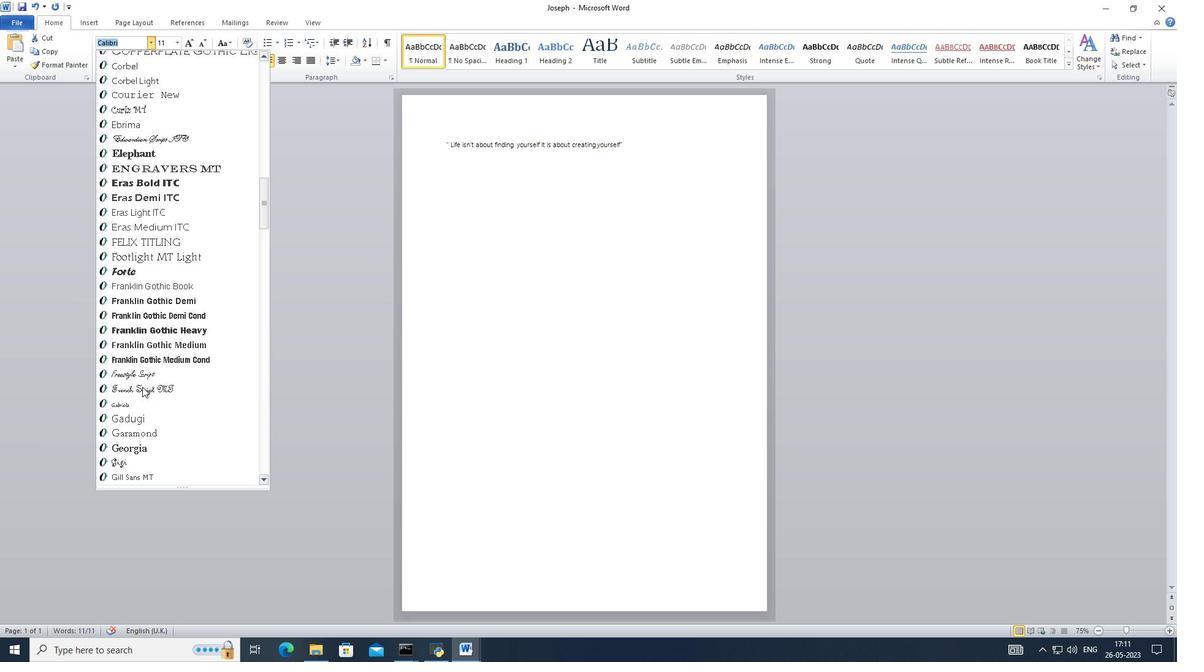 
Action: Mouse scrolled (142, 387) with delta (0, 0)
Screenshot: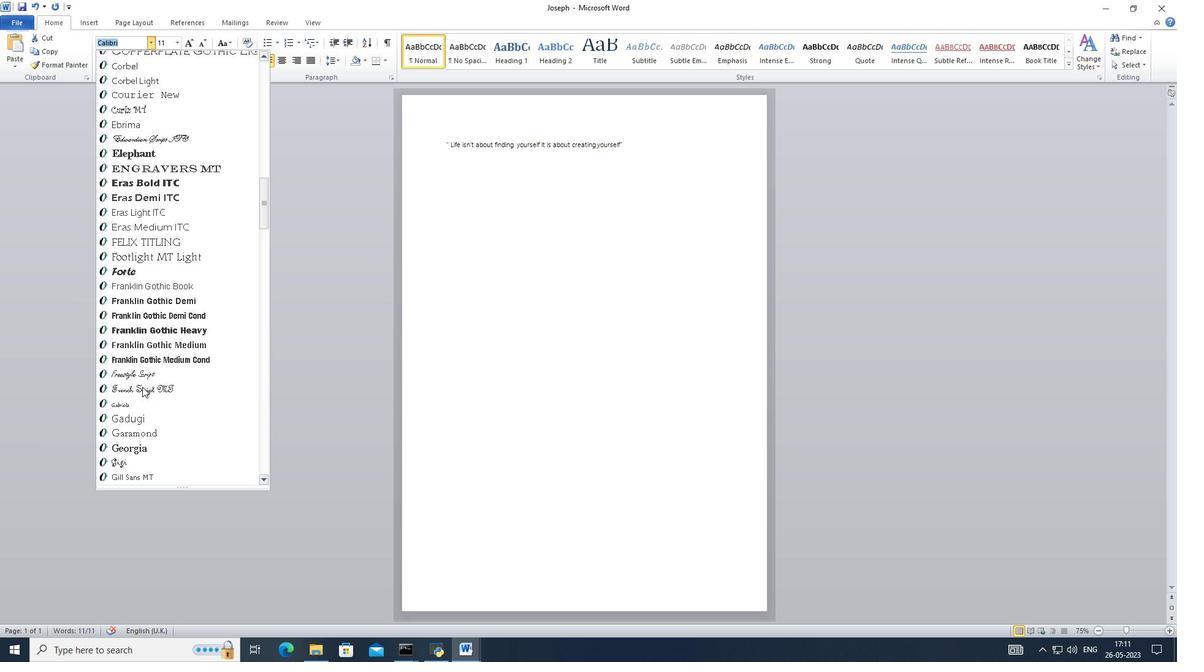 
Action: Mouse scrolled (142, 387) with delta (0, 0)
Screenshot: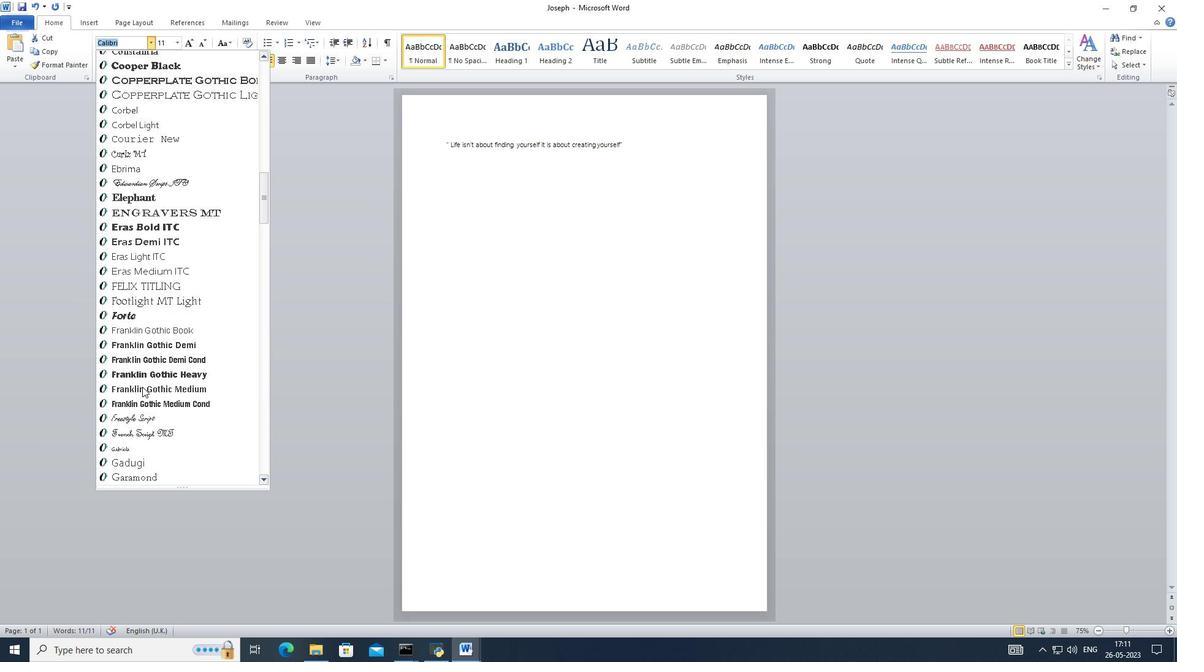 
Action: Mouse scrolled (142, 387) with delta (0, 0)
Screenshot: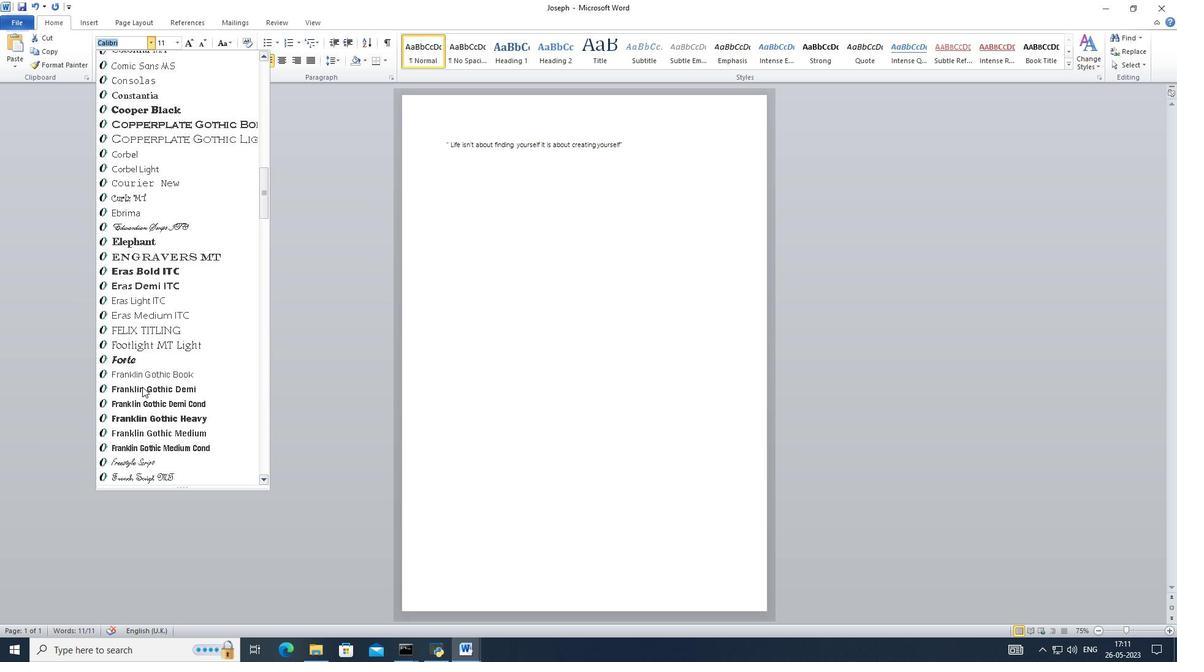 
Action: Mouse moved to (142, 380)
Screenshot: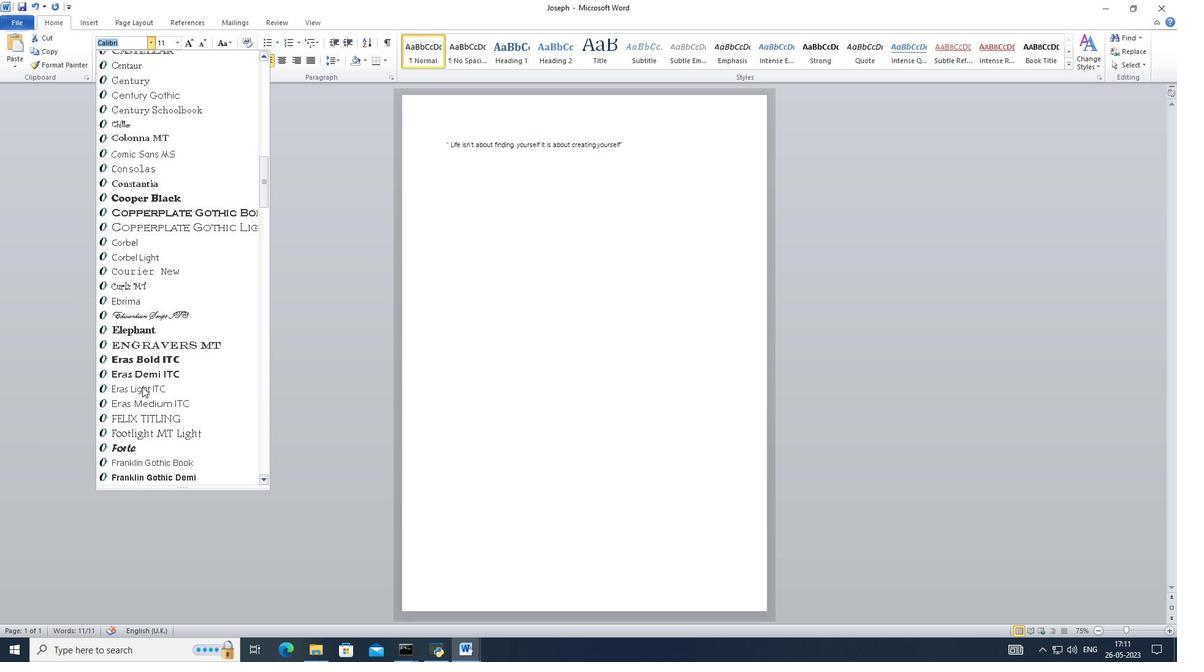 
Action: Mouse scrolled (142, 379) with delta (0, 0)
Screenshot: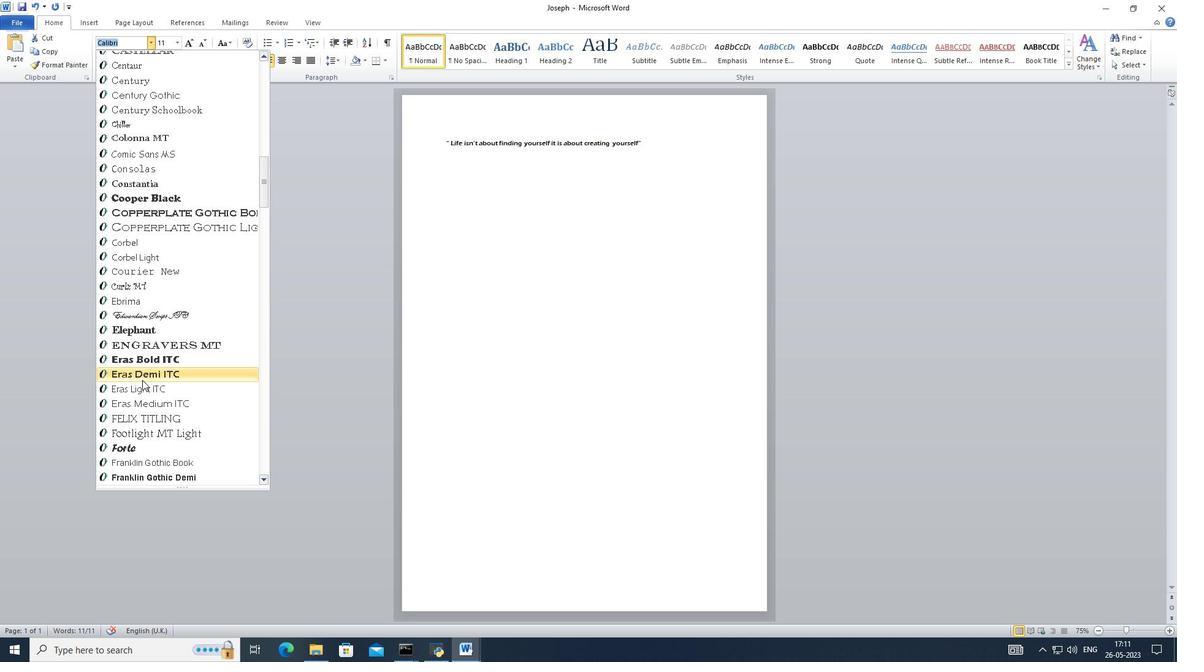 
Action: Mouse moved to (160, 420)
Screenshot: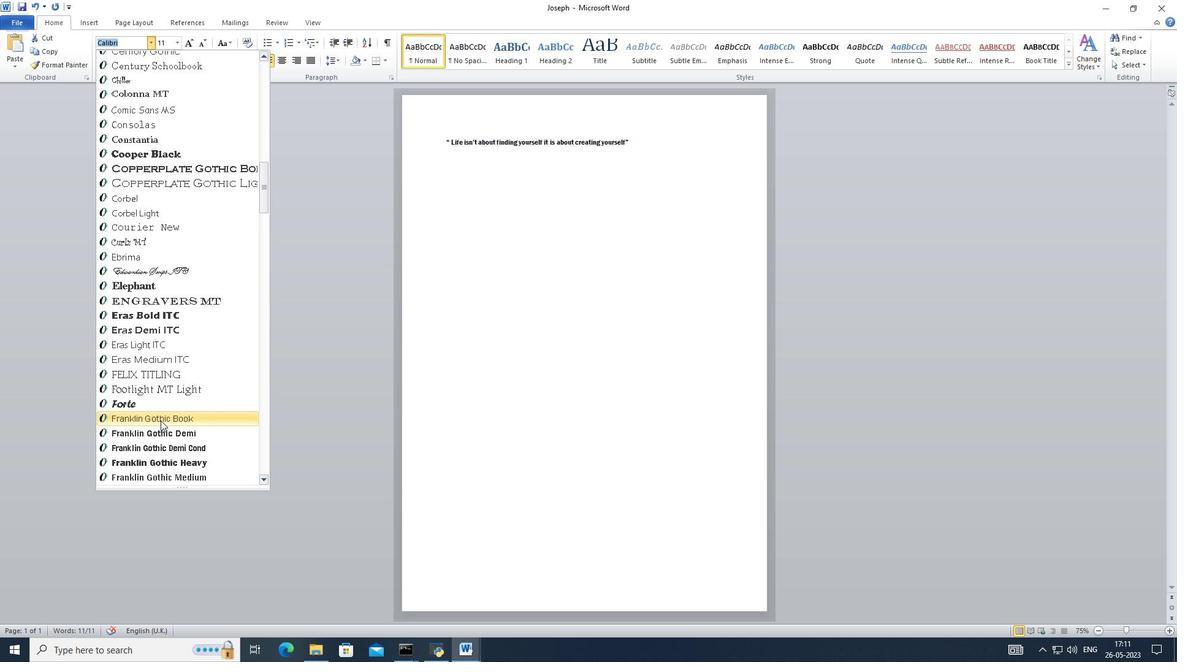 
Action: Mouse scrolled (160, 419) with delta (0, 0)
Screenshot: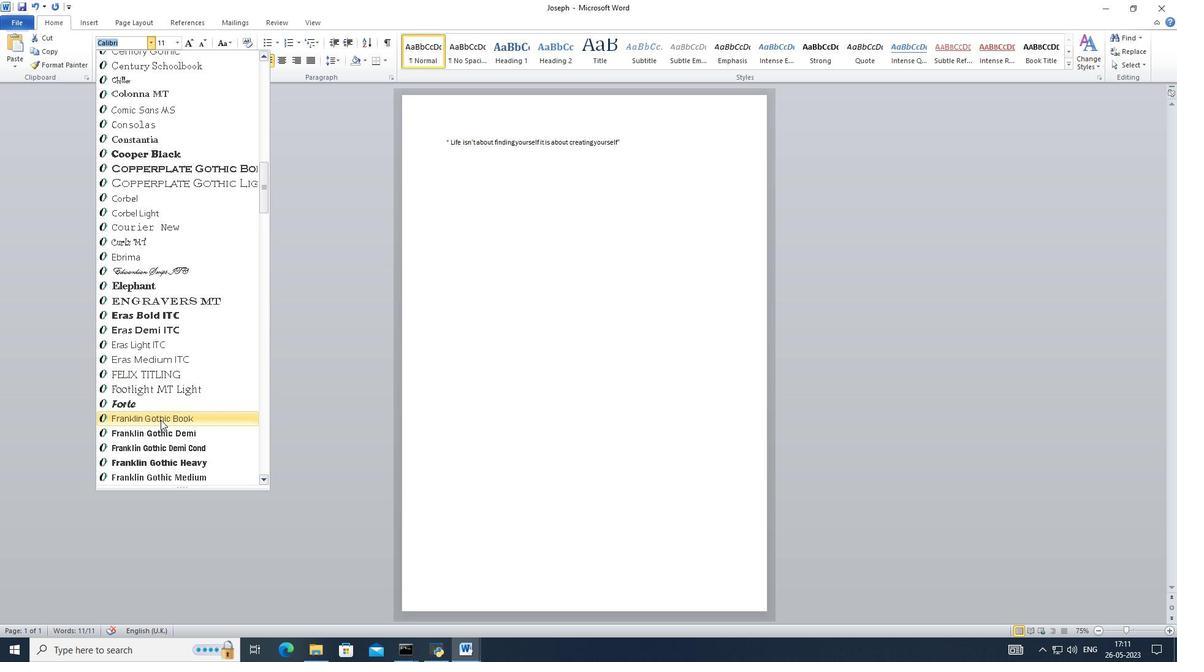 
Action: Mouse scrolled (160, 419) with delta (0, 0)
Screenshot: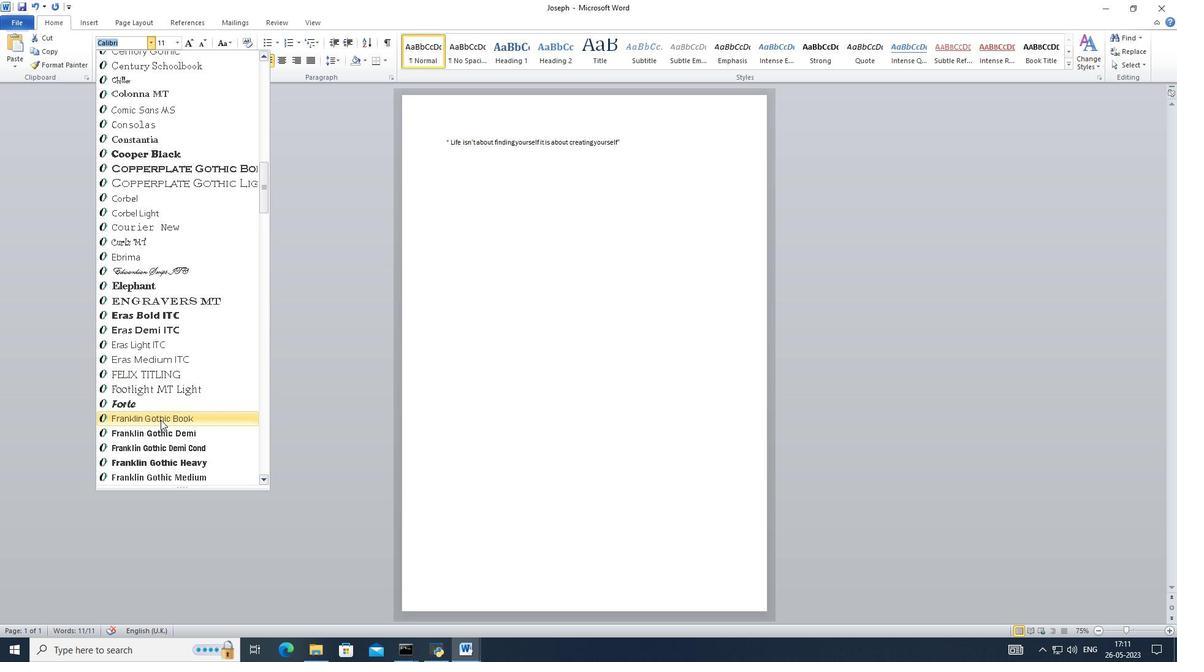 
Action: Mouse scrolled (160, 419) with delta (0, 0)
Screenshot: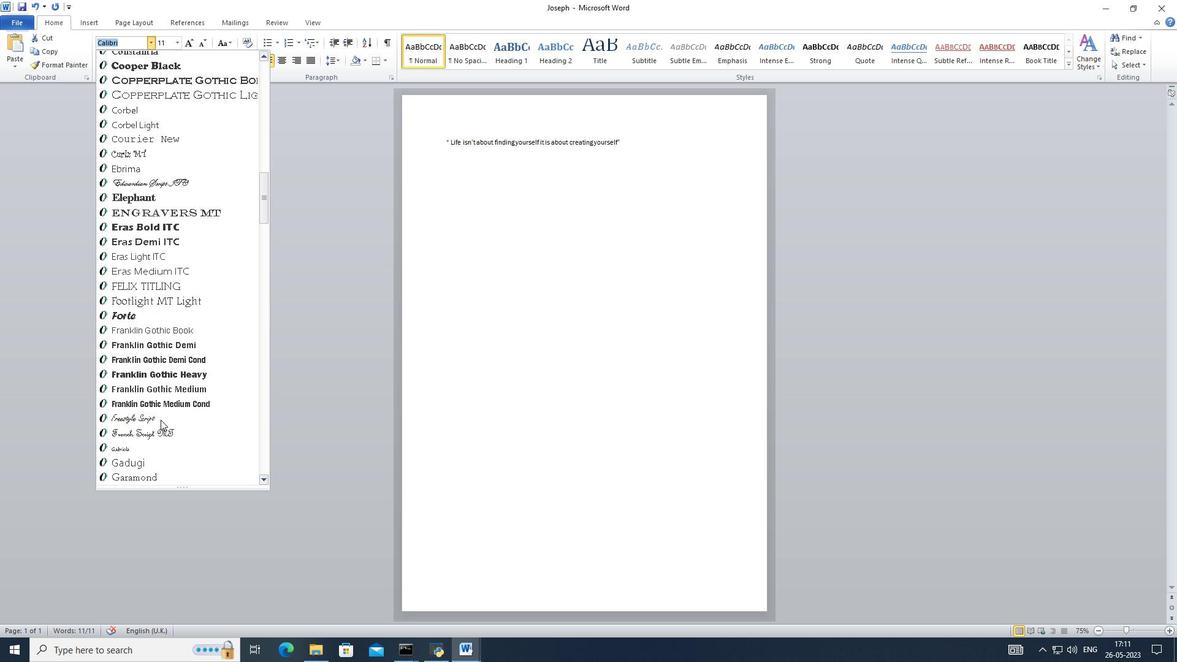 
Action: Mouse moved to (160, 408)
Screenshot: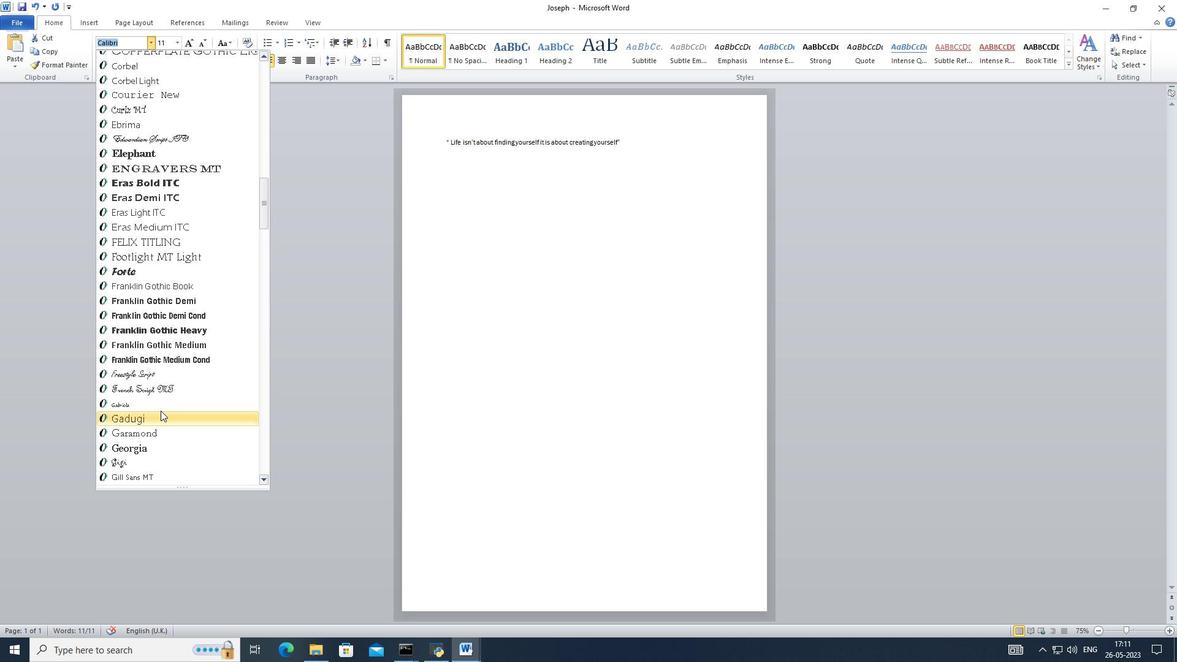 
Action: Mouse scrolled (160, 407) with delta (0, 0)
Screenshot: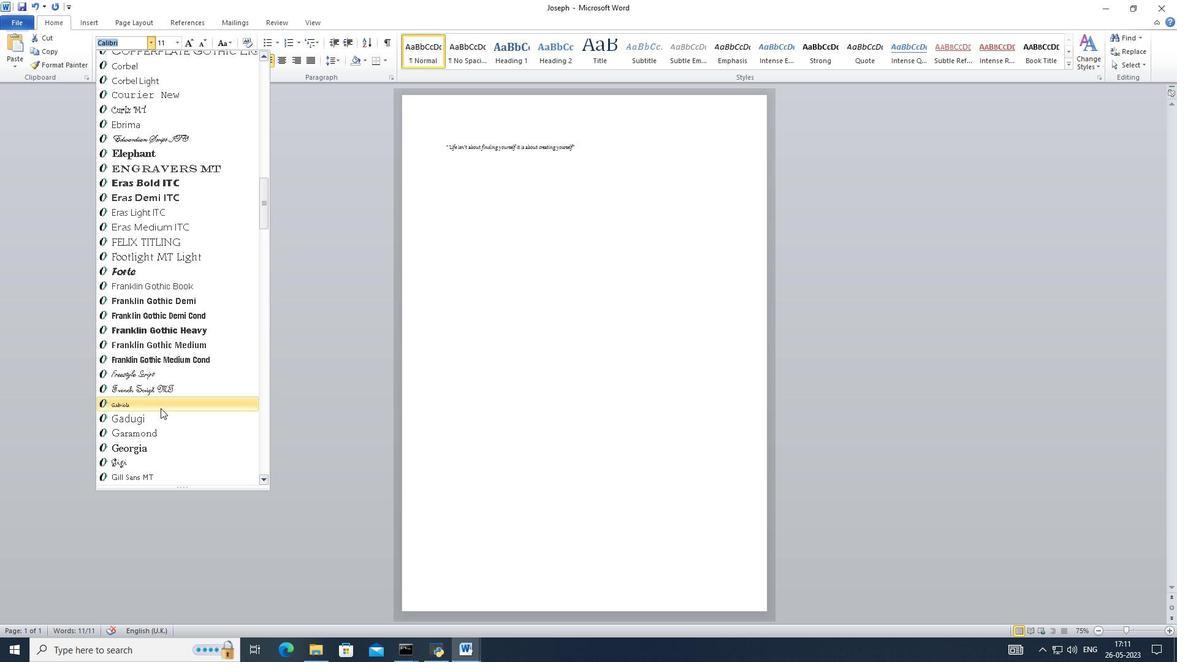 
Action: Mouse scrolled (160, 407) with delta (0, 0)
Screenshot: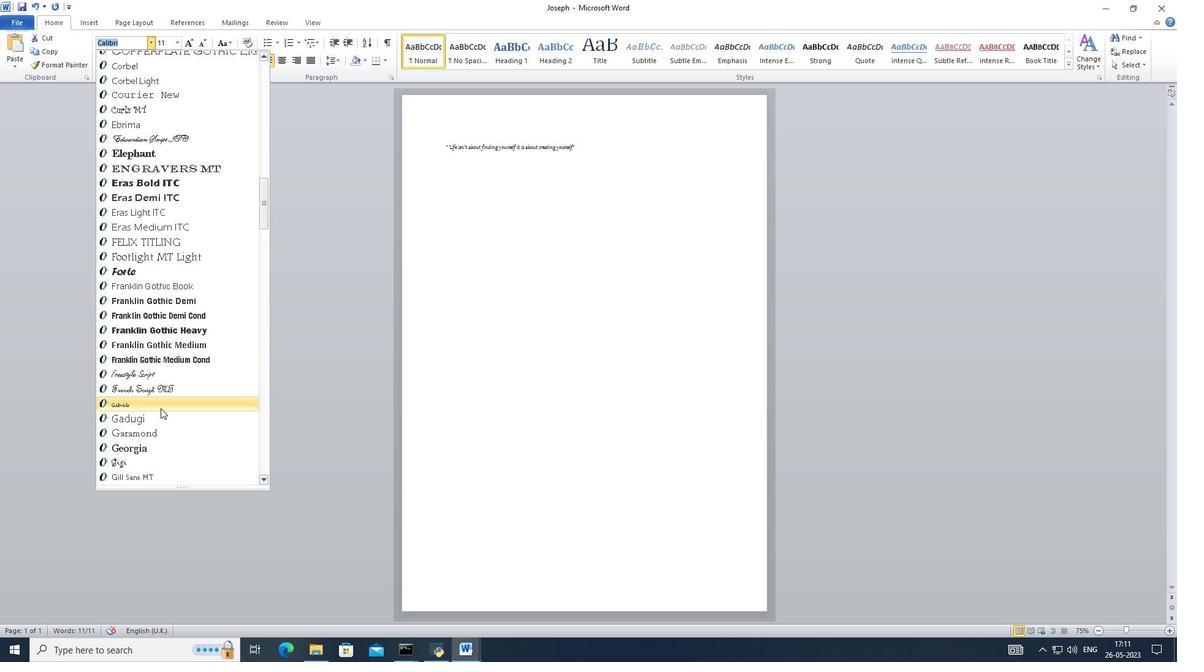 
Action: Mouse scrolled (160, 407) with delta (0, 0)
Screenshot: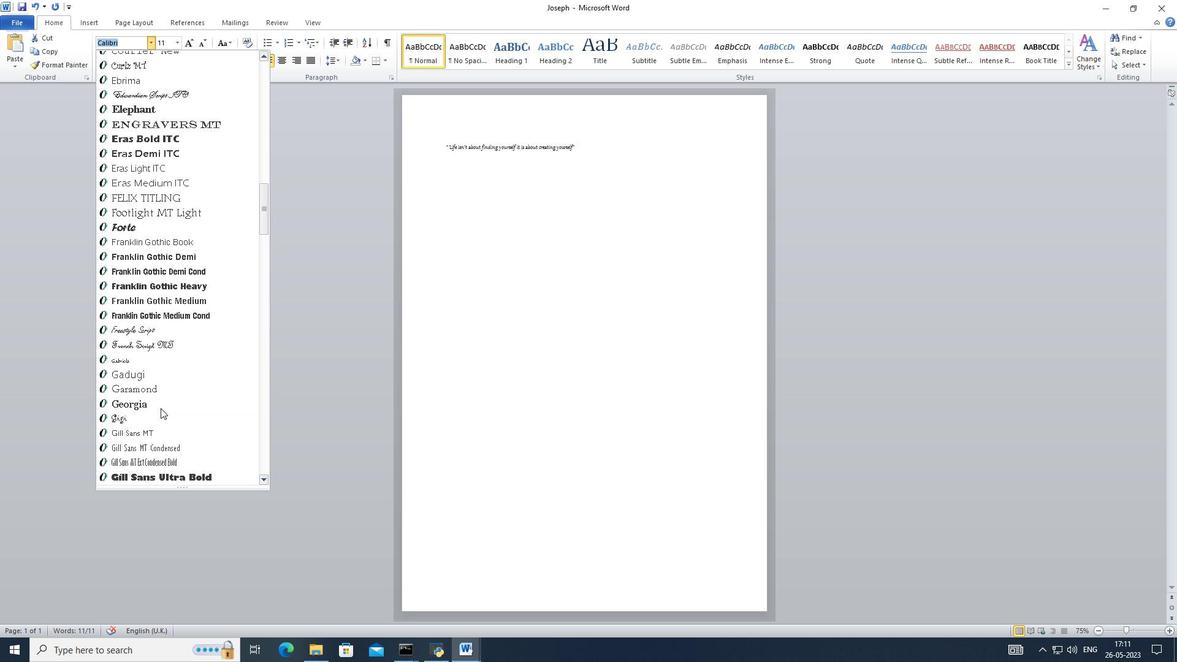 
Action: Mouse scrolled (160, 407) with delta (0, 0)
Screenshot: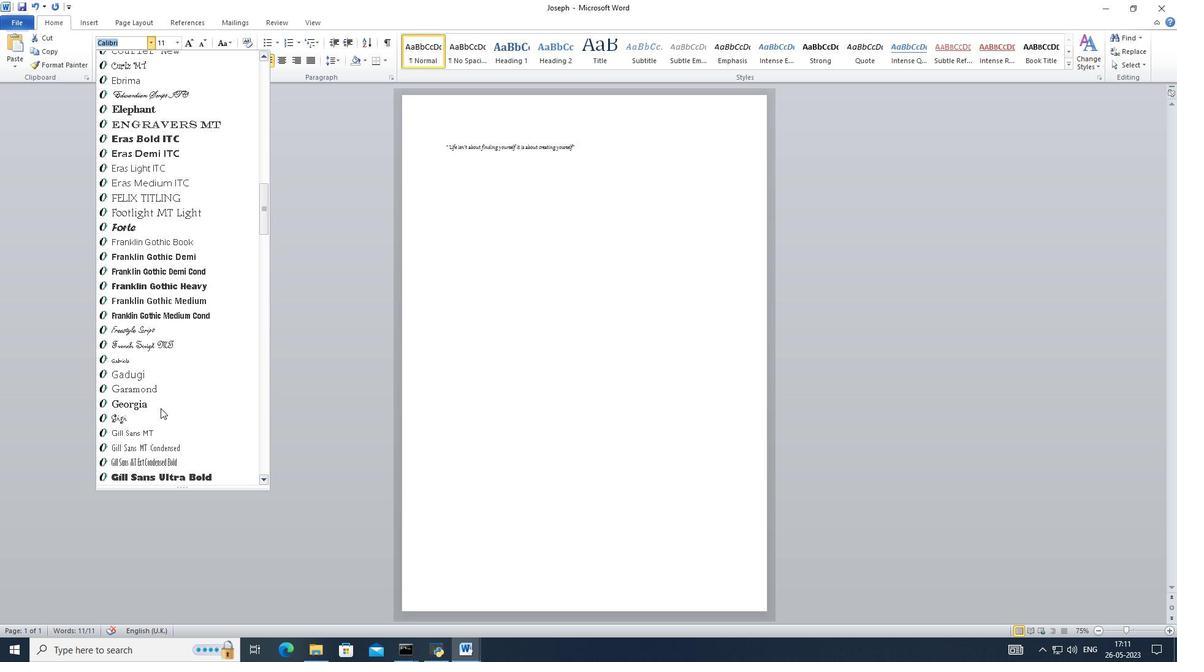 
Action: Mouse scrolled (160, 407) with delta (0, 0)
Screenshot: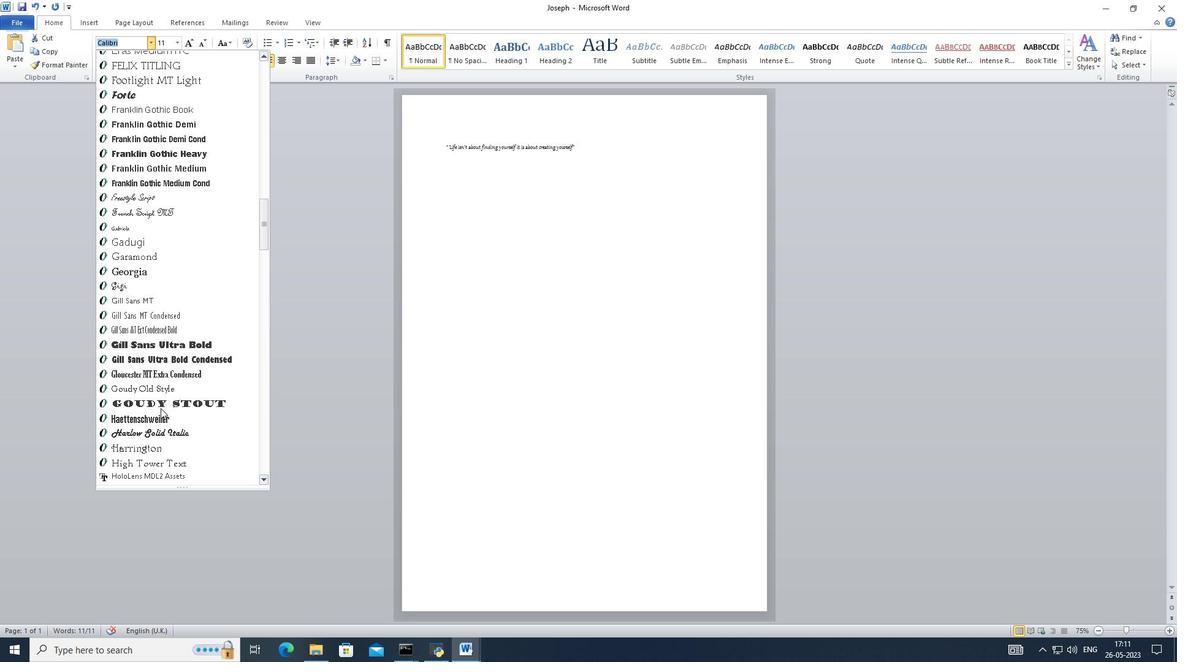 
Action: Mouse scrolled (160, 407) with delta (0, 0)
Screenshot: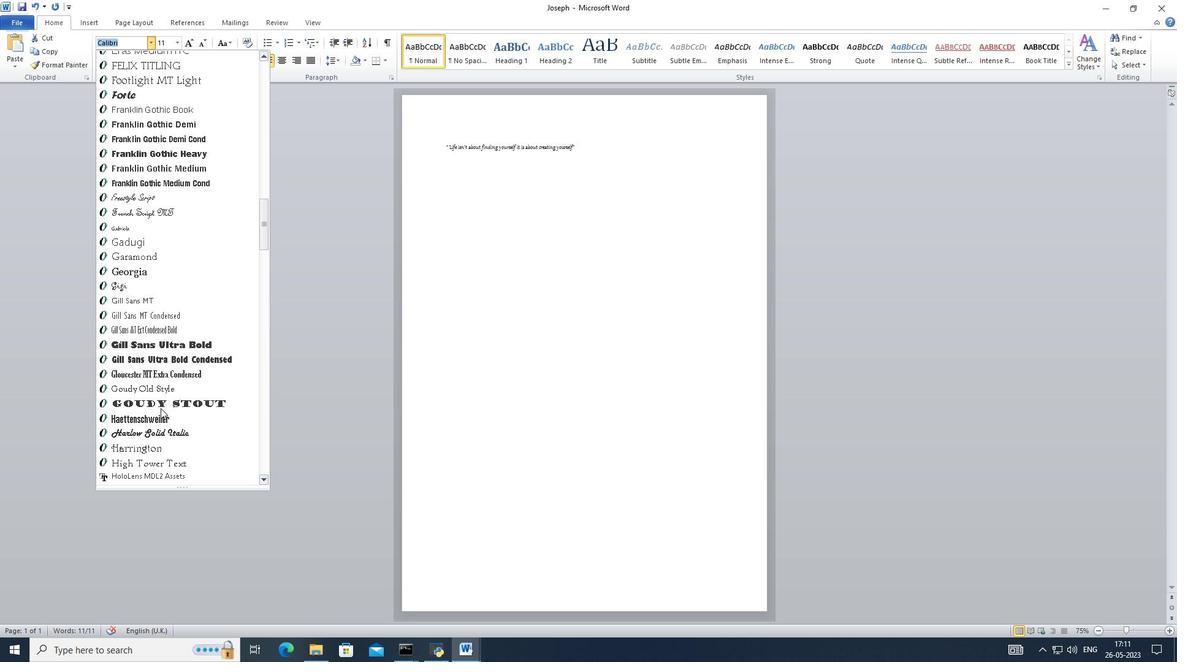 
Action: Mouse scrolled (160, 407) with delta (0, 0)
Screenshot: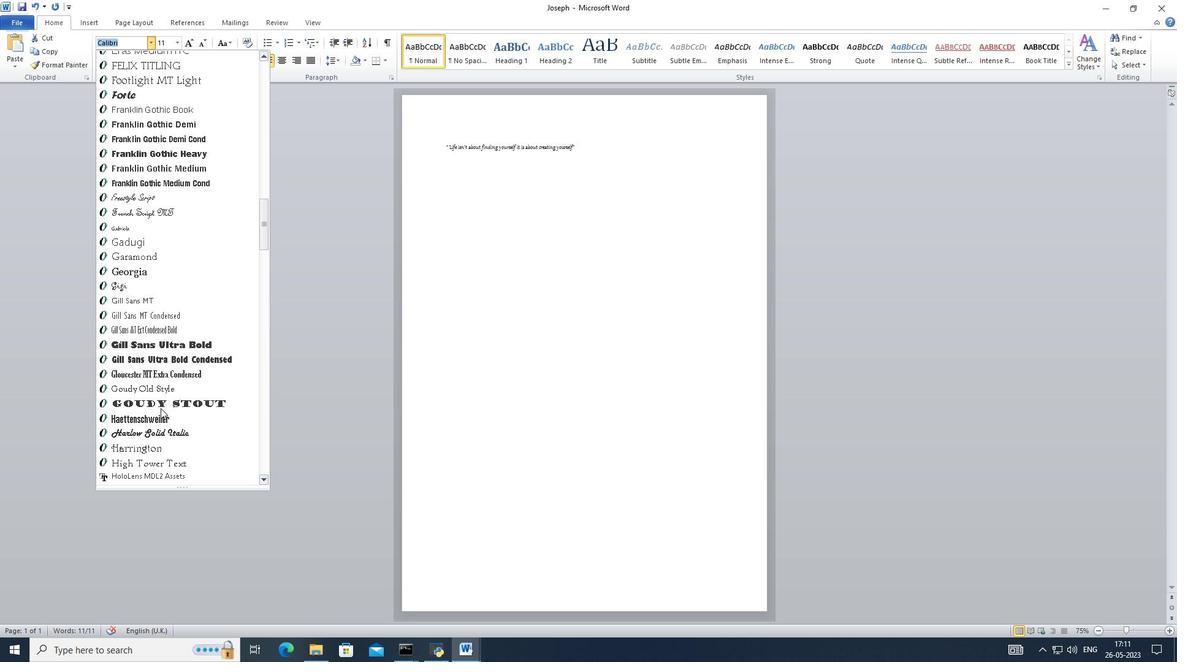 
Action: Mouse scrolled (160, 407) with delta (0, 0)
Screenshot: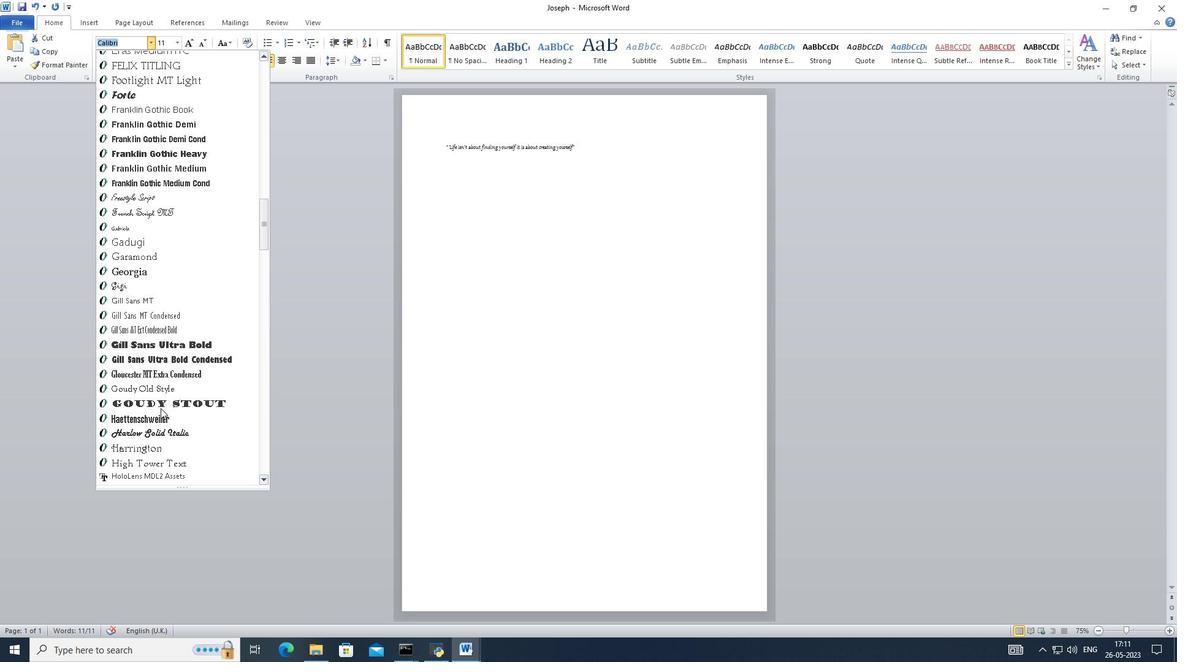 
Action: Mouse scrolled (160, 407) with delta (0, 0)
Screenshot: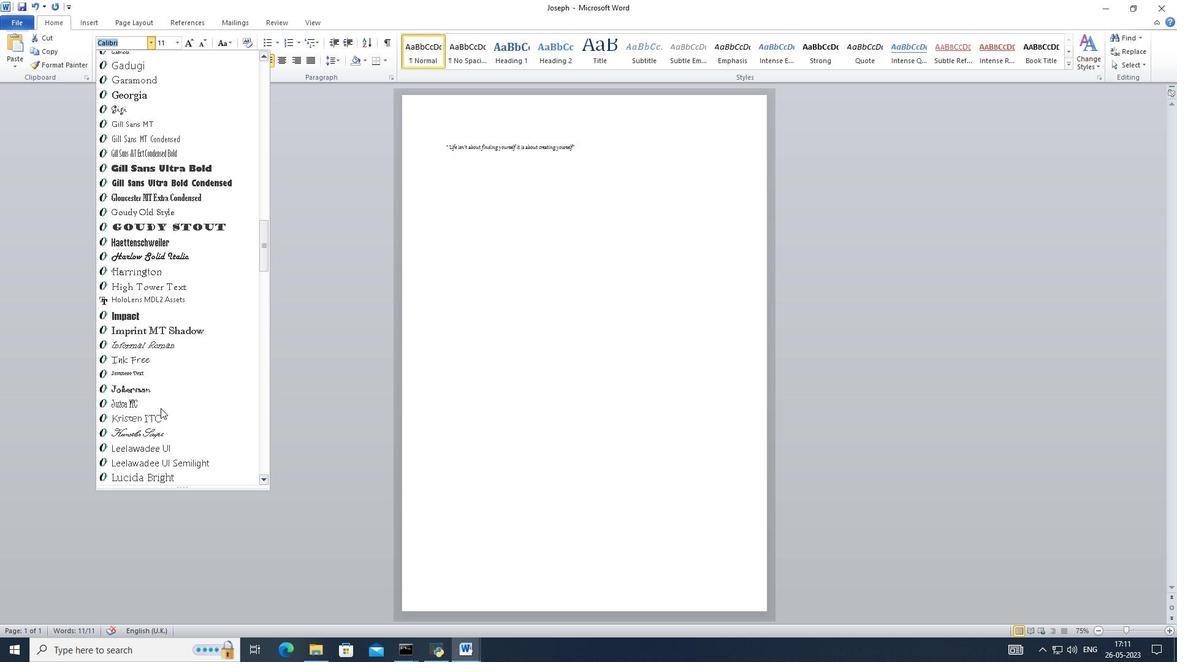 
Action: Mouse scrolled (160, 407) with delta (0, 0)
Screenshot: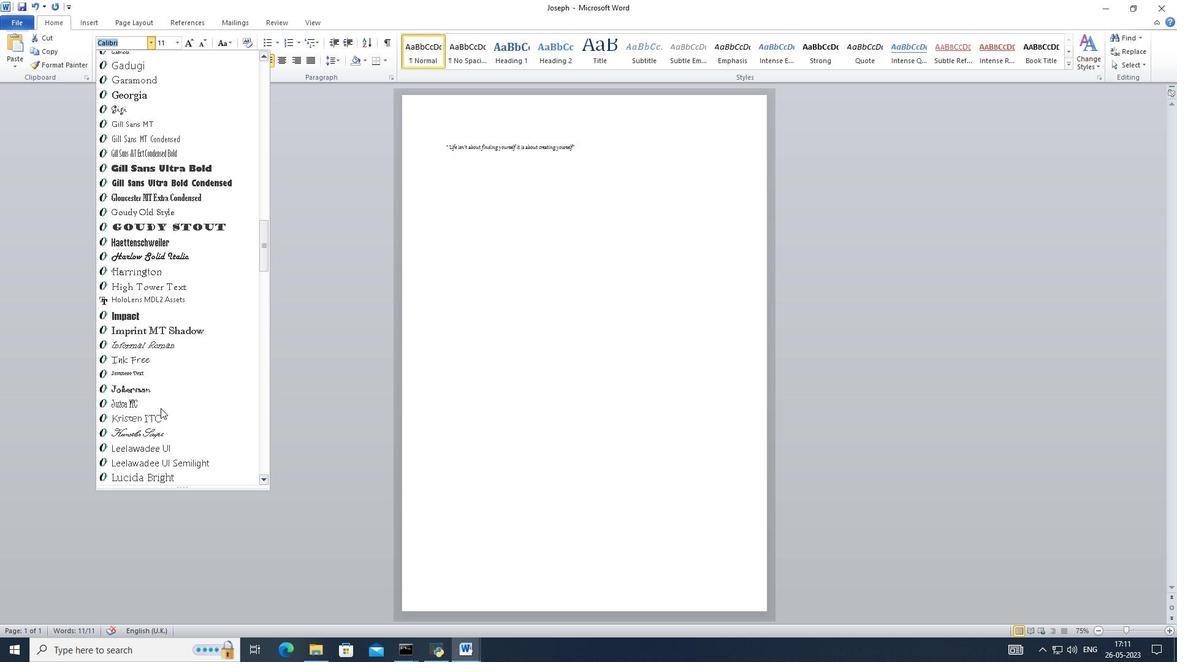 
Action: Mouse scrolled (160, 407) with delta (0, 0)
Screenshot: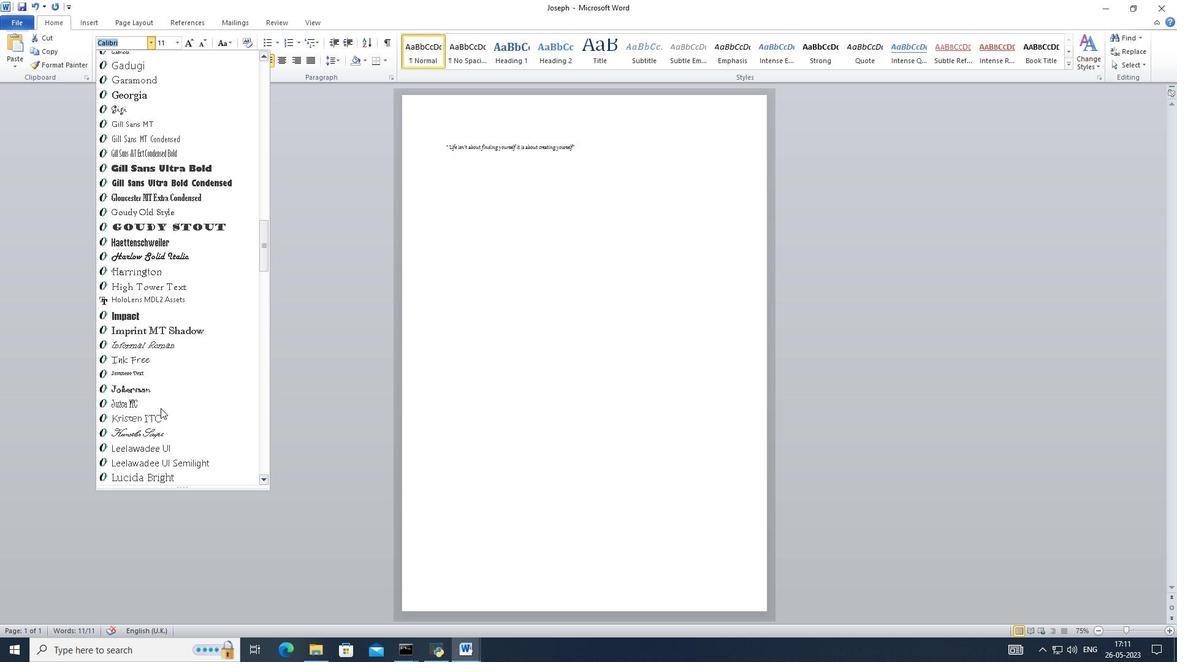 
Action: Mouse scrolled (160, 407) with delta (0, 0)
Screenshot: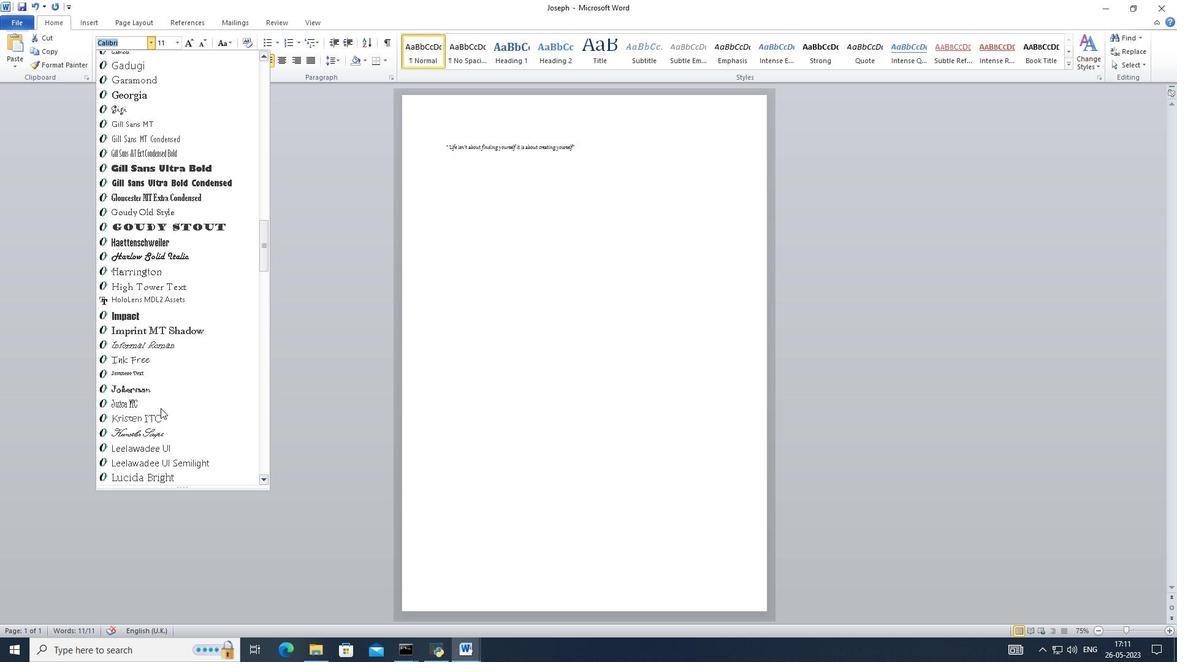 
Action: Mouse scrolled (160, 407) with delta (0, 0)
Screenshot: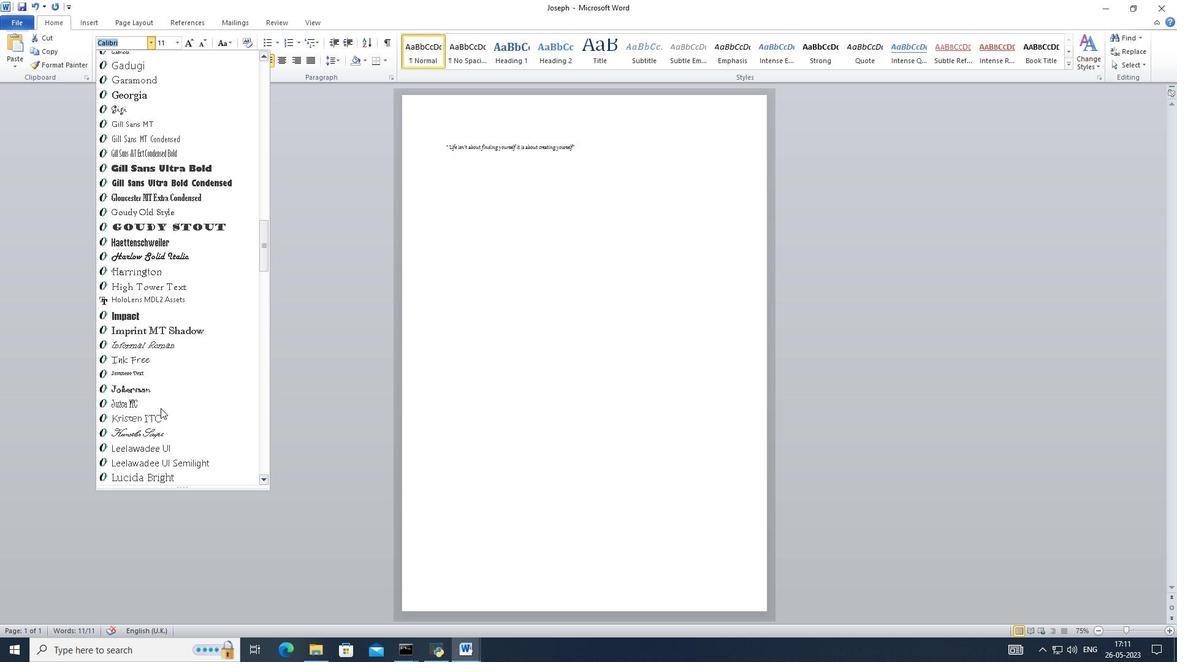 
Action: Mouse moved to (160, 402)
Screenshot: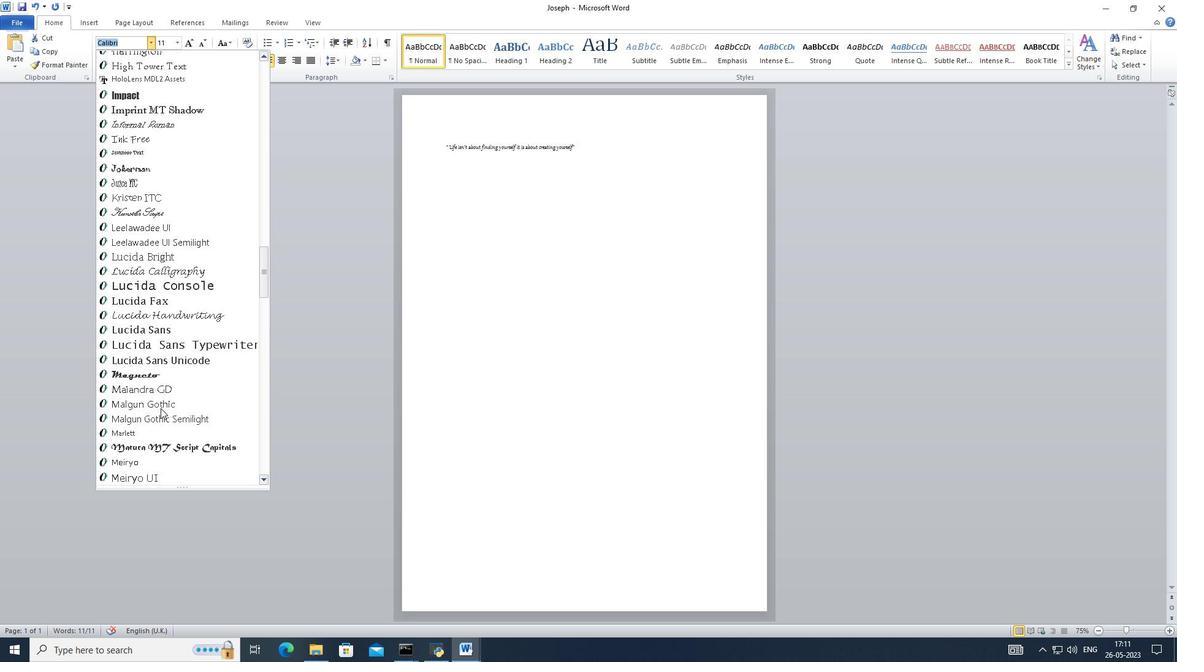 
Action: Mouse scrolled (160, 401) with delta (0, 0)
Screenshot: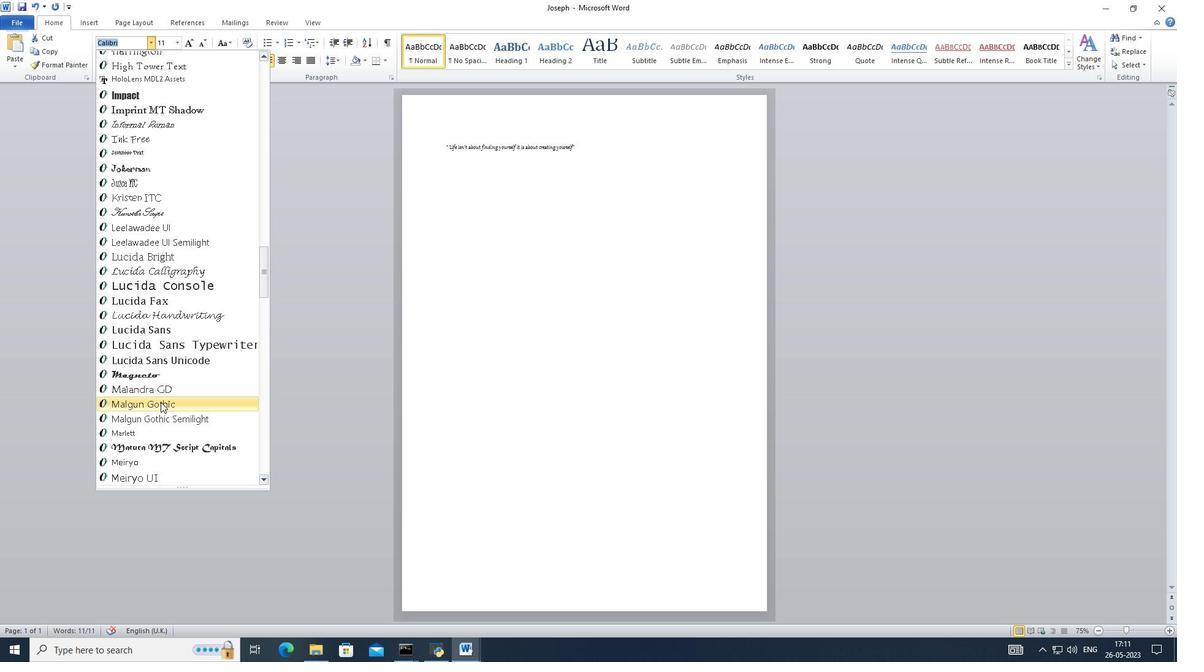 
Action: Mouse scrolled (160, 401) with delta (0, 0)
Screenshot: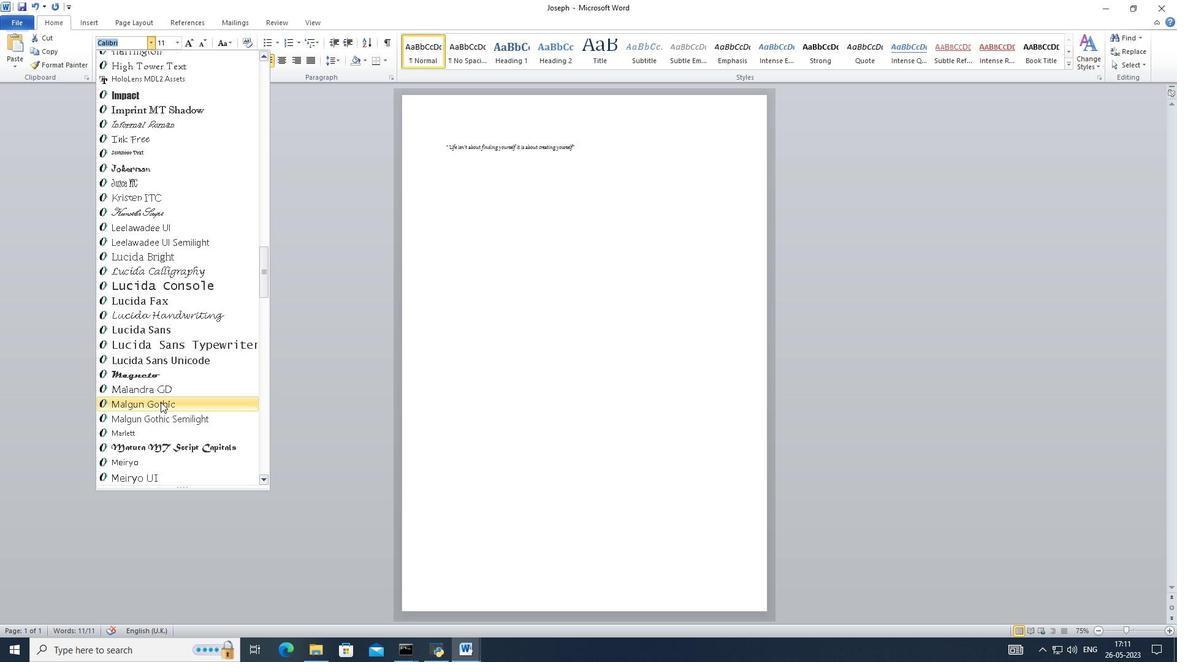 
Action: Mouse scrolled (160, 401) with delta (0, 0)
Screenshot: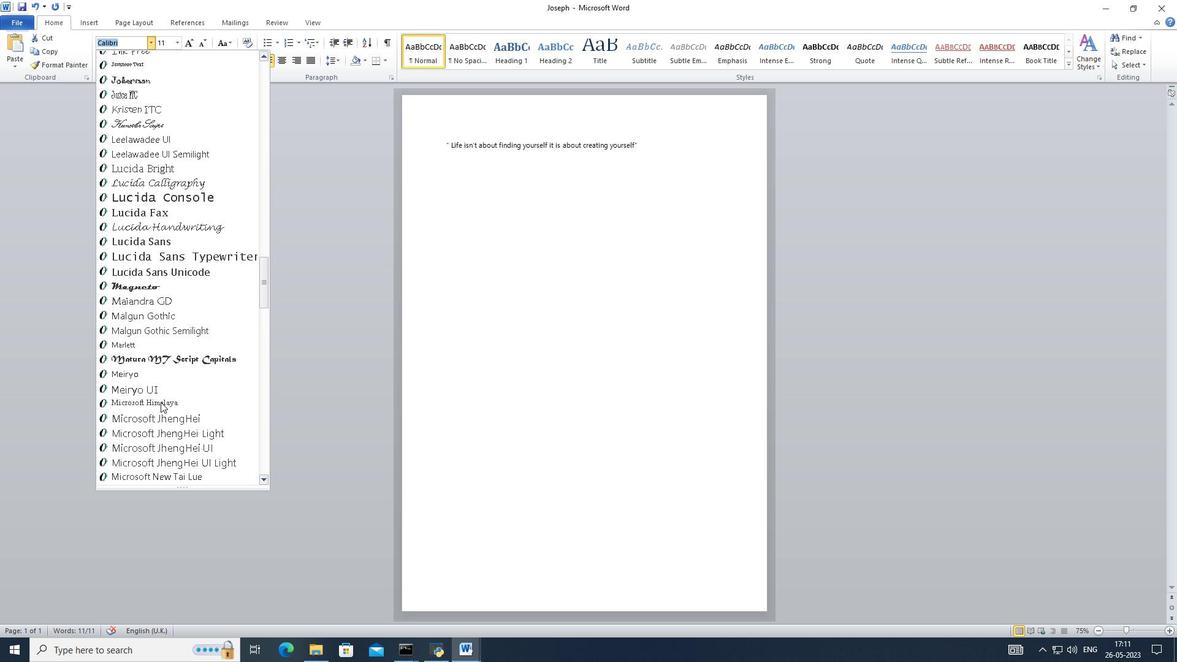 
Action: Mouse scrolled (160, 401) with delta (0, 0)
Screenshot: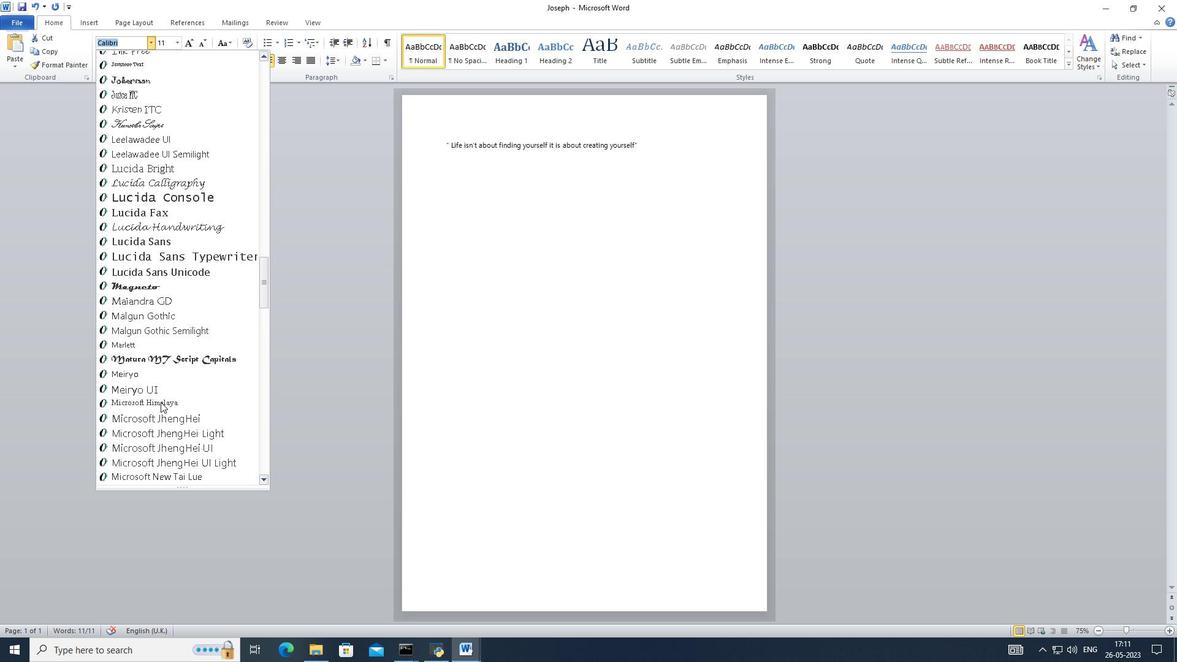 
Action: Mouse scrolled (160, 403) with delta (0, 0)
Screenshot: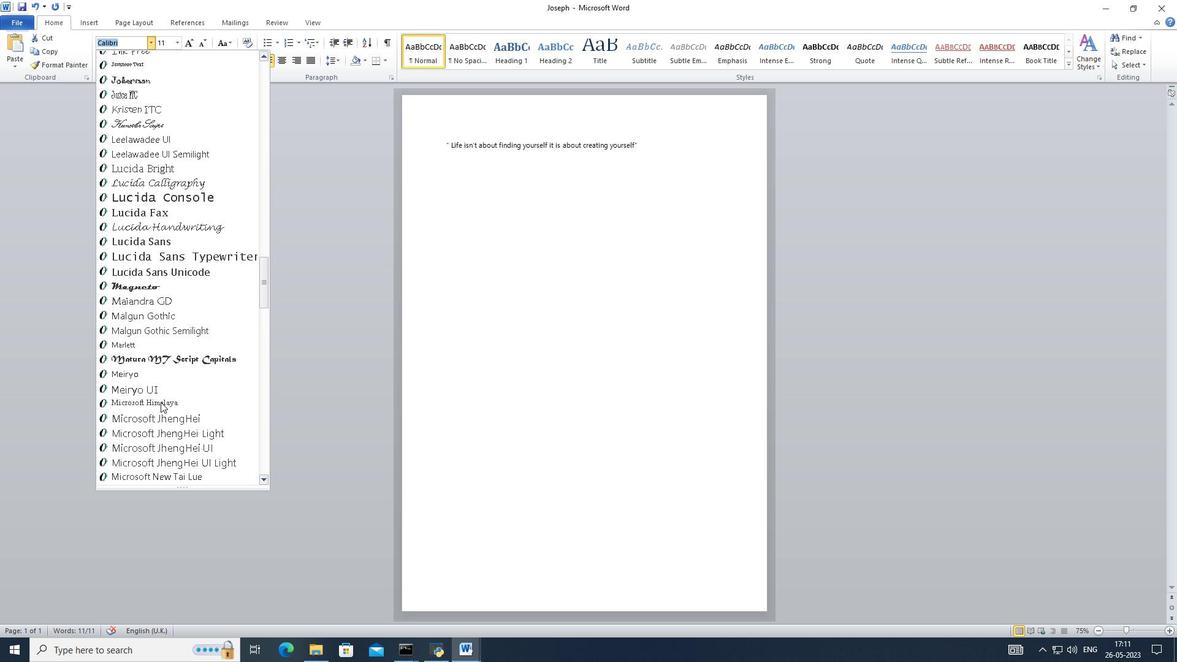 
Action: Mouse scrolled (160, 401) with delta (0, 0)
Screenshot: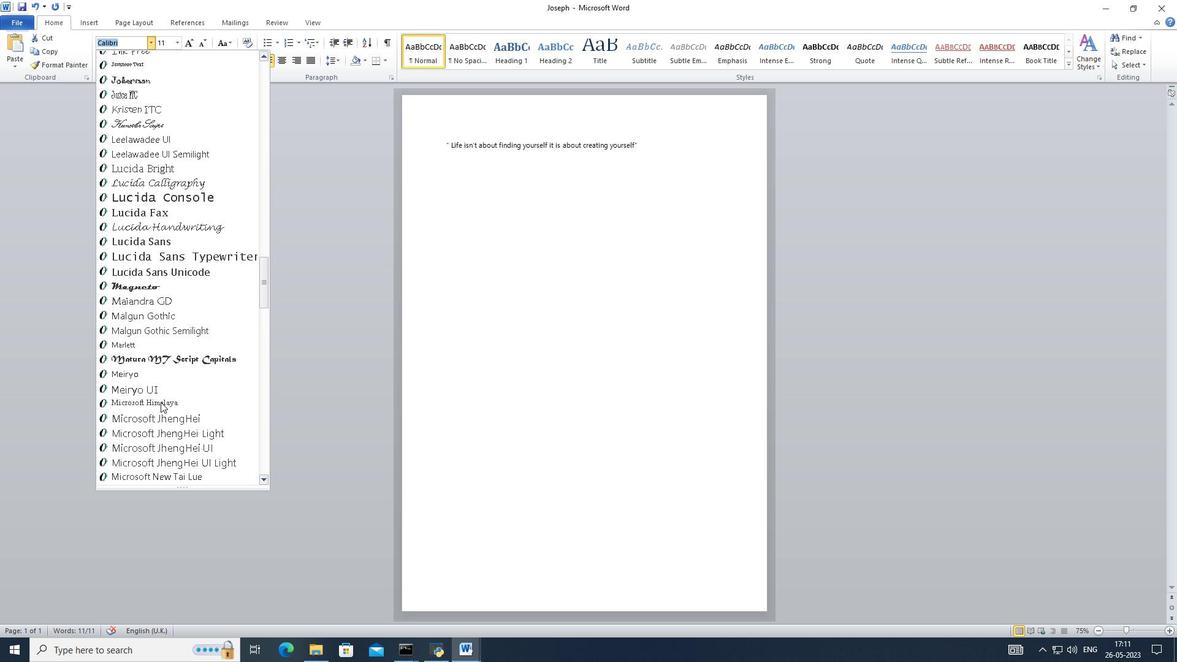 
Action: Mouse scrolled (160, 401) with delta (0, 0)
Screenshot: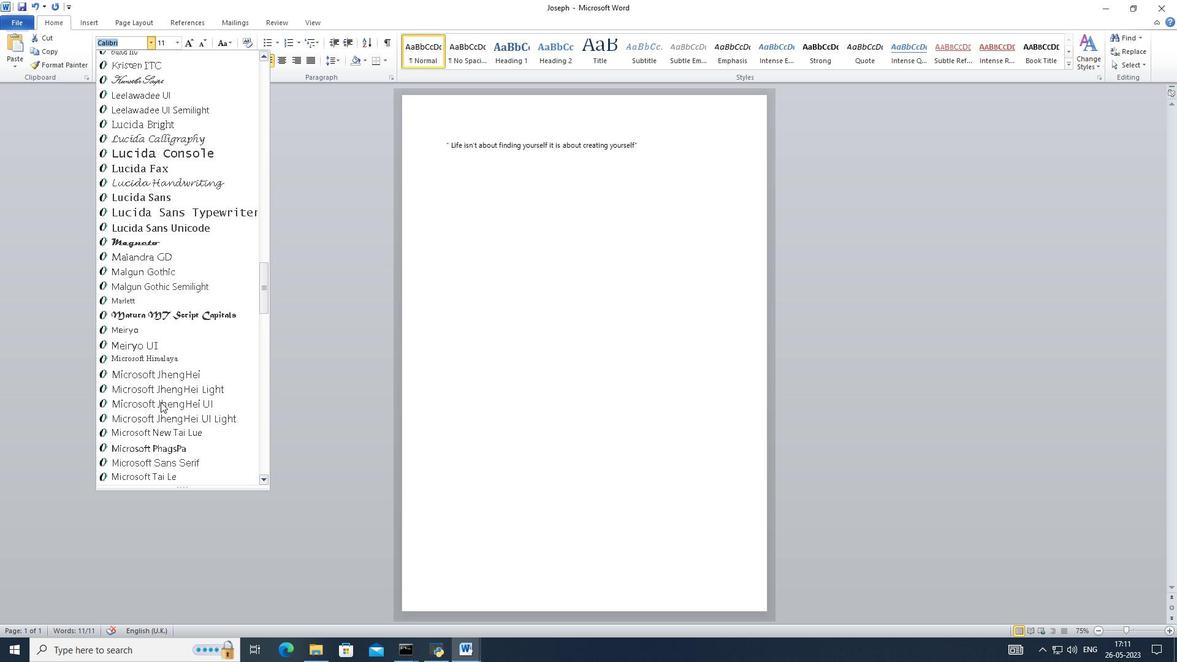 
Action: Mouse moved to (160, 396)
Screenshot: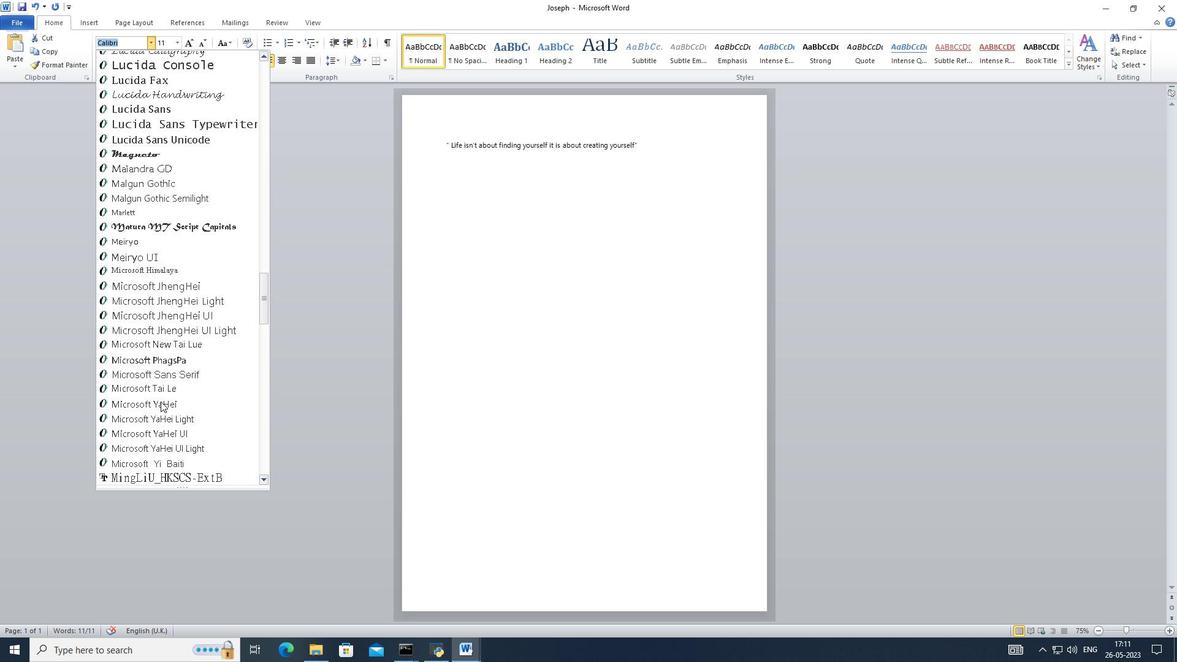 
Action: Mouse scrolled (160, 395) with delta (0, 0)
Screenshot: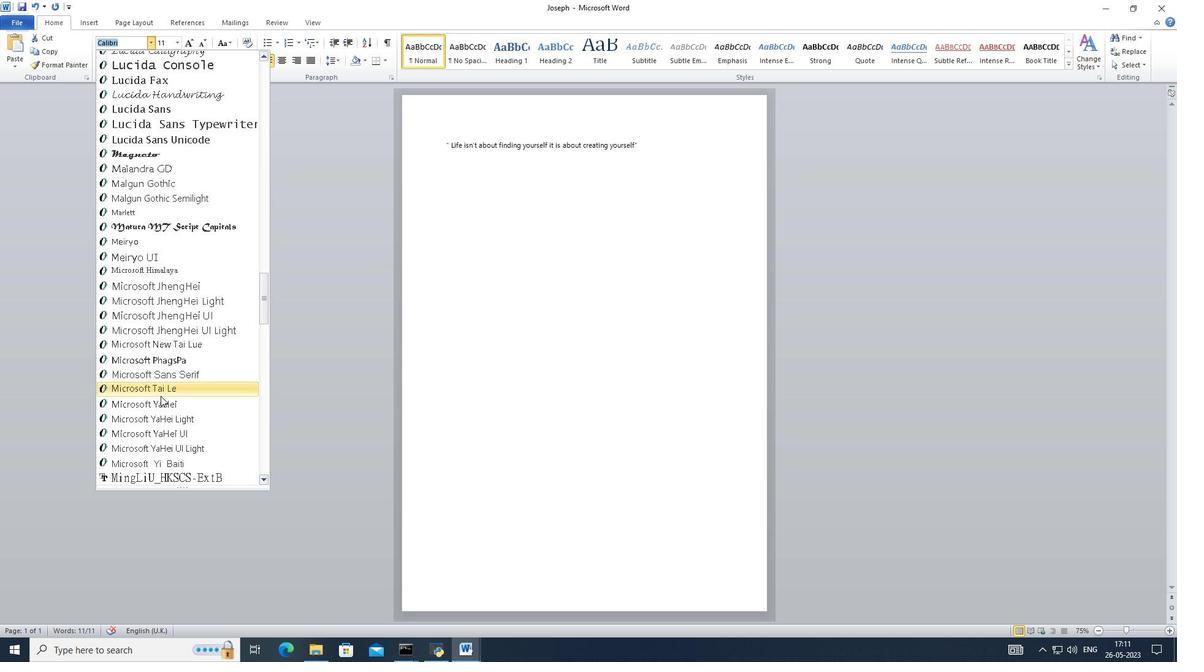 
Action: Mouse scrolled (160, 395) with delta (0, 0)
Screenshot: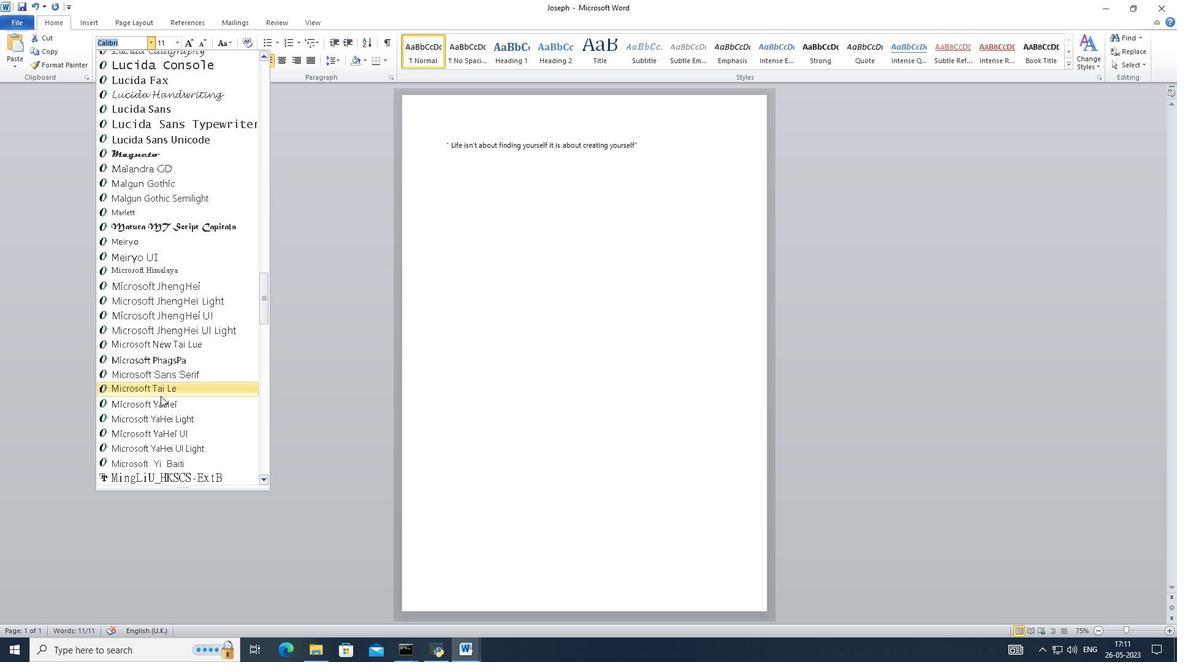 
Action: Mouse scrolled (160, 395) with delta (0, 0)
Screenshot: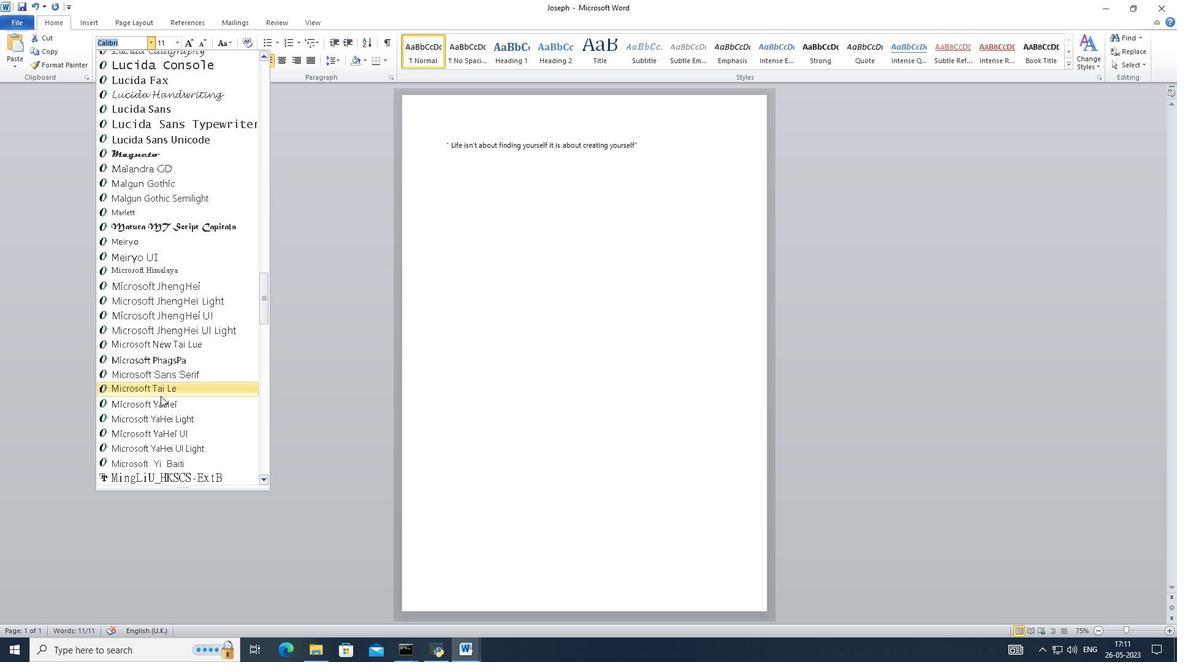 
Action: Mouse scrolled (160, 395) with delta (0, 0)
Screenshot: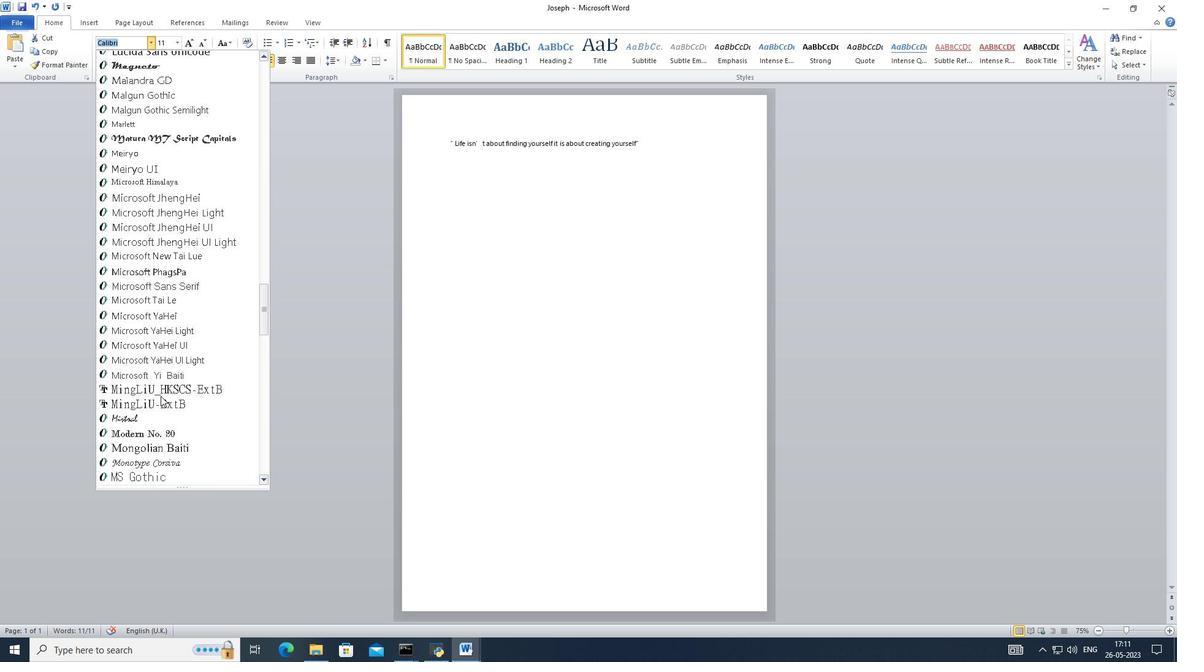 
Action: Mouse scrolled (160, 395) with delta (0, 0)
Screenshot: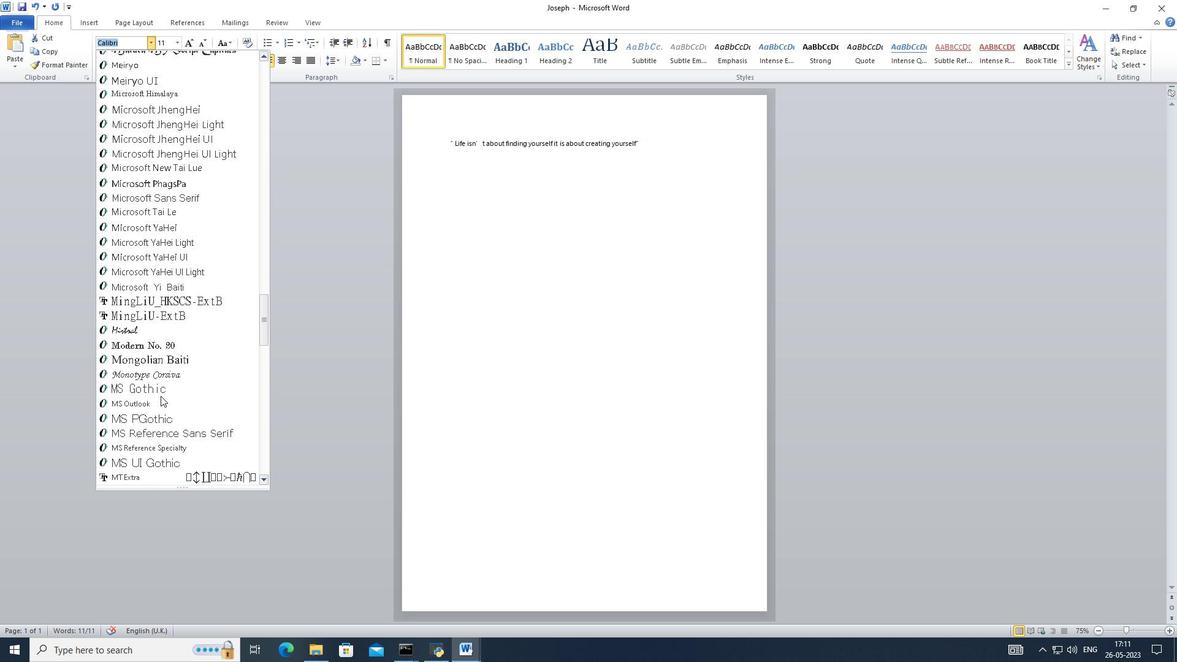 
Action: Mouse scrolled (160, 395) with delta (0, 0)
Screenshot: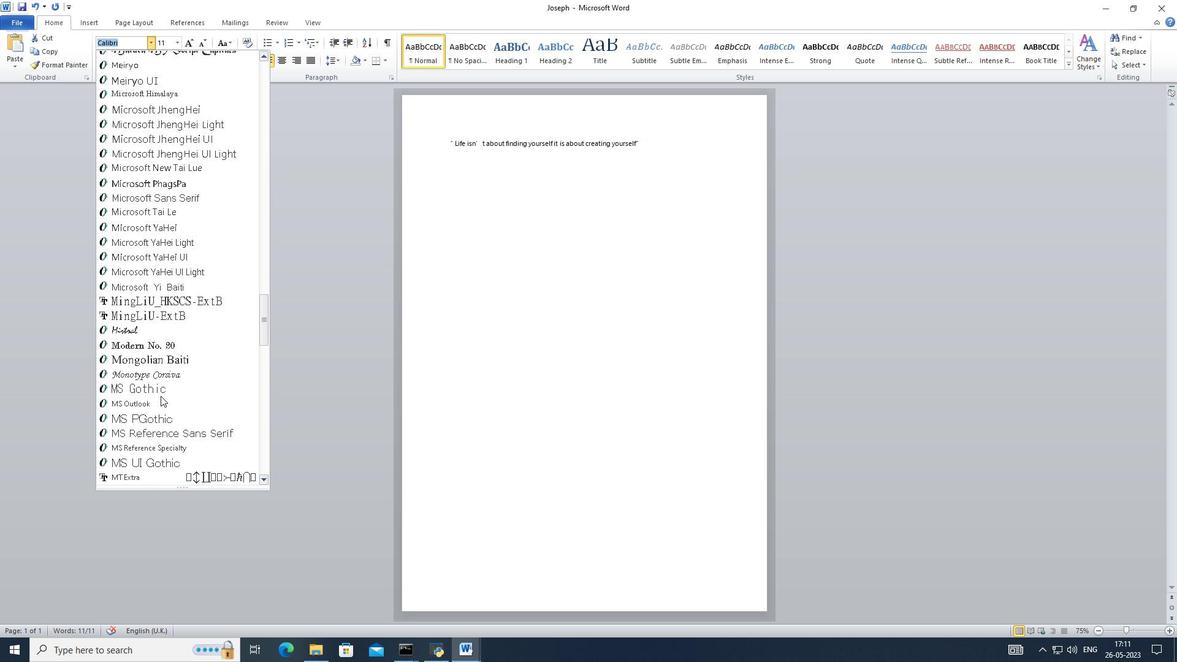 
Action: Mouse scrolled (160, 395) with delta (0, 0)
Screenshot: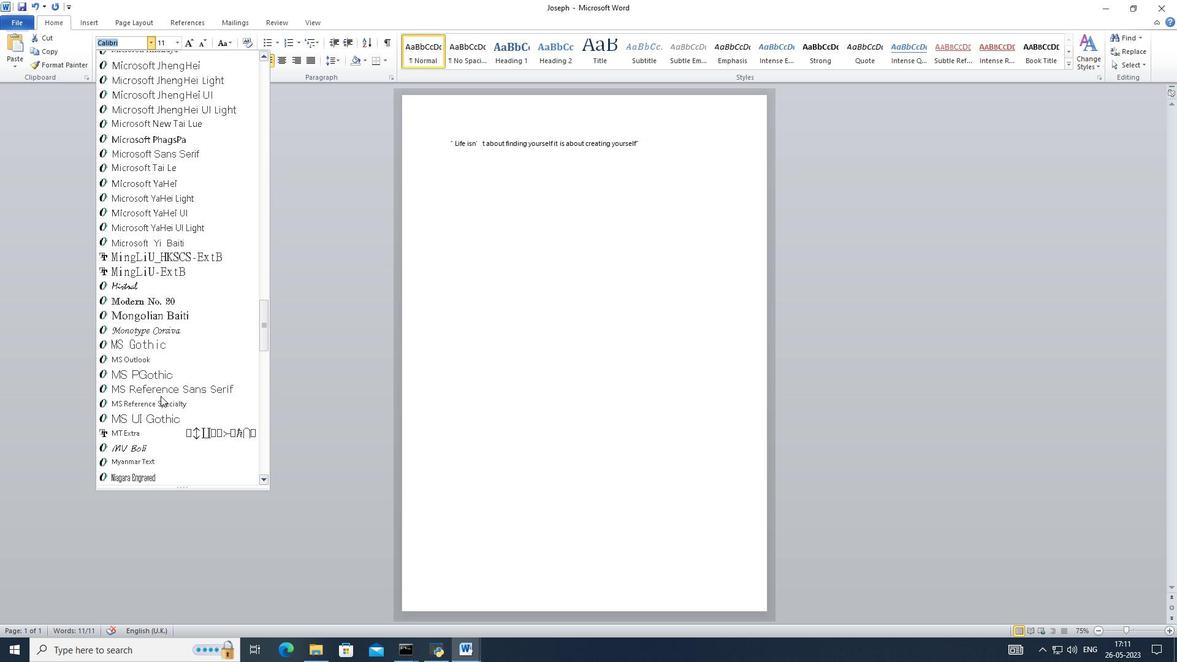 
Action: Mouse scrolled (160, 395) with delta (0, 0)
Screenshot: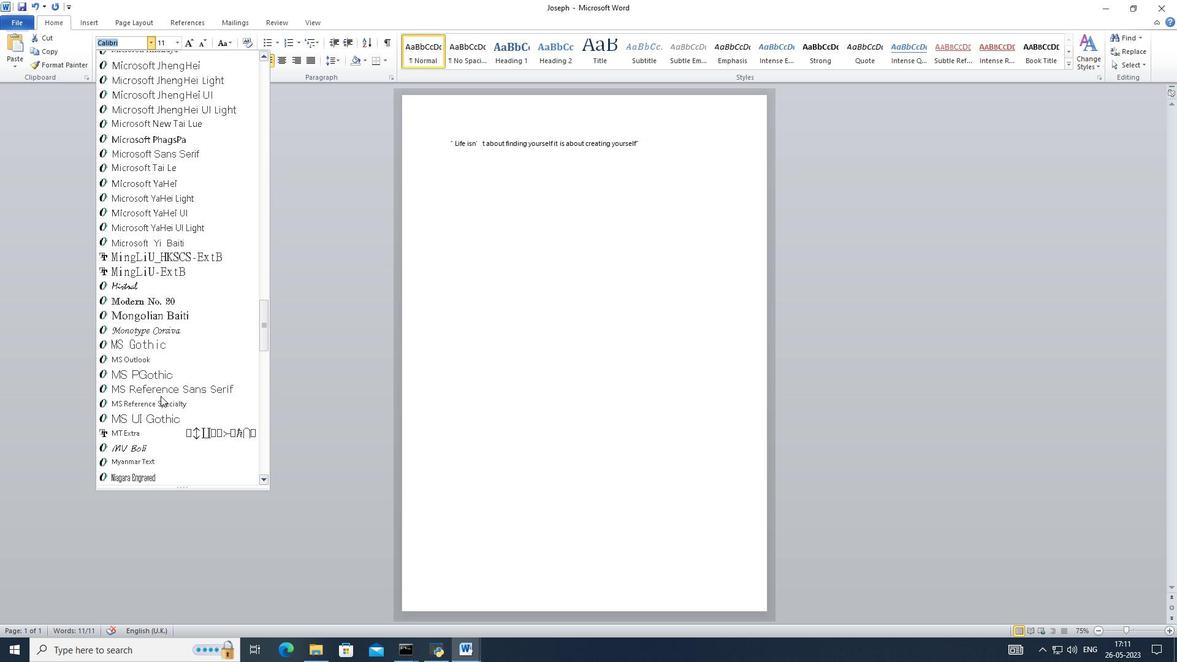 
Action: Mouse scrolled (160, 395) with delta (0, 0)
Screenshot: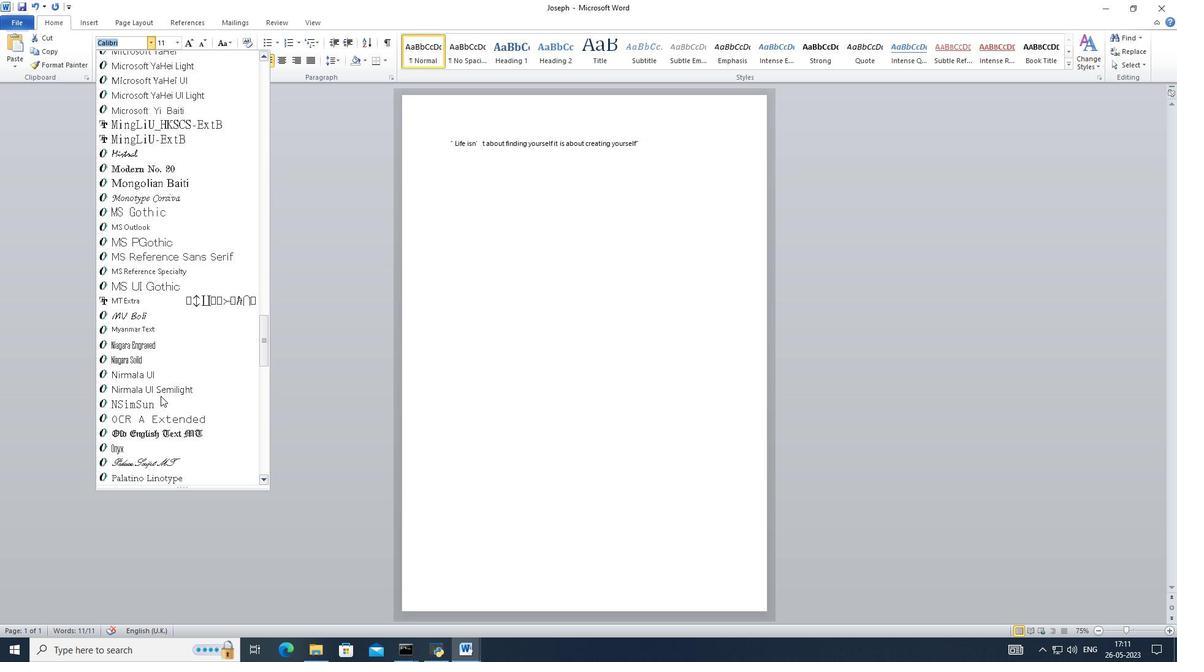 
Action: Mouse scrolled (160, 395) with delta (0, 0)
Screenshot: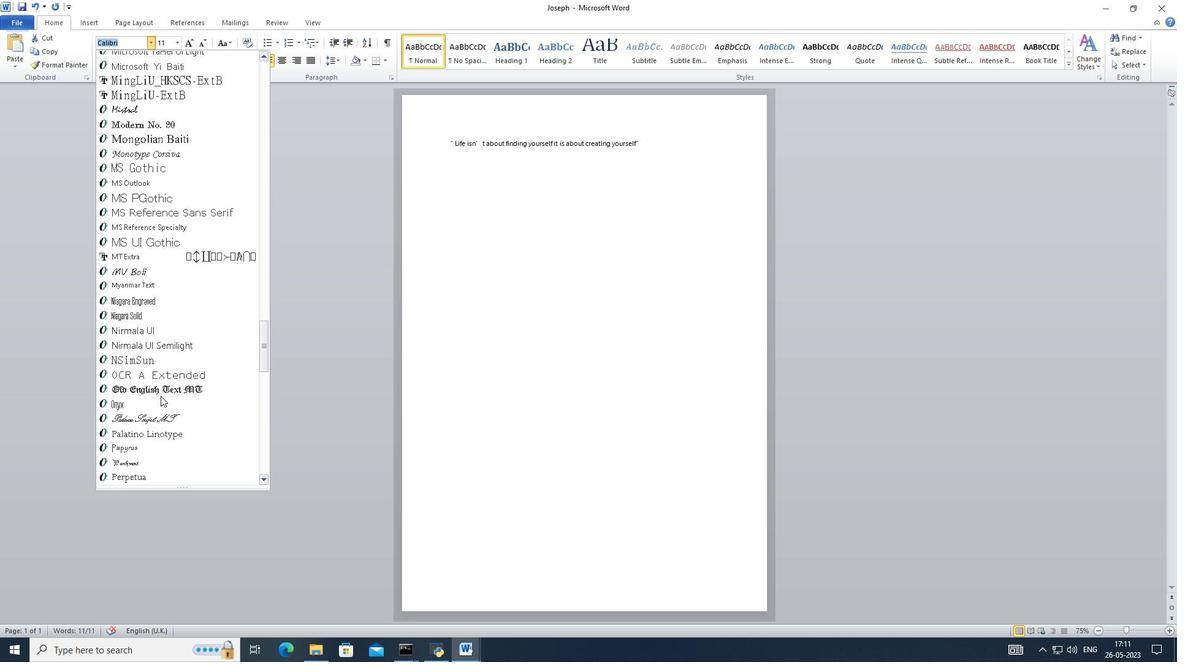 
Action: Mouse scrolled (160, 395) with delta (0, 0)
Screenshot: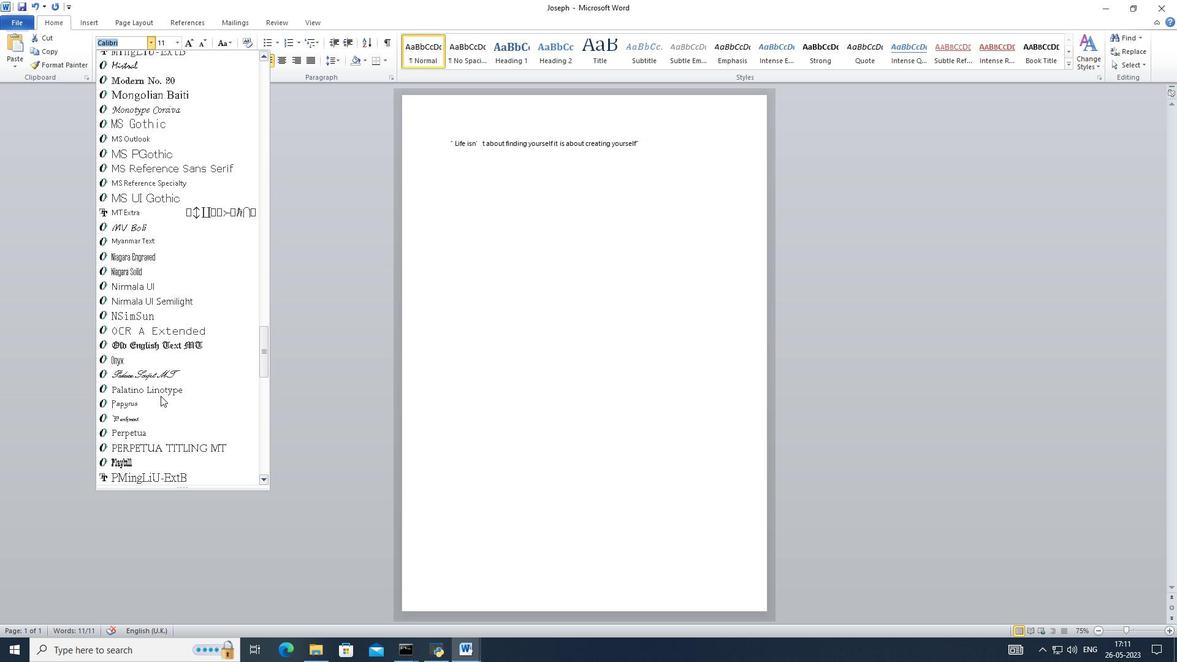 
Action: Mouse scrolled (160, 395) with delta (0, 0)
Screenshot: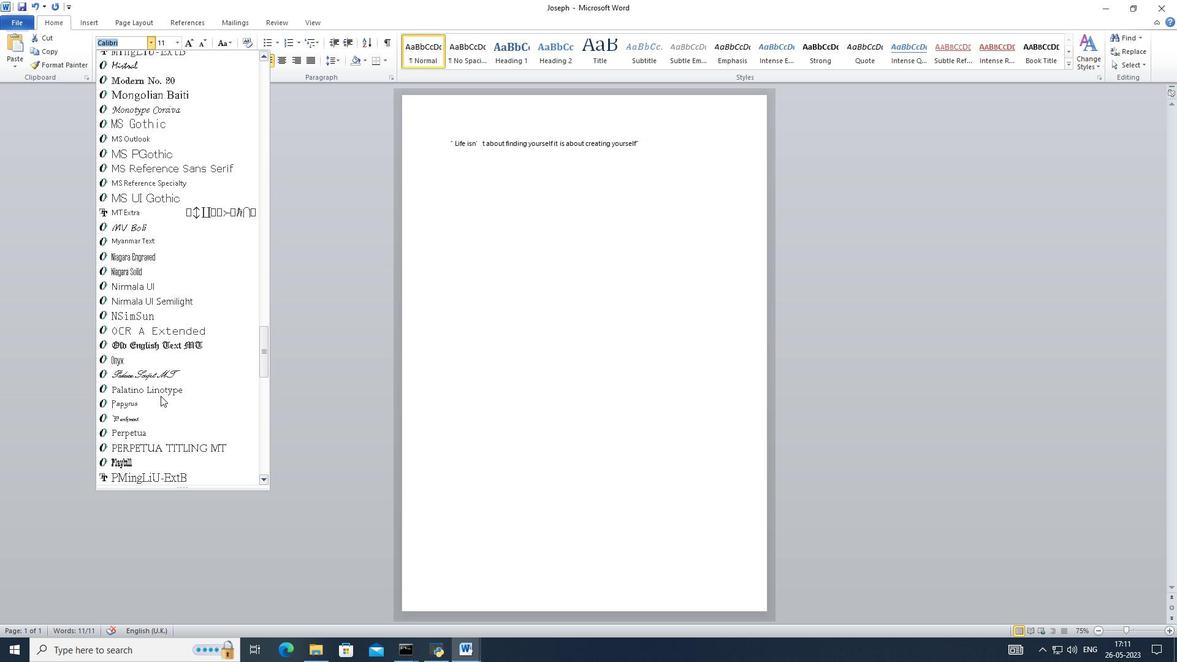 
Action: Mouse scrolled (160, 395) with delta (0, 0)
Screenshot: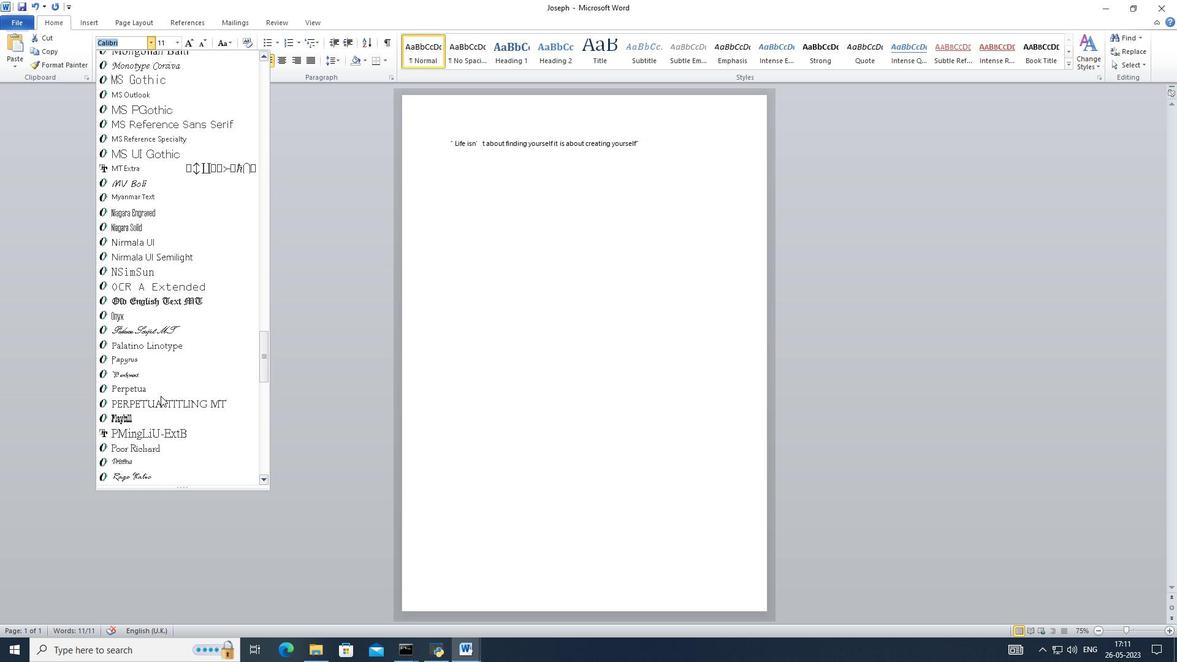 
Action: Mouse moved to (160, 391)
Screenshot: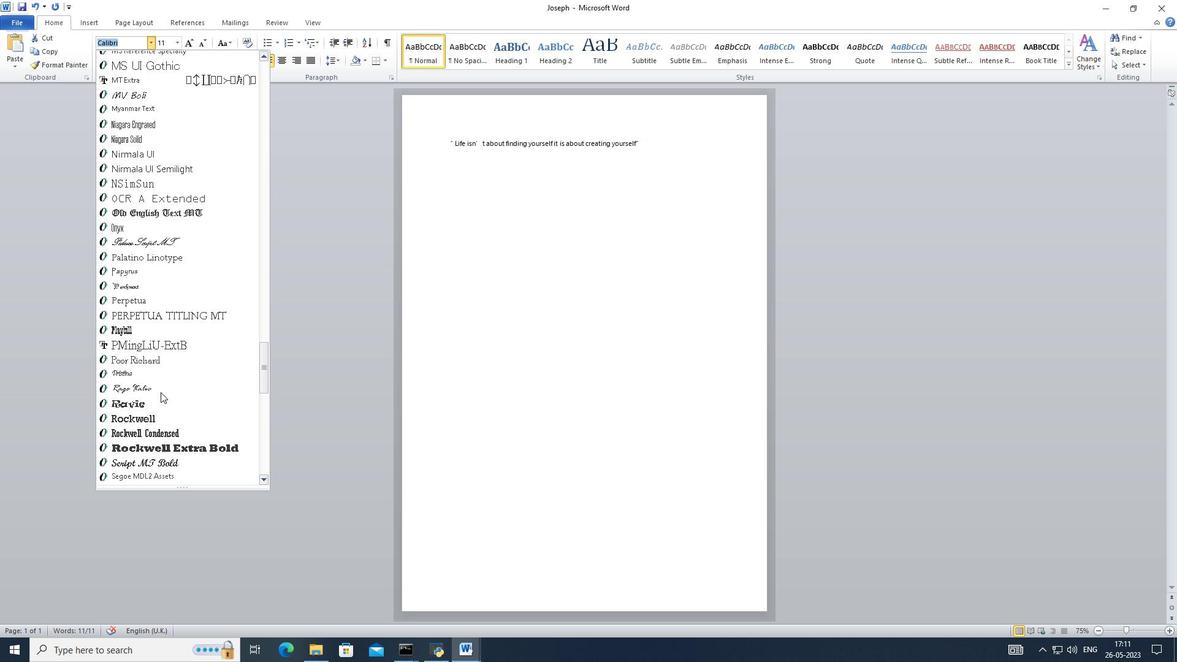 
Action: Mouse scrolled (160, 391) with delta (0, 0)
Screenshot: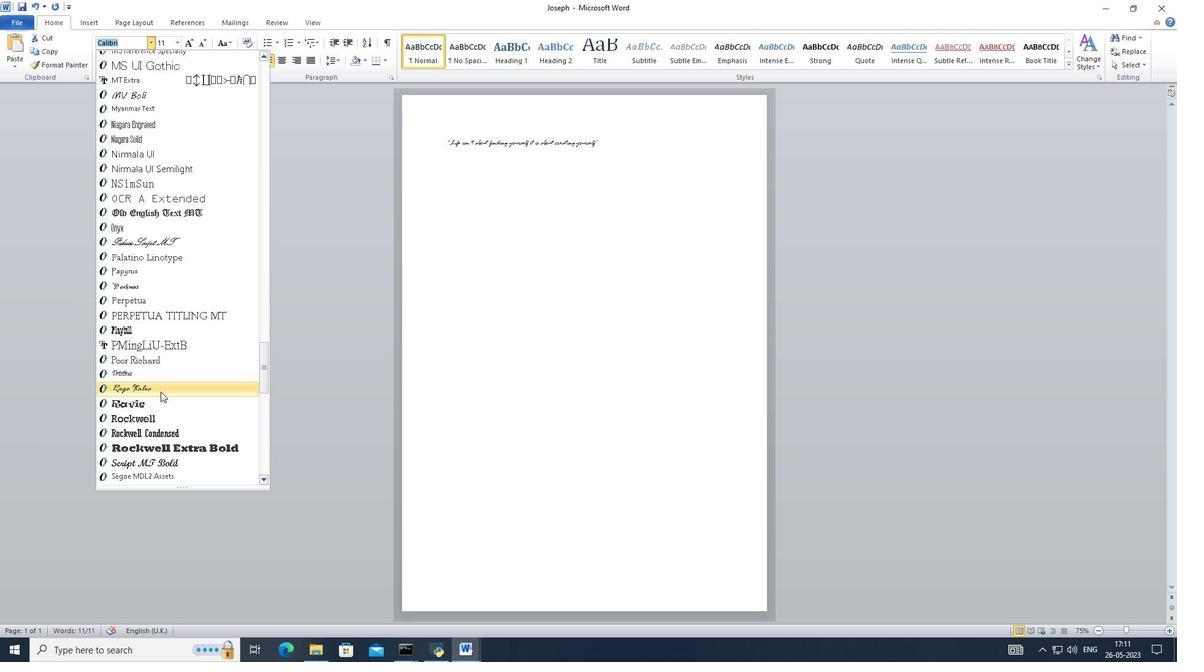 
Action: Mouse scrolled (160, 391) with delta (0, 0)
Screenshot: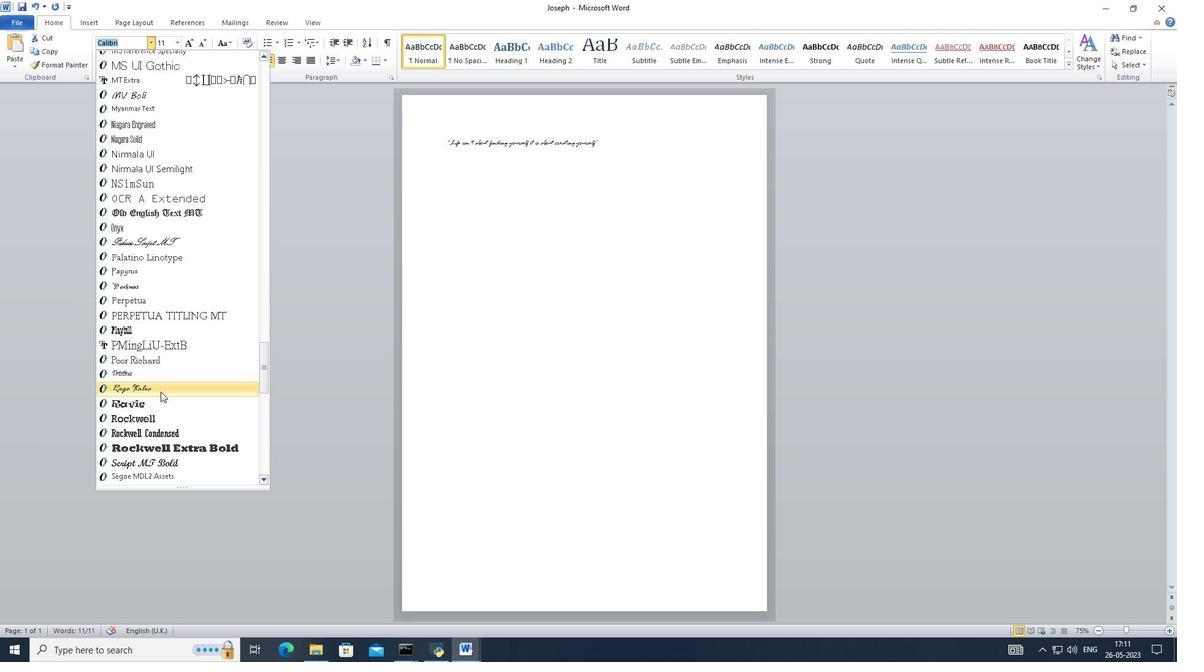 
Action: Mouse scrolled (160, 391) with delta (0, 0)
Screenshot: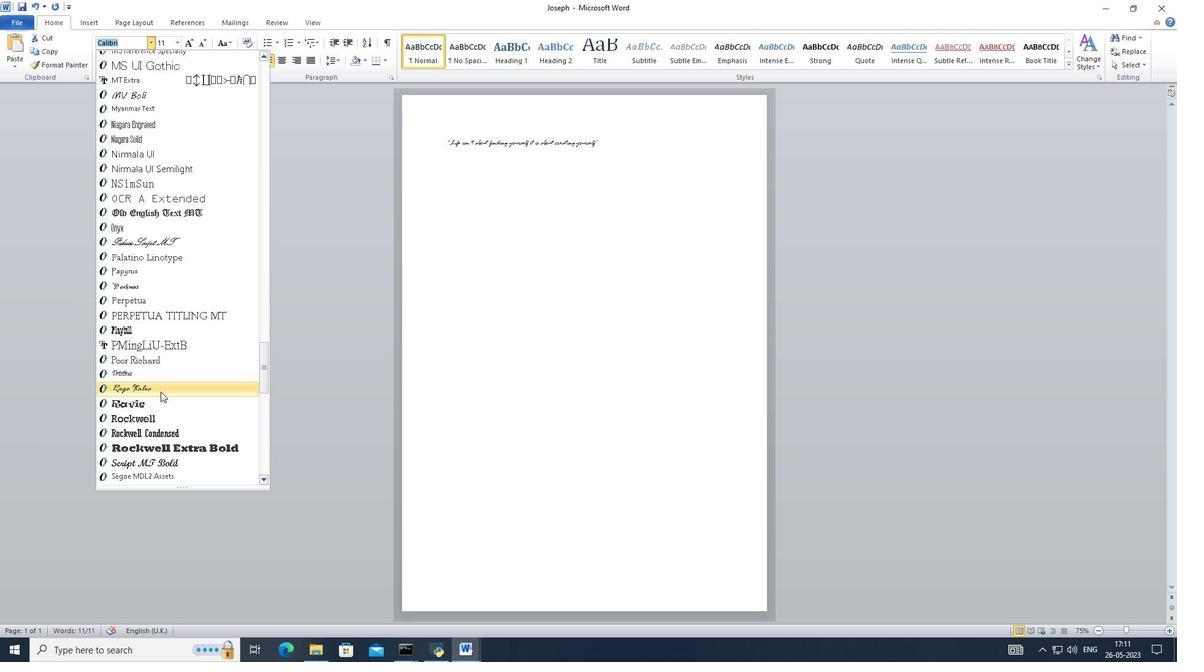 
Action: Mouse scrolled (160, 391) with delta (0, 0)
Screenshot: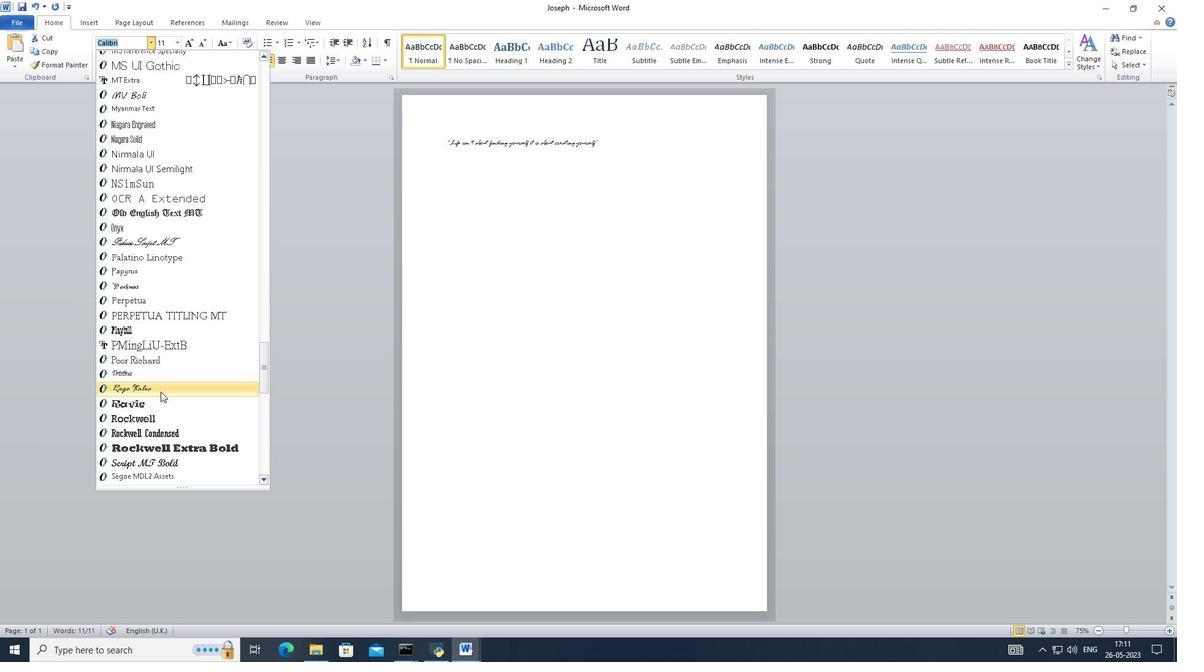 
Action: Mouse scrolled (160, 391) with delta (0, 0)
Screenshot: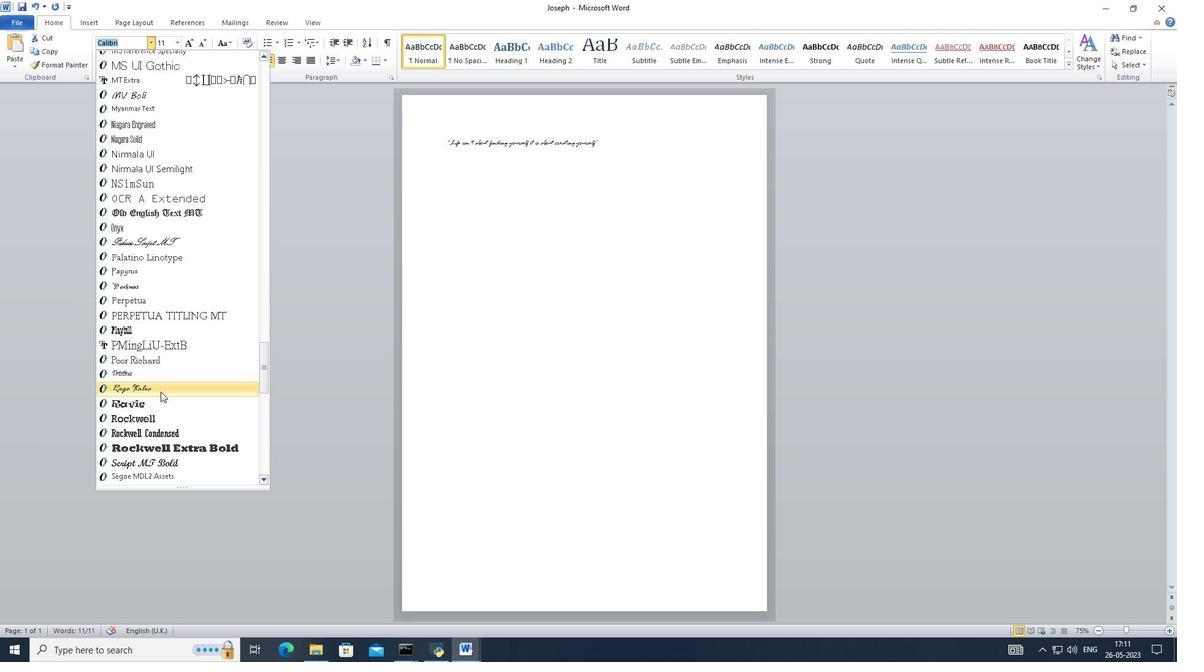 
Action: Mouse scrolled (160, 391) with delta (0, 0)
Screenshot: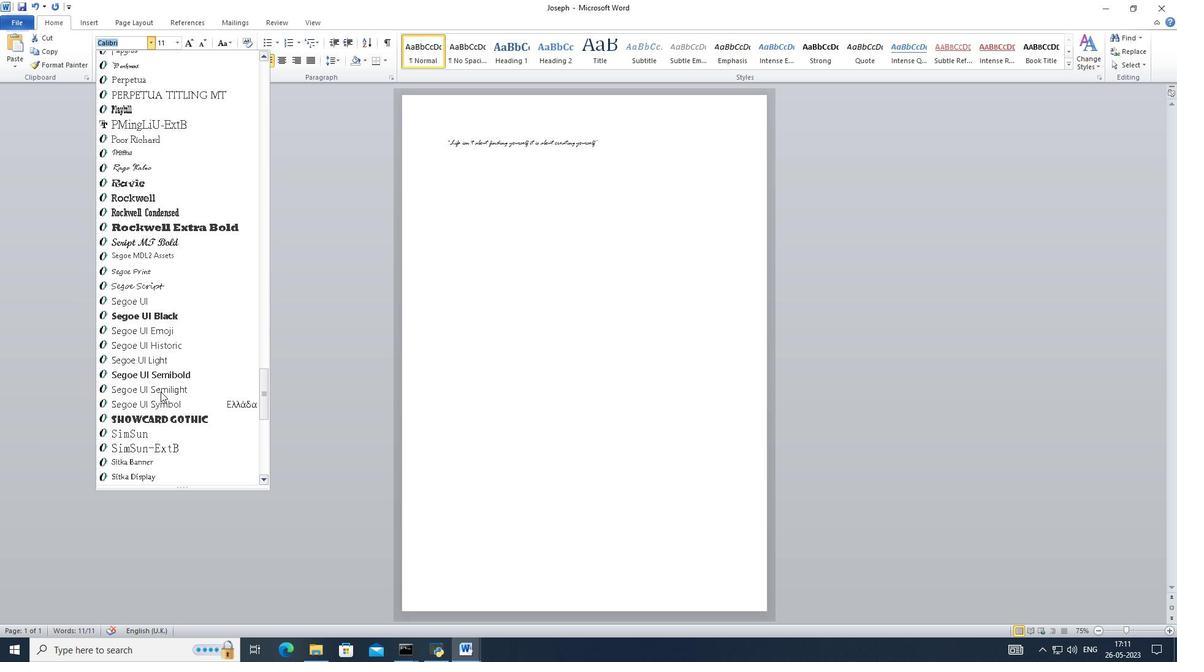 
Action: Mouse scrolled (160, 391) with delta (0, 0)
Screenshot: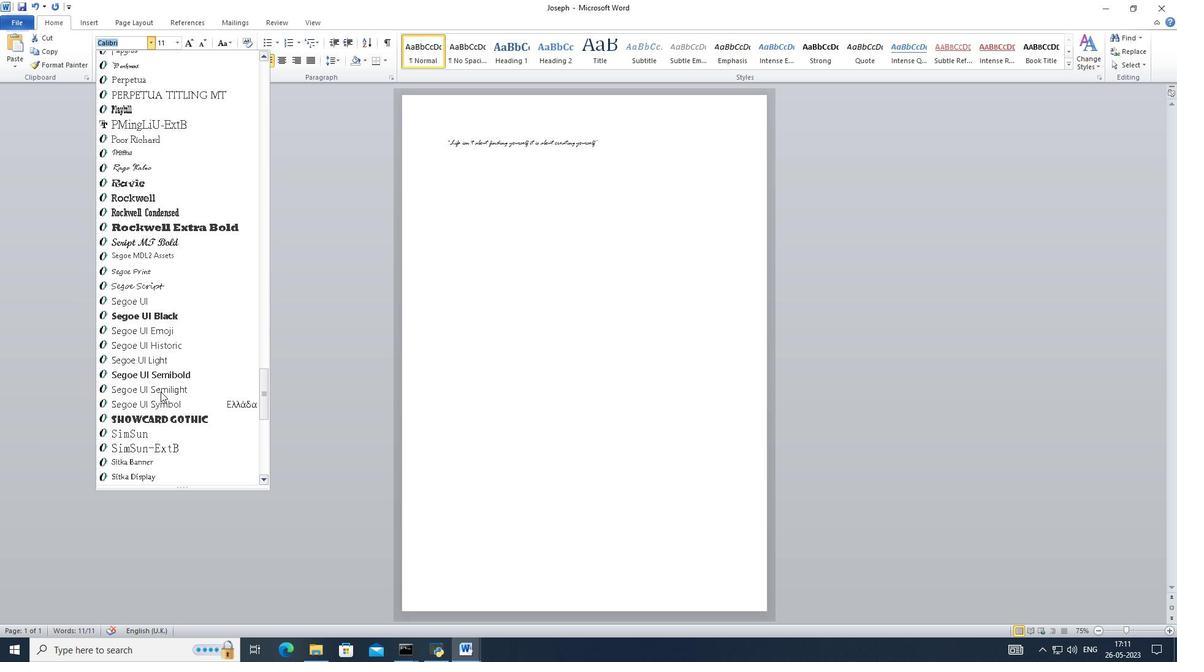 
Action: Mouse scrolled (160, 391) with delta (0, 0)
Screenshot: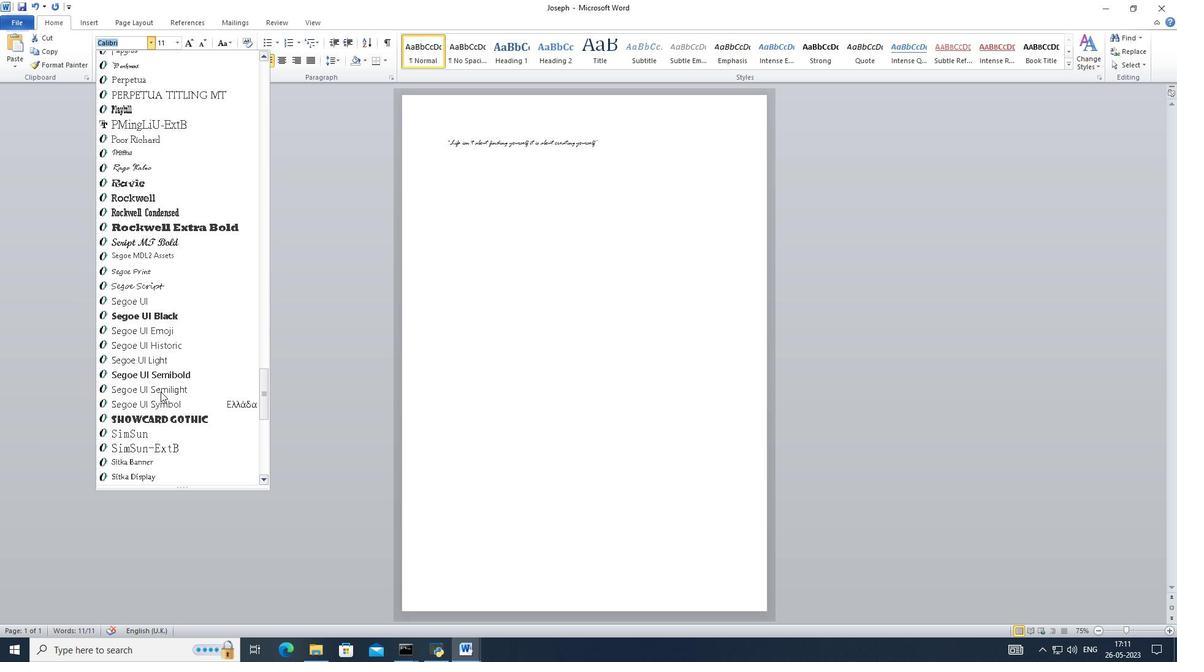 
Action: Mouse scrolled (160, 391) with delta (0, 0)
Screenshot: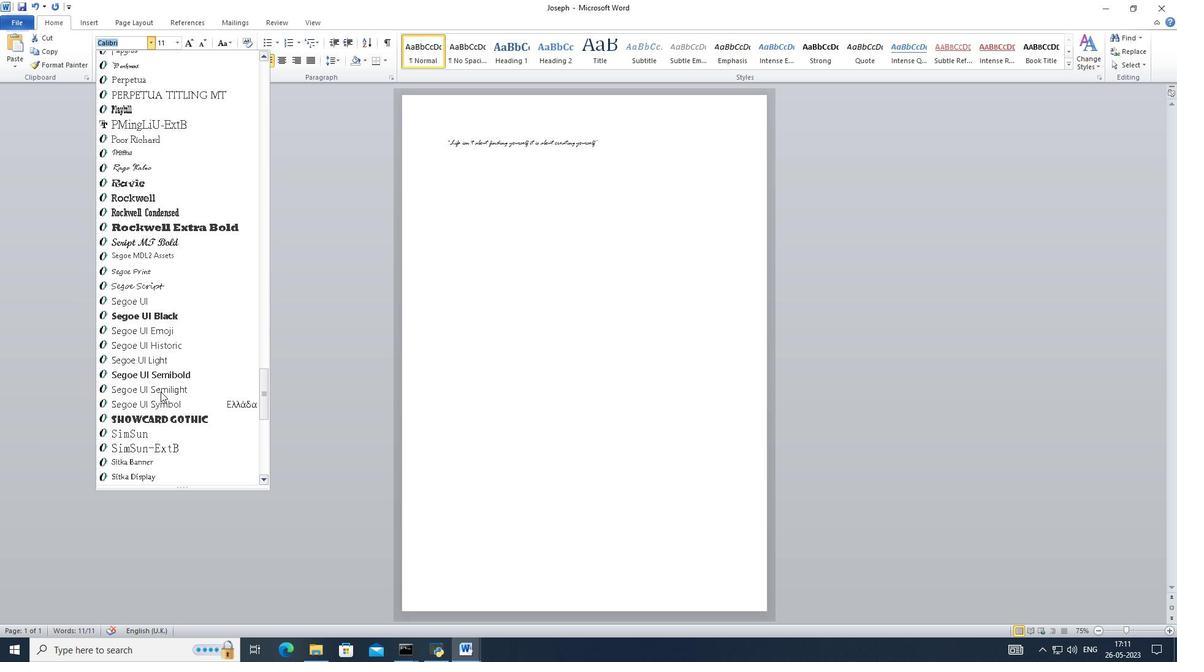 
Action: Mouse scrolled (160, 391) with delta (0, 0)
Screenshot: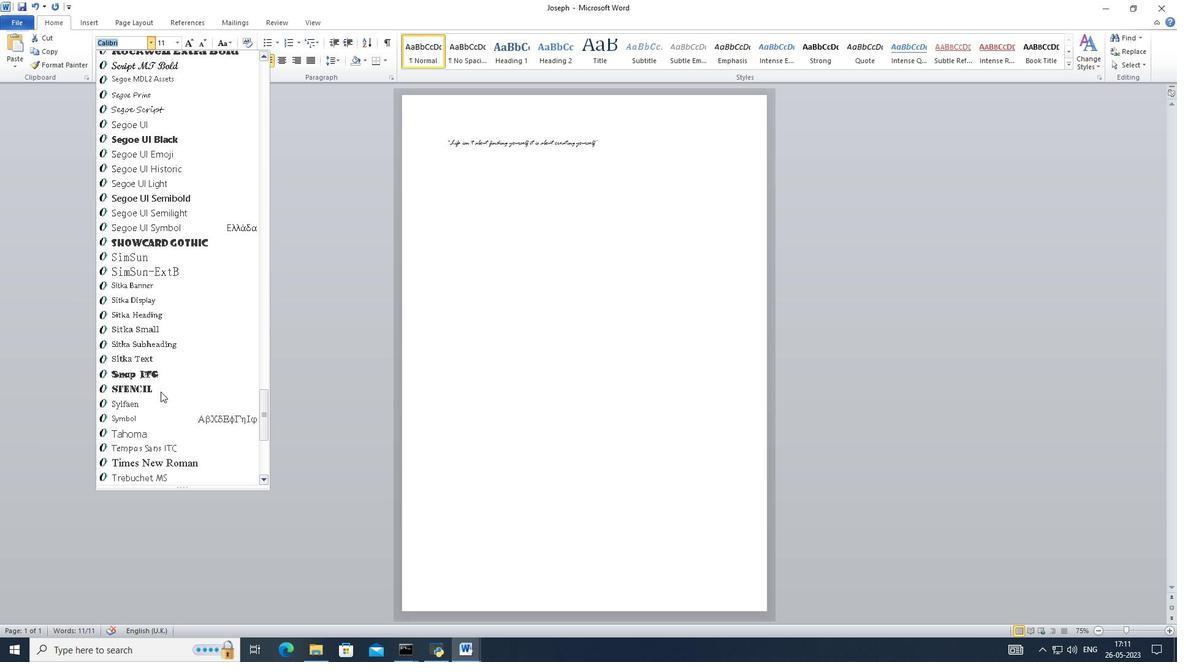 
Action: Mouse scrolled (160, 391) with delta (0, 0)
Screenshot: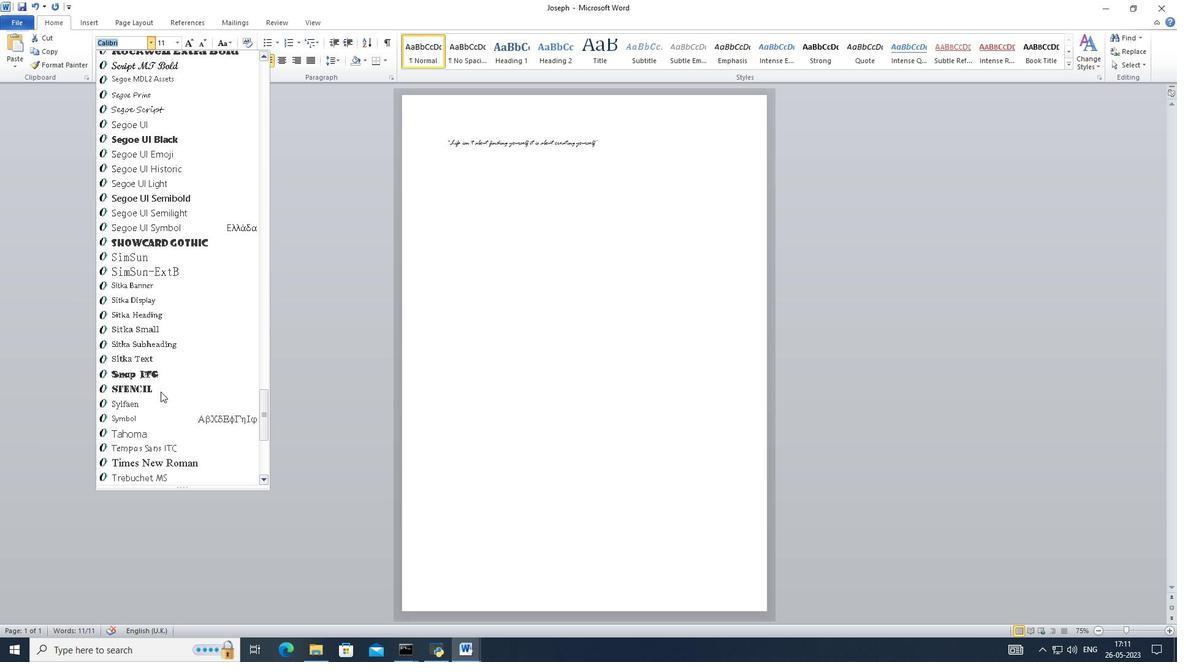 
Action: Mouse scrolled (160, 391) with delta (0, 0)
Screenshot: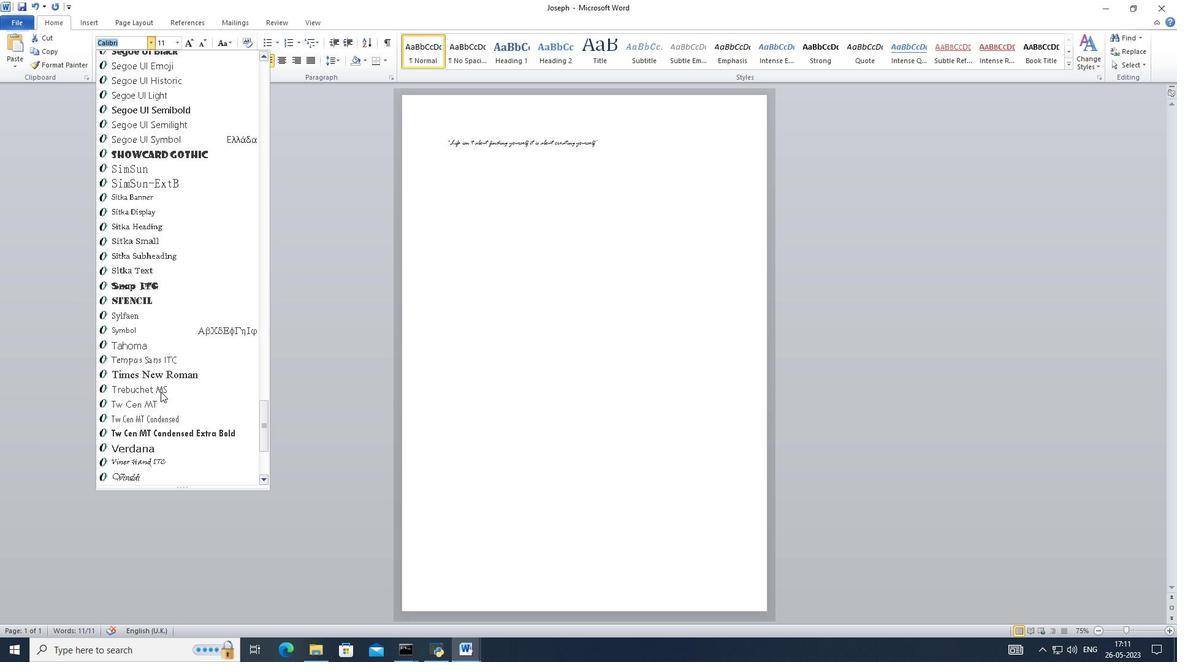 
Action: Mouse scrolled (160, 392) with delta (0, 0)
Screenshot: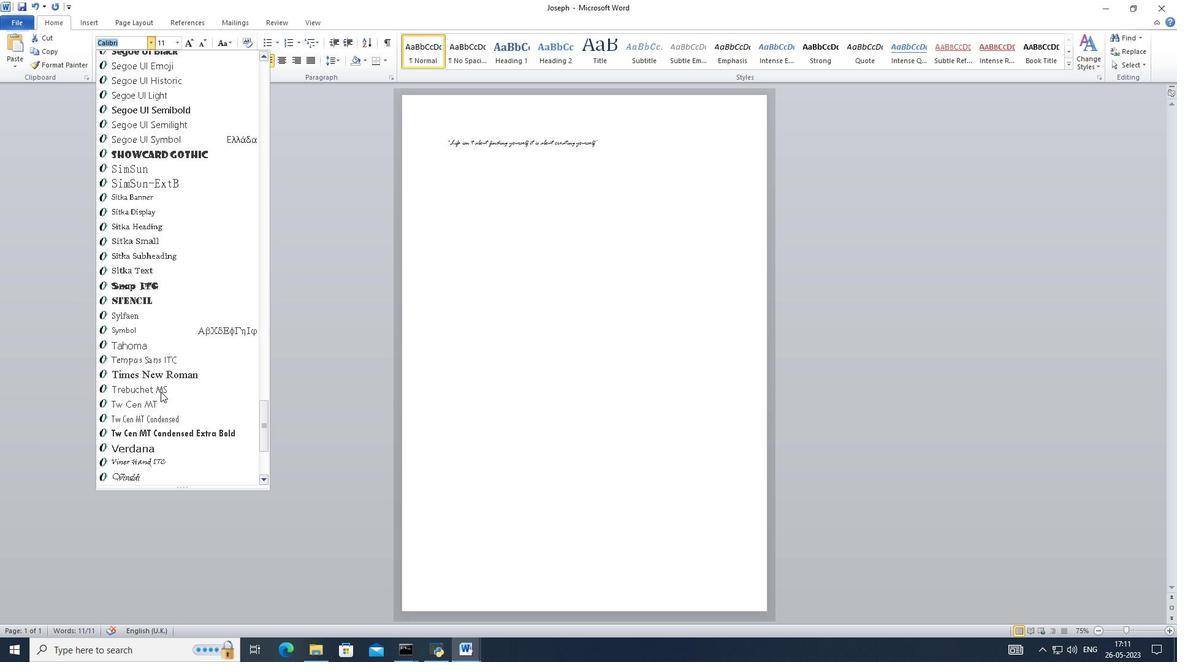 
Action: Mouse scrolled (160, 391) with delta (0, 0)
Screenshot: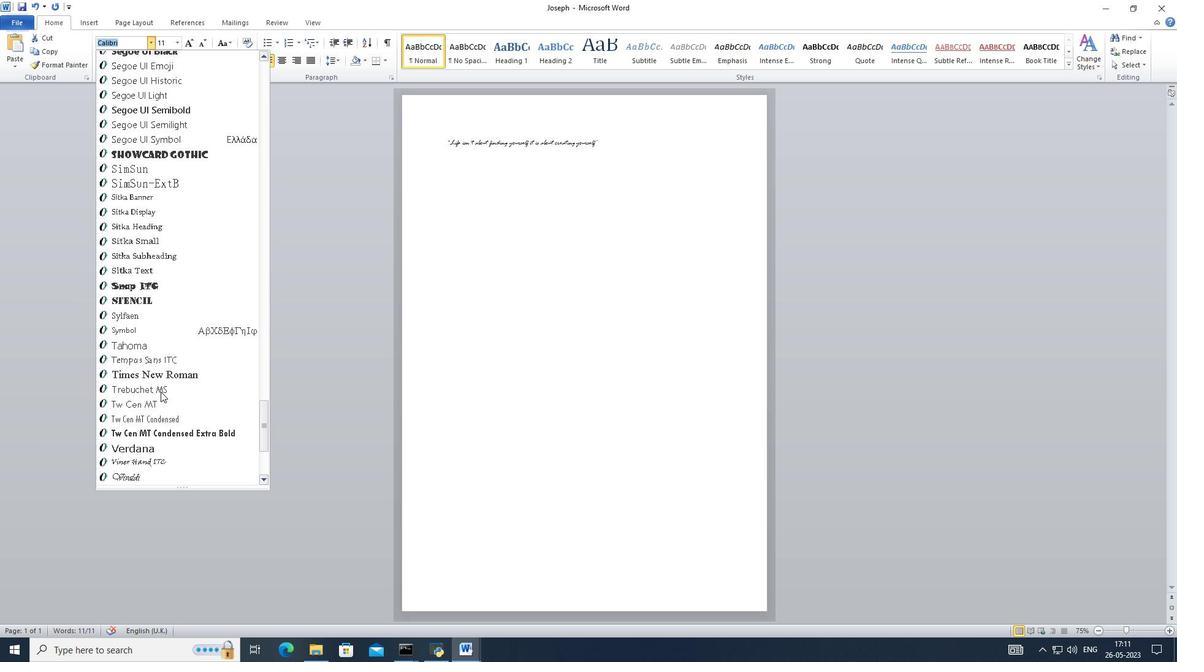 
Action: Mouse scrolled (160, 391) with delta (0, 0)
Screenshot: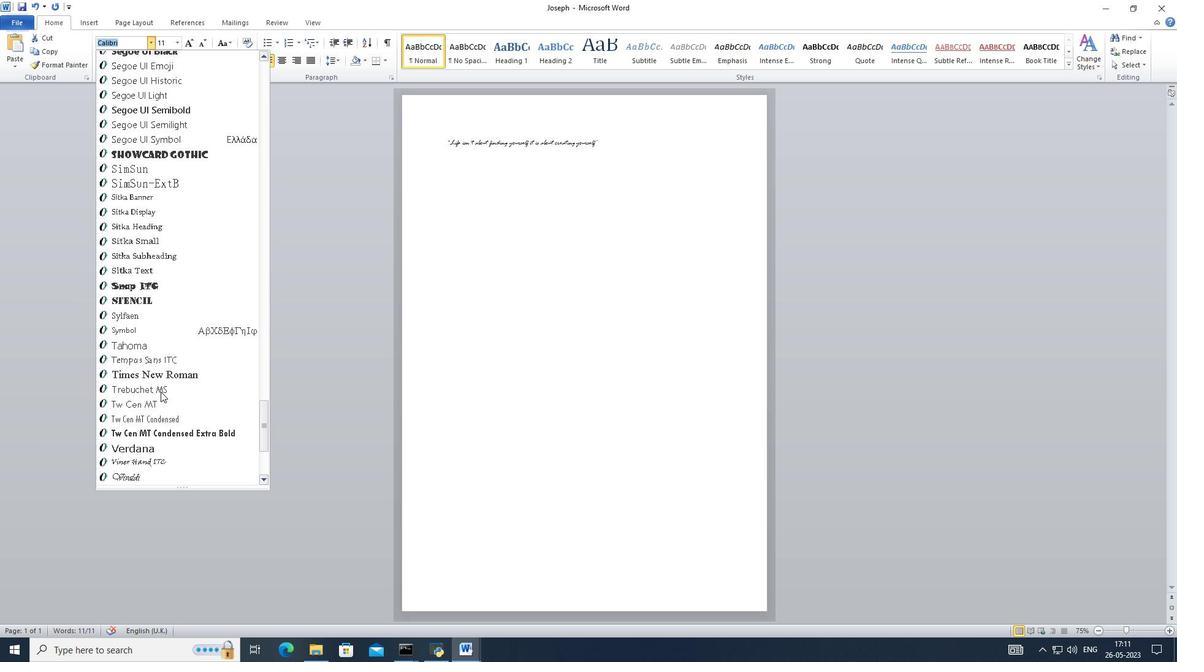 
Action: Mouse scrolled (160, 391) with delta (0, 0)
Screenshot: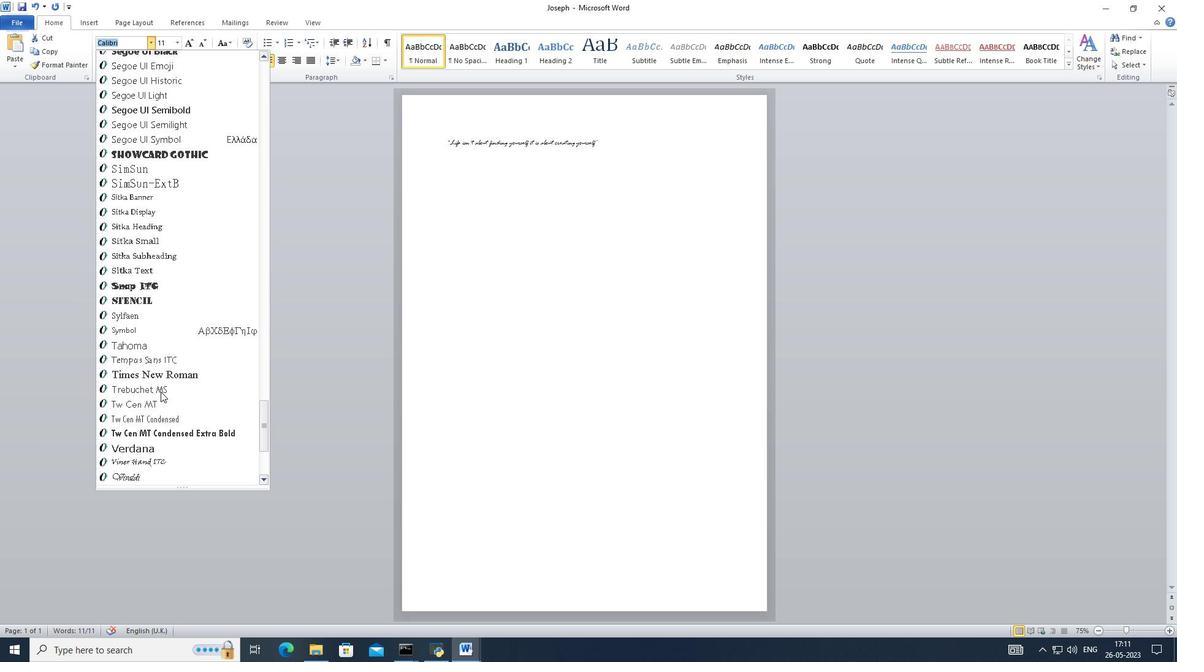 
Action: Mouse scrolled (160, 391) with delta (0, 0)
Screenshot: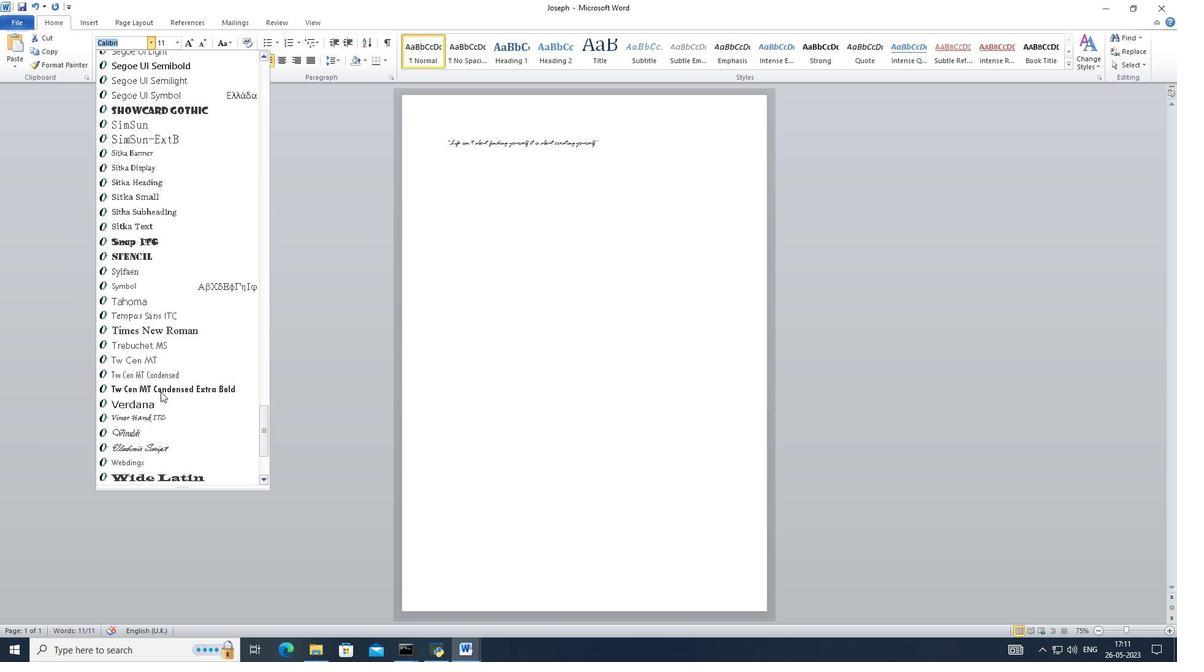 
Action: Mouse scrolled (160, 391) with delta (0, 0)
Screenshot: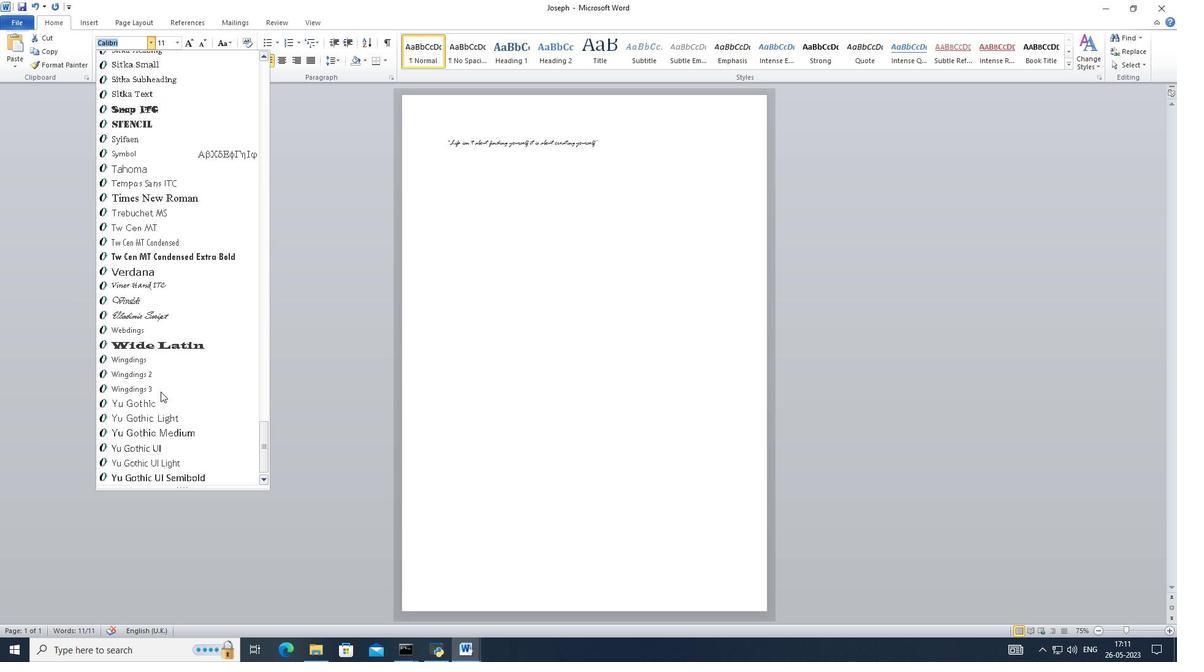 
Action: Mouse scrolled (160, 391) with delta (0, 0)
Screenshot: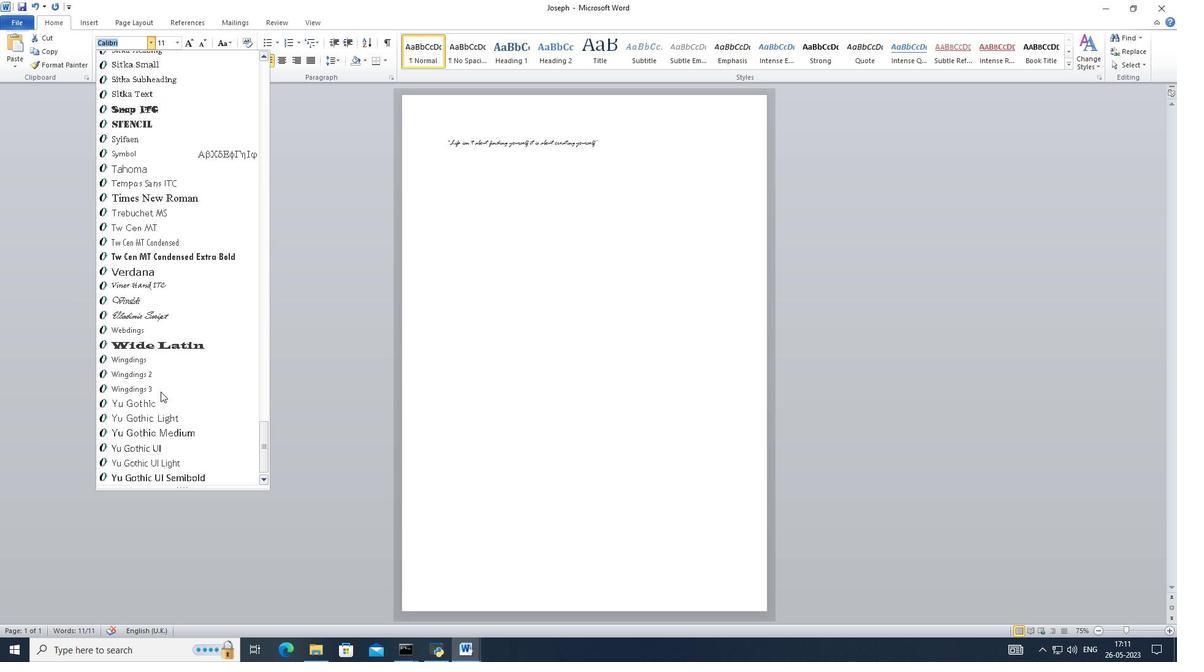 
Action: Mouse scrolled (160, 391) with delta (0, 0)
Screenshot: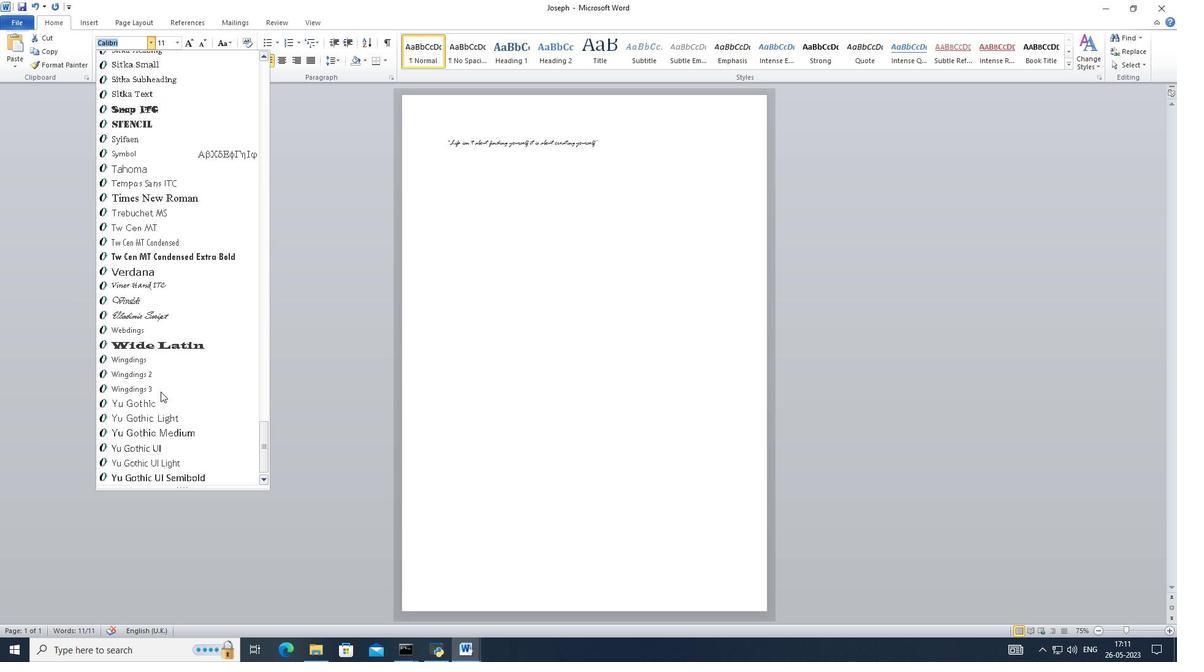 
Action: Mouse scrolled (160, 391) with delta (0, 0)
Screenshot: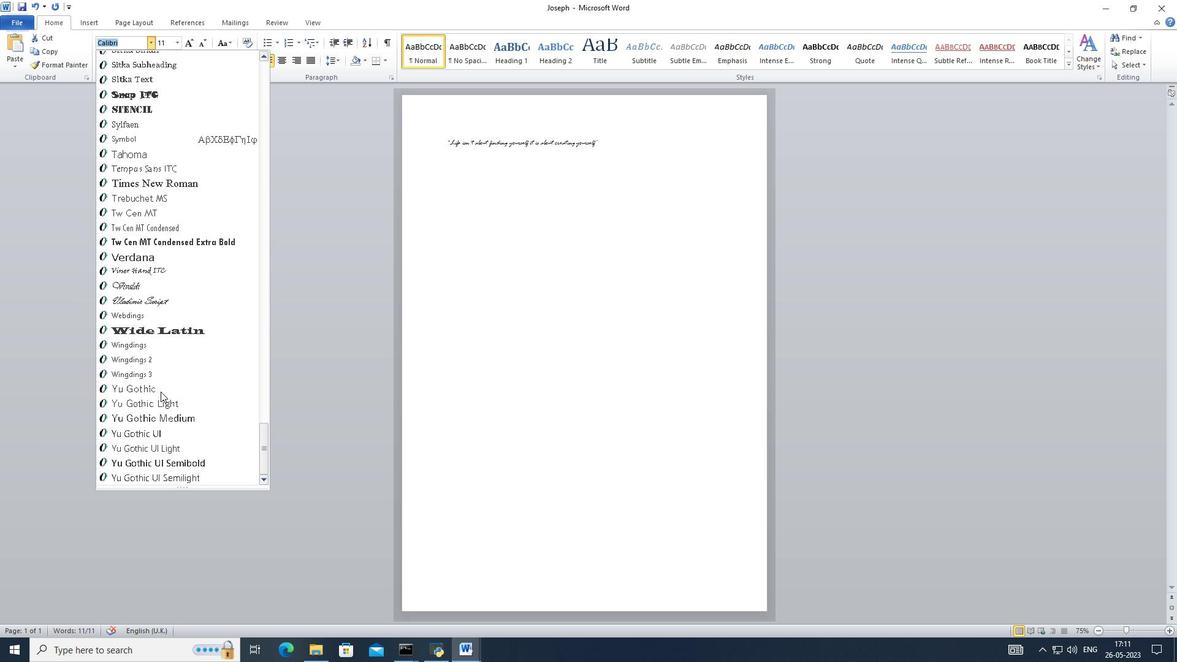 
Action: Mouse scrolled (160, 391) with delta (0, 0)
Screenshot: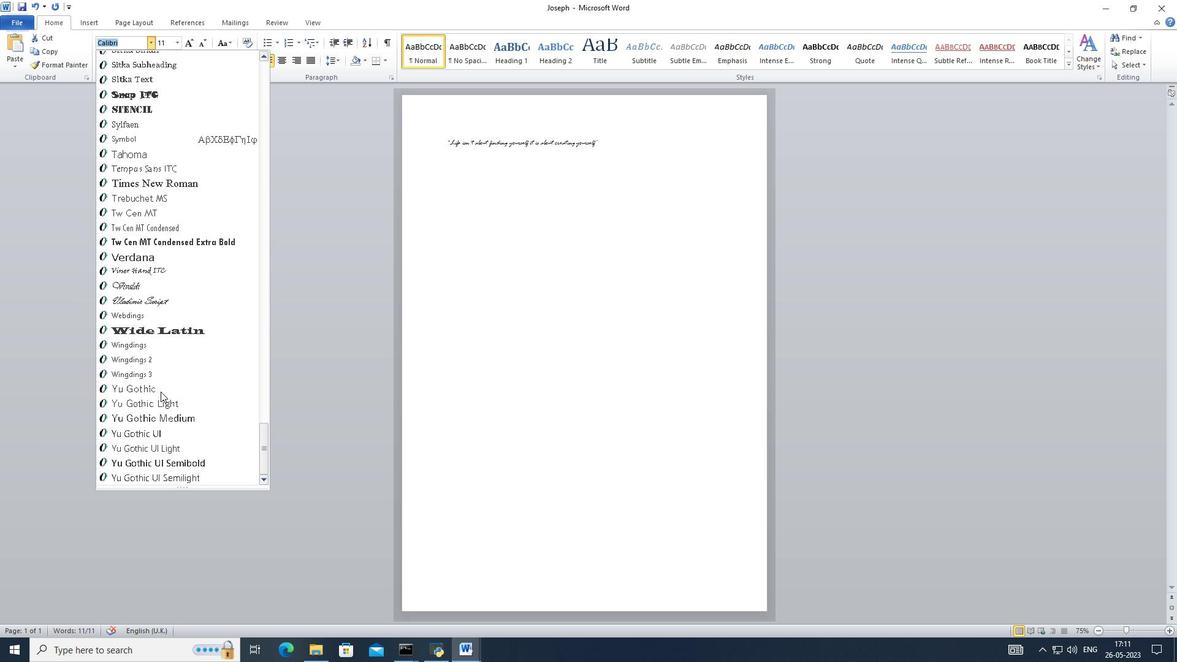 
Action: Mouse moved to (139, 388)
Screenshot: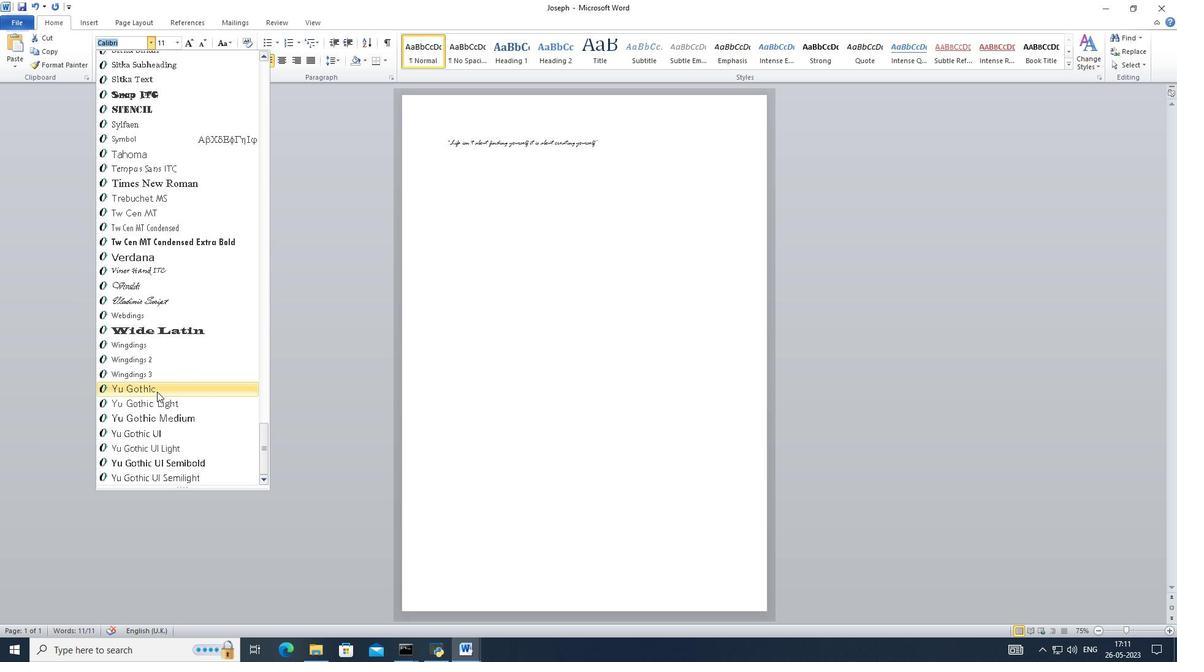 
Action: Mouse pressed left at (139, 388)
Screenshot: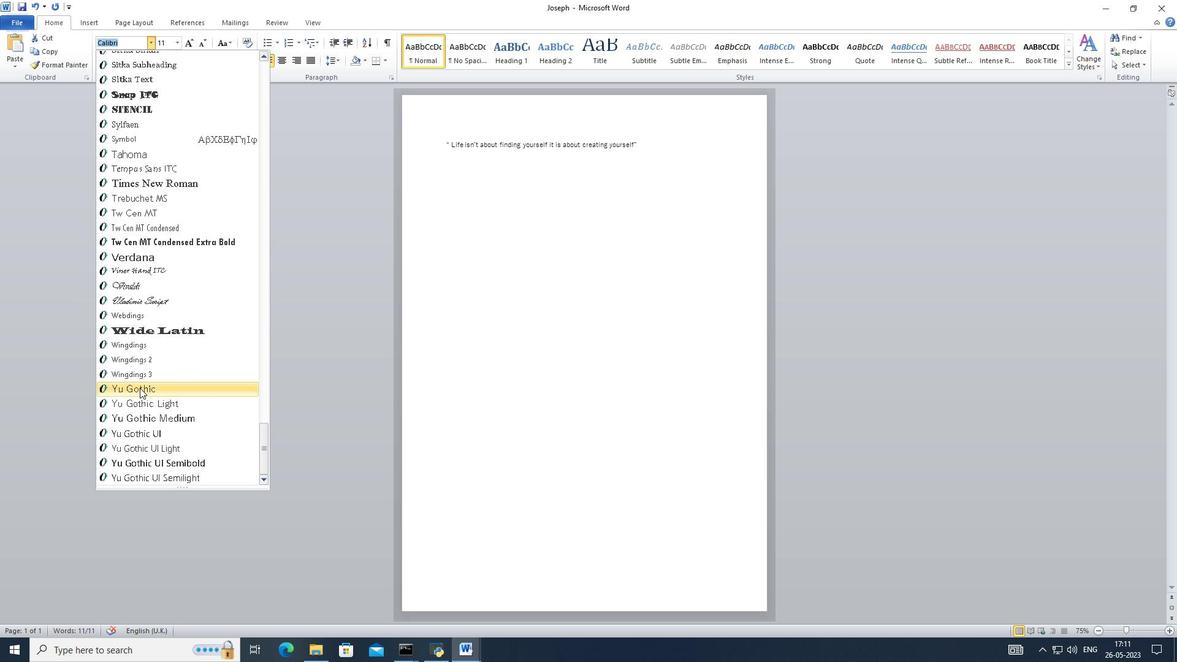 
Action: Mouse moved to (175, 37)
Screenshot: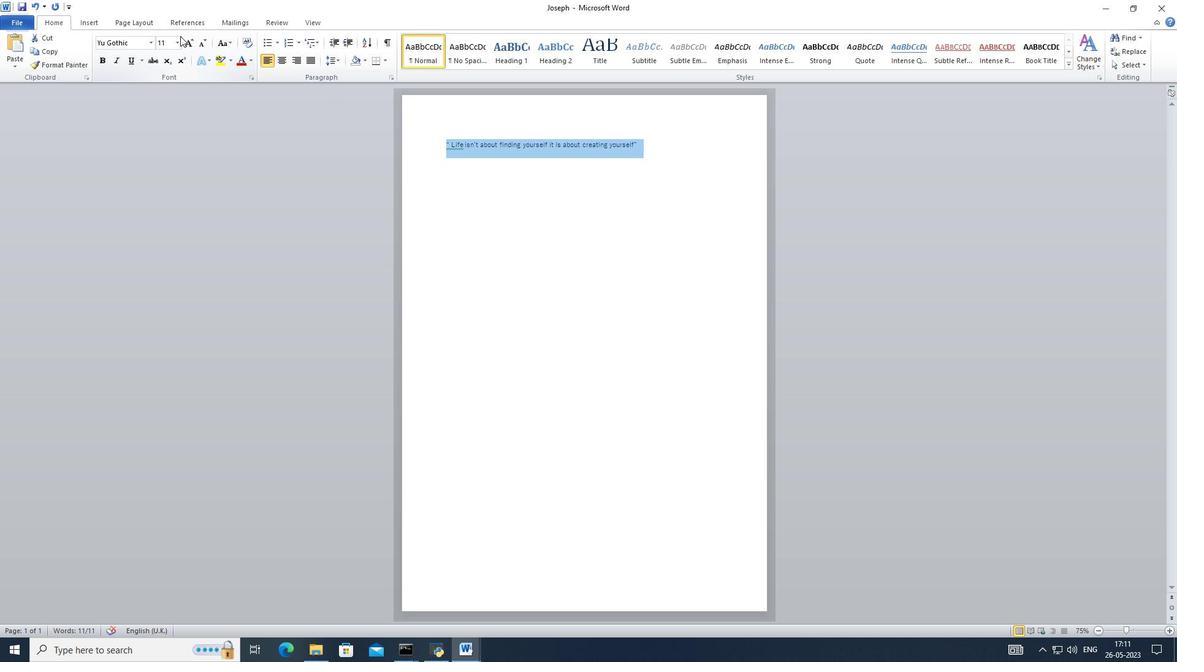 
Action: Mouse pressed left at (175, 37)
Screenshot: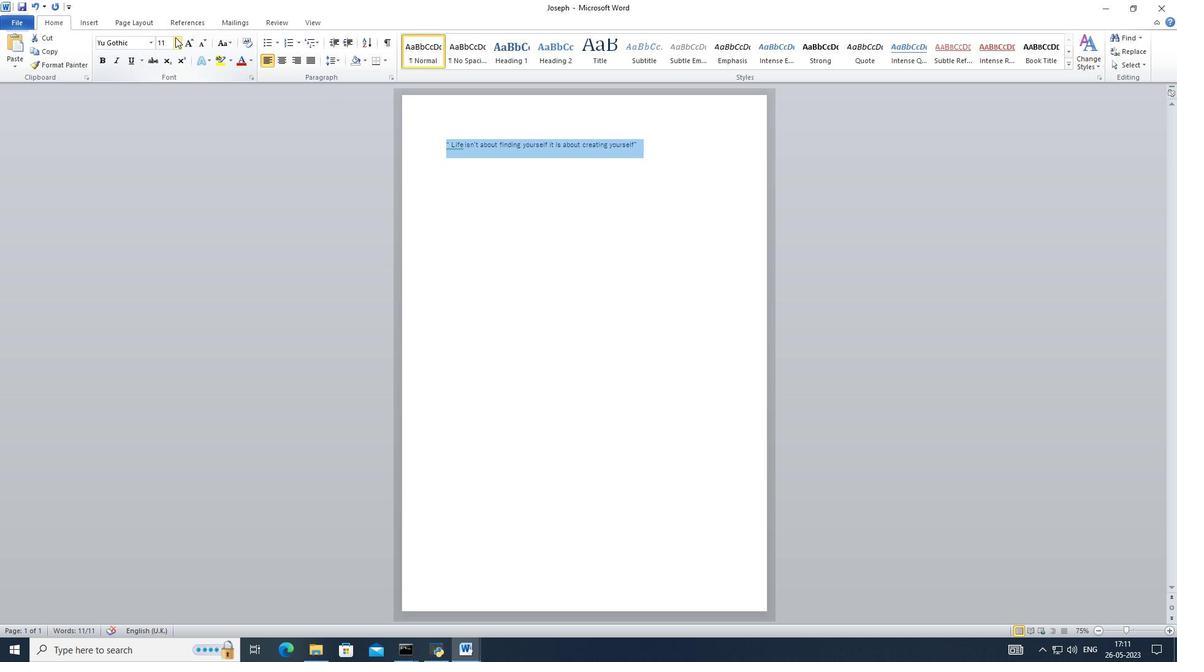 
Action: Mouse moved to (169, 136)
Screenshot: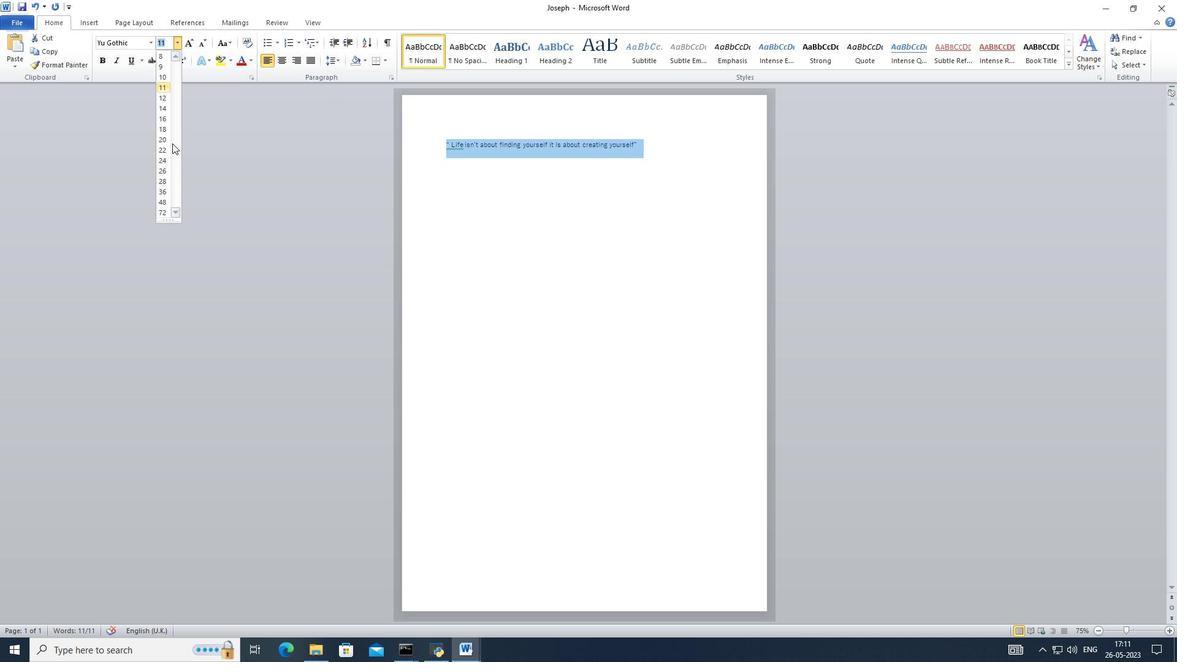 
Action: Mouse pressed left at (169, 136)
Screenshot: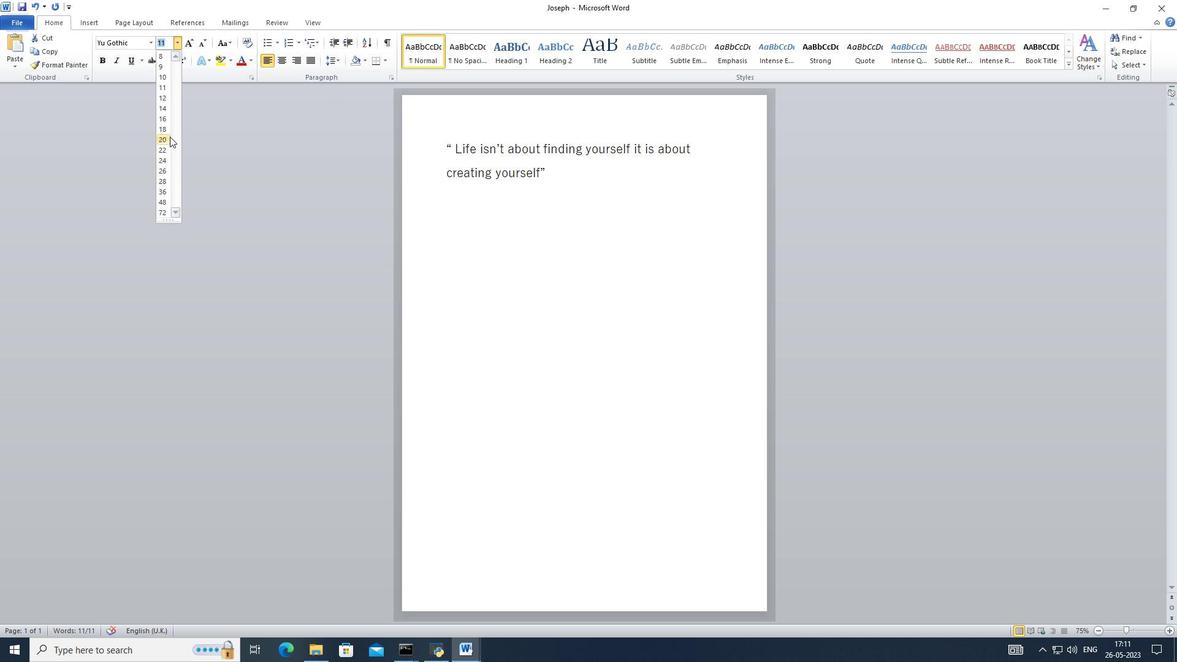
Action: Mouse moved to (280, 63)
Screenshot: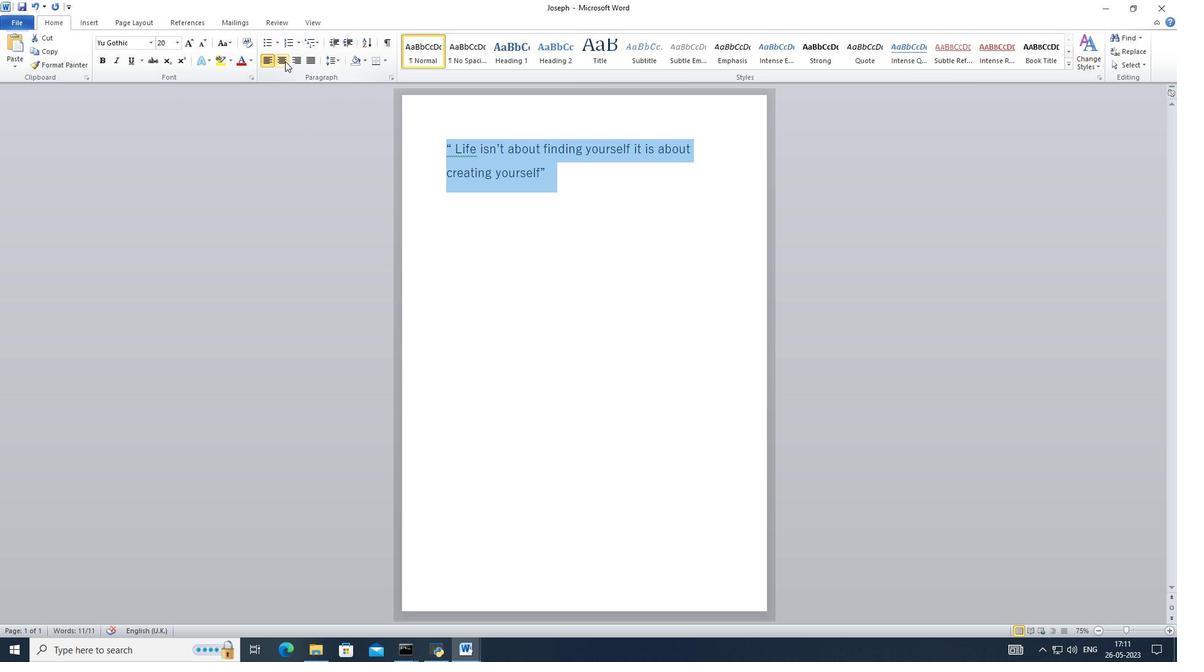 
Action: Mouse pressed left at (280, 63)
Screenshot: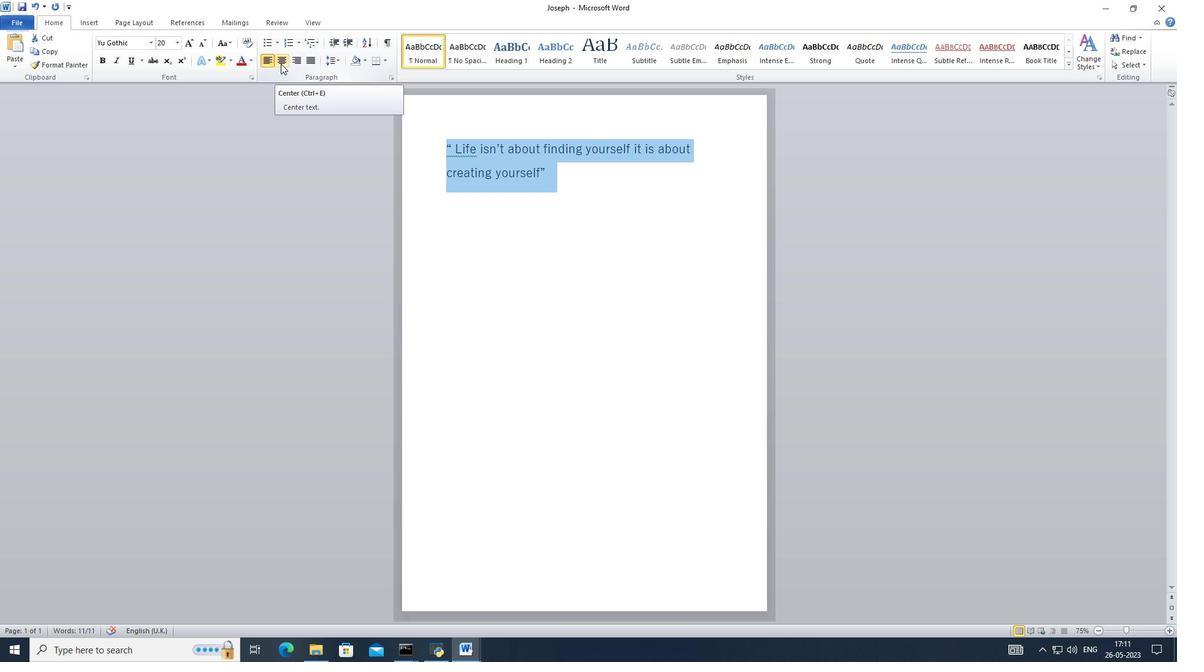 
Action: Mouse moved to (250, 50)
